 Task: Add an event with the title Interview with Hardin, date '2024/05/19', time 7:30 AM to 9:30 AMand add a description:  Regular check-ins and progress reviews will be scheduled to evaluate the employee's progress and provide ongoing feedback. These discussions will allow for adjustments to the action plan if needed and provide encouragement and support to the employee.Select event color  Banana . Add location for the event as: 123 Dubai Marina, Dubai, UAE, logged in from the account softage.2@softage.netand send the event invitation to softage.5@softage.net and softage.6@softage.net. Set a reminder for the event Every weekday(Monday to Friday)
Action: Mouse moved to (76, 115)
Screenshot: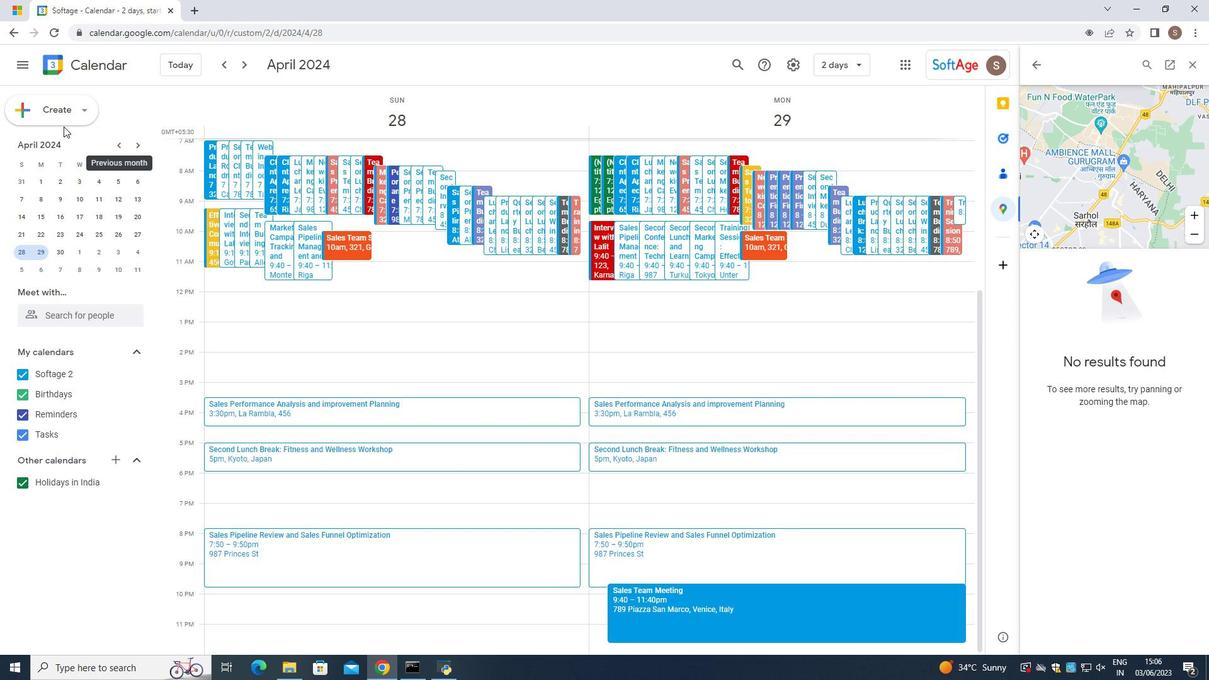 
Action: Mouse pressed left at (76, 115)
Screenshot: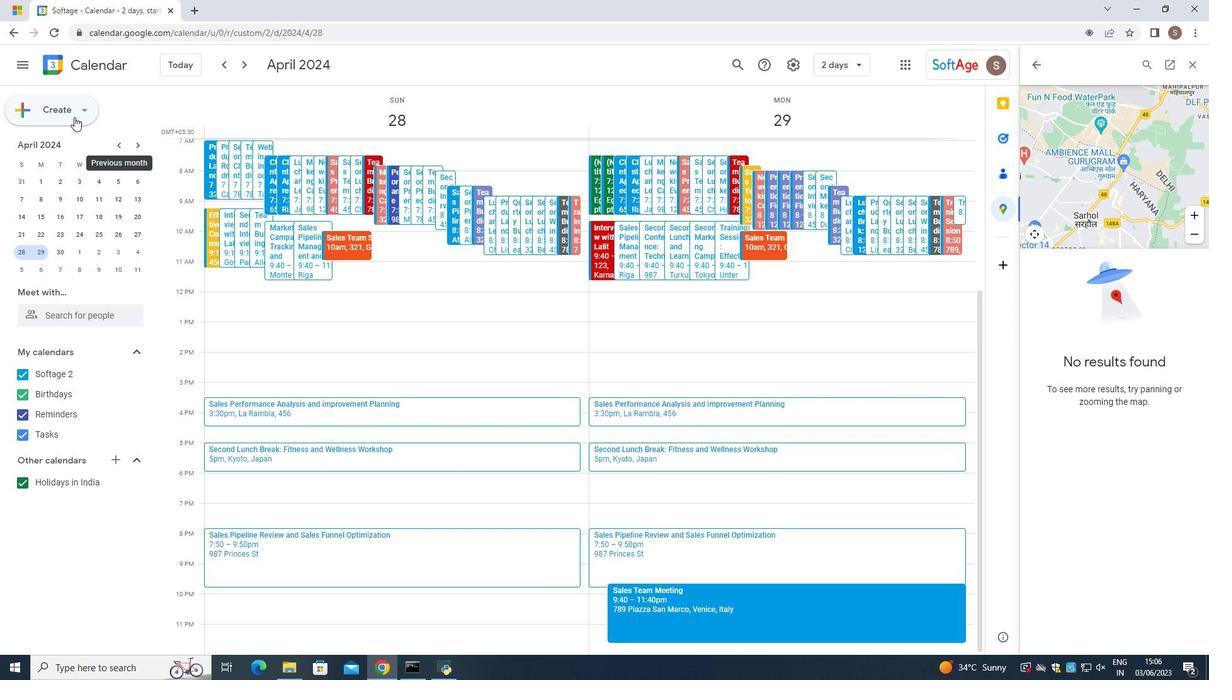 
Action: Mouse moved to (115, 152)
Screenshot: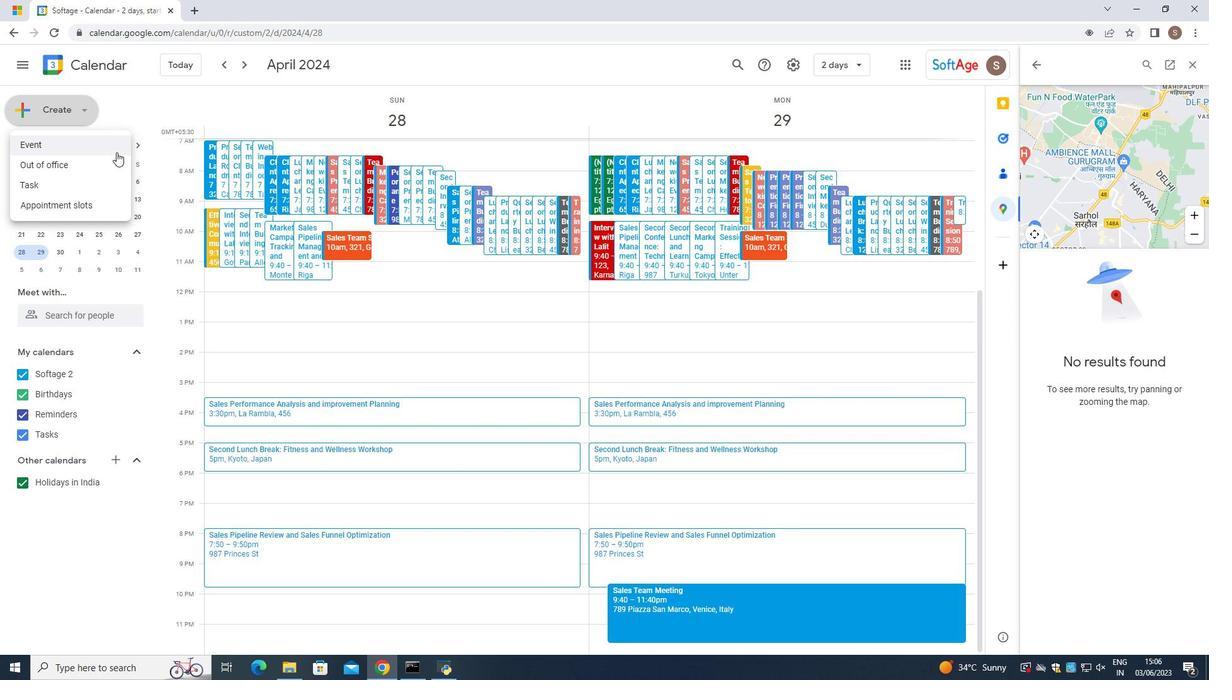 
Action: Mouse pressed left at (115, 152)
Screenshot: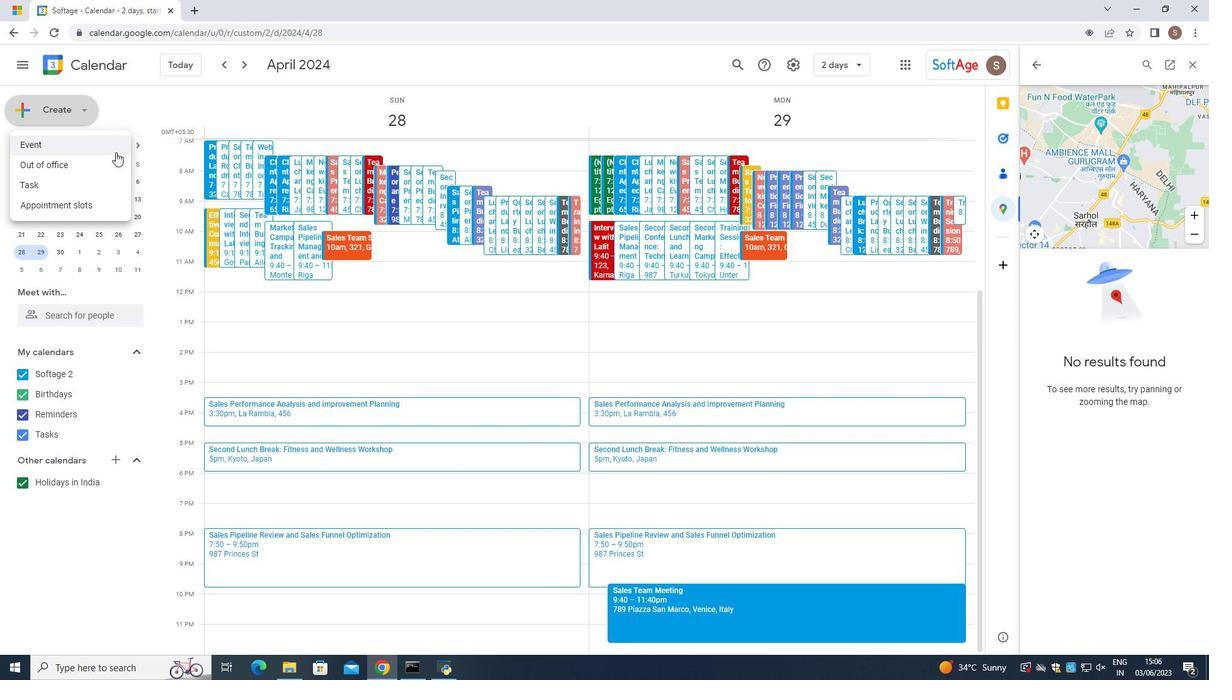 
Action: Mouse moved to (616, 229)
Screenshot: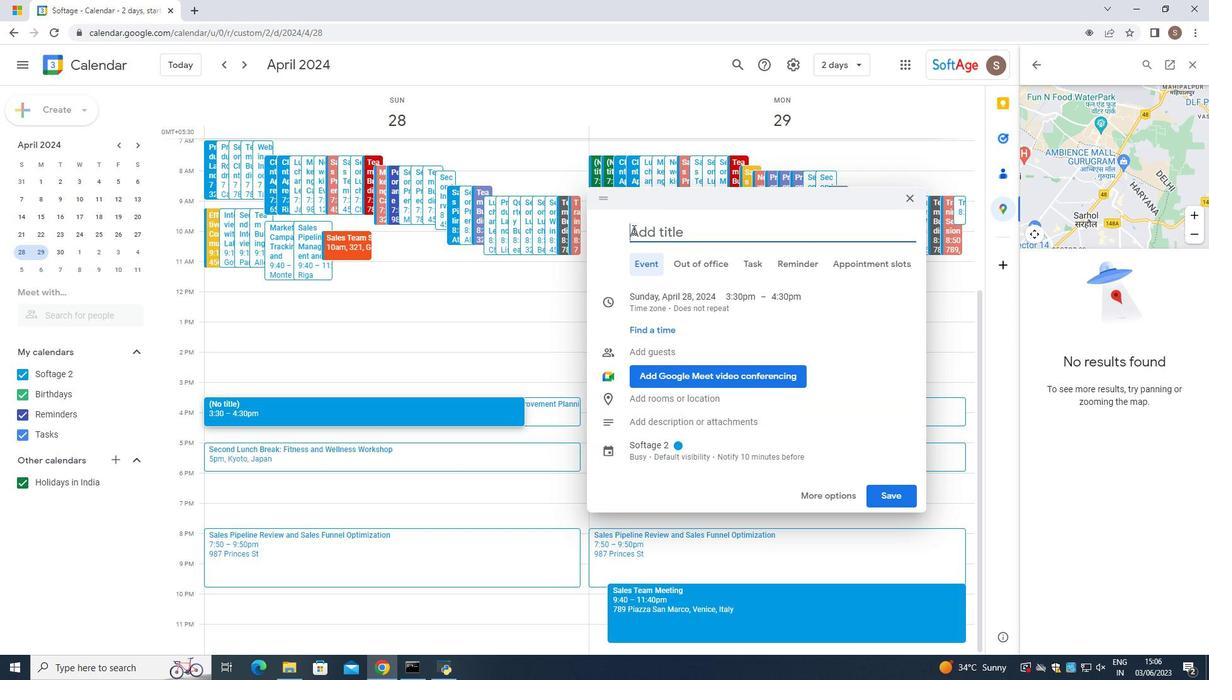 
Action: Key pressed <Key.caps_lock>T<Key.caps_lock>eam<Key.space><Key.caps_lock>B<Key.caps_lock>uilding<Key.space><Key.caps_lock>E<Key.caps_lock>xercise<Key.shift_r>:<Key.caps_lock>E<Key.caps_lock>scape<Key.space><Key.caps_lock>R<Key.caps_lock>oom<Key.space><Key.caps_lock>C<Key.caps_lock>halleb<Key.backspace>neg<Key.backspace><Key.backspace><Key.backspace>nge
Screenshot: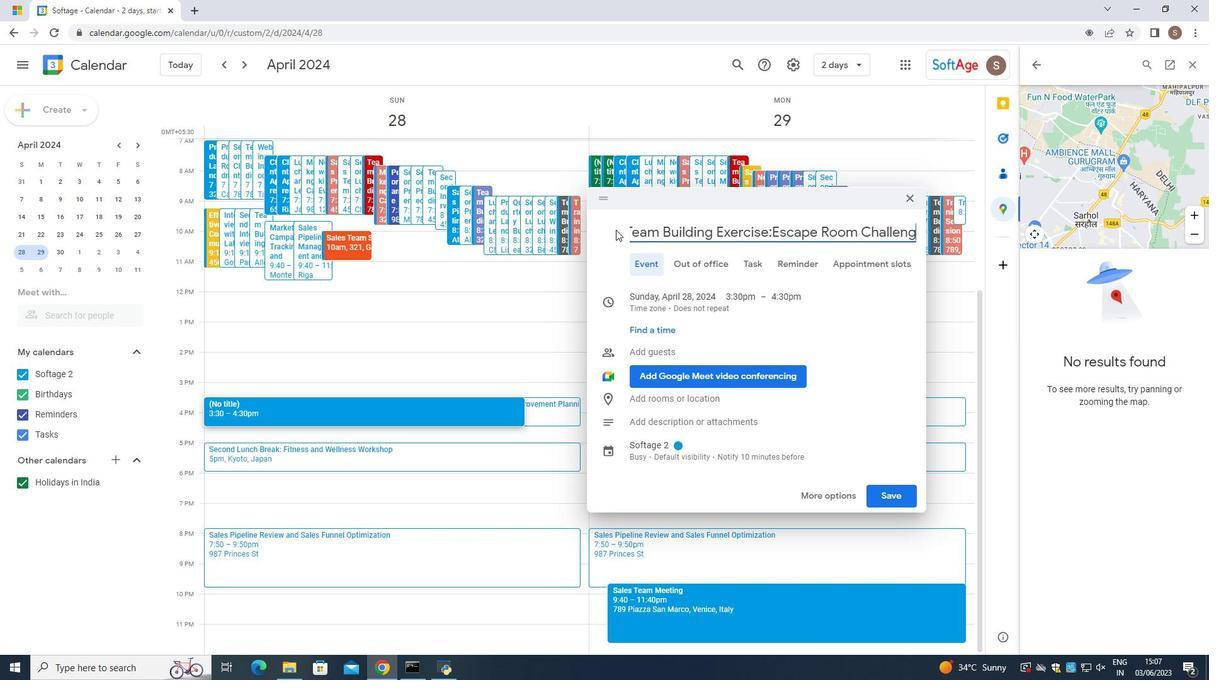 
Action: Mouse moved to (679, 442)
Screenshot: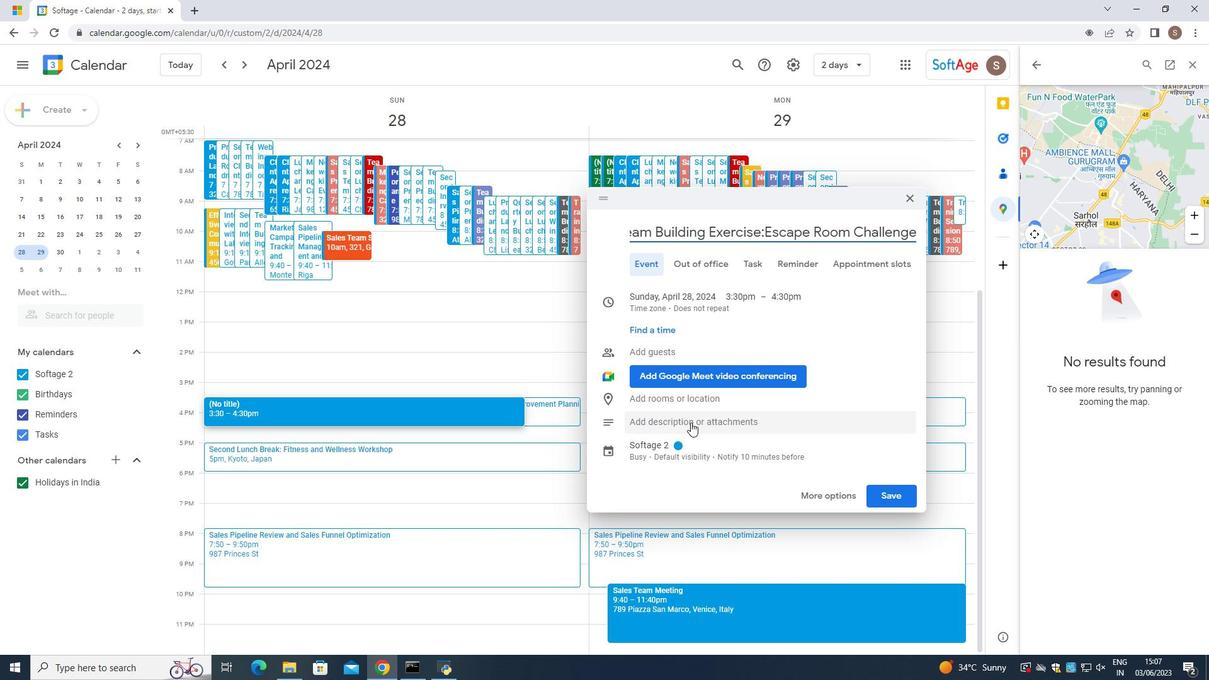 
Action: Mouse pressed left at (679, 442)
Screenshot: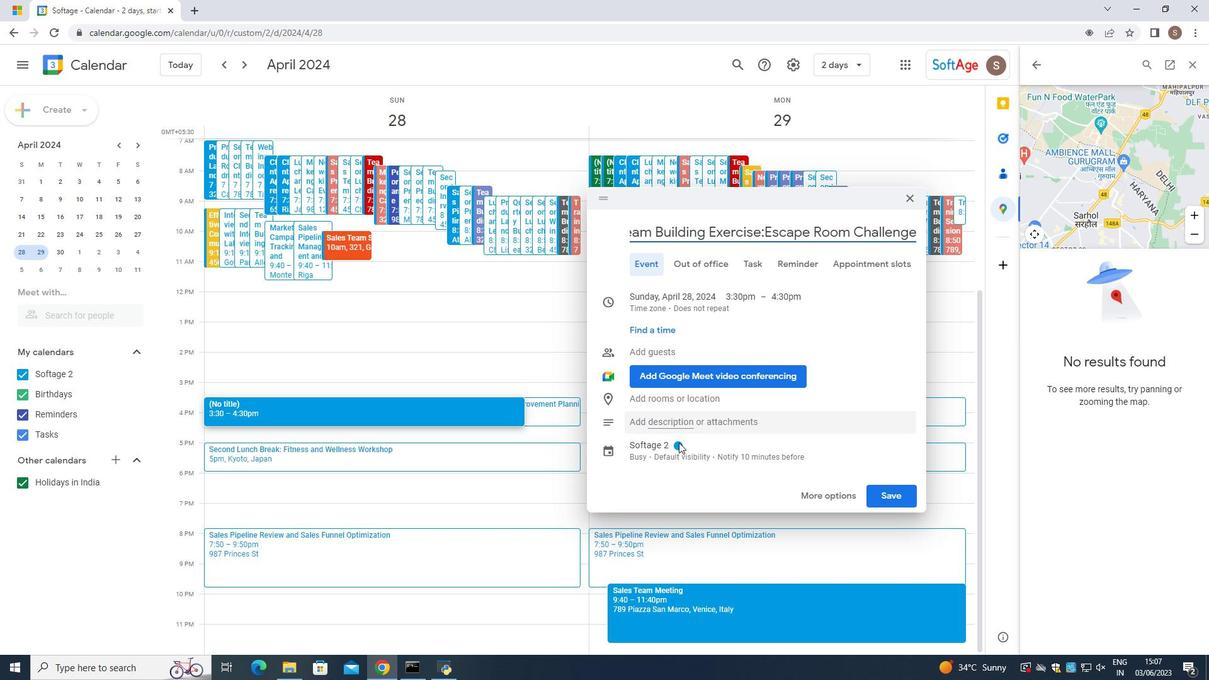 
Action: Mouse moved to (723, 457)
Screenshot: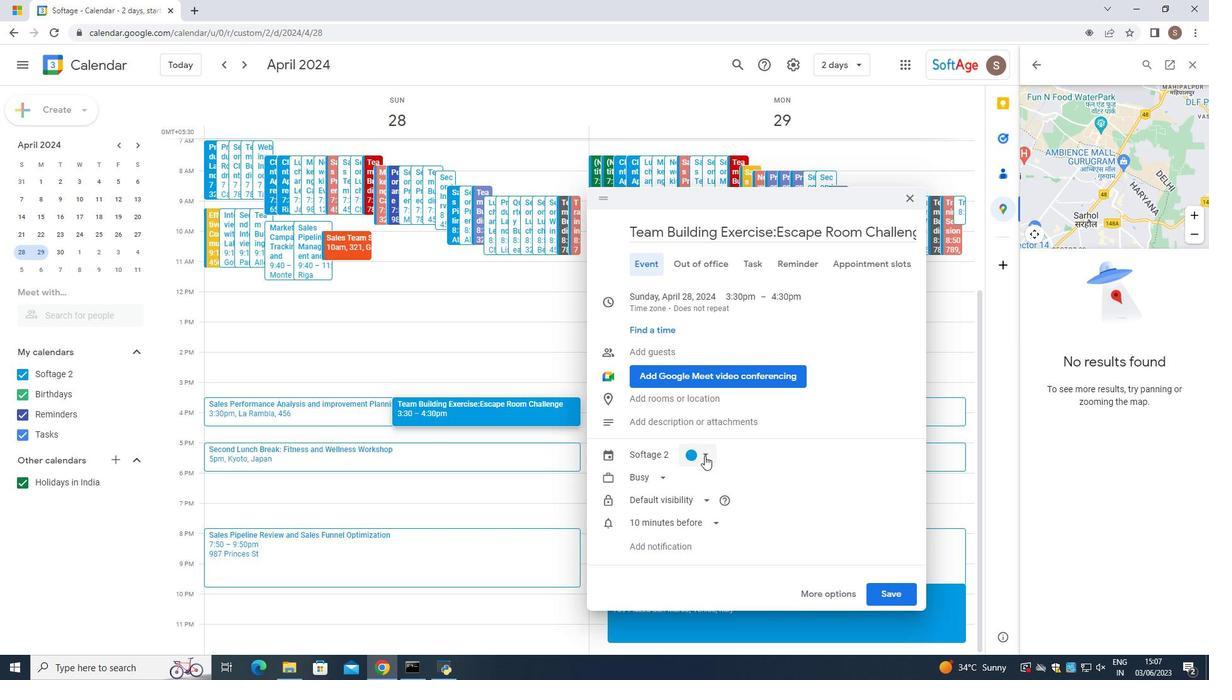 
Action: Mouse pressed left at (723, 457)
Screenshot: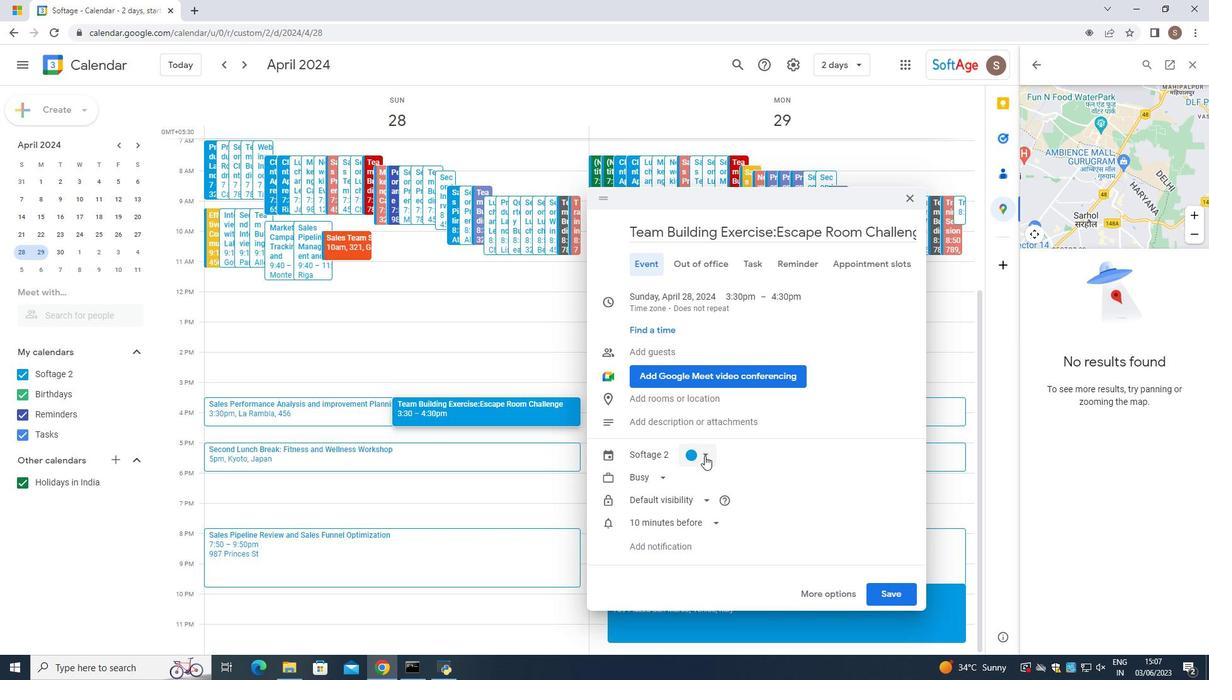 
Action: Mouse moved to (713, 457)
Screenshot: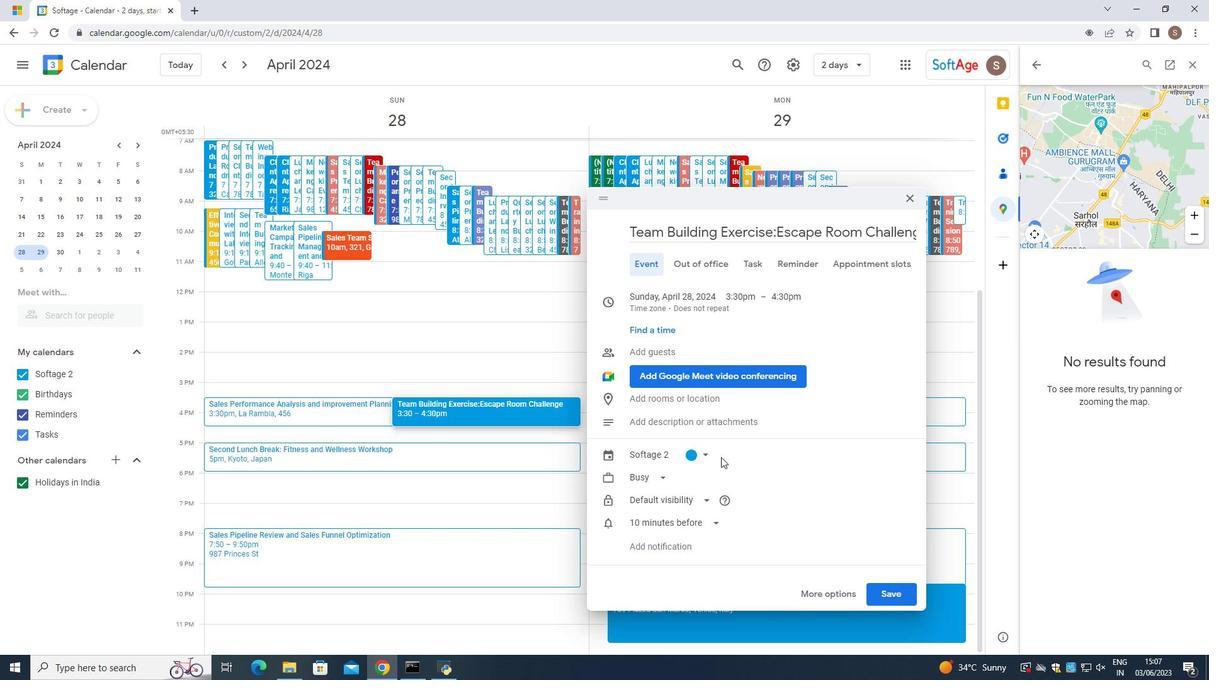 
Action: Mouse pressed left at (713, 457)
Screenshot: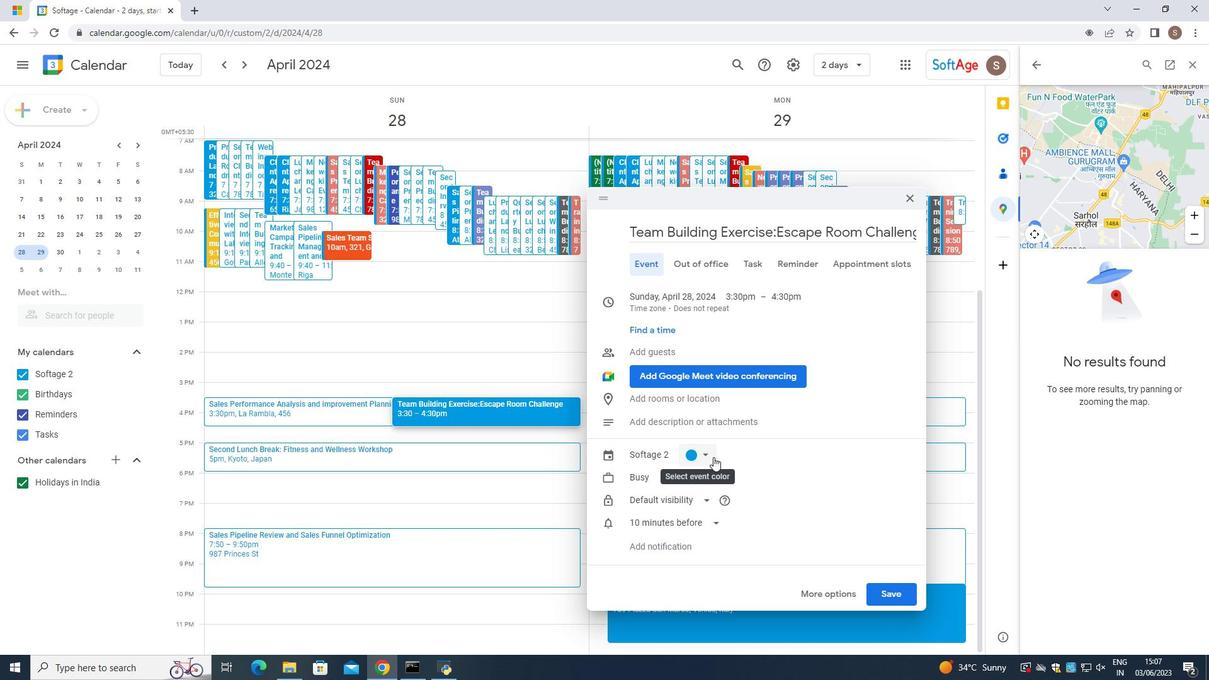 
Action: Mouse moved to (696, 525)
Screenshot: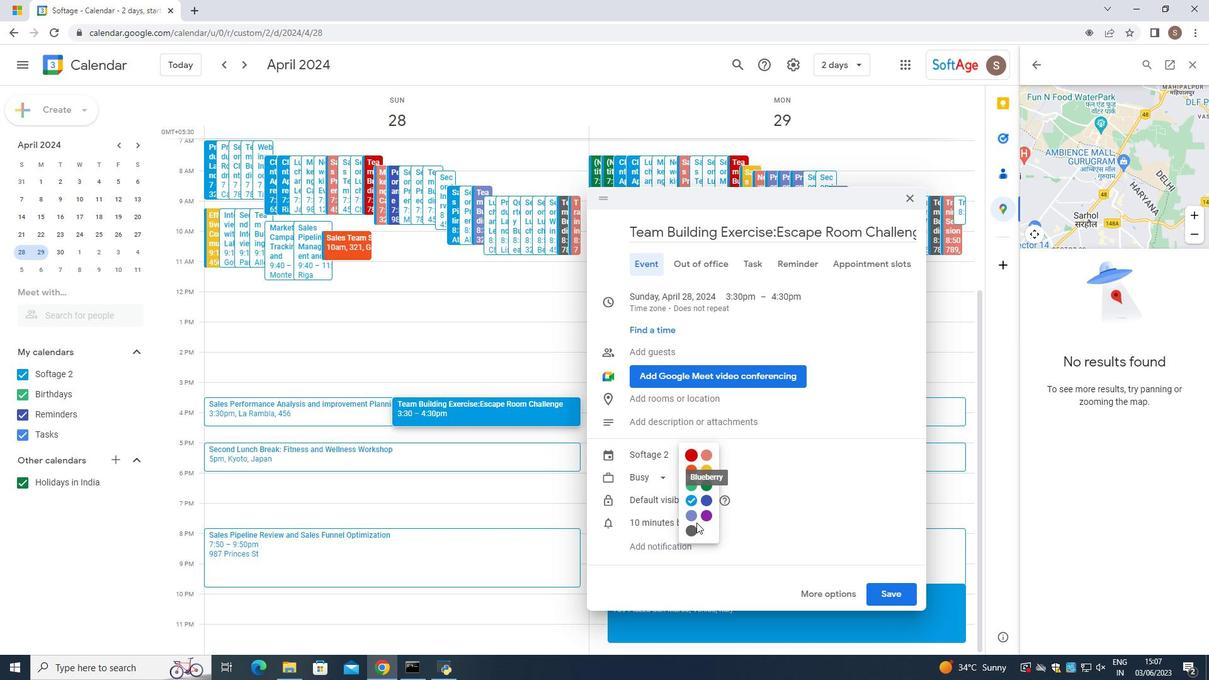 
Action: Mouse pressed left at (696, 525)
Screenshot: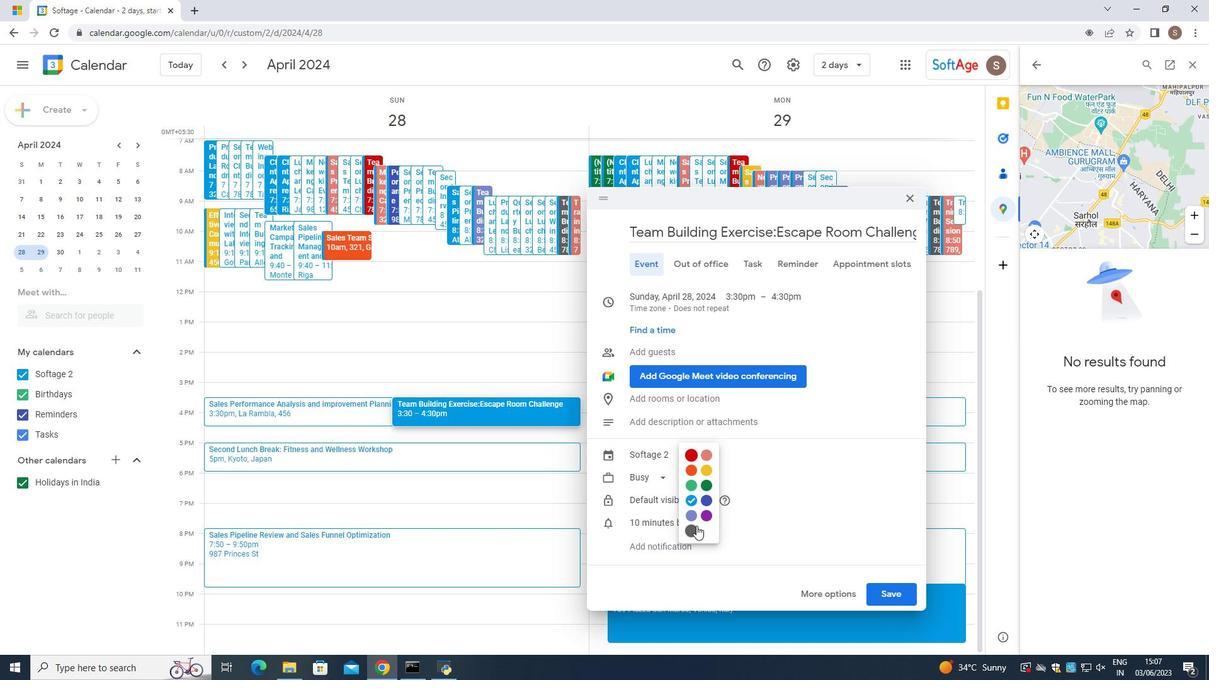 
Action: Mouse moved to (672, 311)
Screenshot: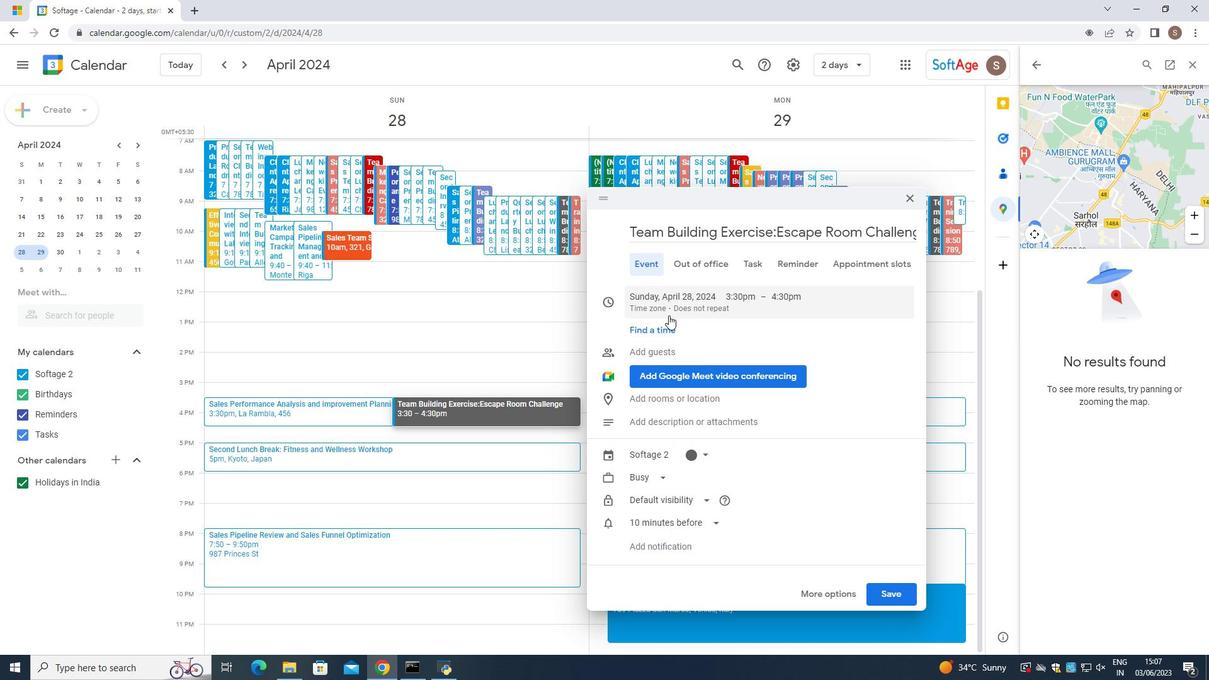 
Action: Mouse pressed left at (672, 311)
Screenshot: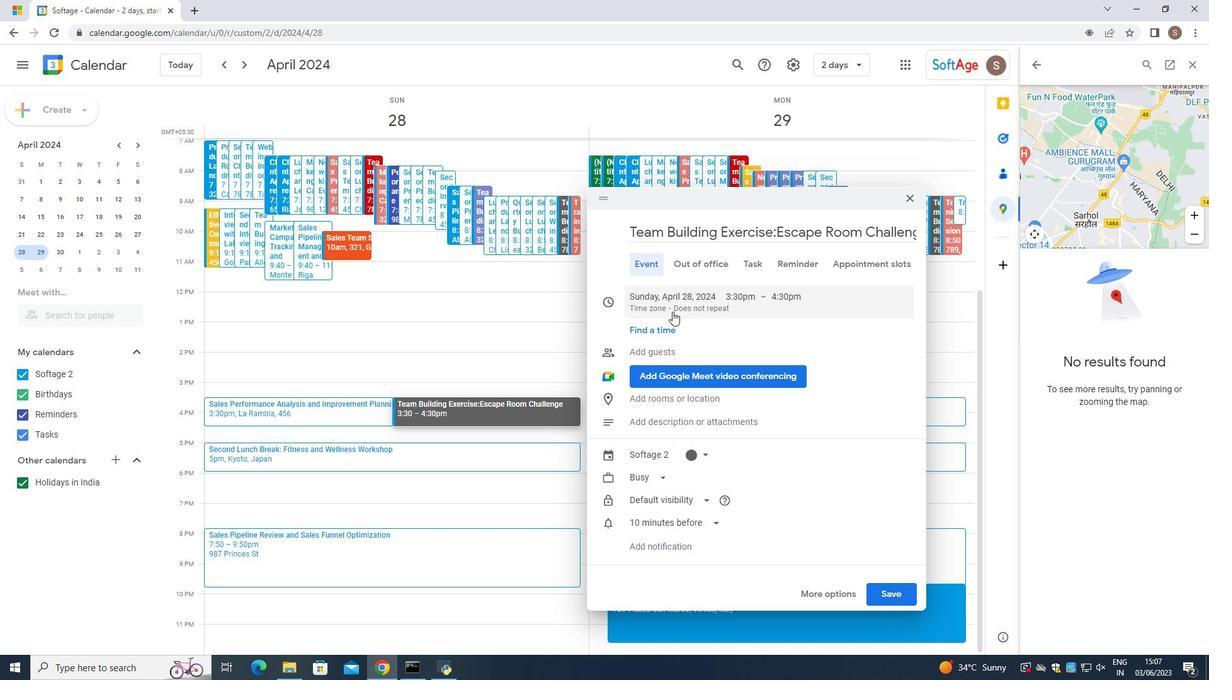 
Action: Mouse moved to (753, 286)
Screenshot: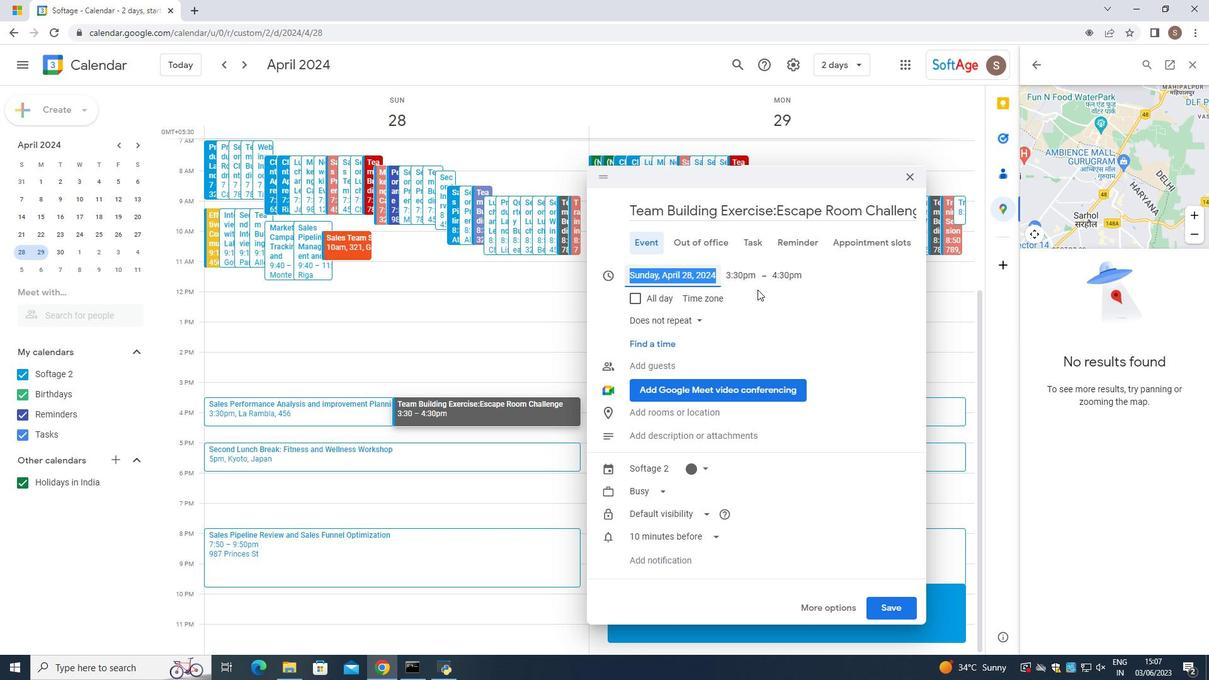 
Action: Mouse pressed left at (753, 286)
Screenshot: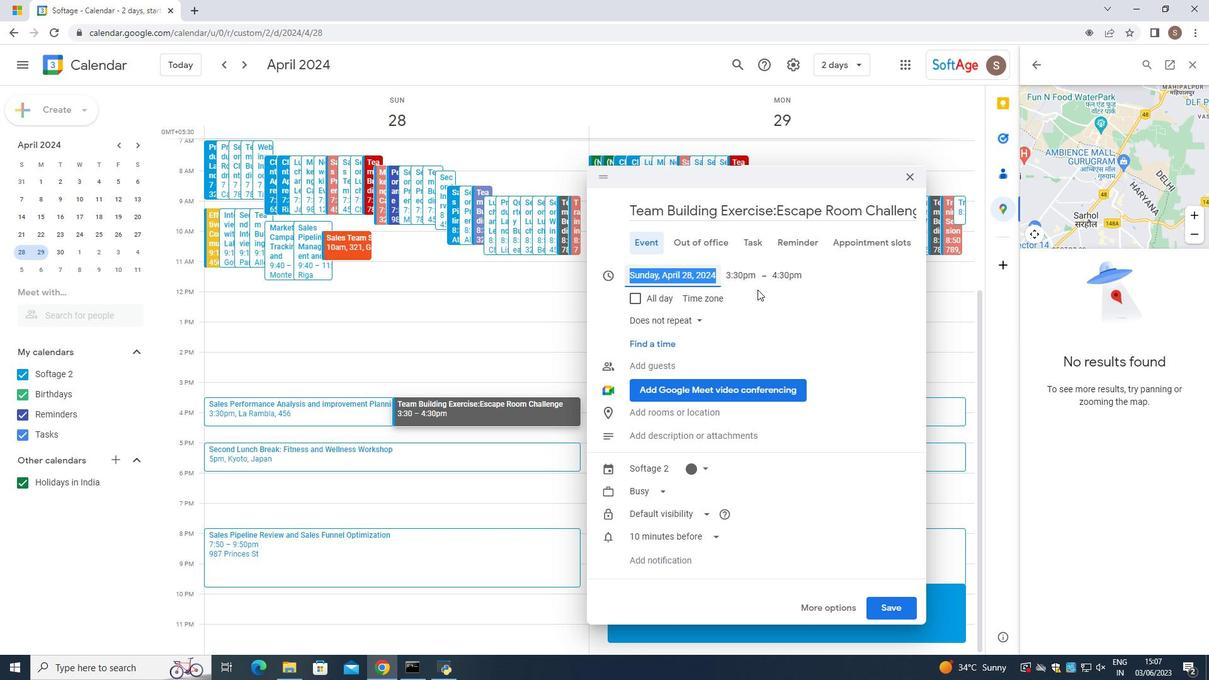 
Action: Mouse moved to (743, 352)
Screenshot: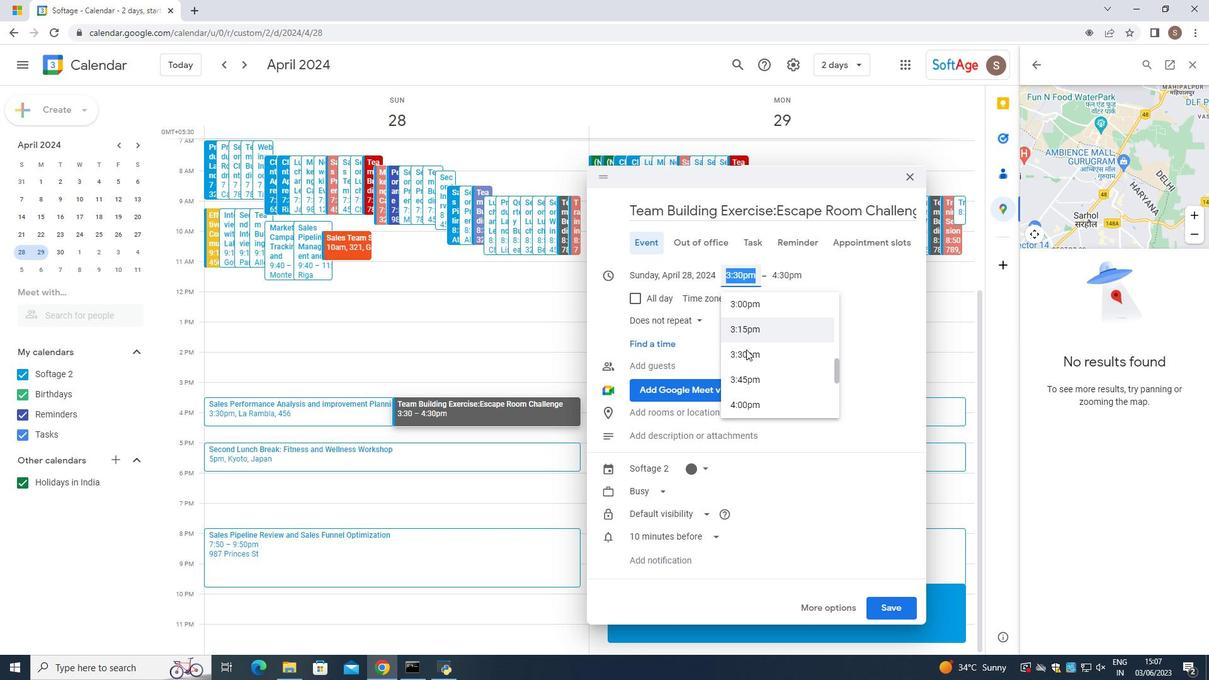 
Action: Mouse scrolled (743, 351) with delta (0, 0)
Screenshot: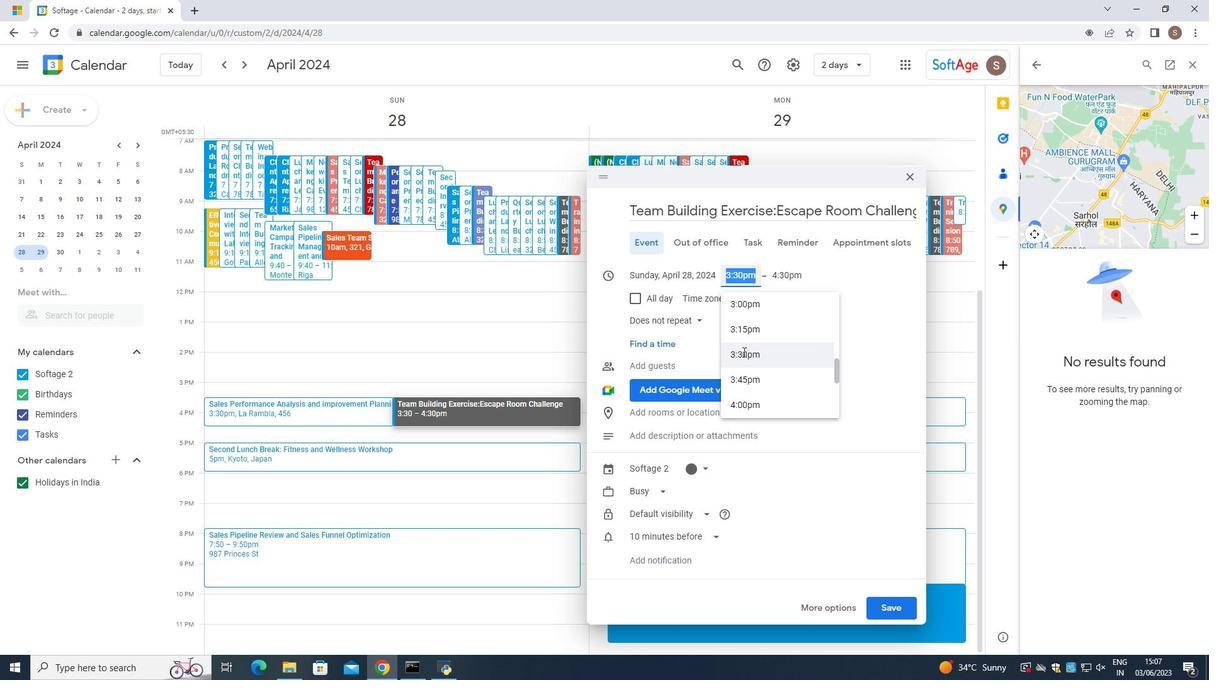 
Action: Mouse scrolled (743, 351) with delta (0, 0)
Screenshot: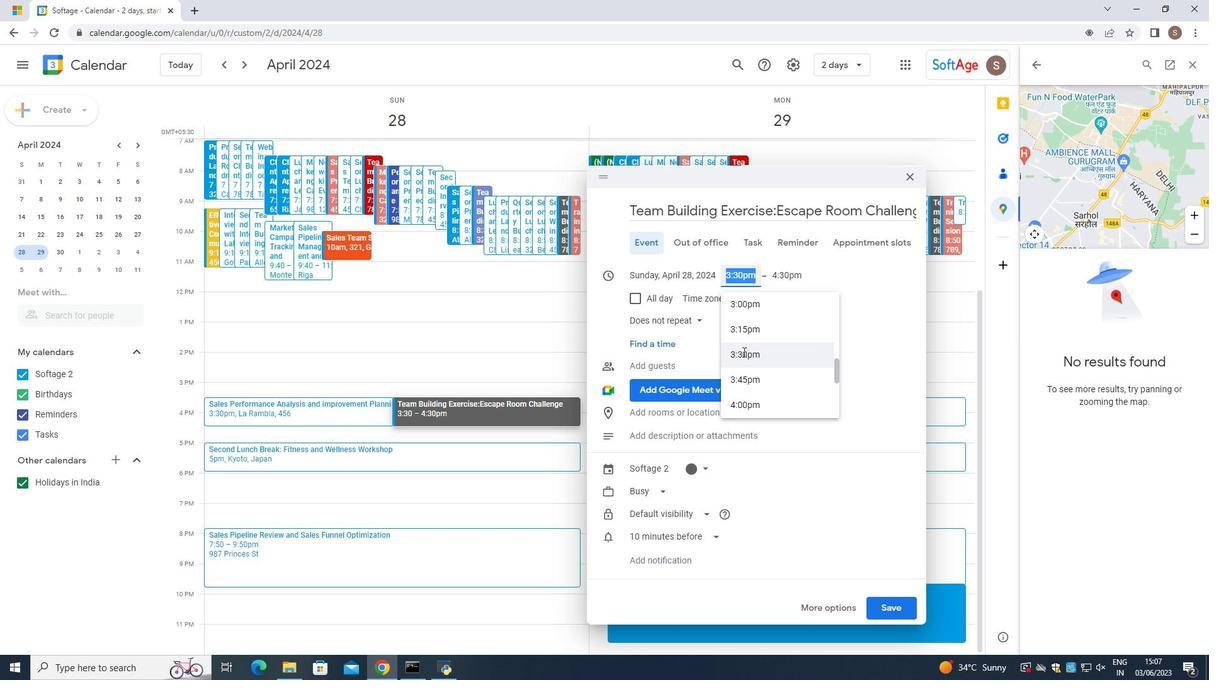 
Action: Mouse moved to (742, 352)
Screenshot: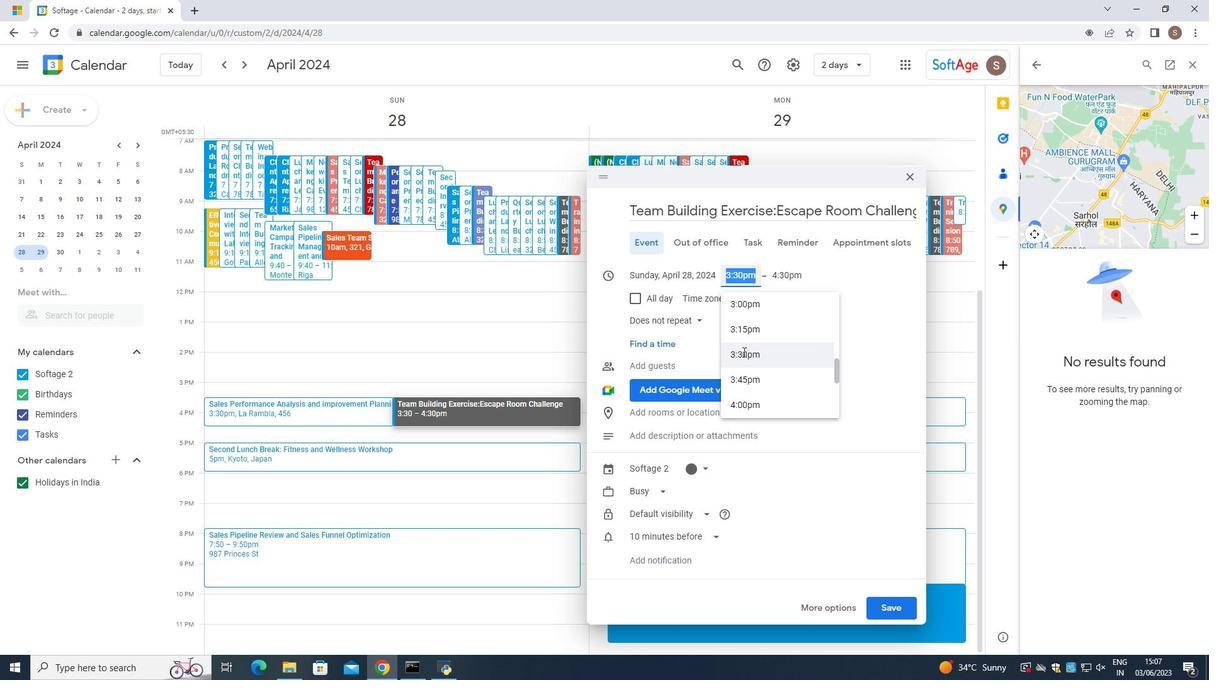 
Action: Mouse scrolled (742, 352) with delta (0, 0)
Screenshot: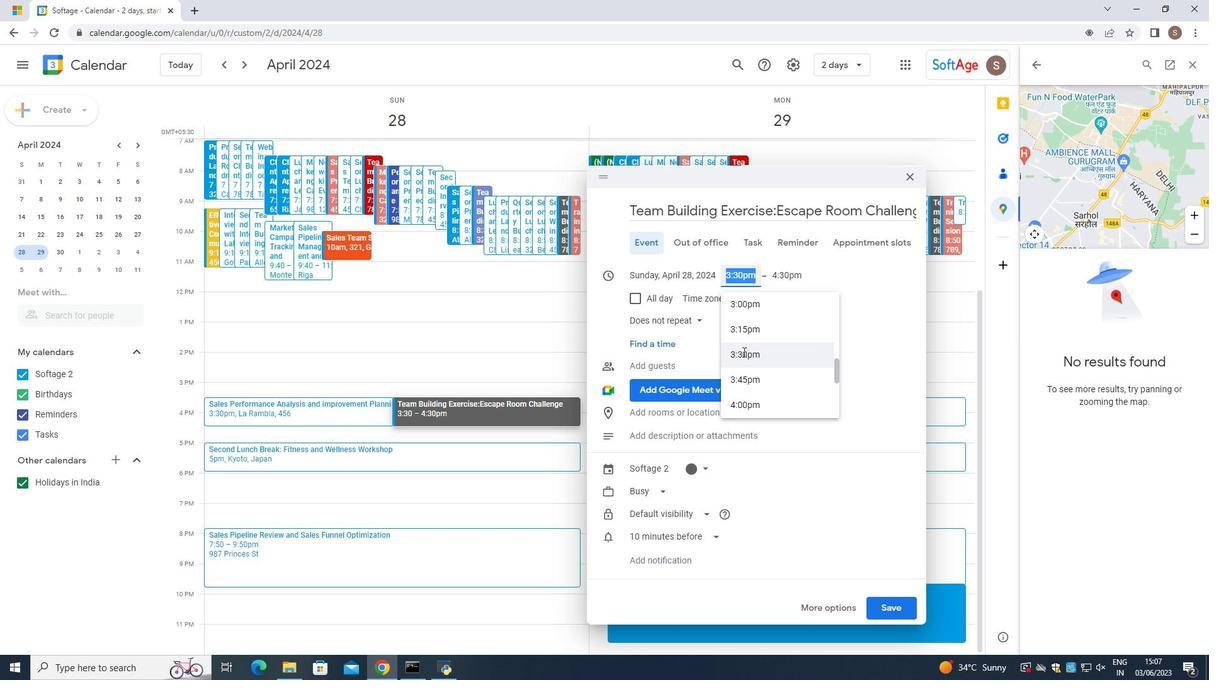 
Action: Mouse scrolled (742, 353) with delta (0, 0)
Screenshot: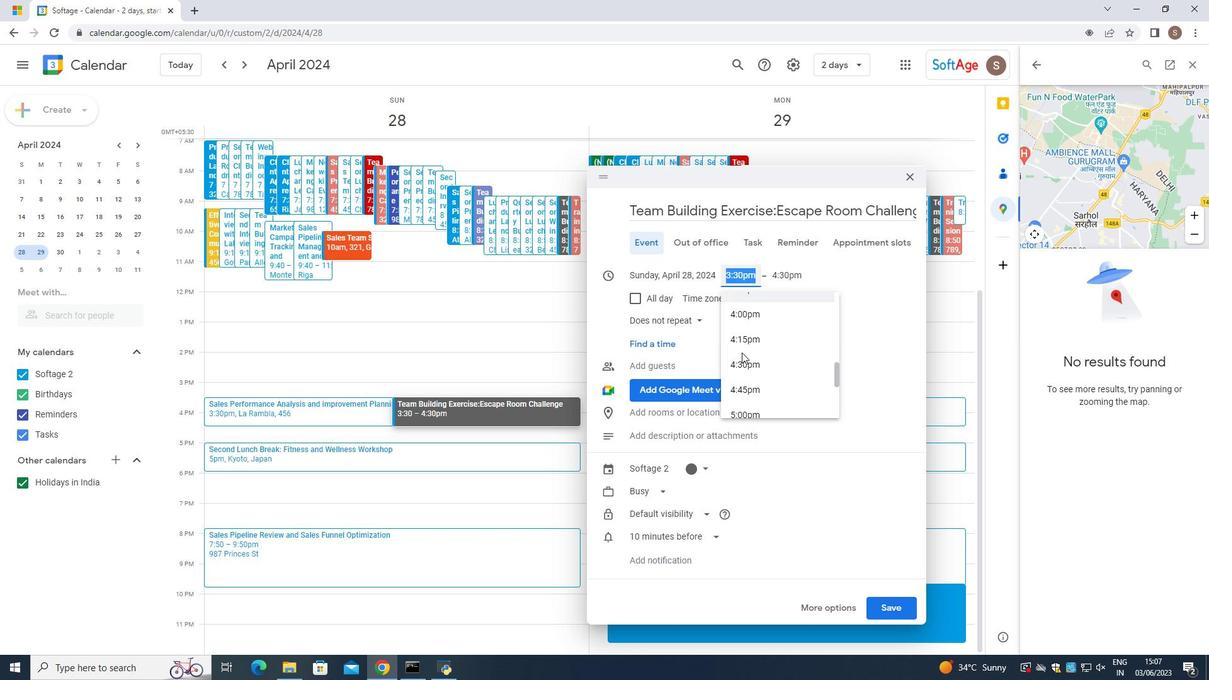 
Action: Mouse scrolled (742, 353) with delta (0, 0)
Screenshot: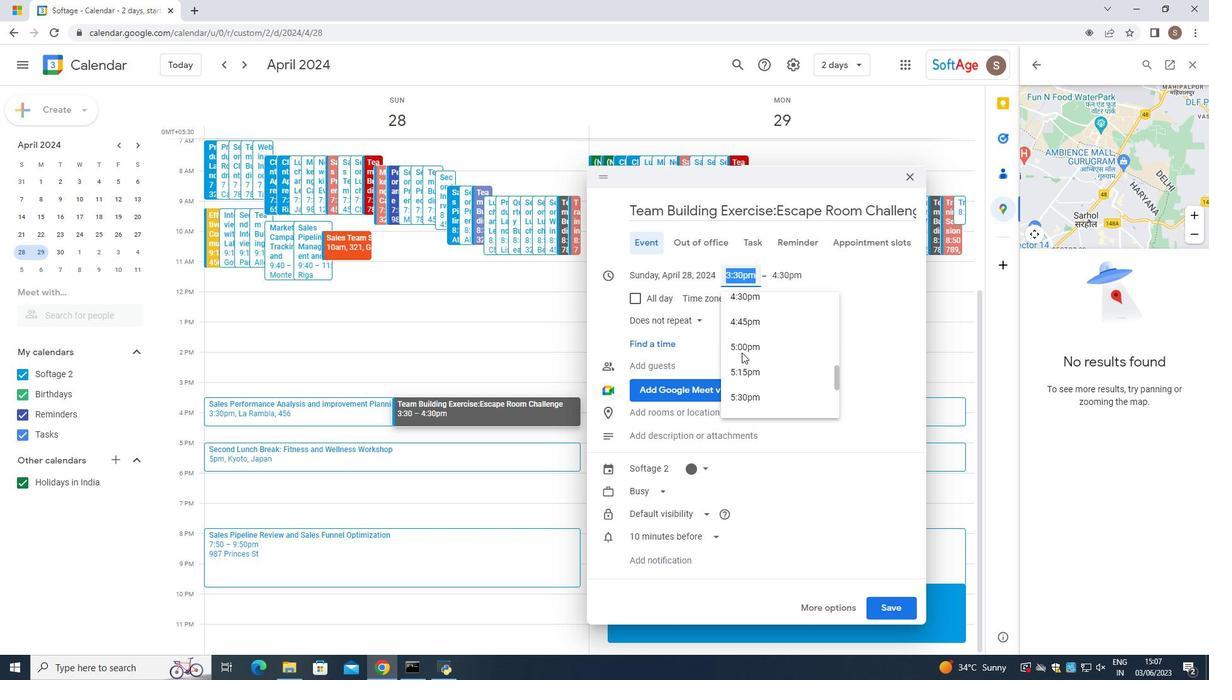 
Action: Mouse scrolled (742, 353) with delta (0, 0)
Screenshot: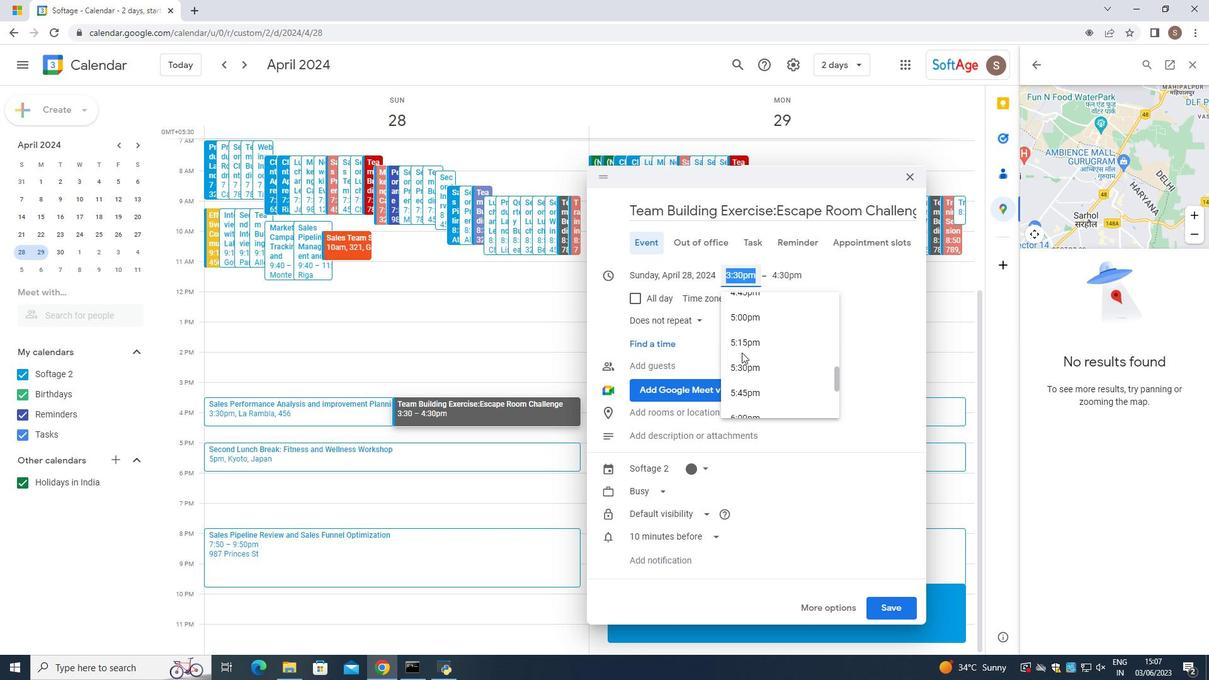
Action: Mouse scrolled (742, 353) with delta (0, 0)
Screenshot: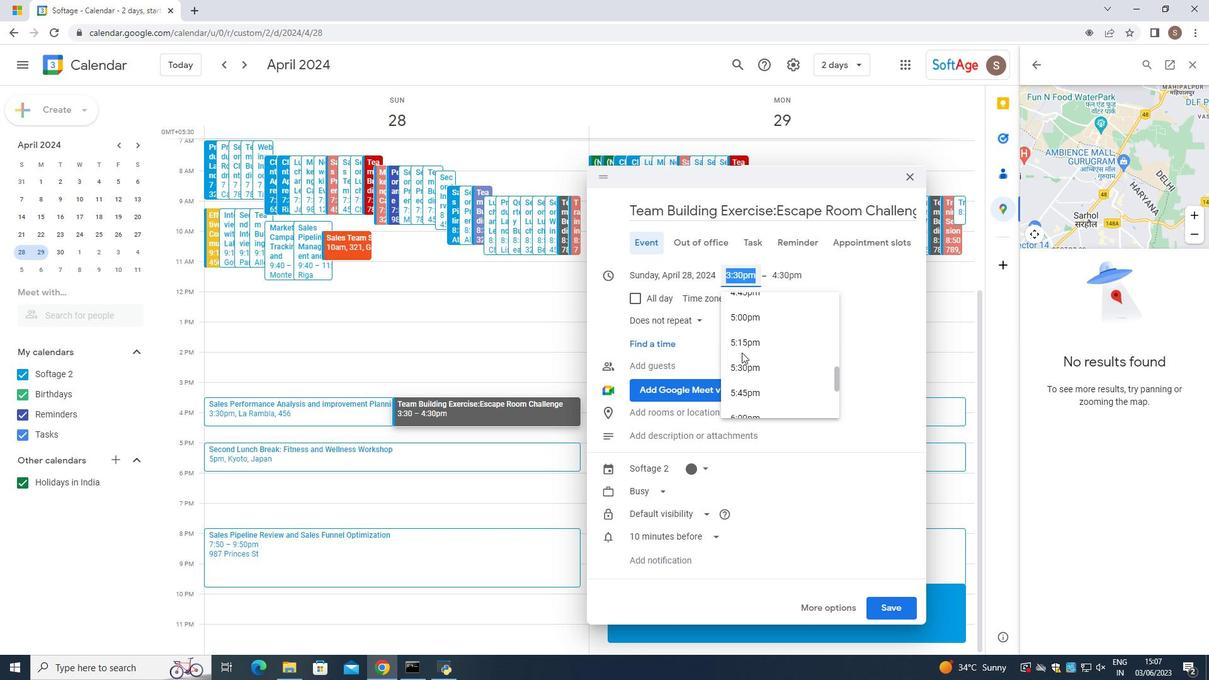 
Action: Mouse scrolled (742, 353) with delta (0, 0)
Screenshot: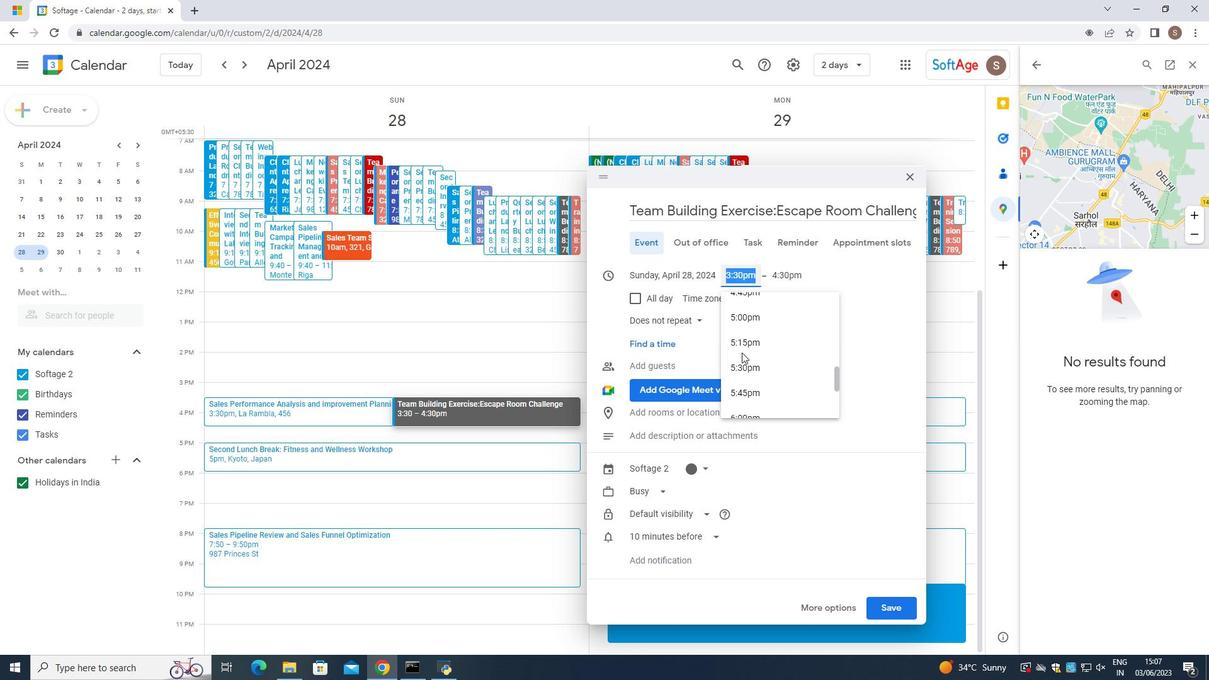 
Action: Mouse scrolled (742, 353) with delta (0, 0)
Screenshot: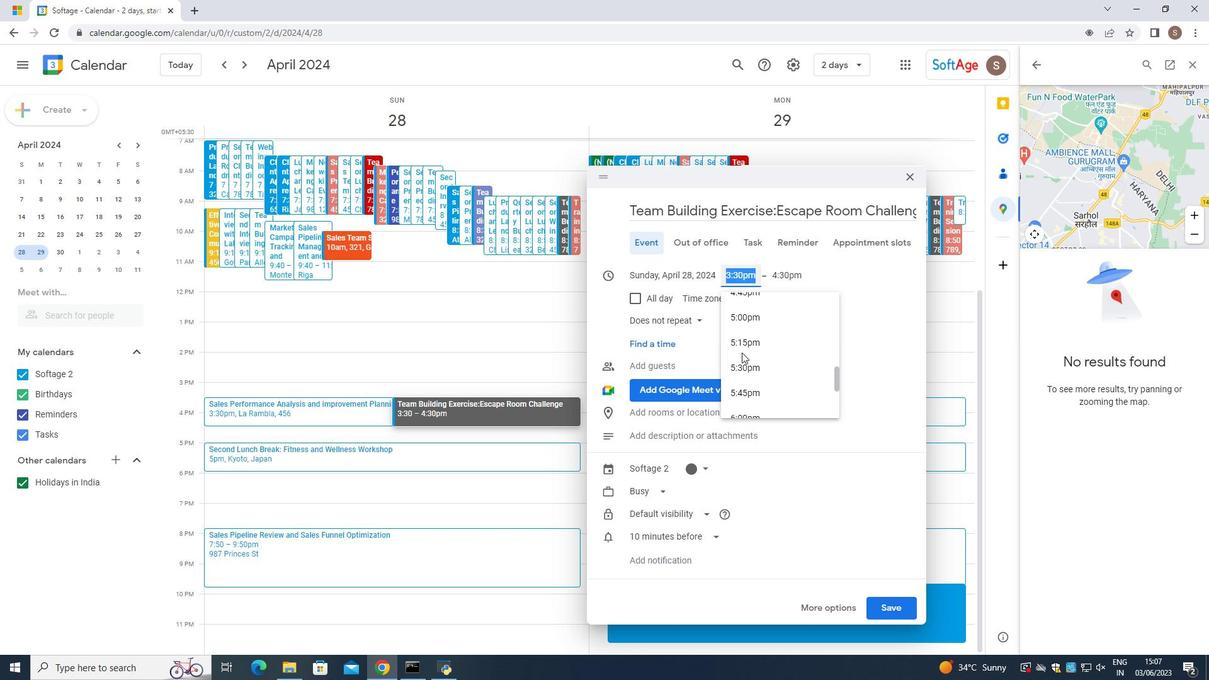 
Action: Mouse moved to (740, 352)
Screenshot: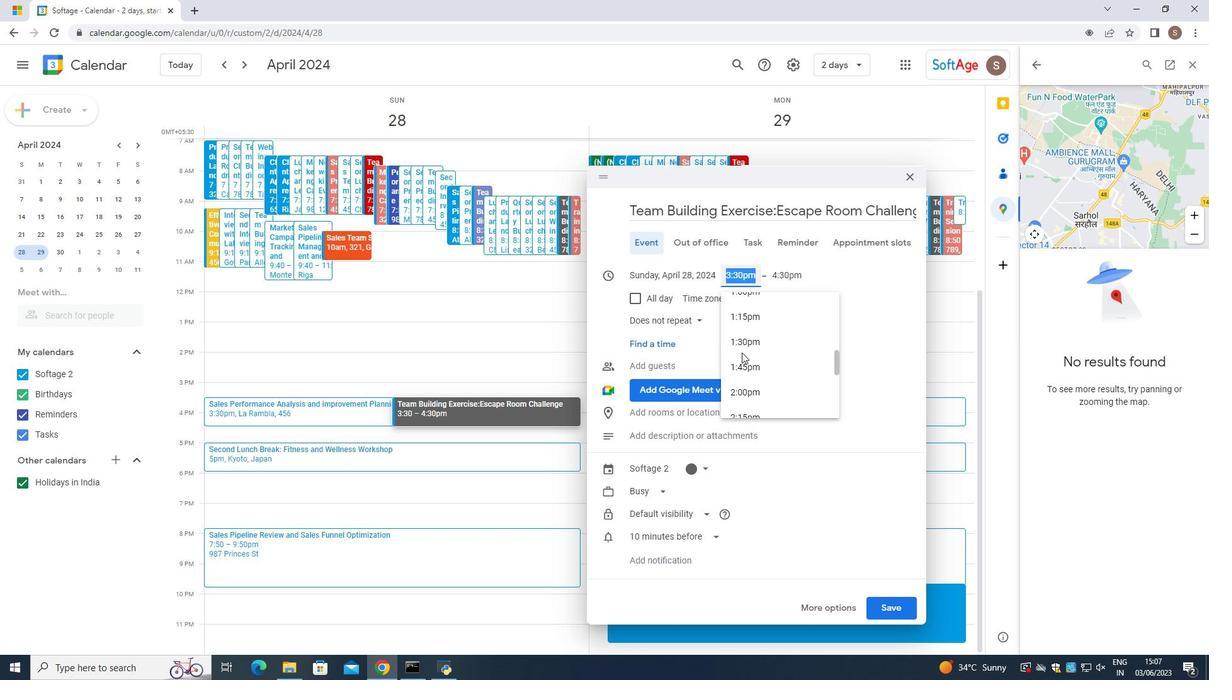 
Action: Mouse scrolled (740, 352) with delta (0, 0)
Screenshot: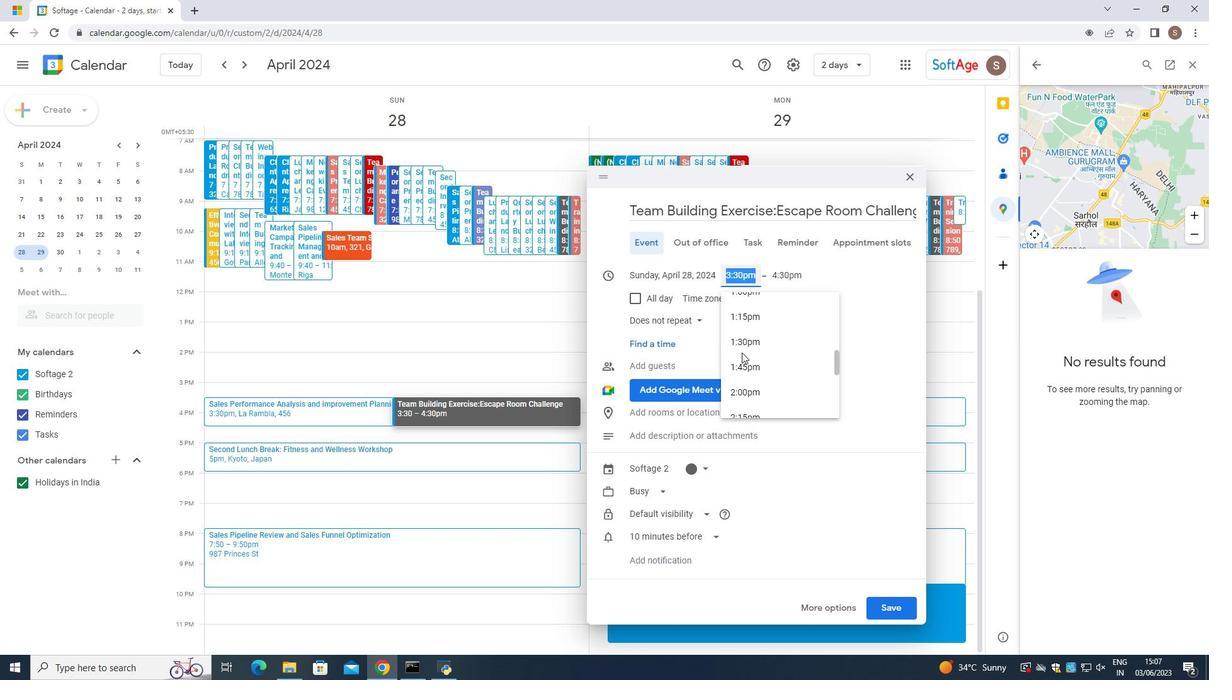 
Action: Mouse moved to (740, 352)
Screenshot: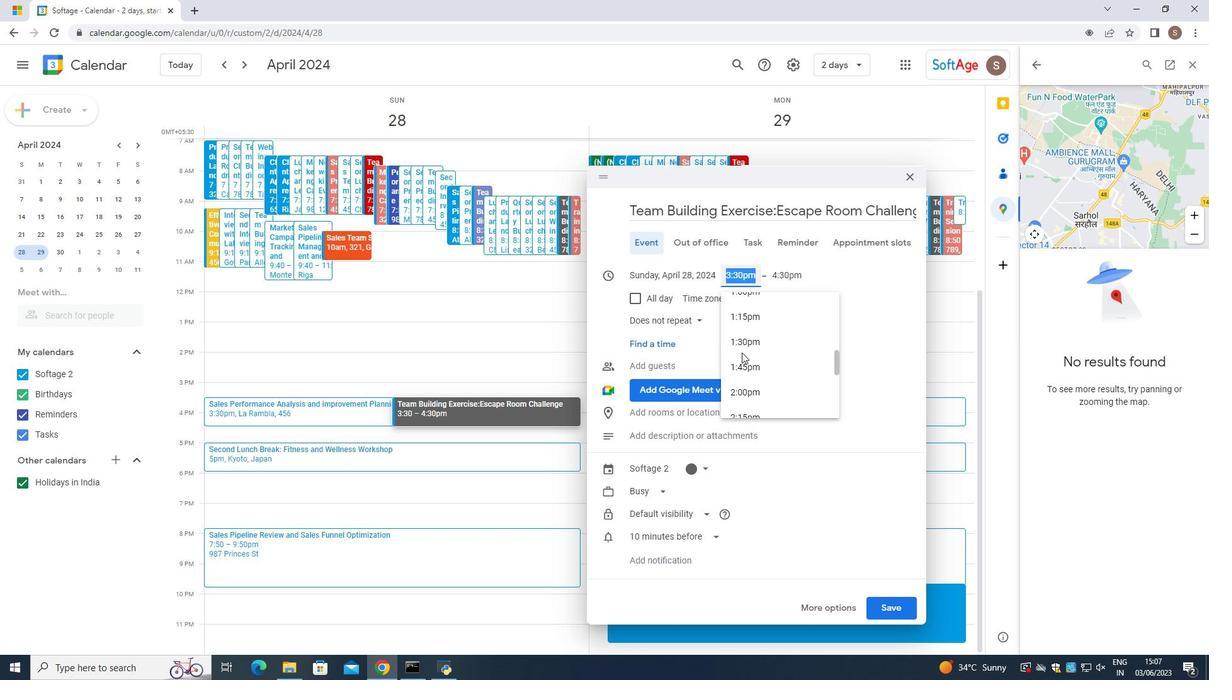 
Action: Mouse scrolled (740, 352) with delta (0, 0)
Screenshot: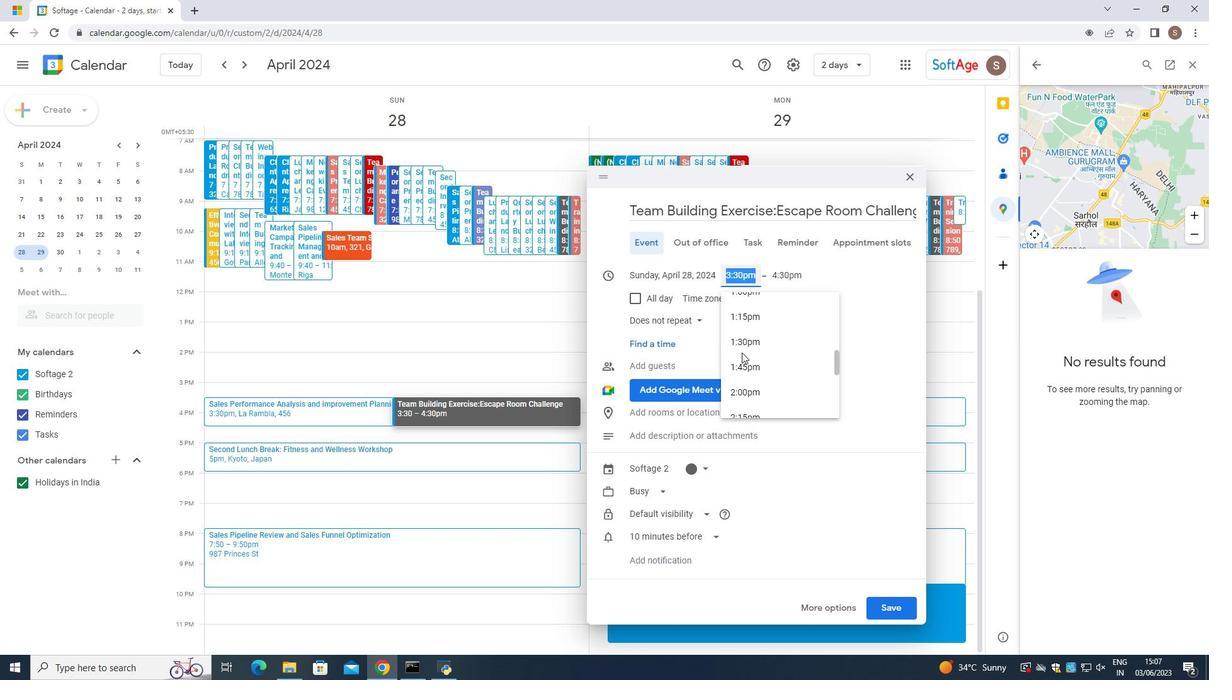 
Action: Mouse moved to (740, 351)
Screenshot: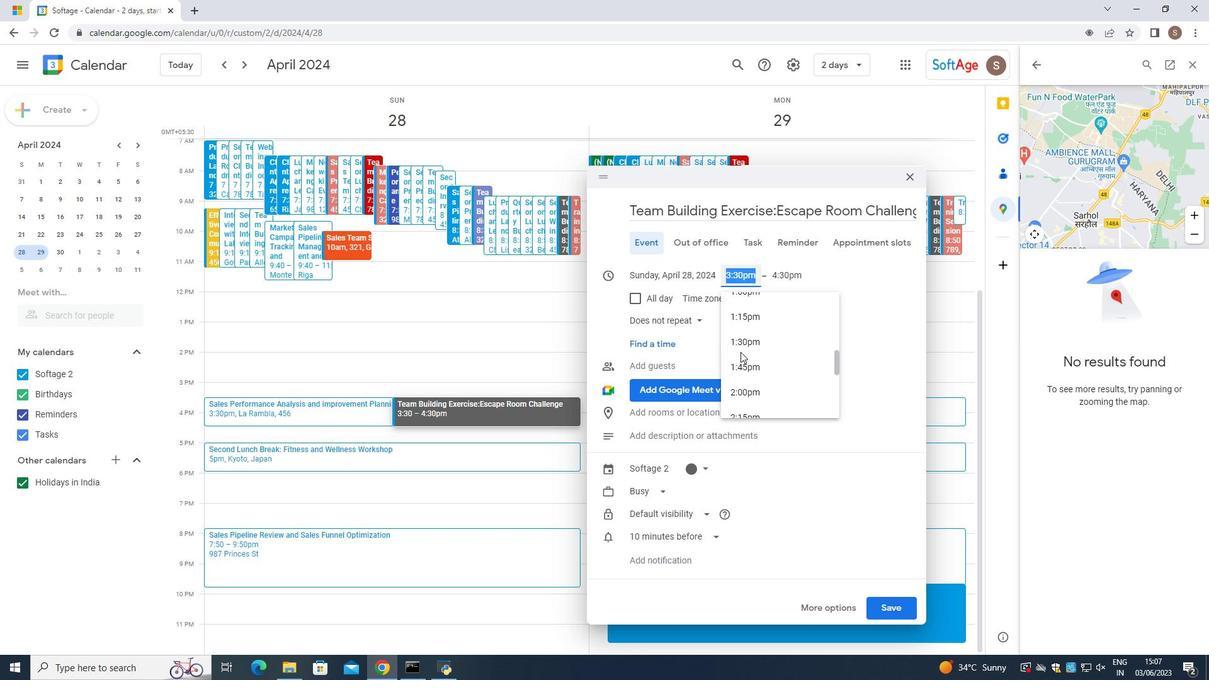 
Action: Mouse scrolled (740, 352) with delta (0, 0)
Screenshot: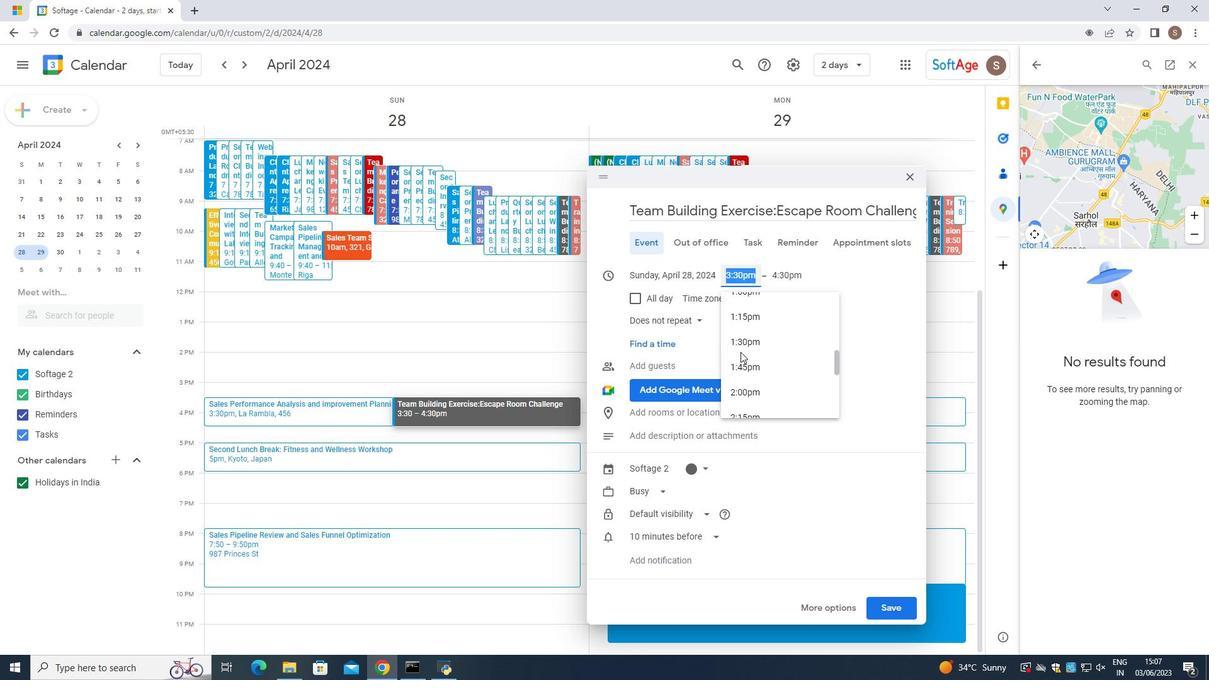 
Action: Mouse scrolled (740, 352) with delta (0, 0)
Screenshot: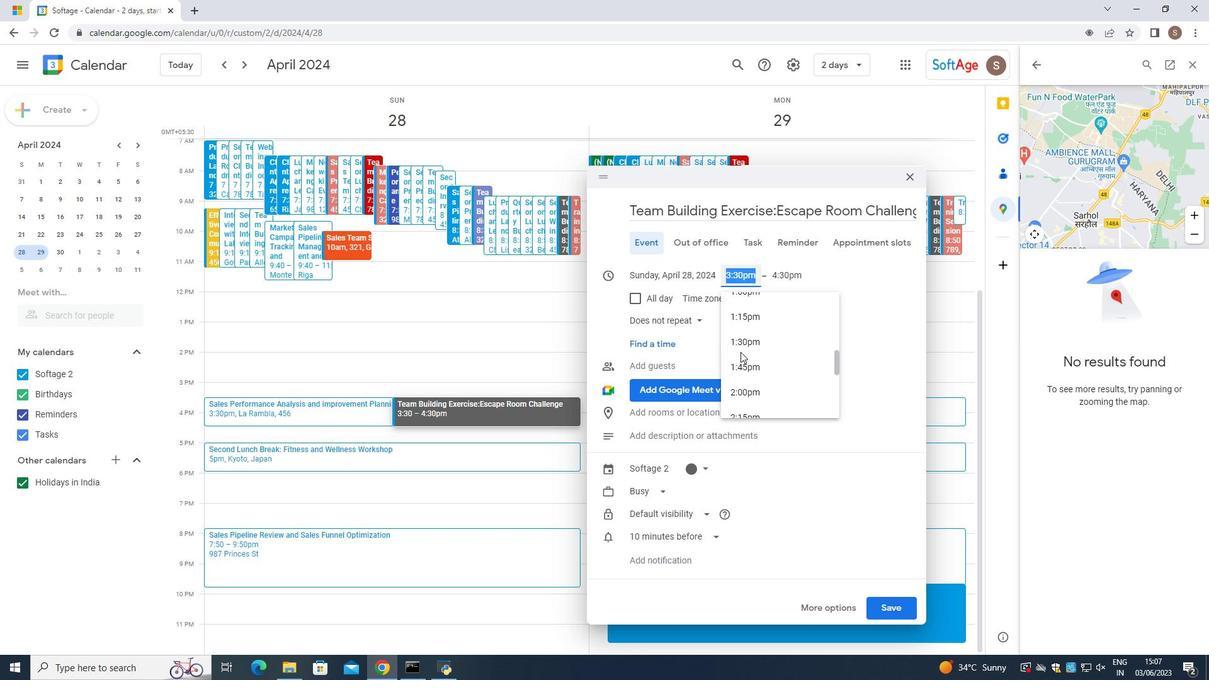 
Action: Mouse scrolled (740, 352) with delta (0, 0)
Screenshot: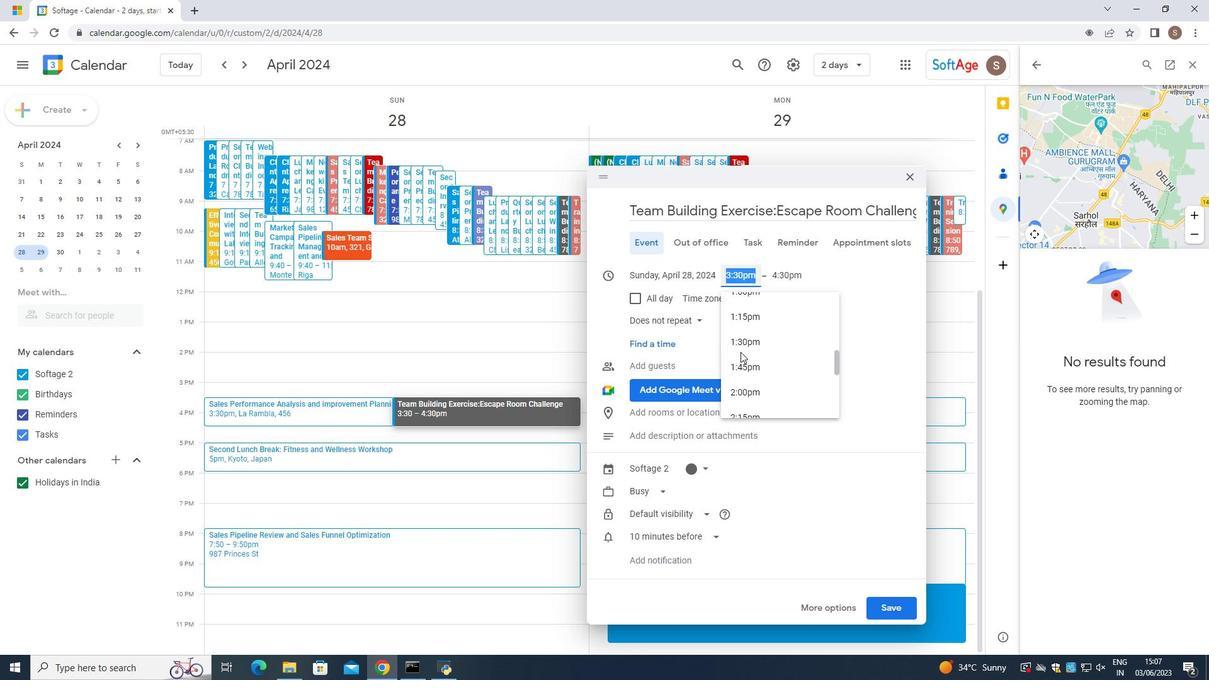 
Action: Mouse moved to (717, 306)
Screenshot: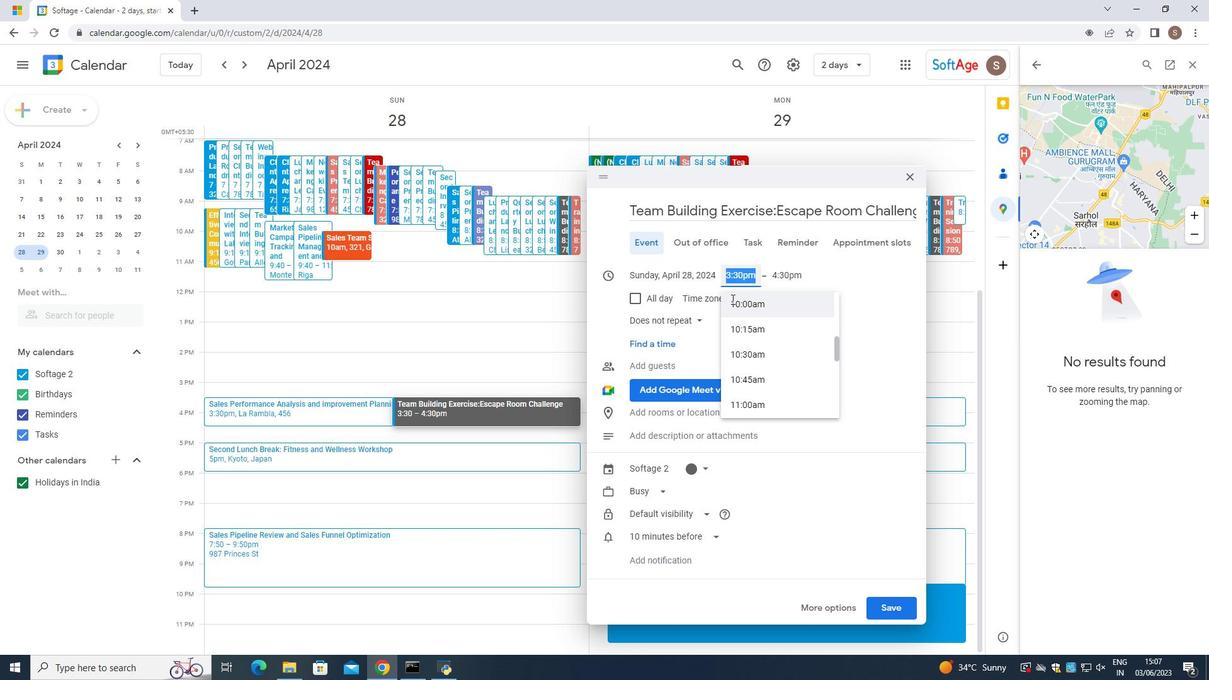 
Action: Key pressed 8<Key.shift_r>:50am
Screenshot: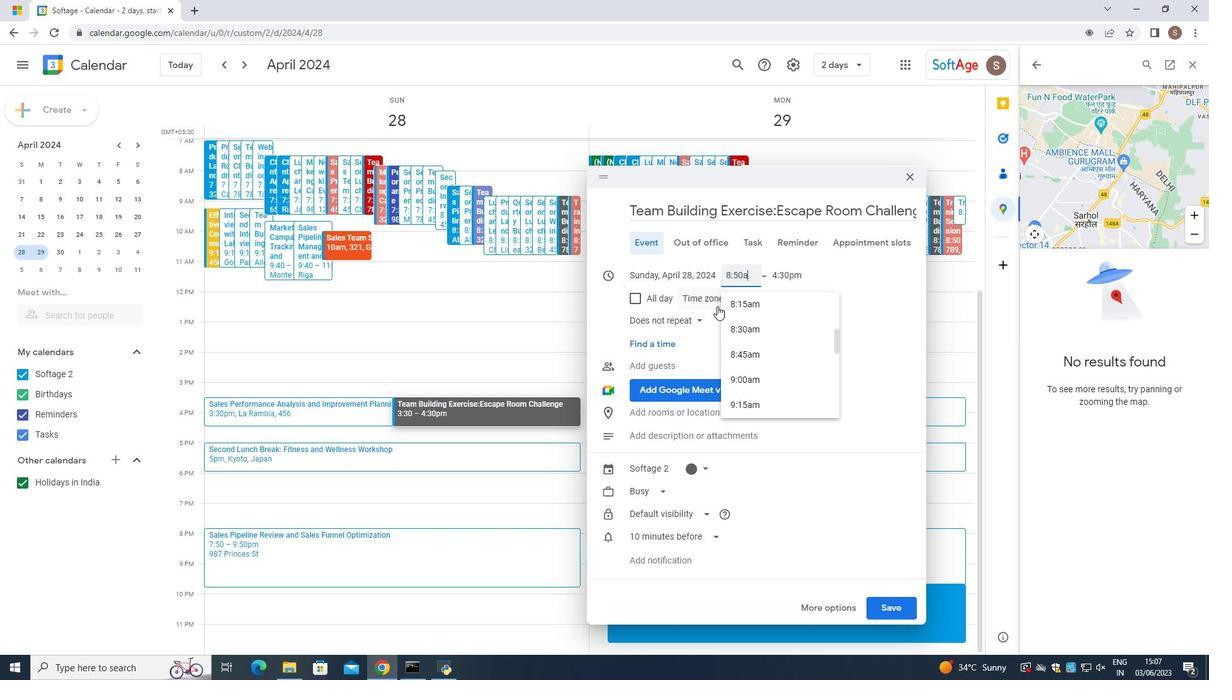 
Action: Mouse moved to (814, 268)
Screenshot: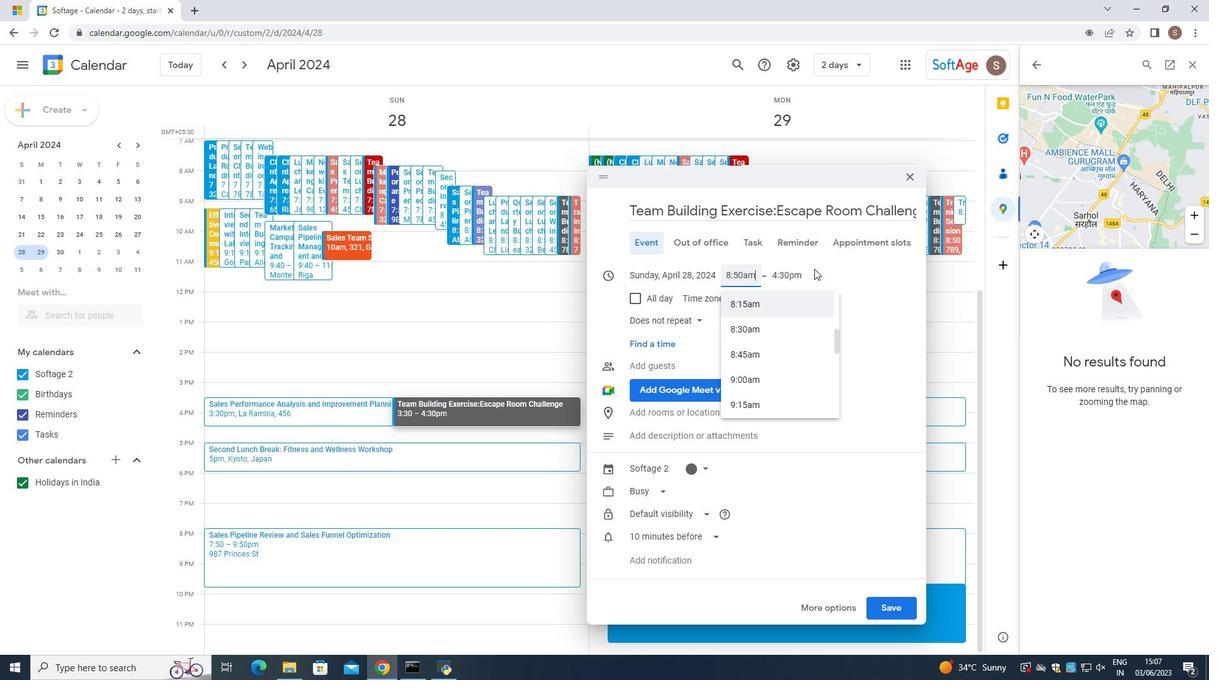 
Action: Mouse pressed left at (814, 268)
Screenshot: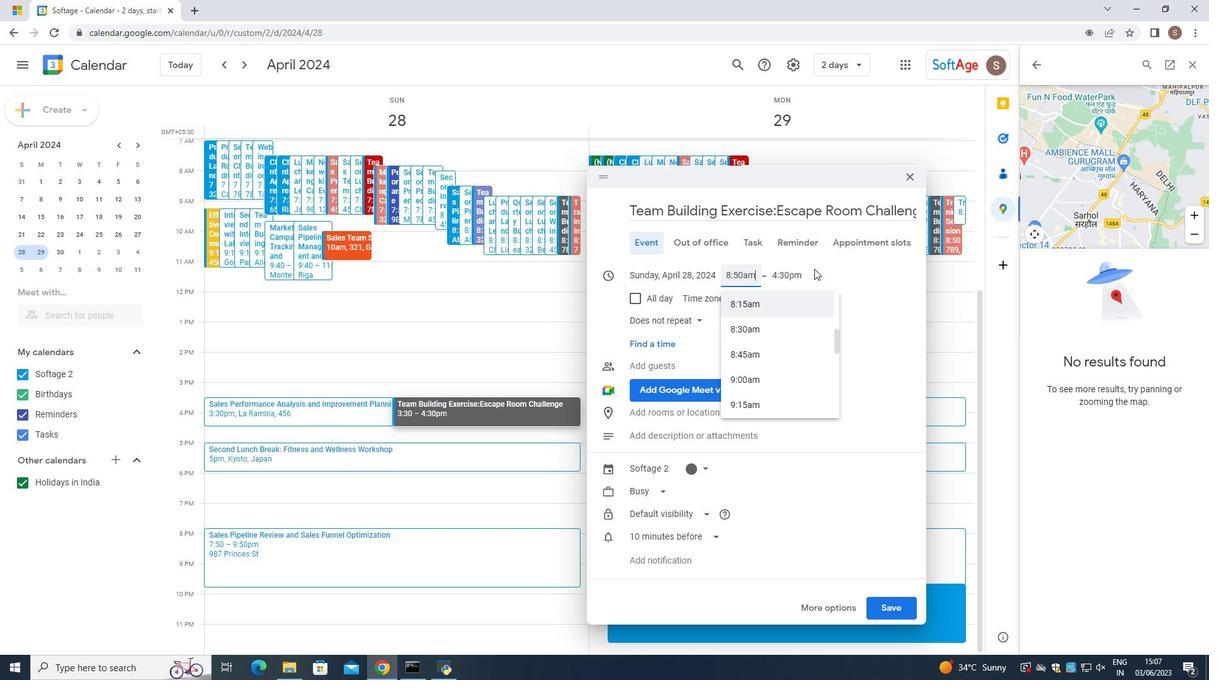 
Action: Mouse moved to (797, 271)
Screenshot: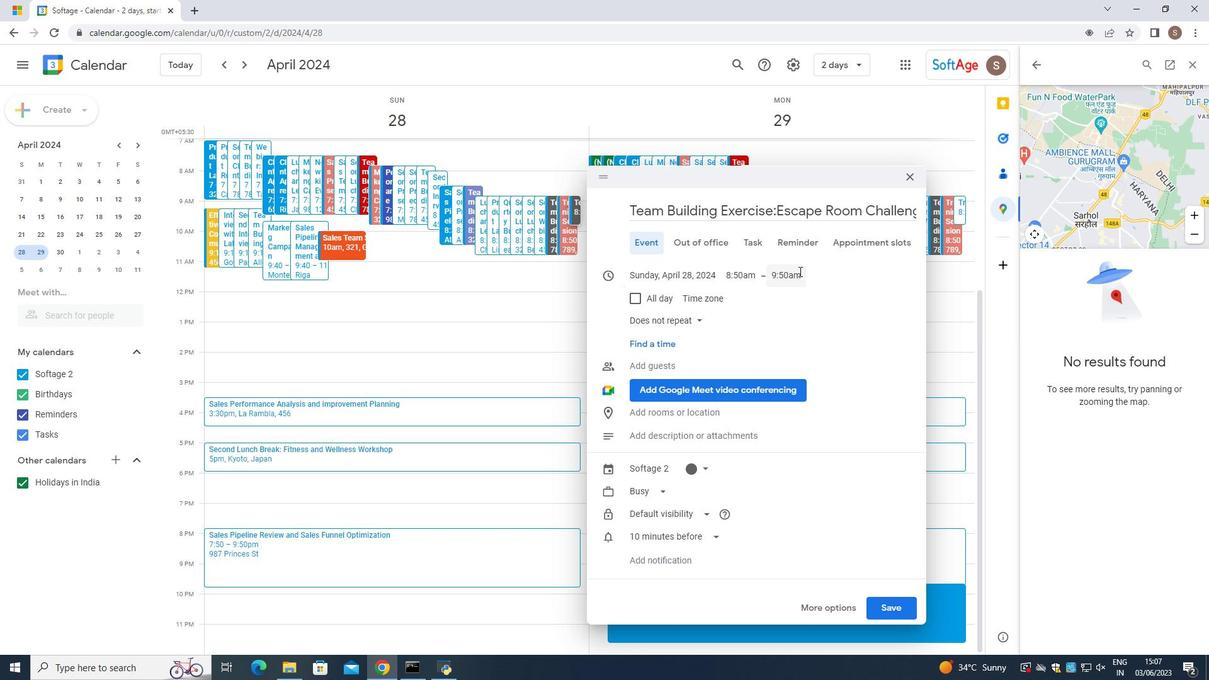 
Action: Mouse pressed left at (797, 271)
Screenshot: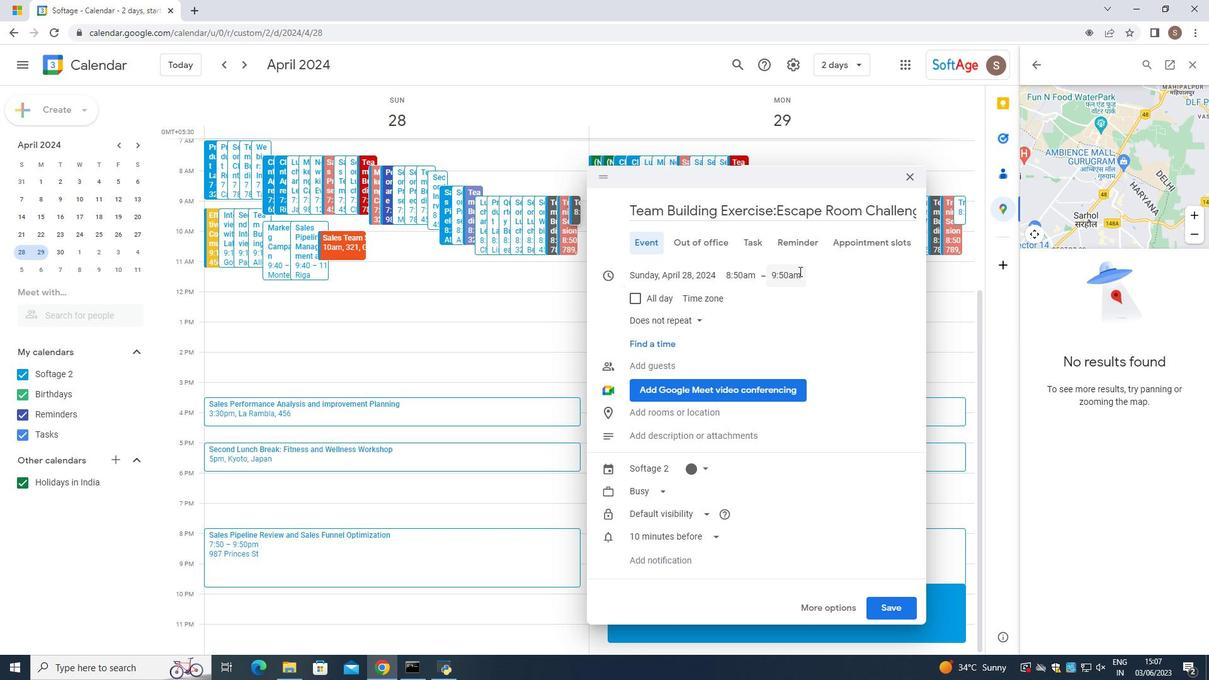 
Action: Mouse moved to (791, 395)
Screenshot: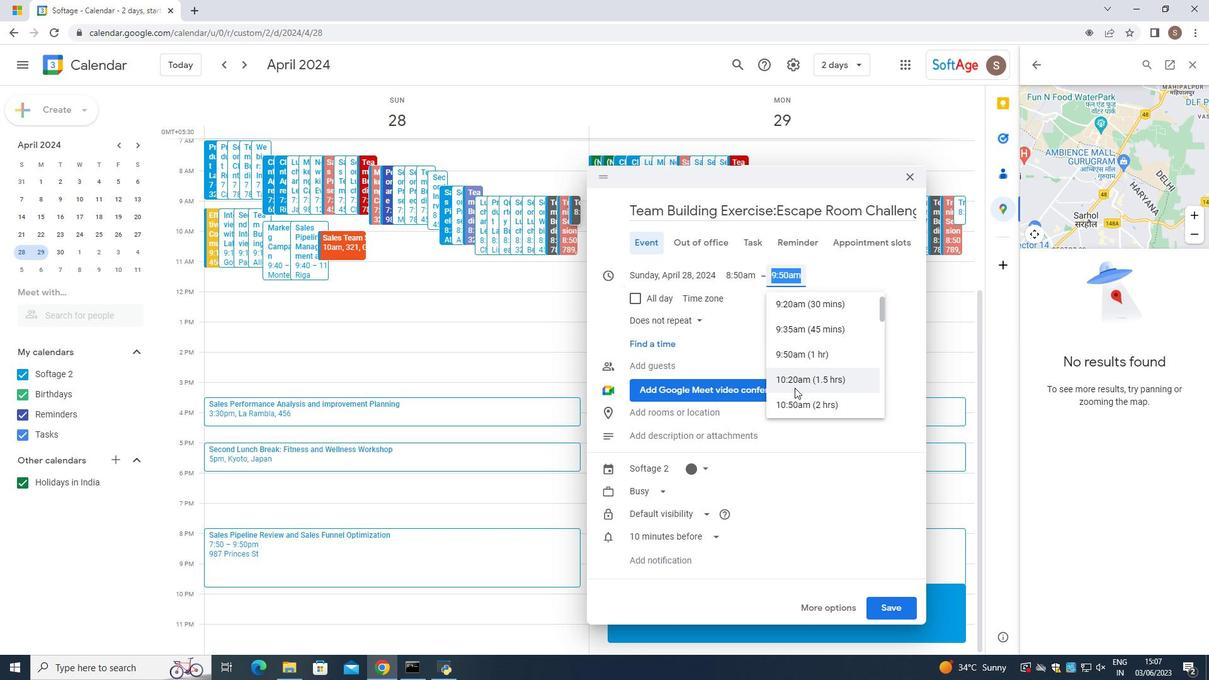 
Action: Mouse pressed left at (791, 395)
Screenshot: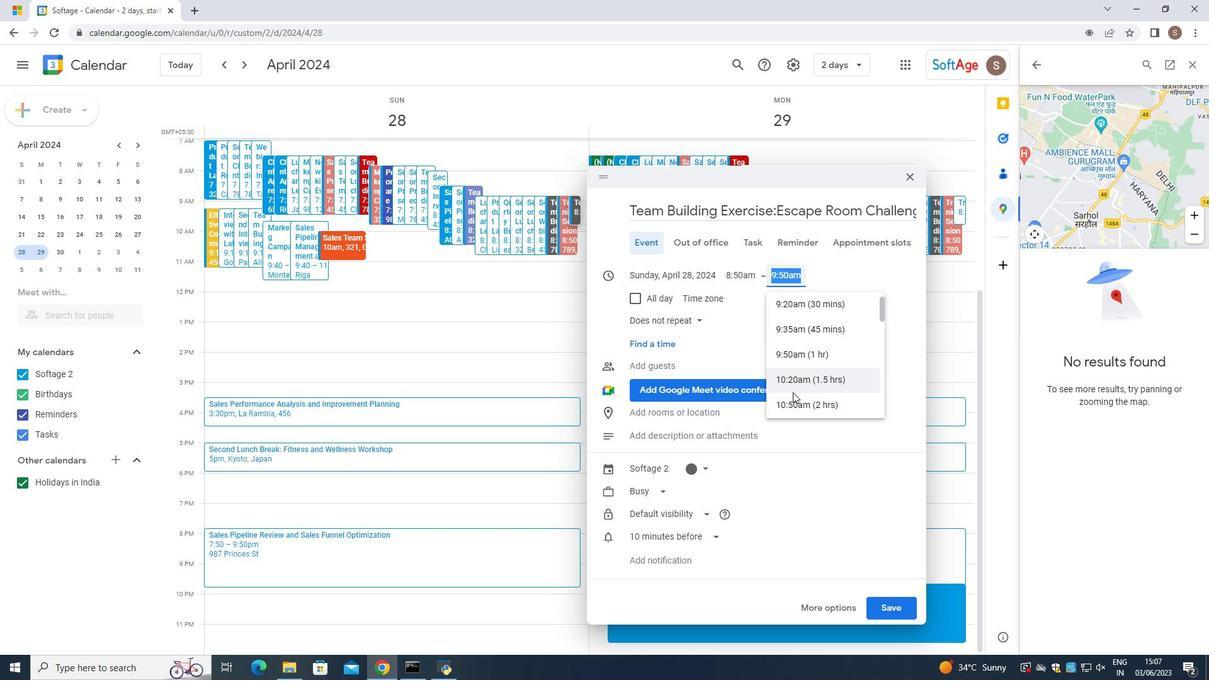 
Action: Mouse moved to (658, 396)
Screenshot: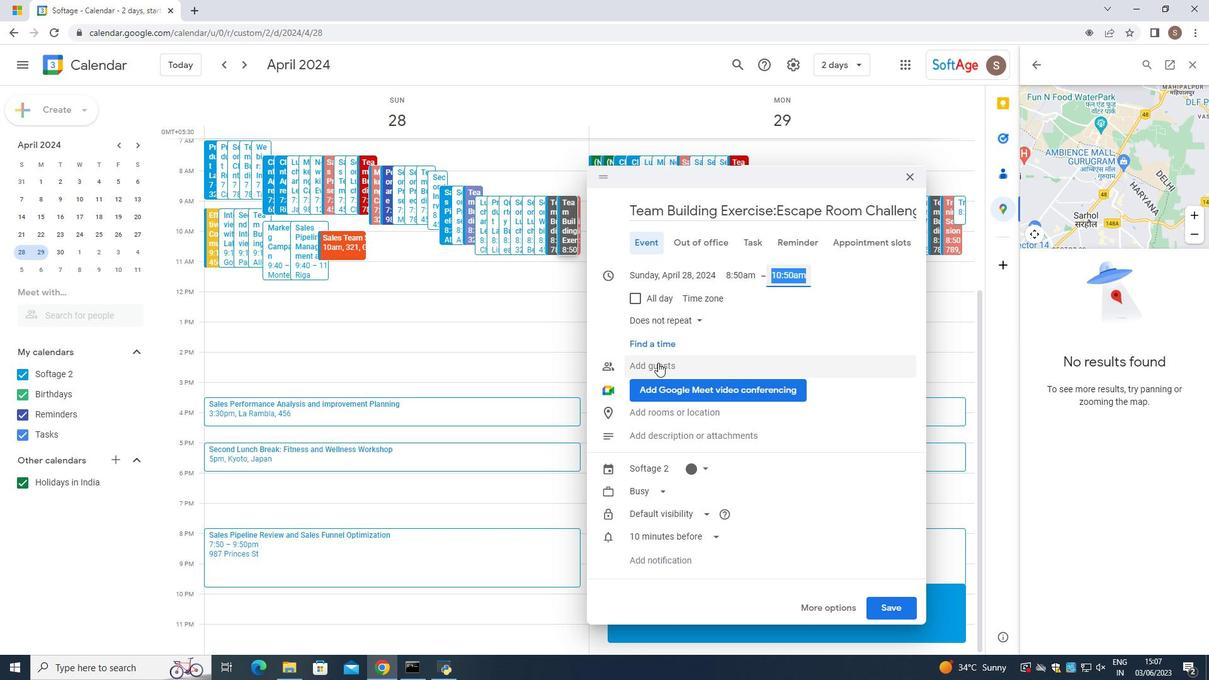 
Action: Mouse pressed left at (658, 396)
Screenshot: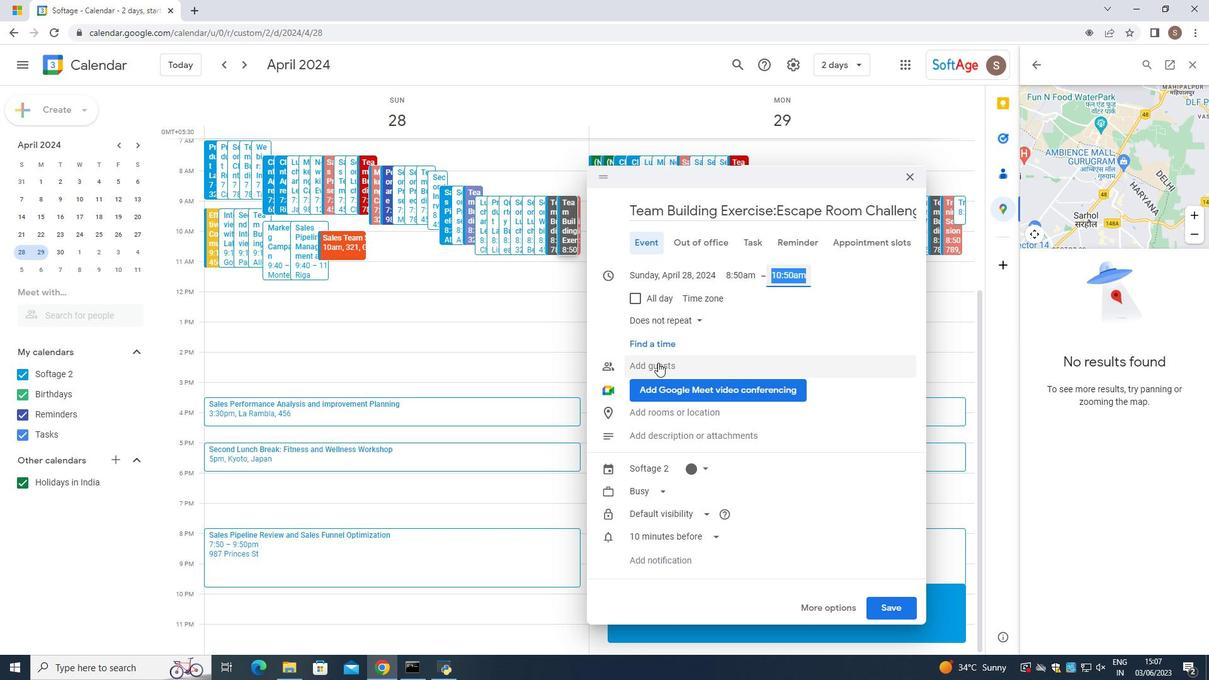 
Action: Mouse moved to (658, 411)
Screenshot: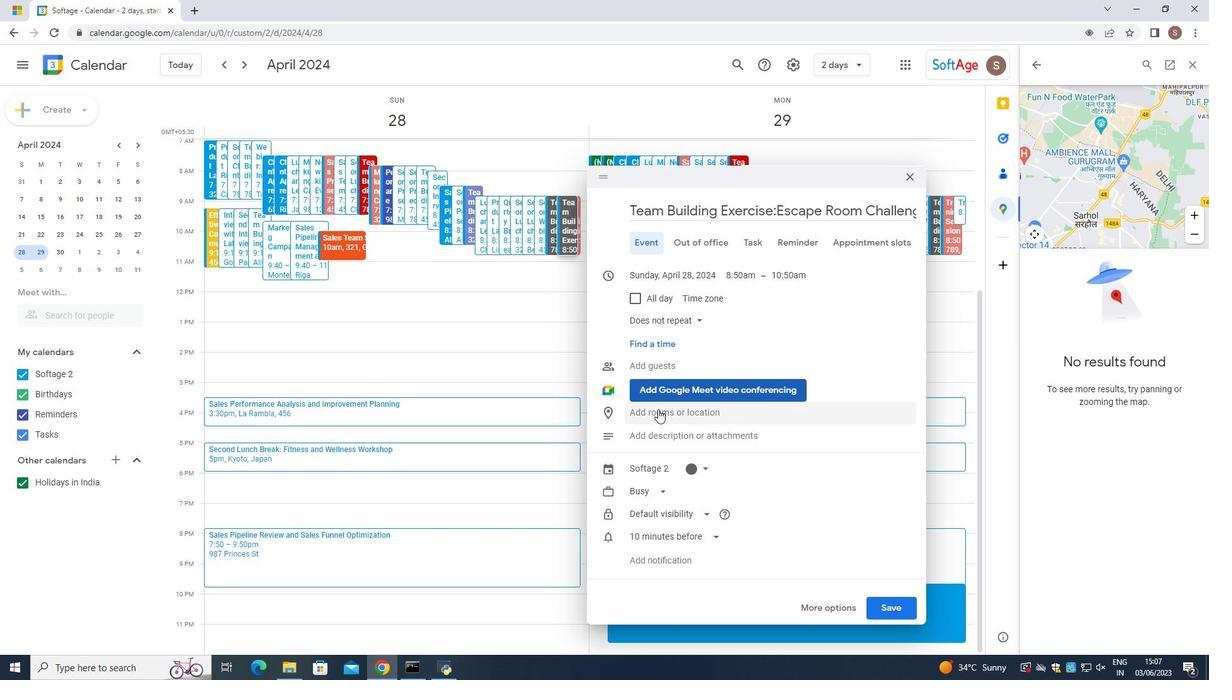 
Action: Mouse pressed left at (658, 411)
Screenshot: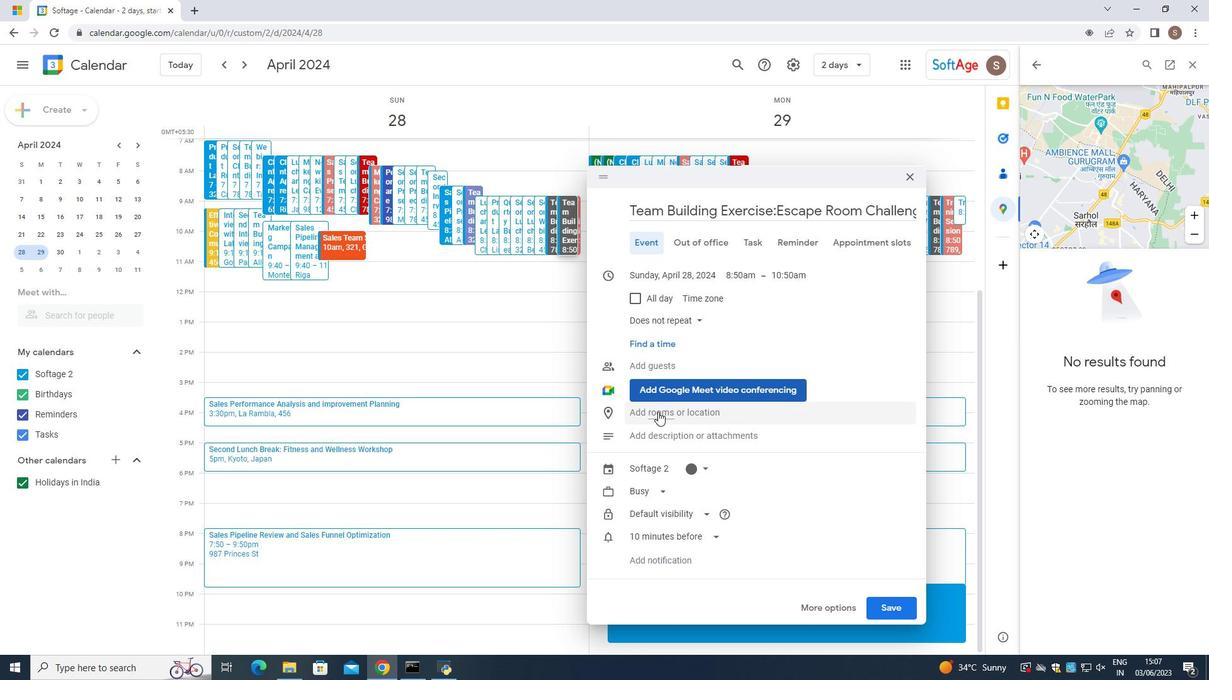
Action: Mouse moved to (599, 148)
Screenshot: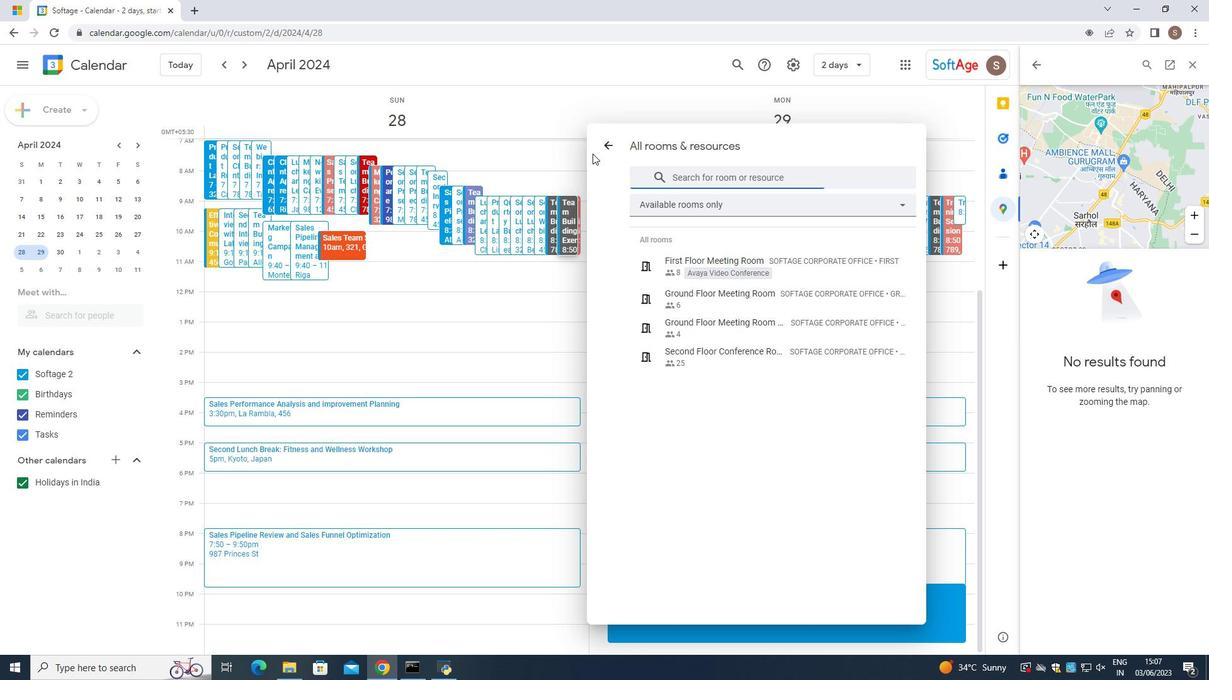 
Action: Mouse pressed left at (599, 148)
Screenshot: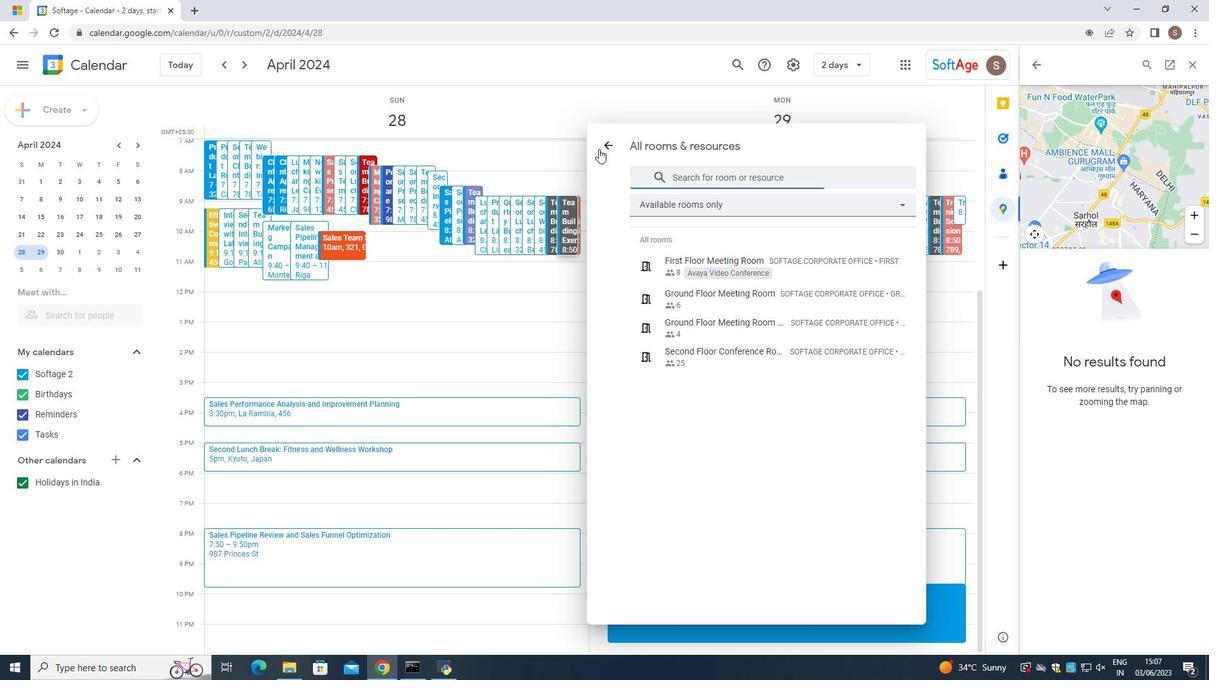 
Action: Mouse moved to (665, 396)
Screenshot: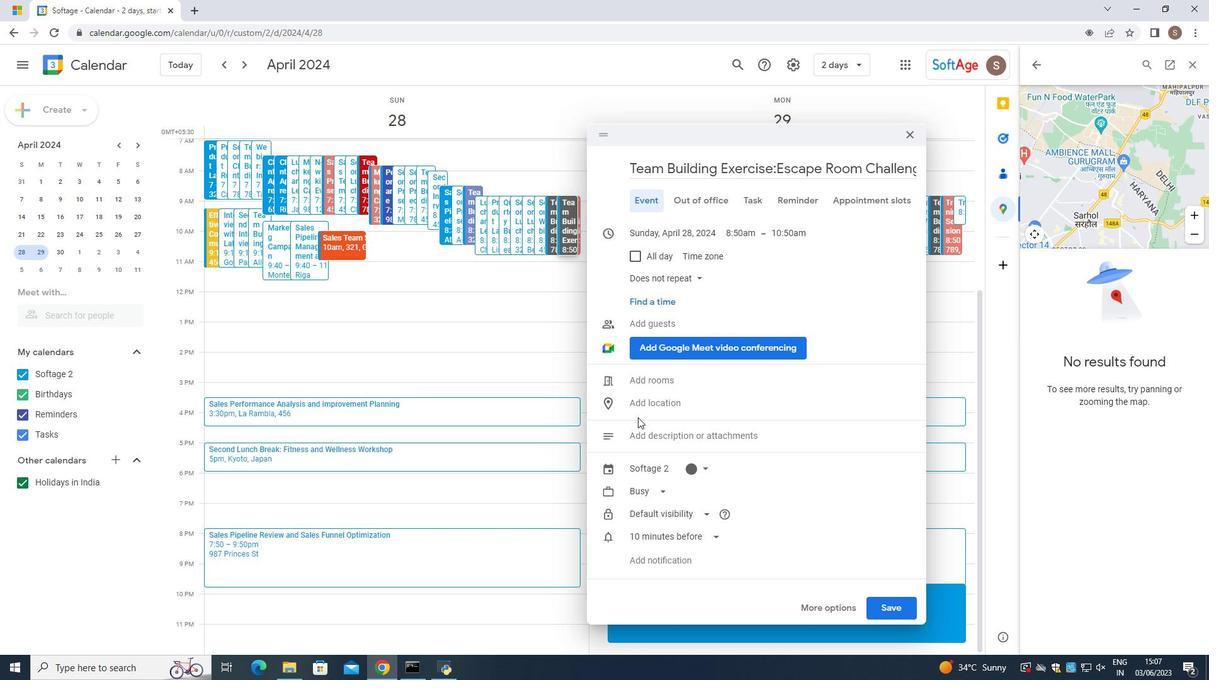 
Action: Mouse pressed left at (665, 396)
Screenshot: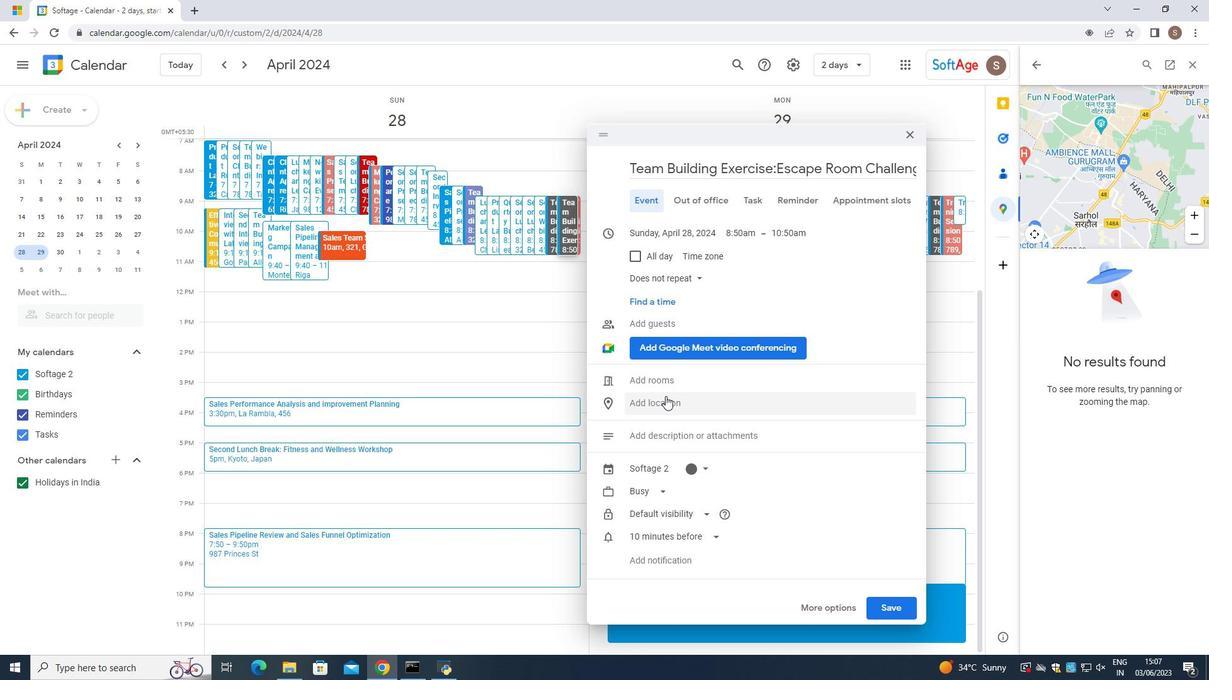 
Action: Mouse moved to (662, 399)
Screenshot: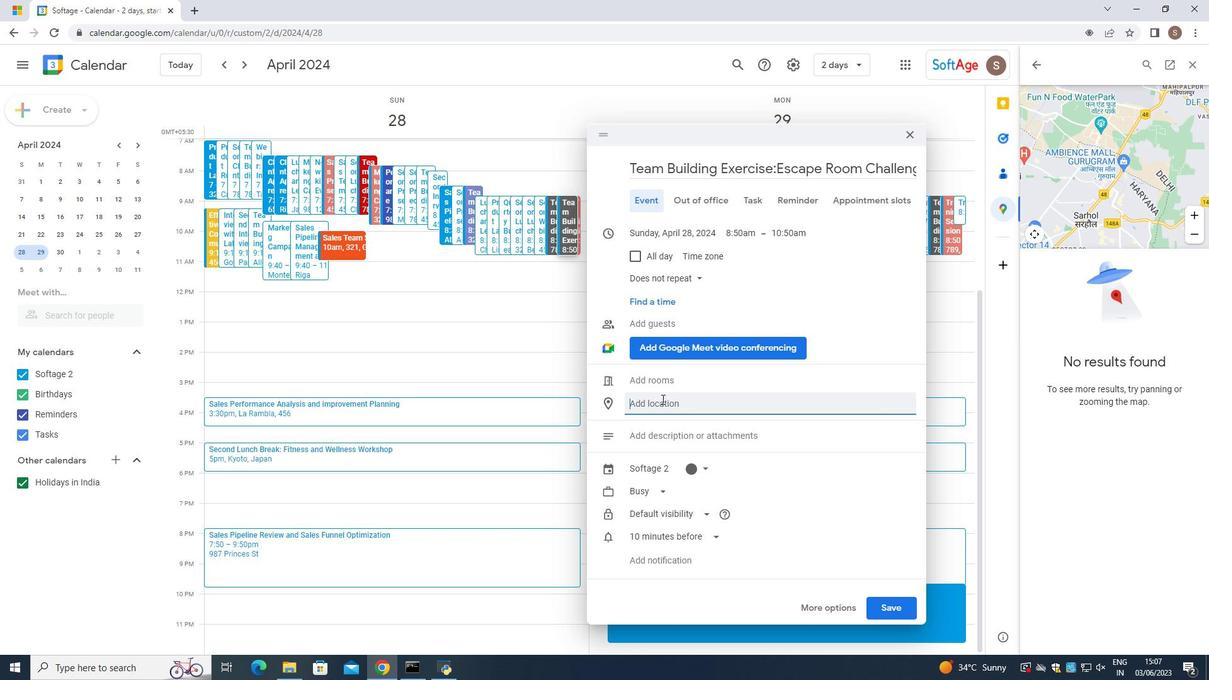 
Action: Key pressed 789
Screenshot: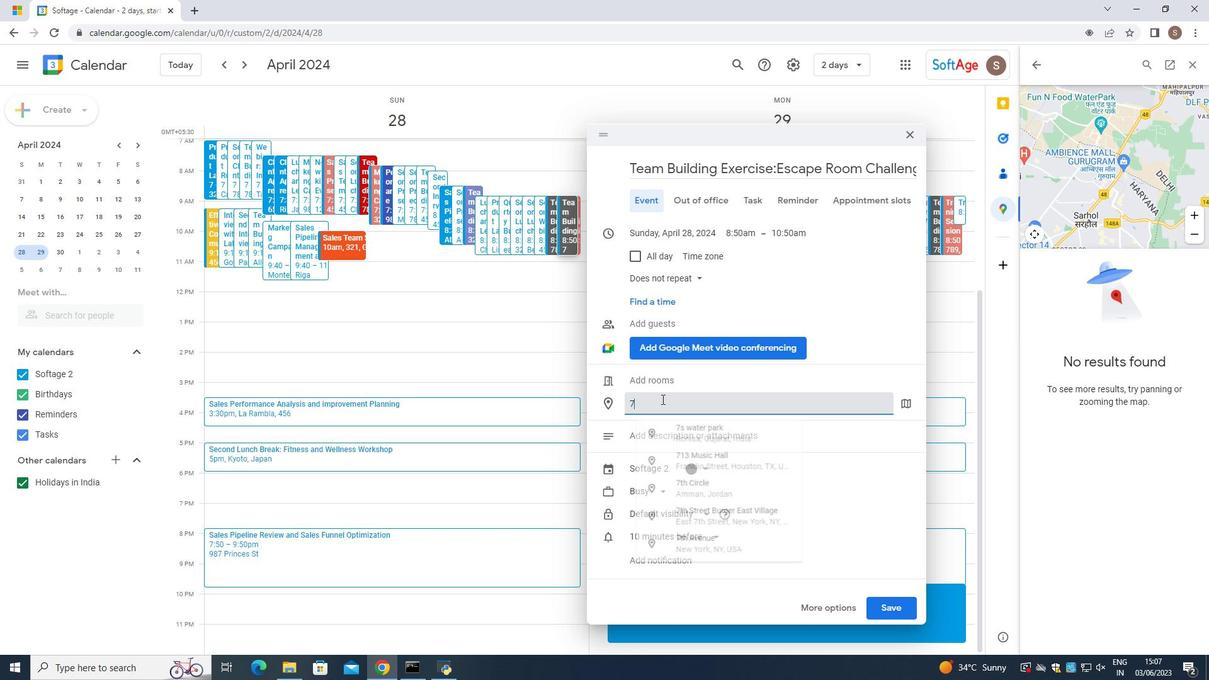 
Action: Mouse moved to (657, 388)
Screenshot: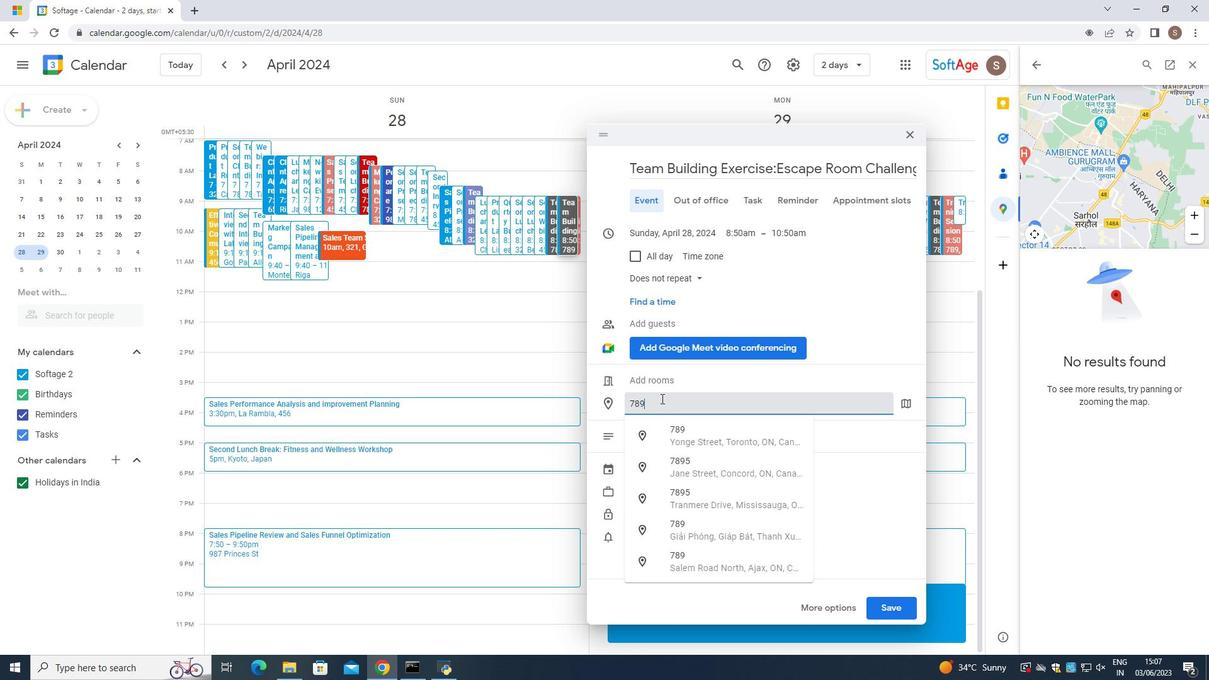 
Action: Key pressed ,<Key.space>
Screenshot: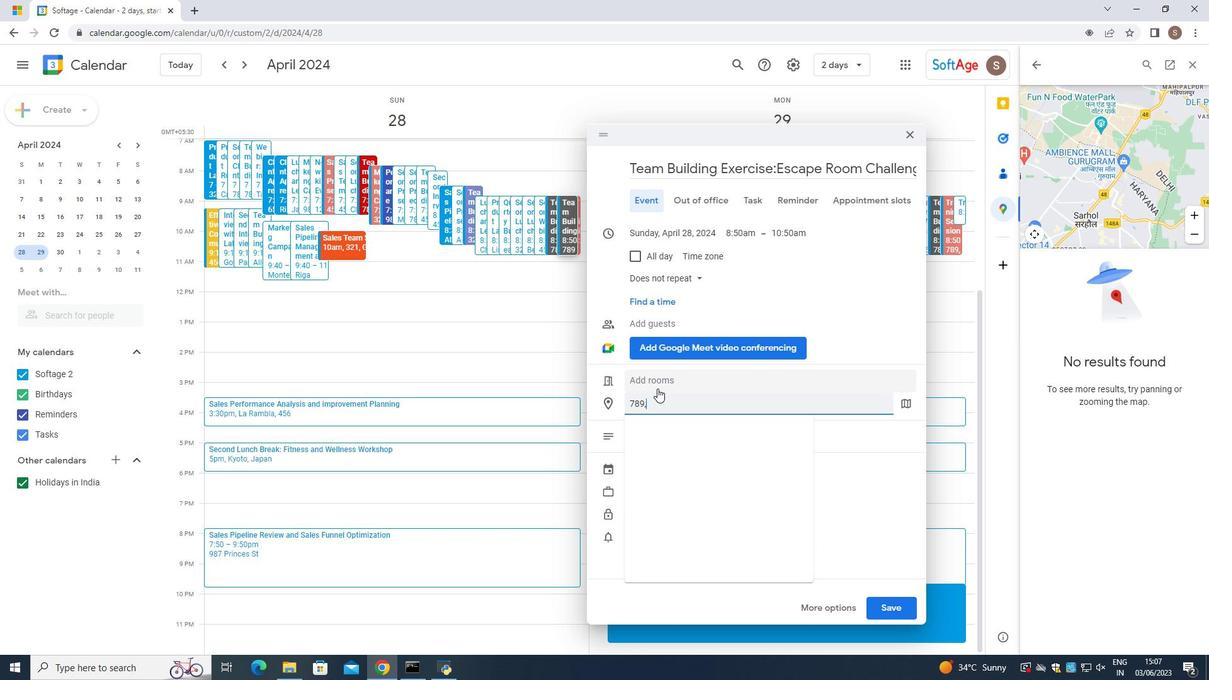 
Action: Mouse moved to (628, 395)
Screenshot: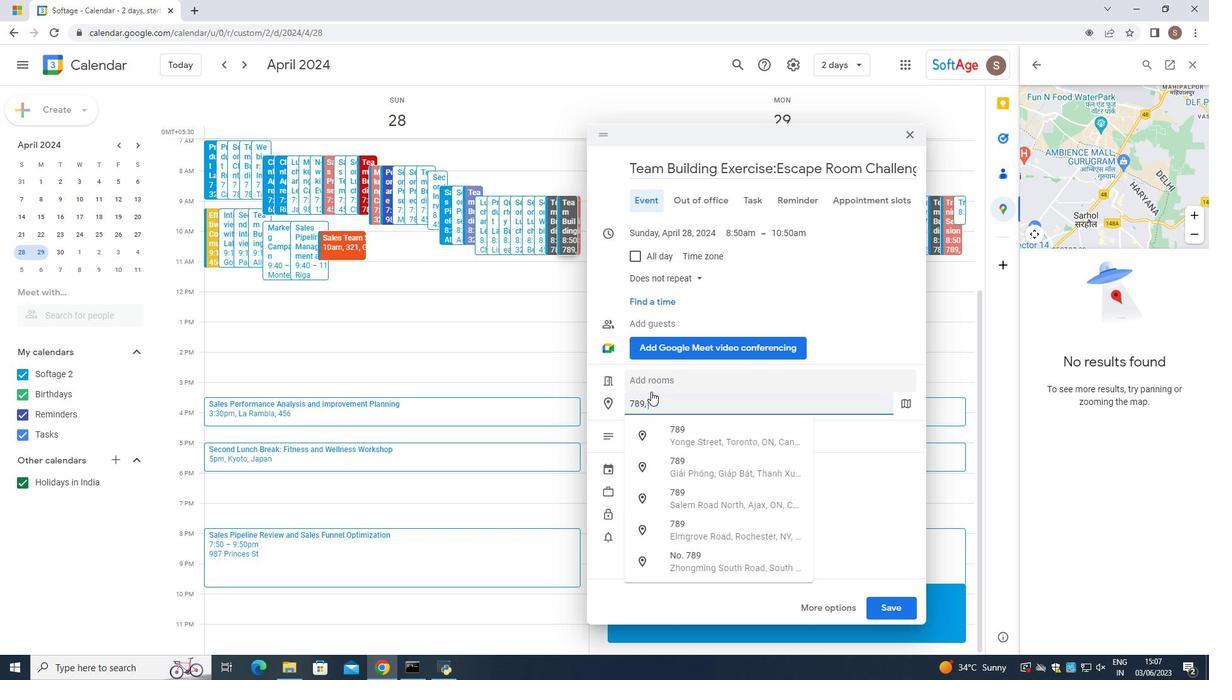 
Action: Key pressed <Key.caps_lock>P<Key.caps_lock>alm<Key.space><Key.caps_lock>J<Key.caps_lock>umeriahm<Key.backspace><Key.backspace>h,<Key.space><Key.caps_lock>F<Key.caps_lock><Key.backspace>d<Key.backspace><Key.caps_lock>D<Key.caps_lock>ubai,<Key.space><Key.caps_lock>UAE<Key.enter>
Screenshot: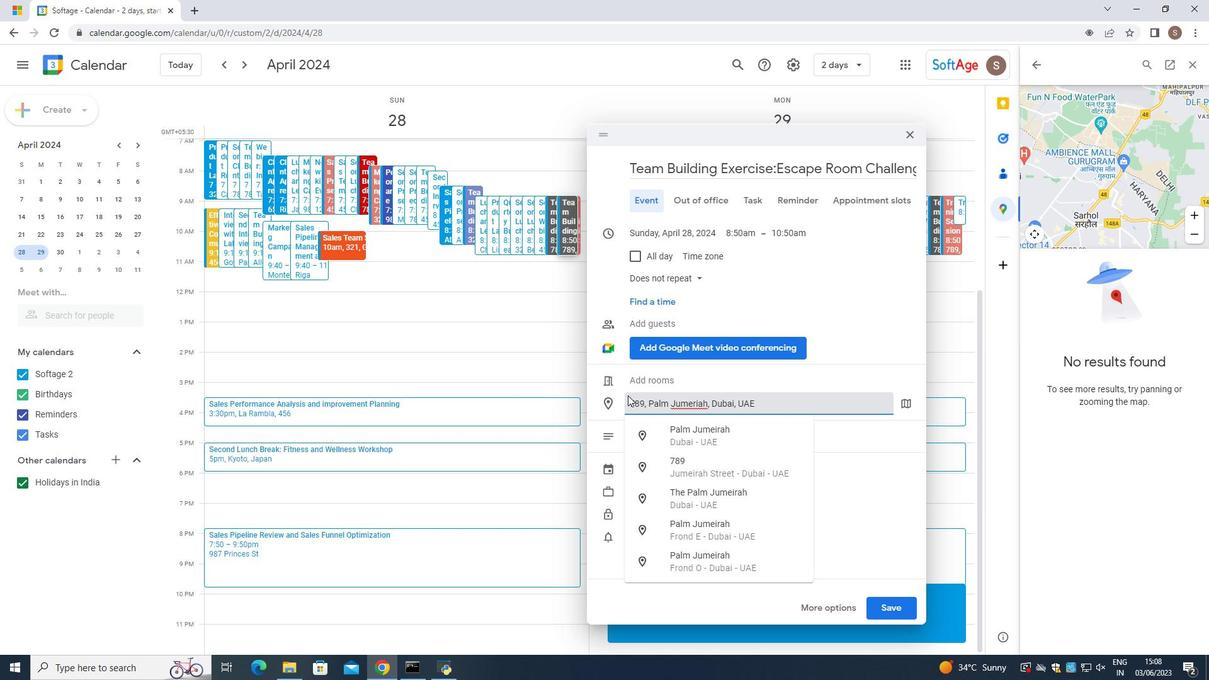 
Action: Mouse moved to (668, 441)
Screenshot: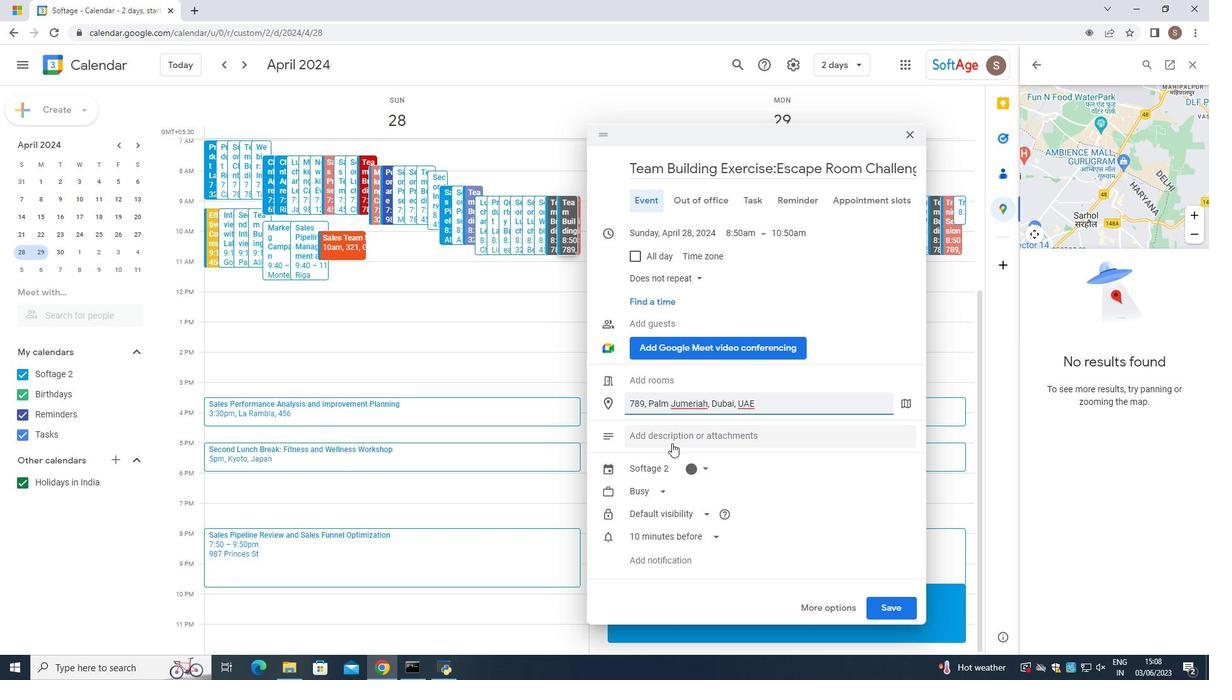 
Action: Mouse pressed left at (668, 441)
Screenshot: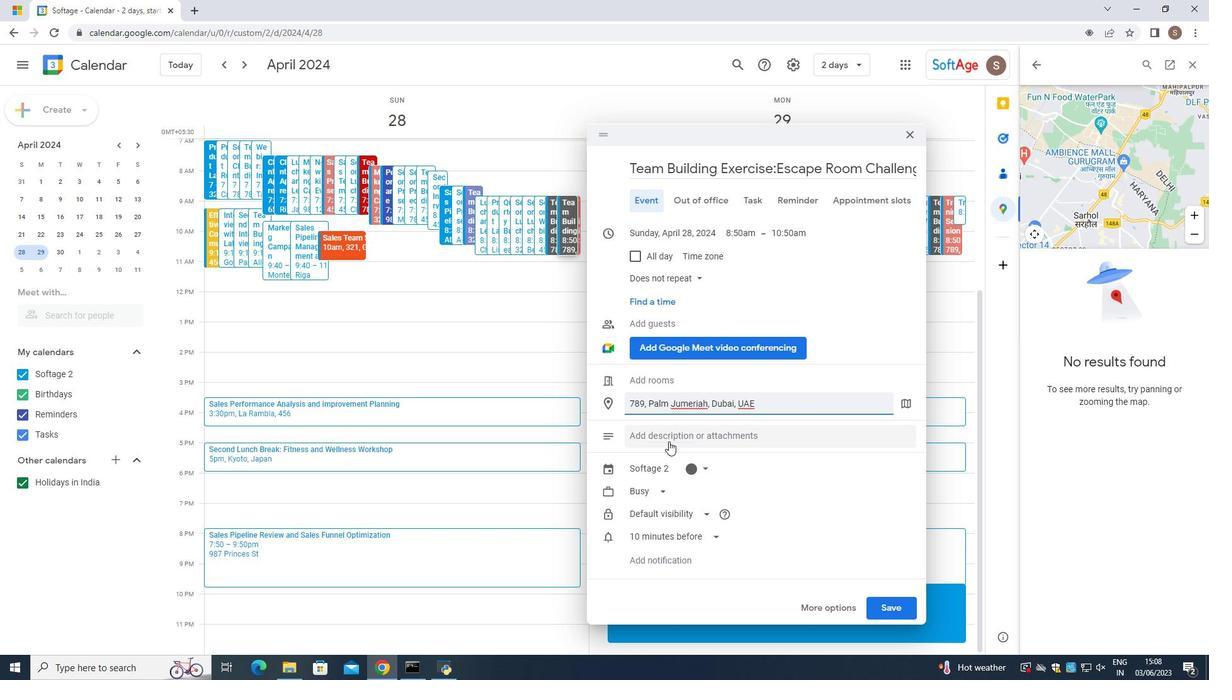 
Action: Mouse moved to (662, 383)
Screenshot: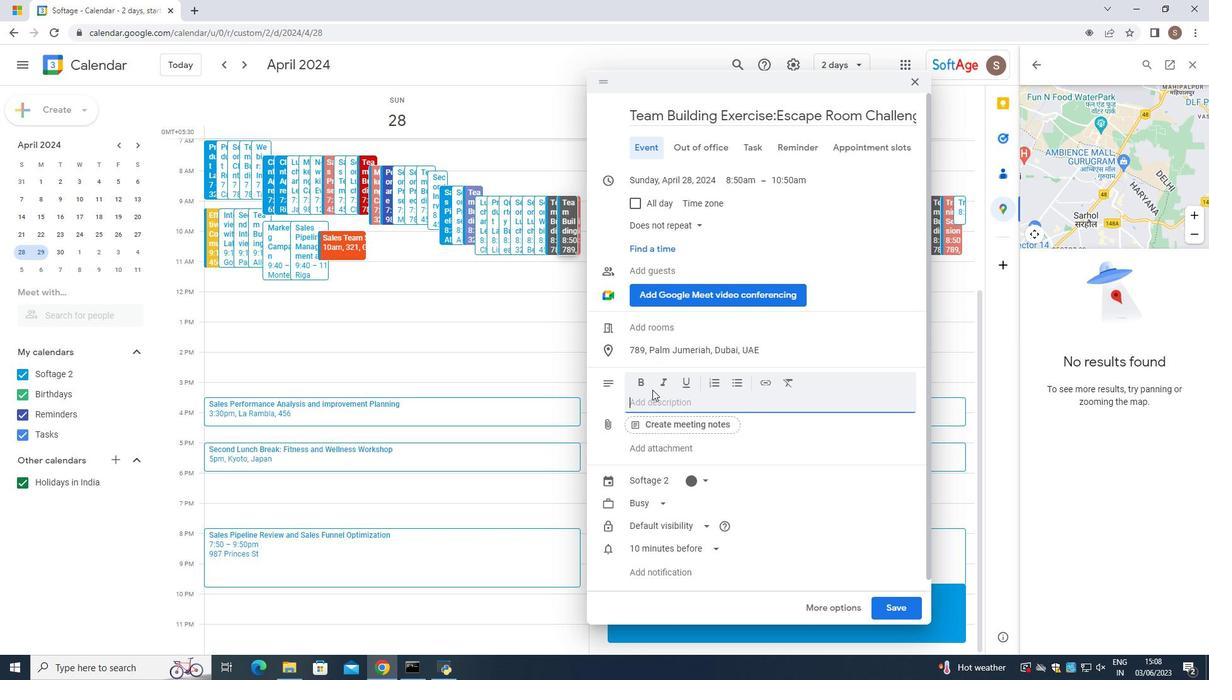 
Action: Mouse pressed left at (662, 383)
Screenshot: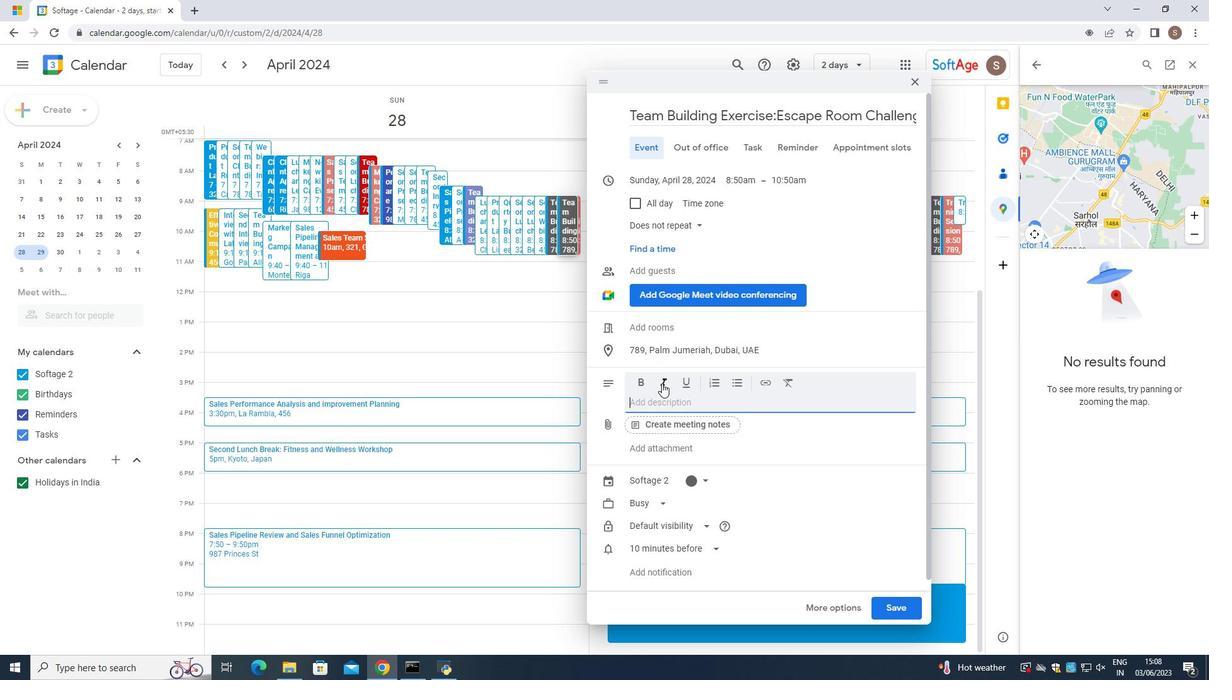 
Action: Mouse moved to (641, 399)
Screenshot: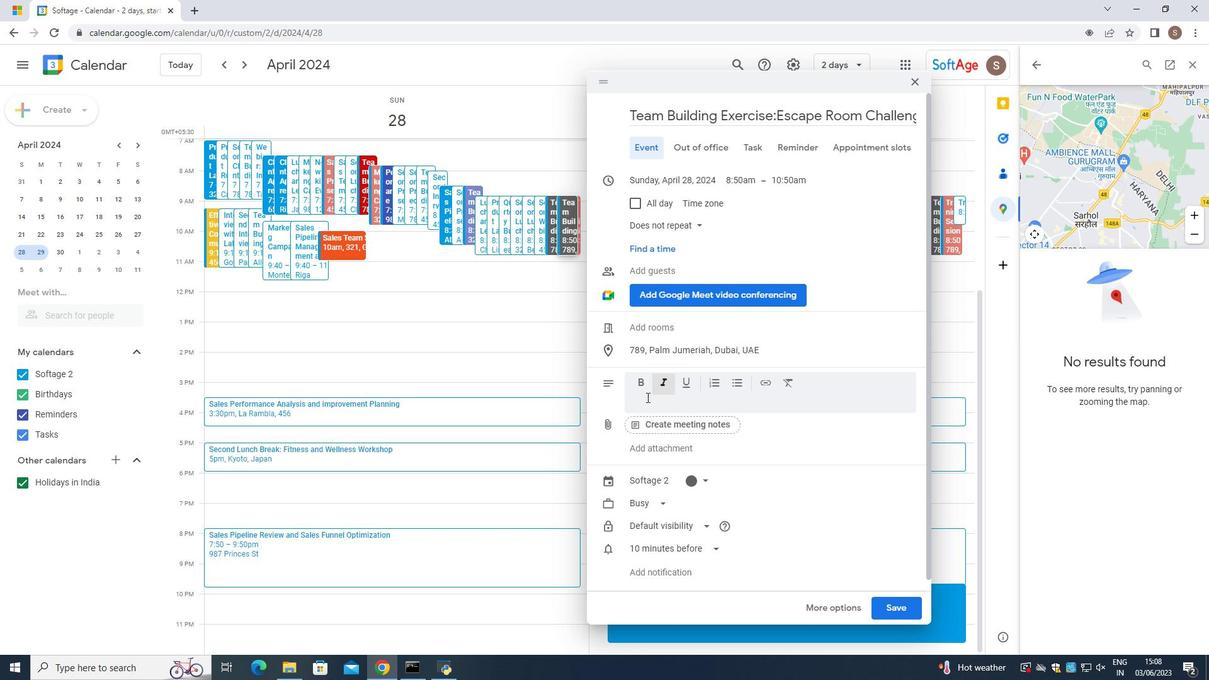 
Action: Mouse pressed left at (641, 399)
Screenshot: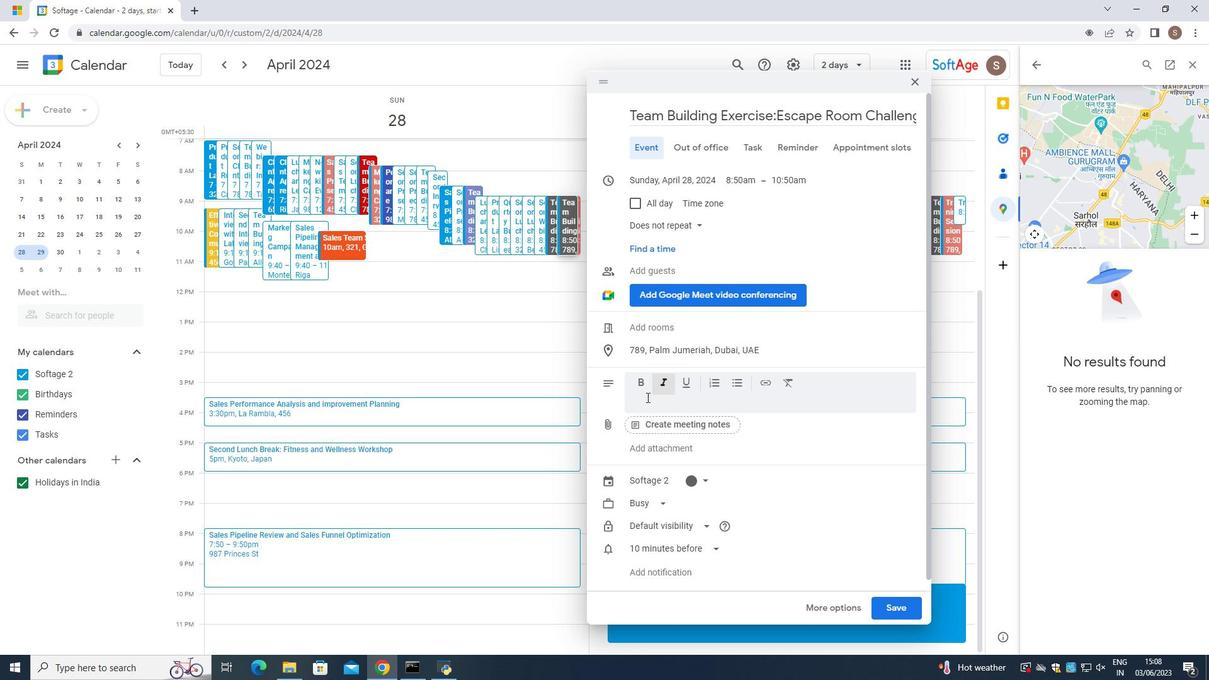 
Action: Mouse moved to (638, 399)
Screenshot: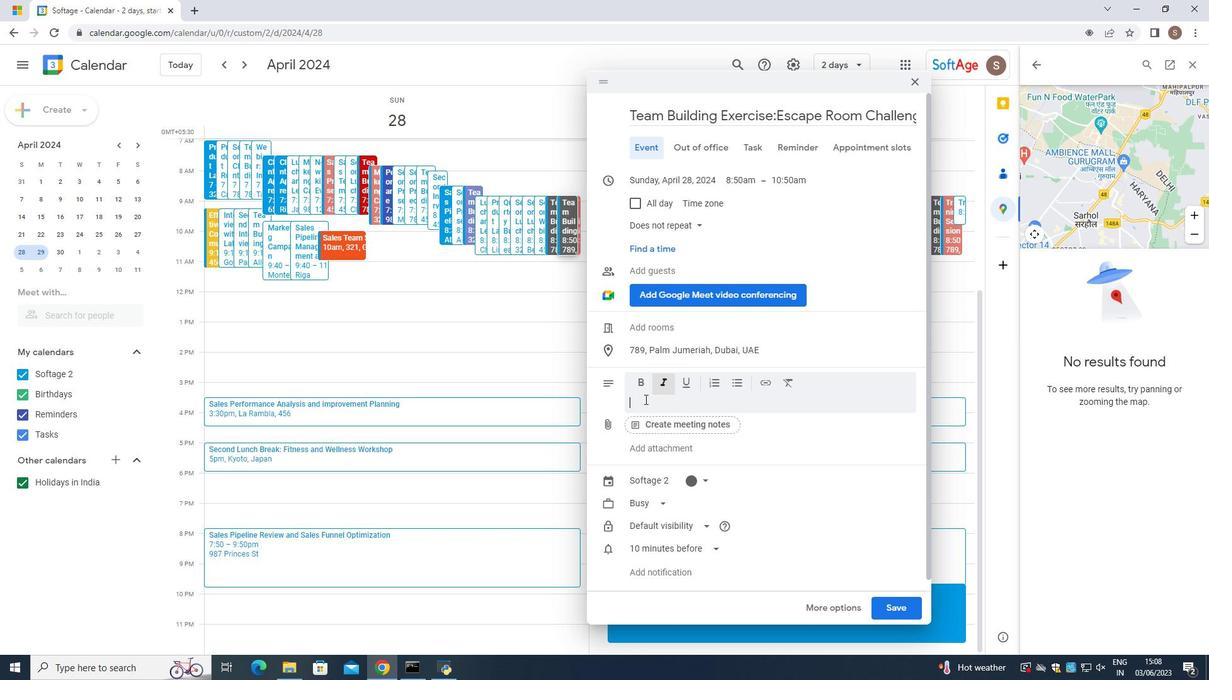 
Action: Key pressed <Key.caps_lock>t<Key.caps_lock>HE<Key.space>EMPLOYEE<Key.space>WILLM<Key.space><Key.backspace>\\\\\\\\<Key.backspace><Key.backspace><Key.backspace><Key.backspace><Key.backspace><Key.backspace><Key.backspace><Key.backspace><Key.backspace><Key.backspace><Key.backspace><Key.backspace><Key.backspace><Key.backspace><Key.backspace><Key.backspace><Key.backspace><Key.backspace><Key.backspace><Key.backspace><Key.backspace><Key.backspace><Key.backspace><Key.backspace><Key.backspace><Key.backspace><Key.backspace><Key.backspace><Key.backspace><Key.backspace><Key.backspace><Key.backspace><Key.backspace><Key.backspace><Key.backspace><Key.backspace><Key.backspace><Key.backspace>T<Key.caps_lock>he<Key.space>employee<Key.space>will<Key.space>recieve<Key.space>
Screenshot: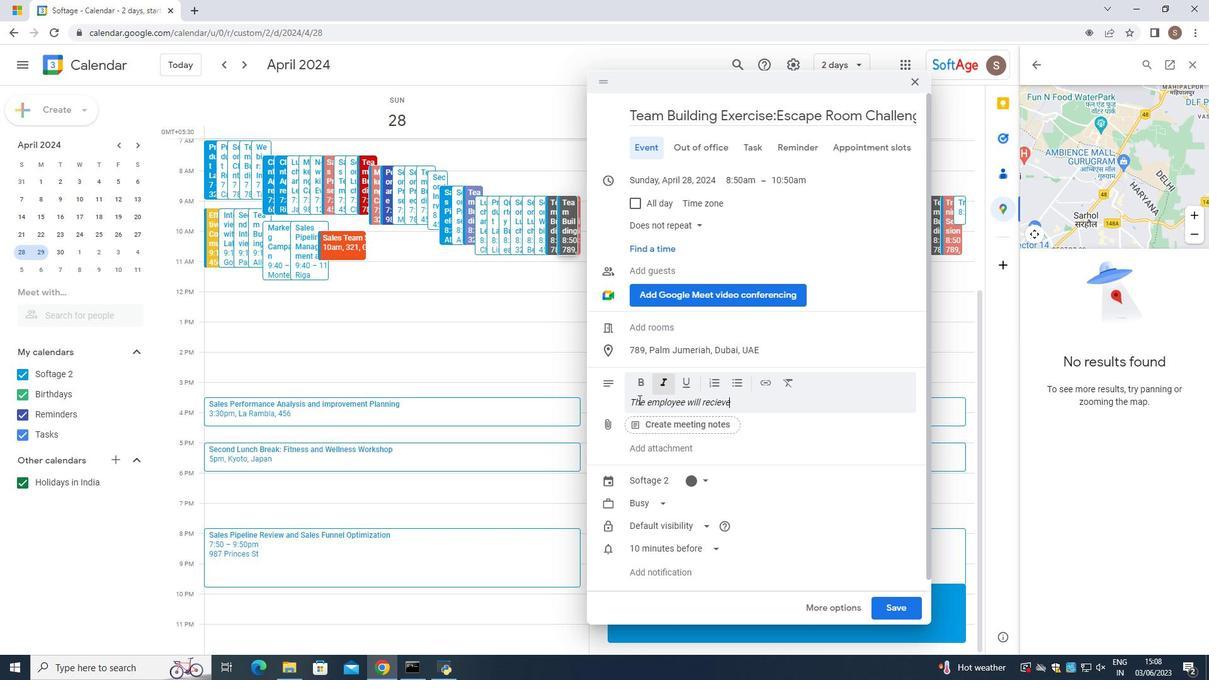 
Action: Mouse moved to (692, 401)
Screenshot: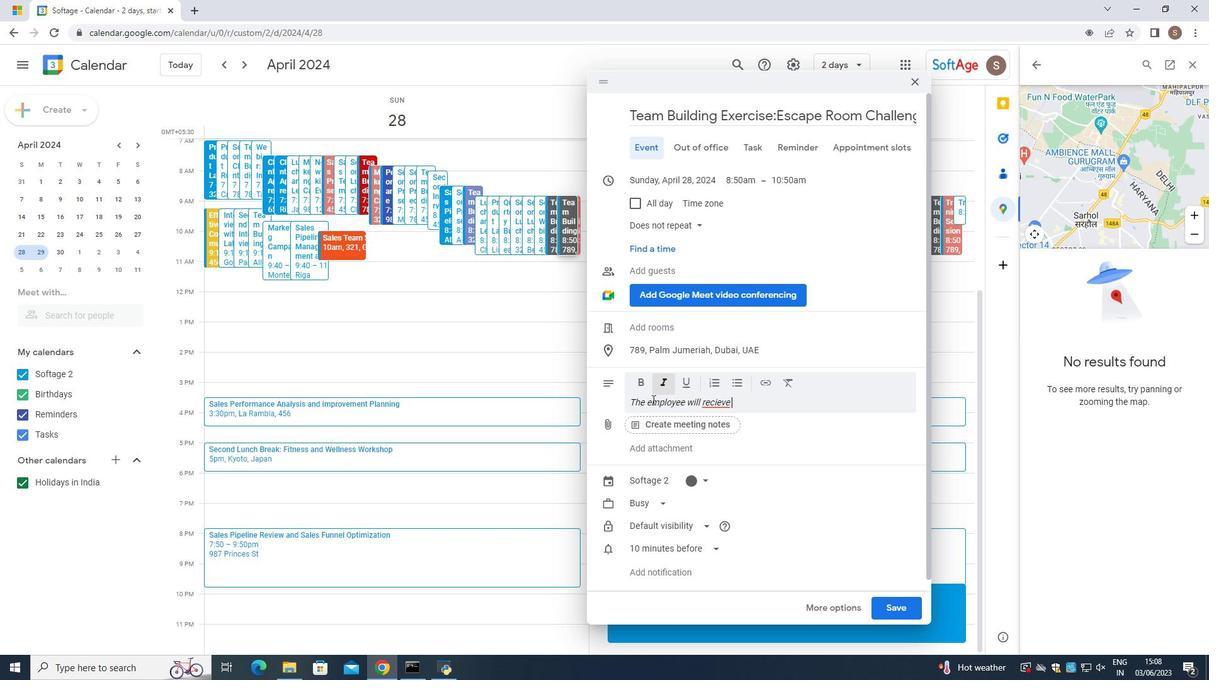 
Action: Mouse scrolled (692, 402) with delta (0, 0)
Screenshot: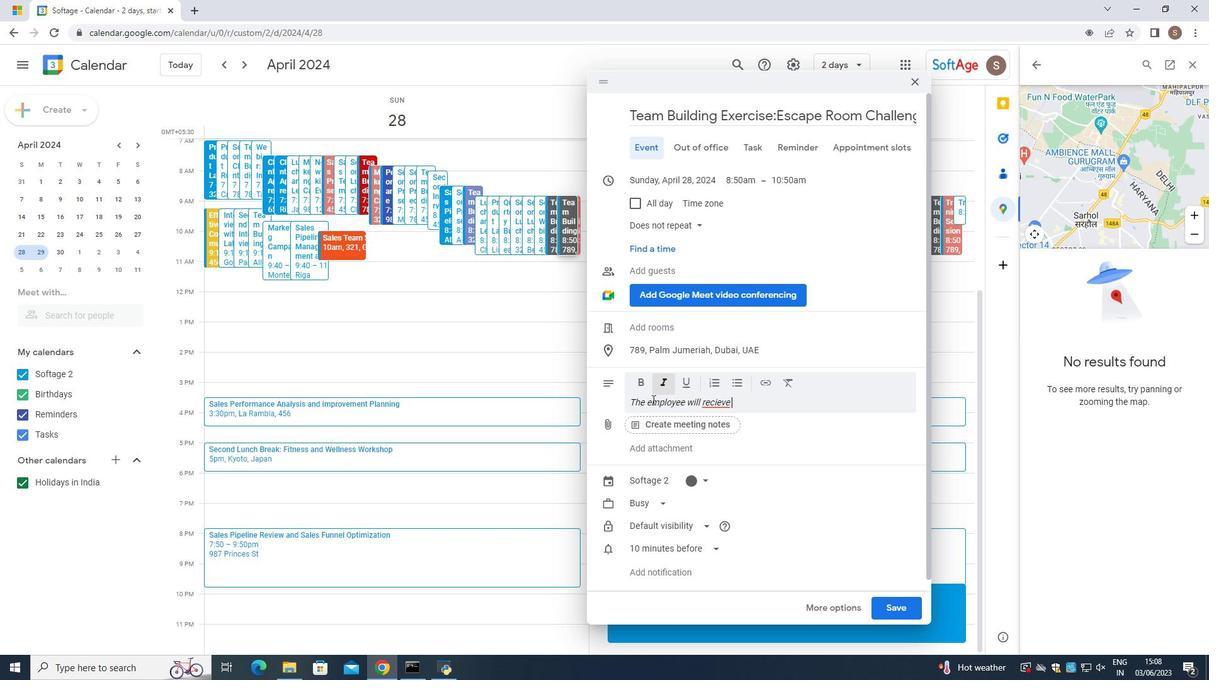 
Action: Mouse moved to (719, 402)
Screenshot: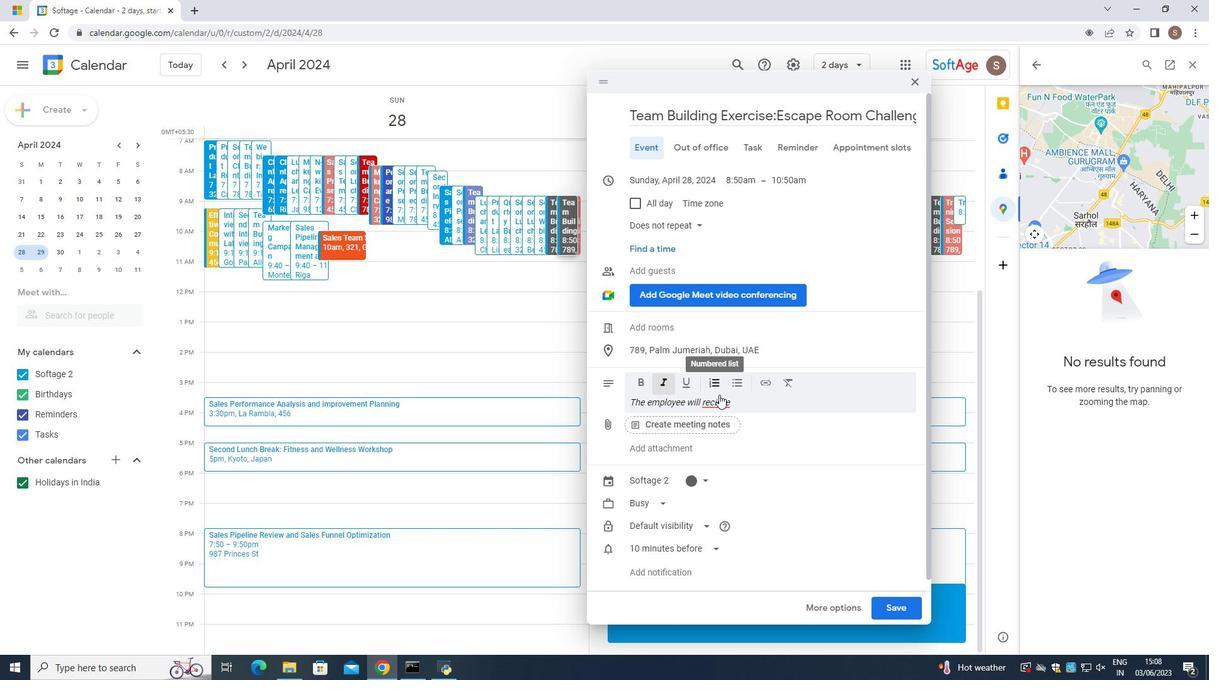 
Action: Mouse pressed left at (719, 402)
Screenshot: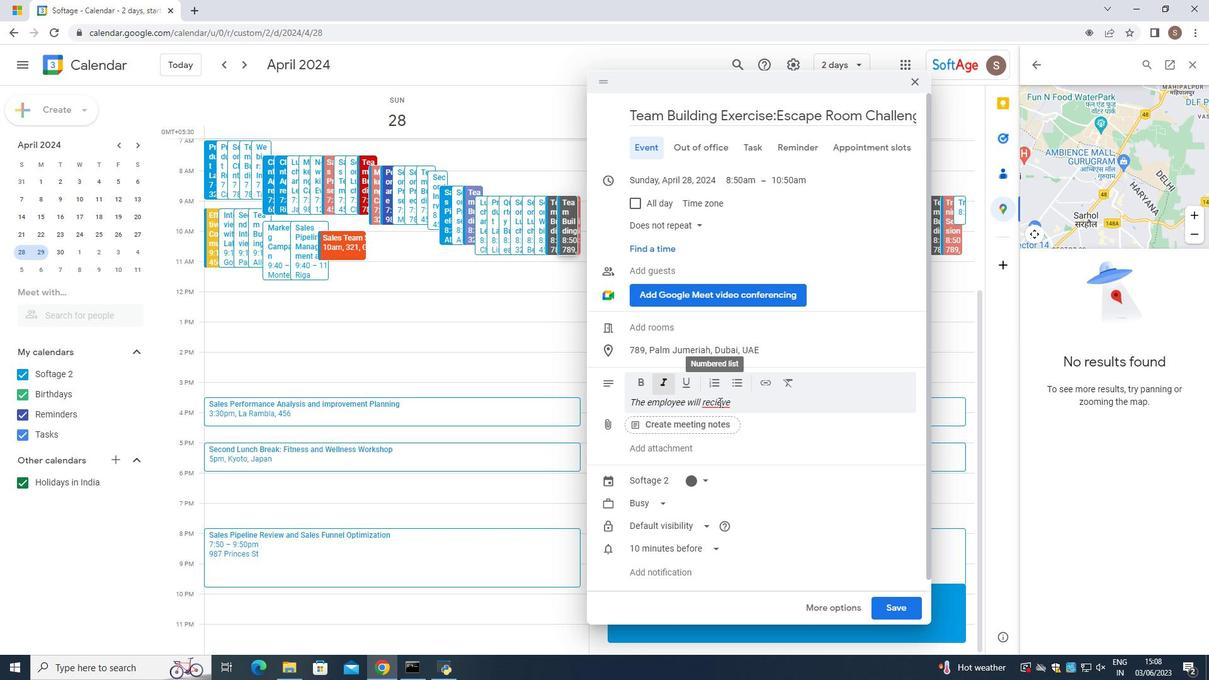 
Action: Mouse moved to (719, 402)
Screenshot: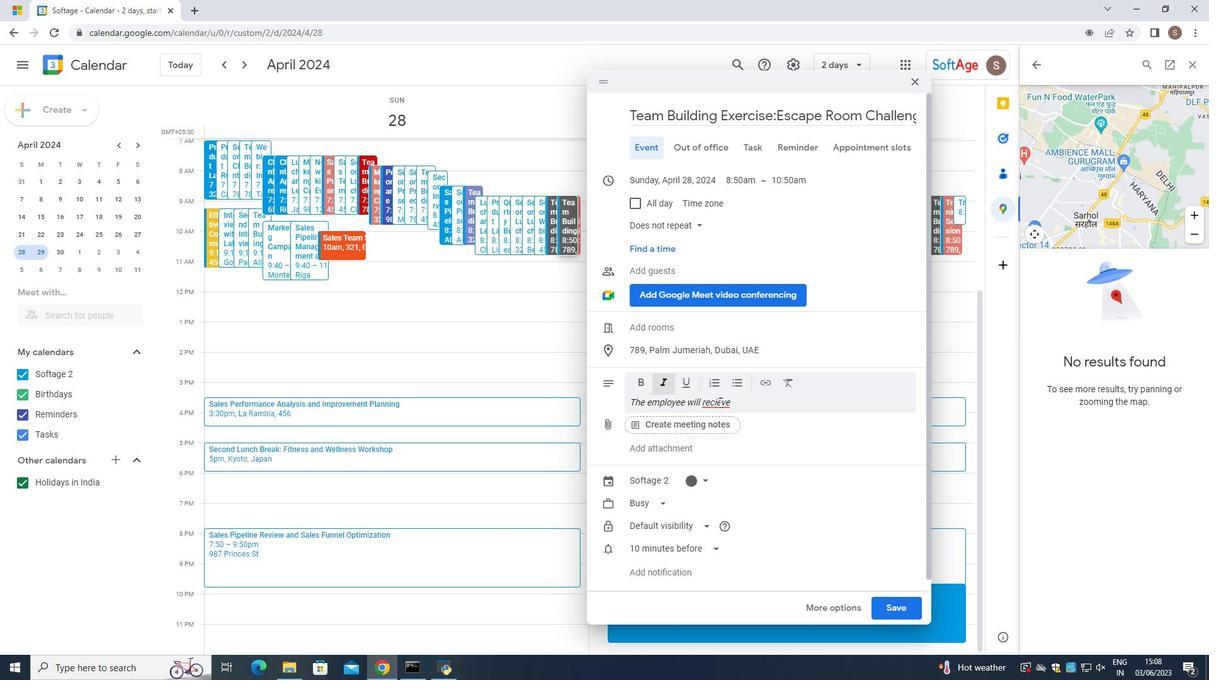 
Action: Mouse pressed right at (719, 402)
Screenshot: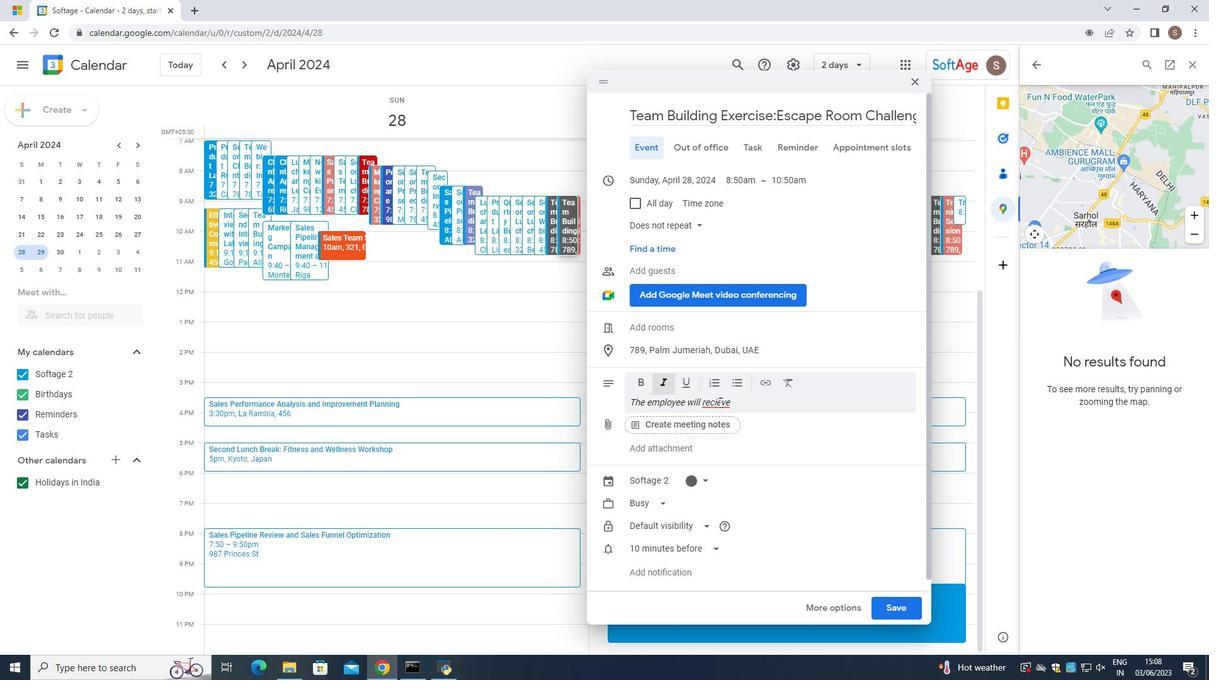 
Action: Mouse moved to (746, 413)
Screenshot: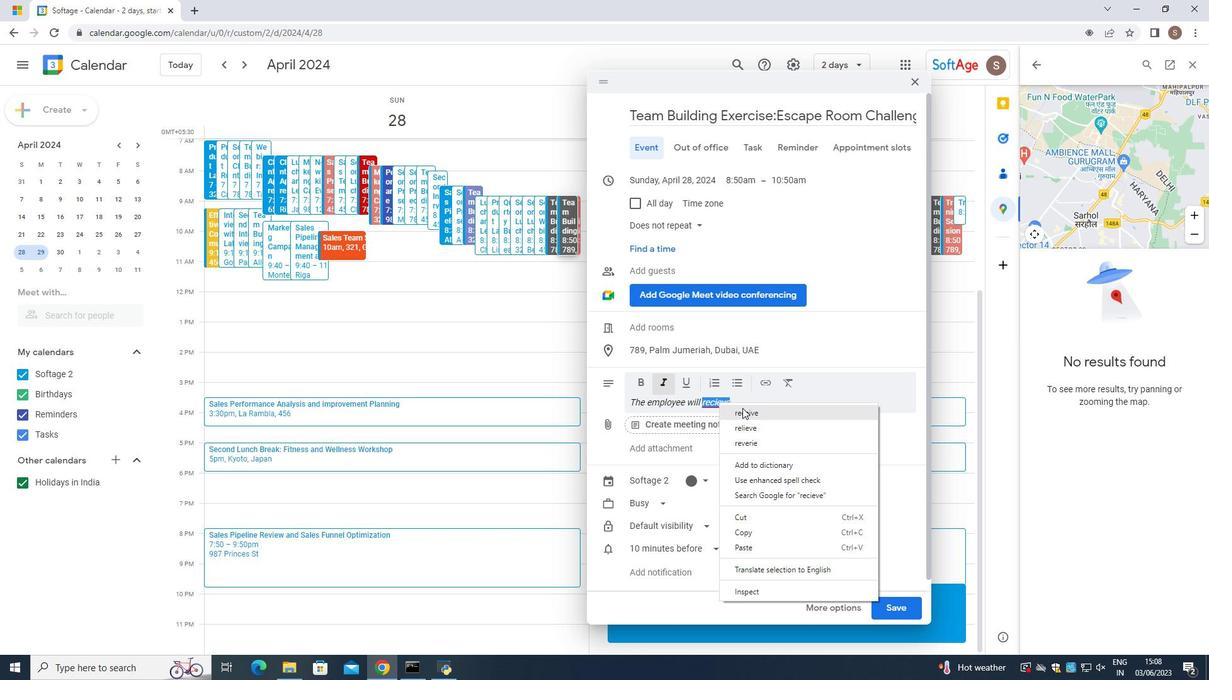 
Action: Mouse pressed left at (746, 413)
Screenshot: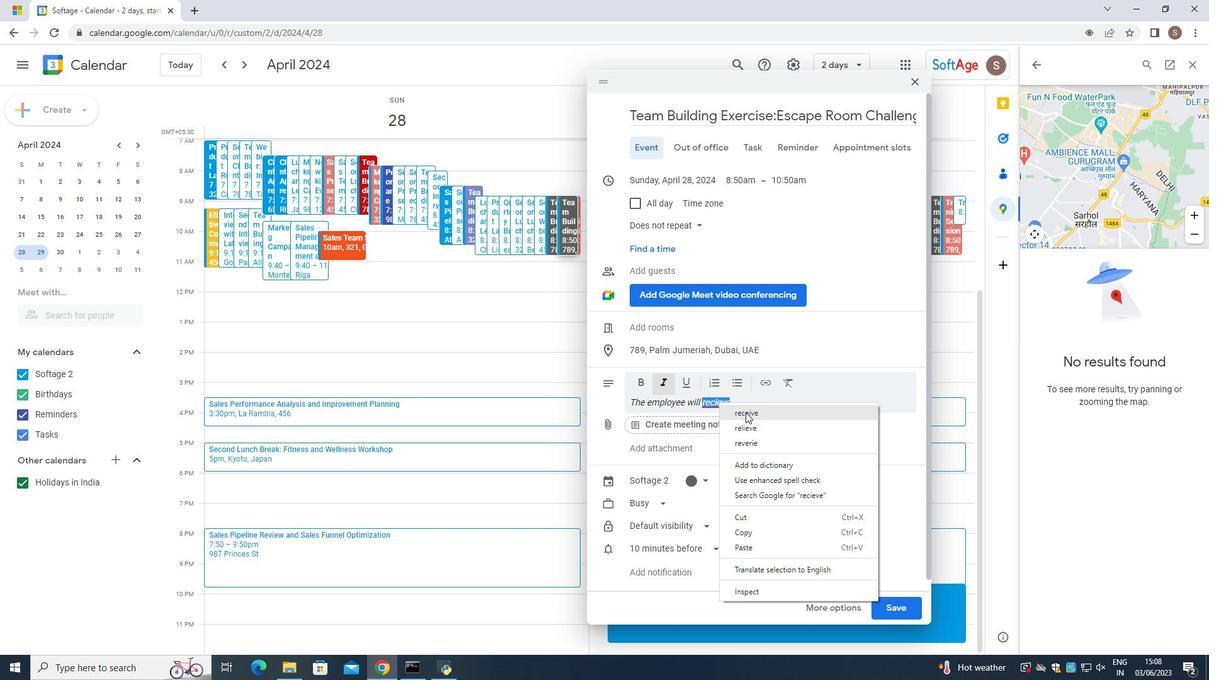 
Action: Mouse moved to (745, 405)
Screenshot: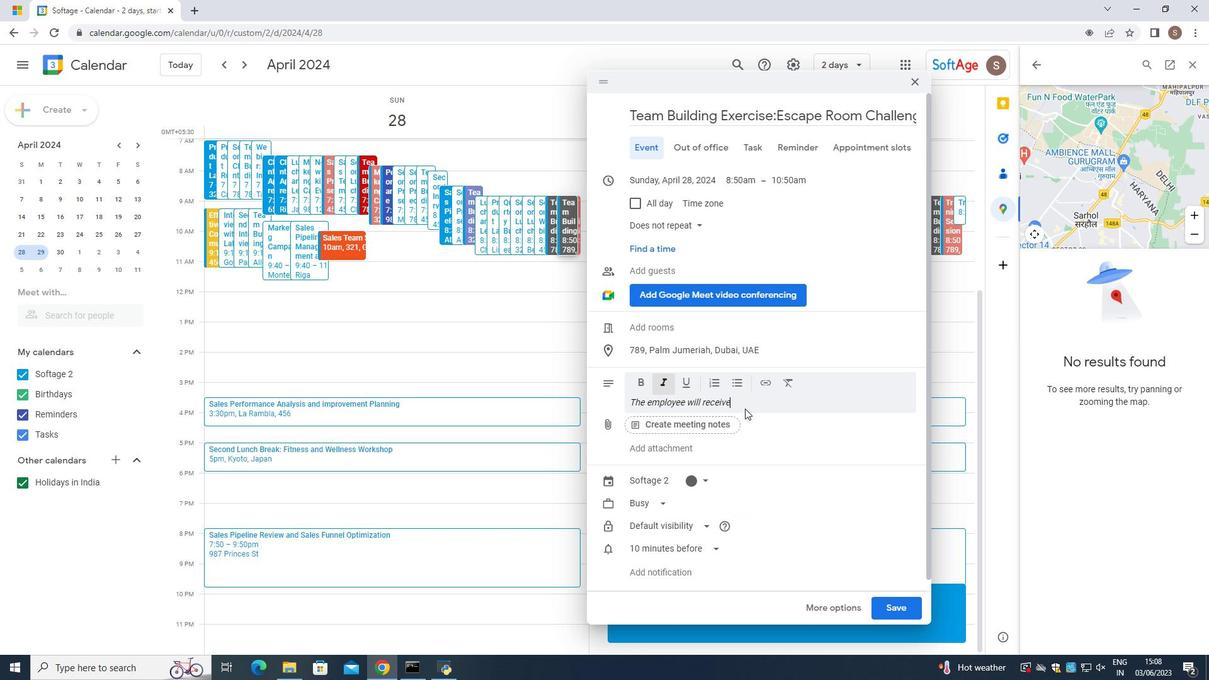 
Action: Mouse pressed left at (745, 405)
Screenshot: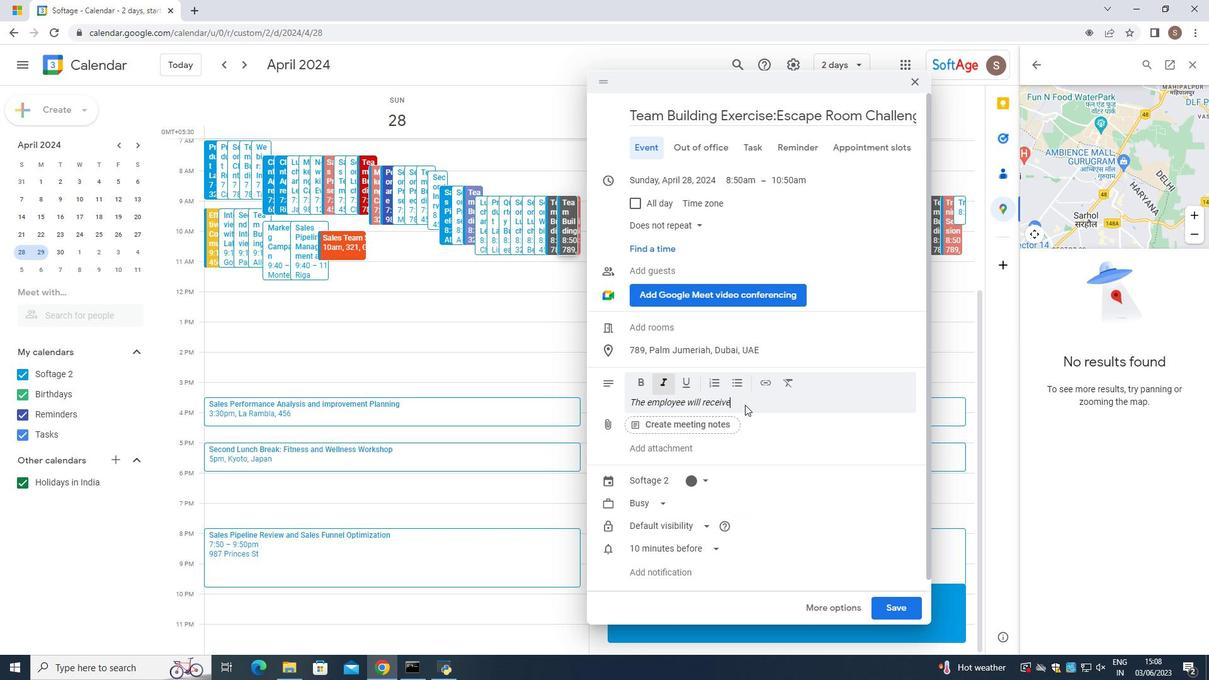 
Action: Mouse moved to (728, 365)
Screenshot: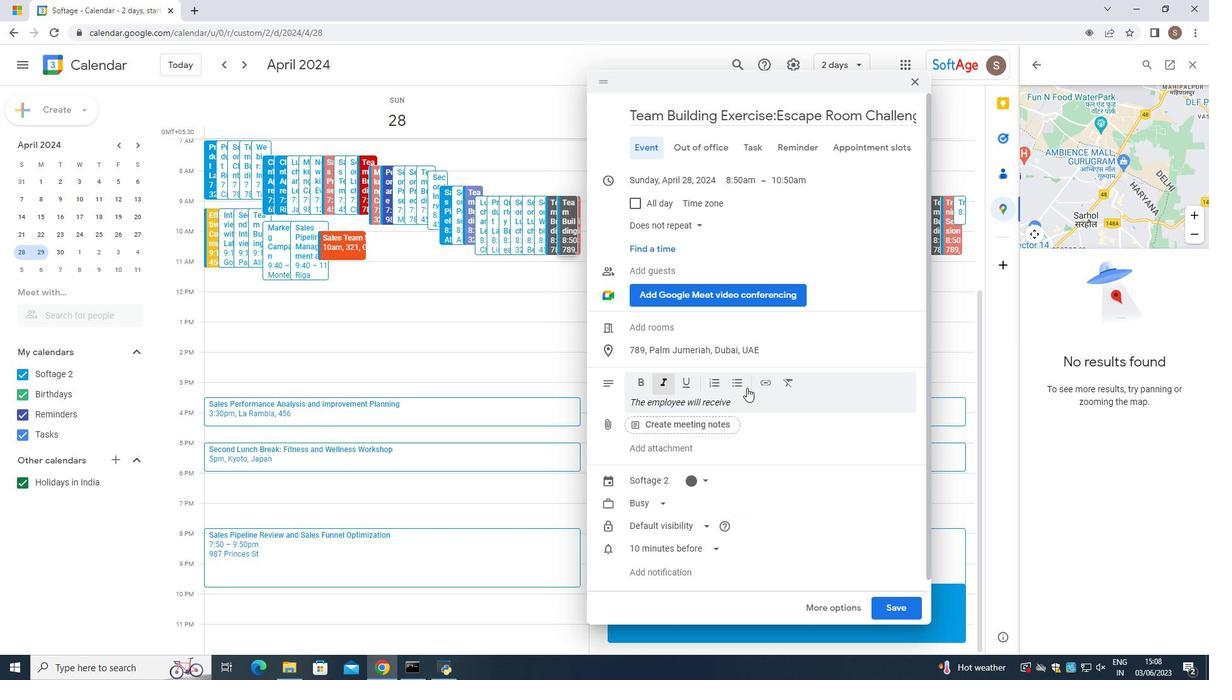 
Action: Key pressed <Key.space>ss<Key.backspace>pecific<Key.space>and<Key.space>constructive<Key.space>feedback<Key.space>regarding<Key.space>theoir<Key.space>performance,<Key.space>highlighting<Key.space>areas<Key.space>of<Key.space>strength<Key.space>and<Key.space>improvement<Key.space>areas.<Key.space><Key.caps_lock>T<Key.caps_lock>he<Key.space>feedback<Key.space>
Screenshot: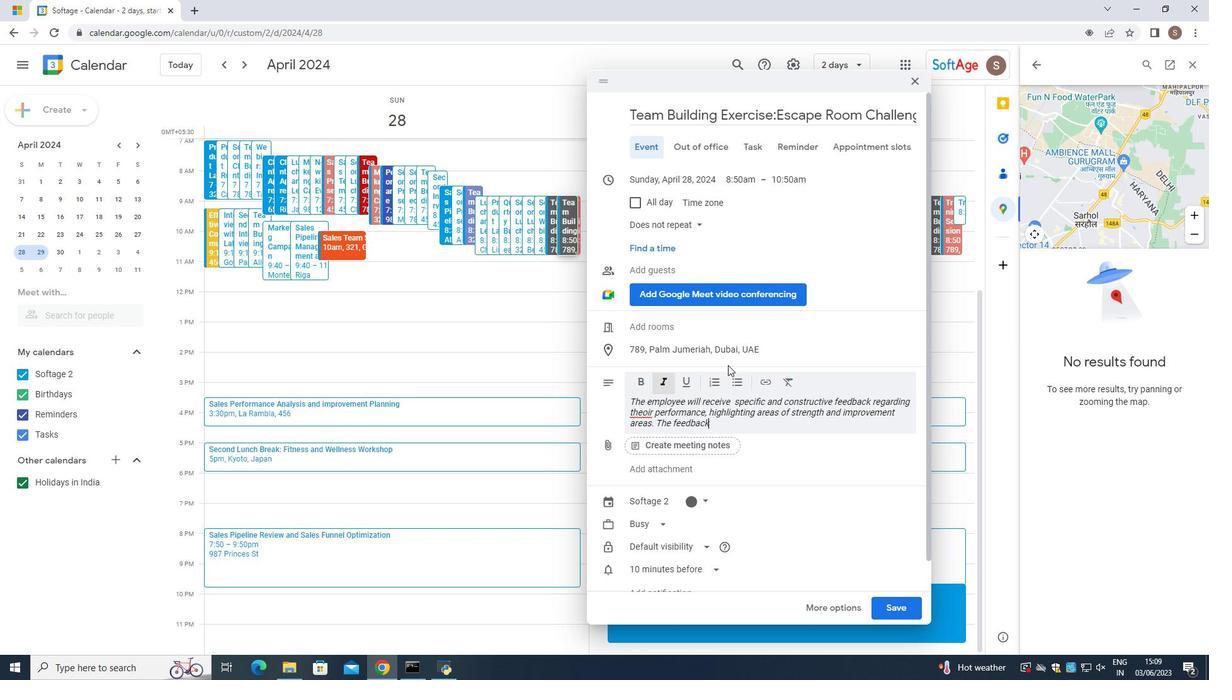 
Action: Mouse moved to (647, 416)
Screenshot: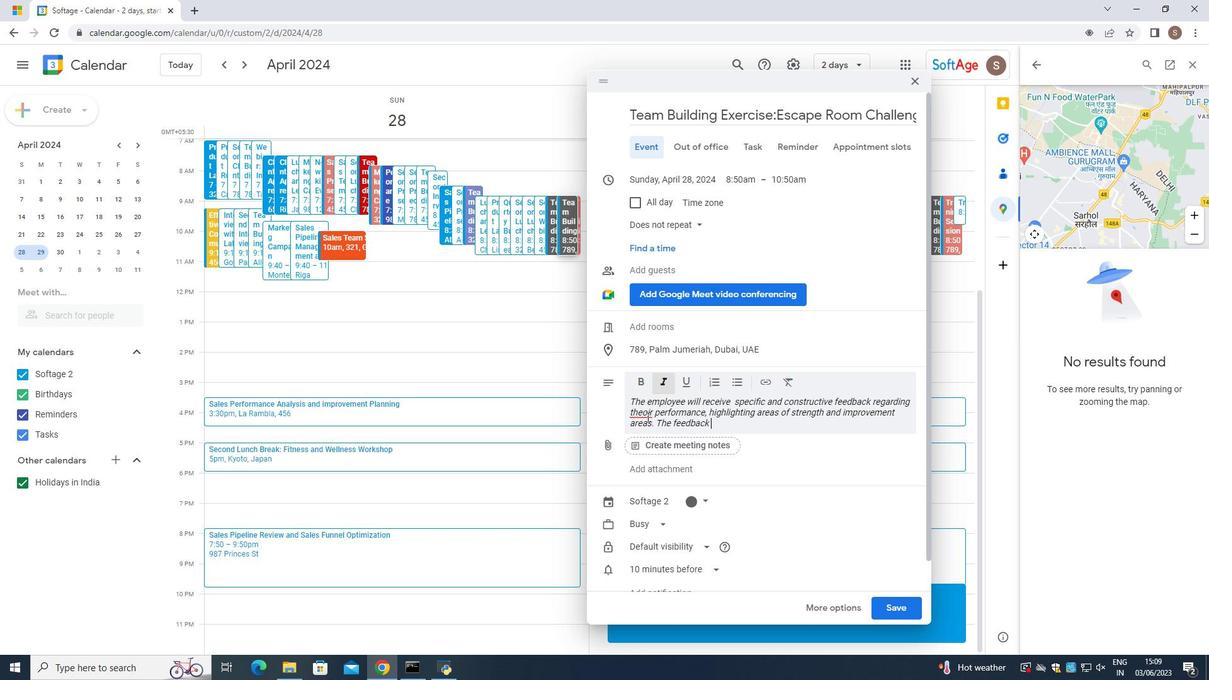 
Action: Mouse pressed left at (647, 416)
Screenshot: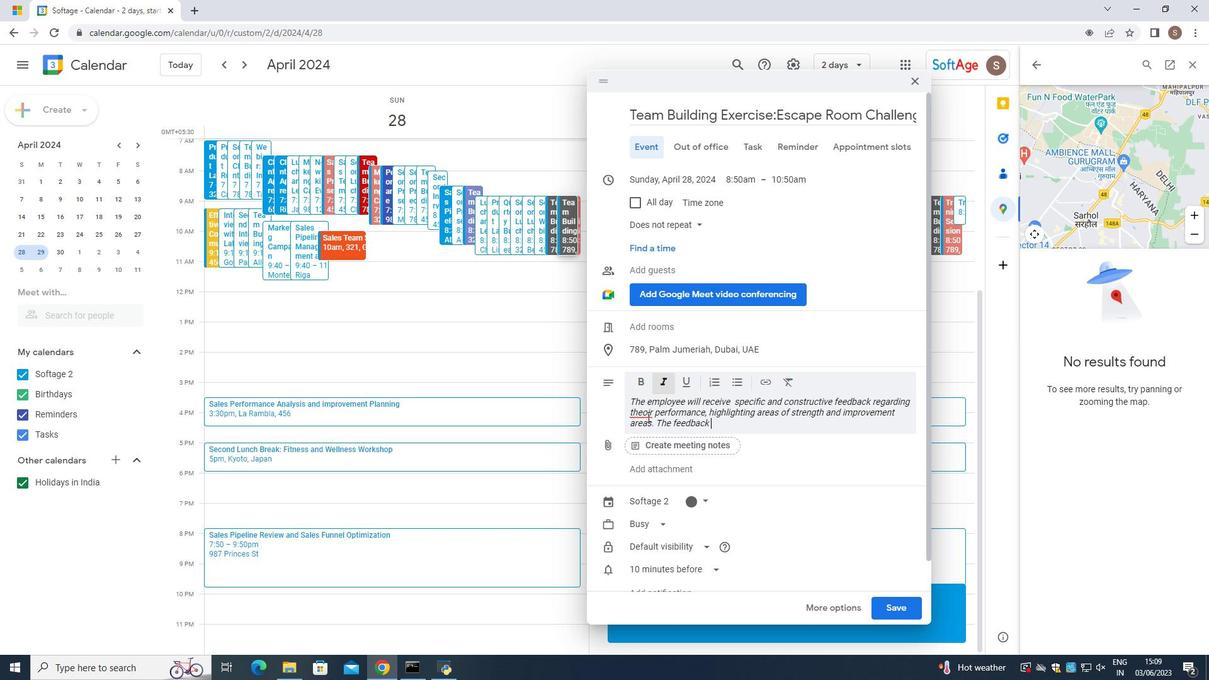 
Action: Mouse moved to (647, 416)
Screenshot: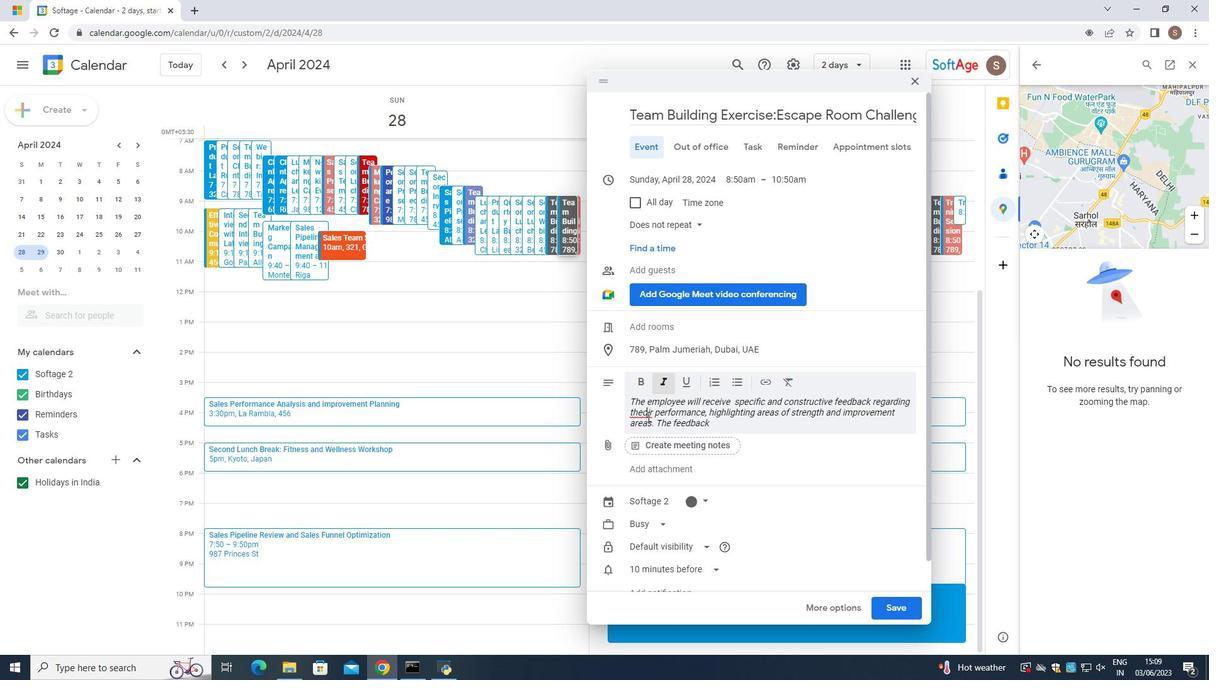 
Action: Key pressed <Key.backspace>
Screenshot: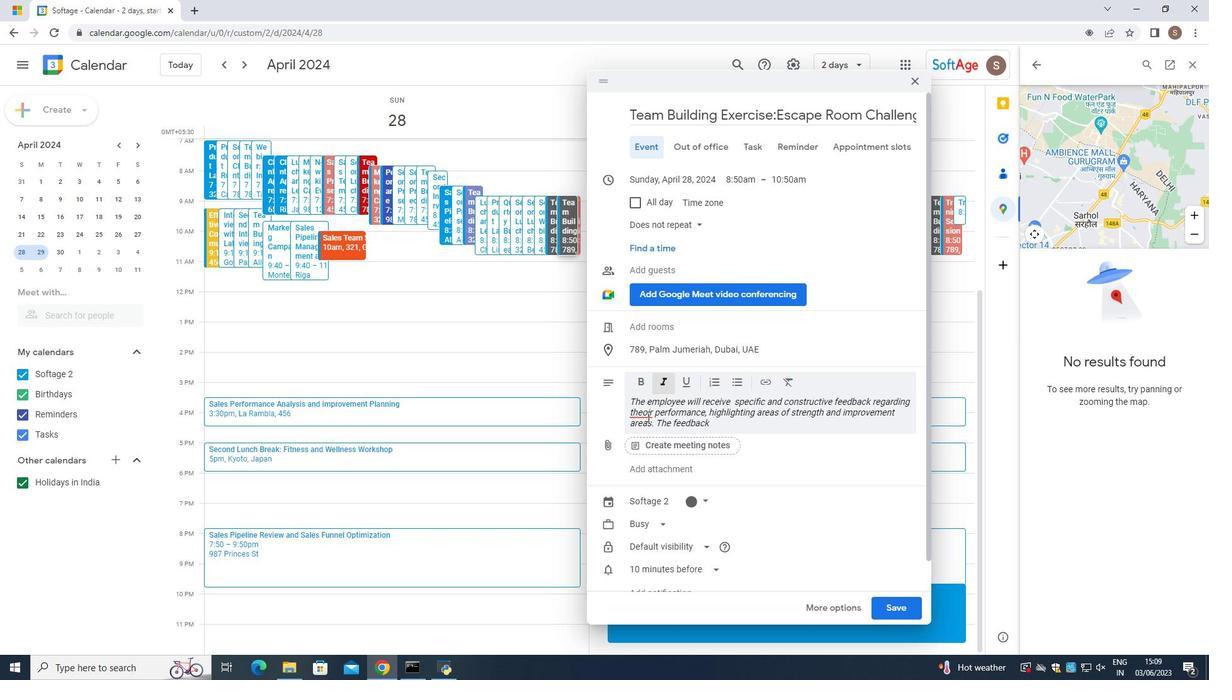 
Action: Mouse moved to (726, 424)
Screenshot: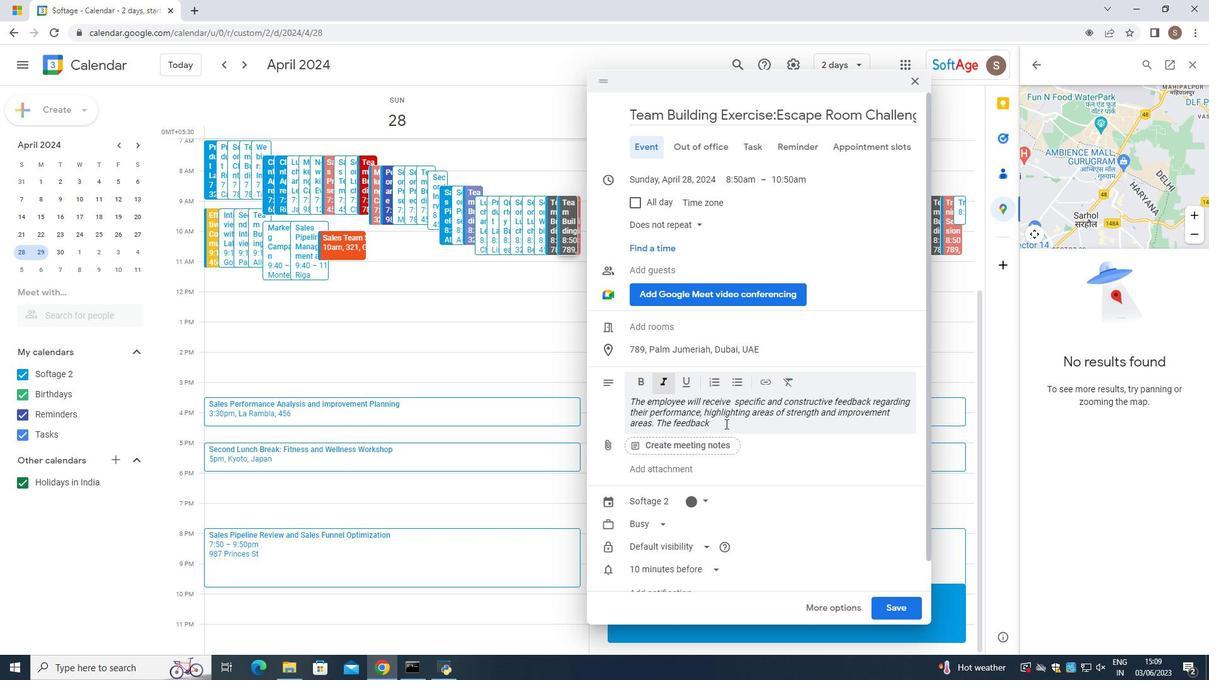 
Action: Mouse pressed left at (726, 424)
Screenshot: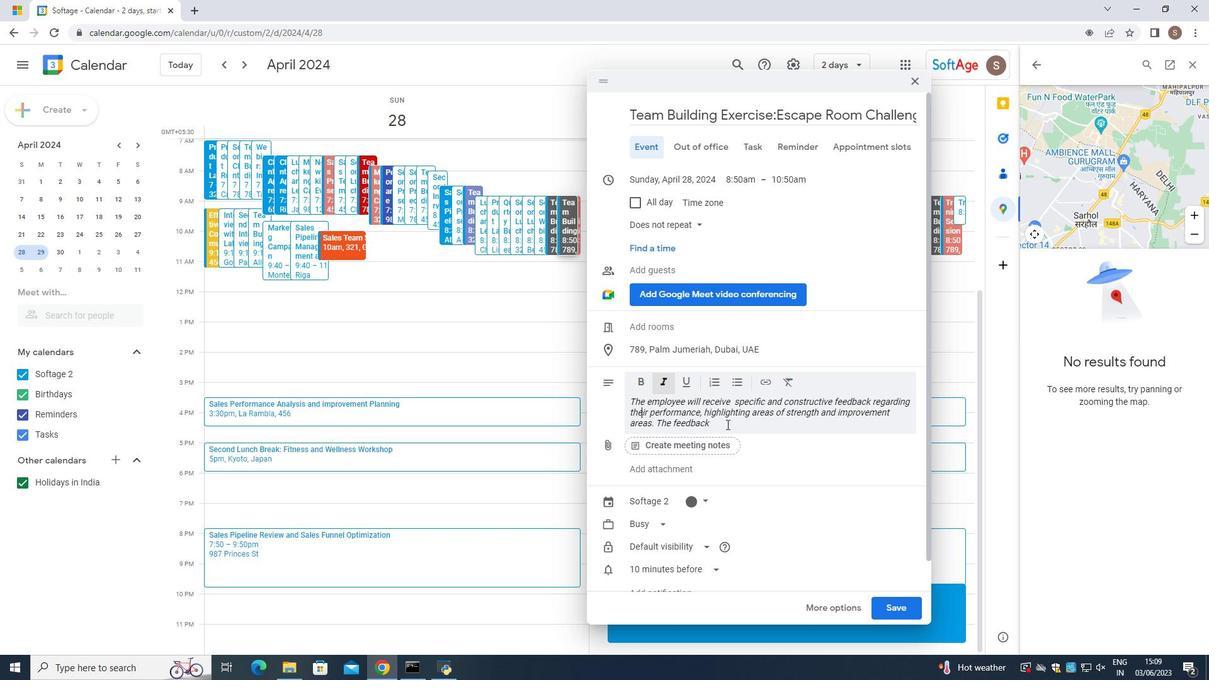 
Action: Mouse moved to (743, 417)
Screenshot: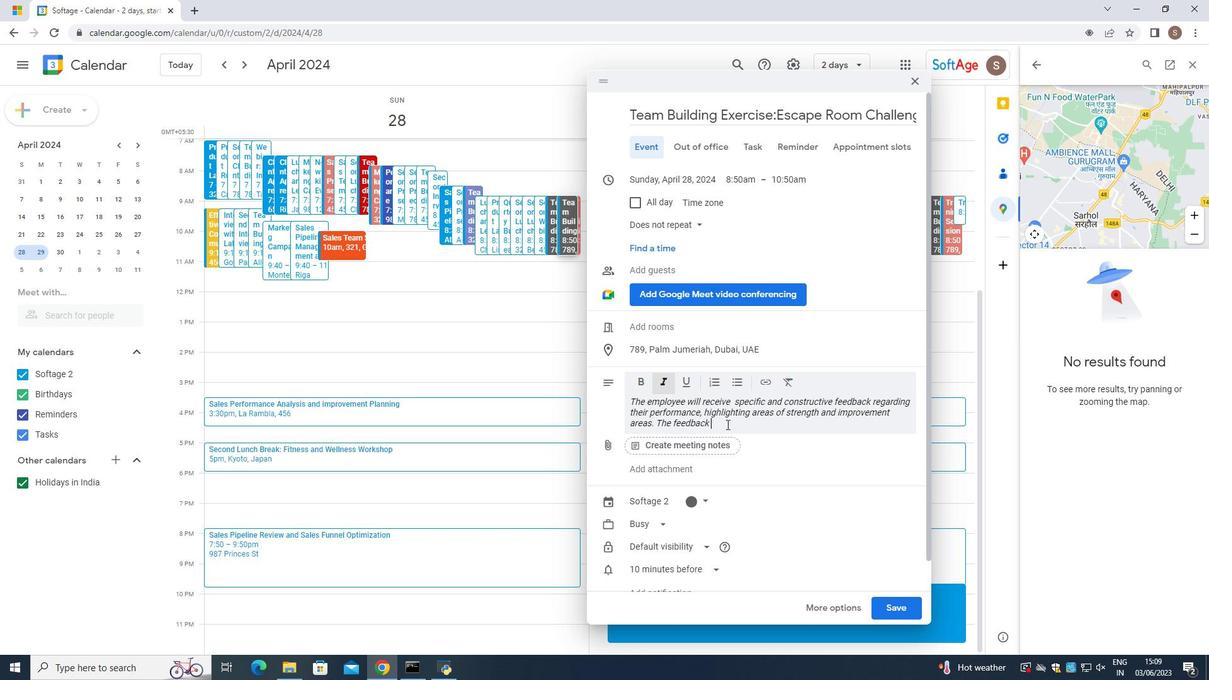 
Action: Key pressed will<Key.space>be<Key.space>baseds<Key.space>on<Key.space>objhect<Key.space>
Screenshot: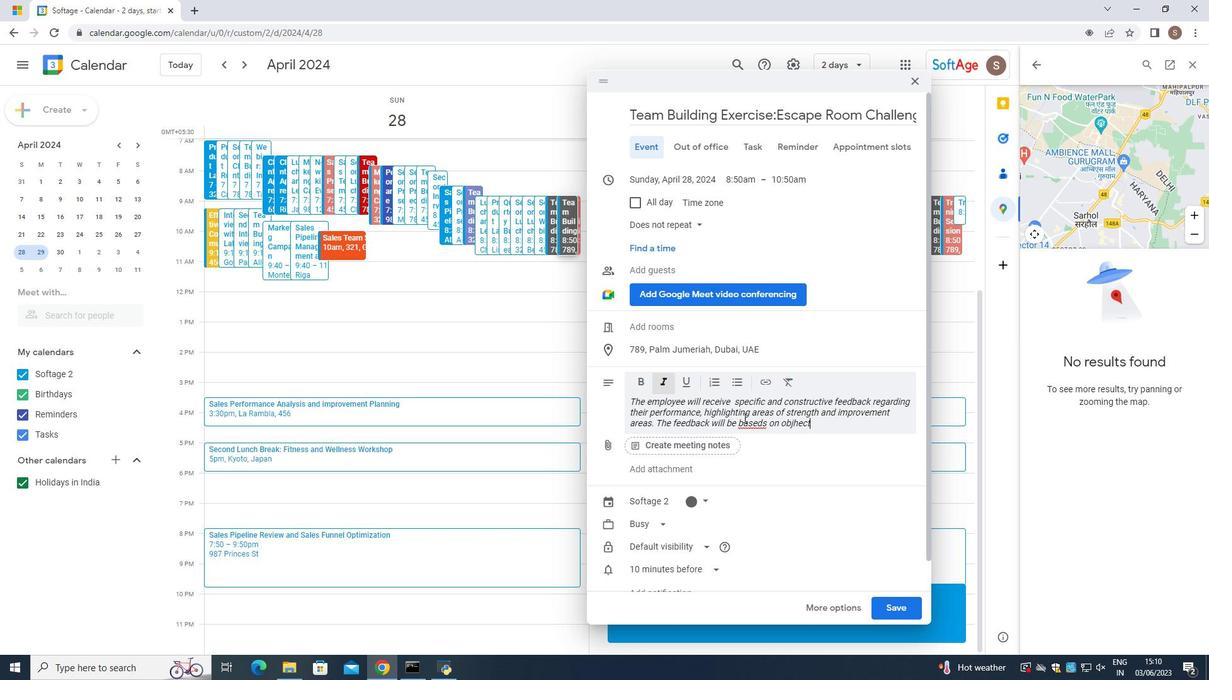 
Action: Mouse moved to (762, 419)
Screenshot: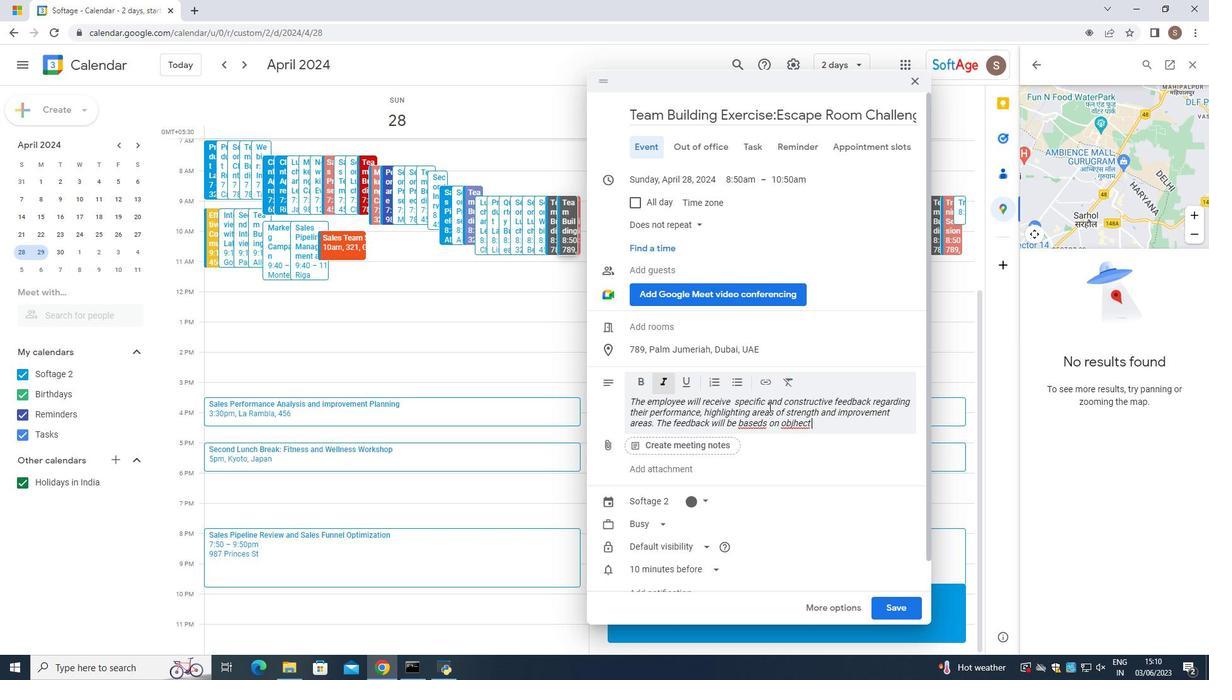 
Action: Mouse pressed left at (762, 419)
Screenshot: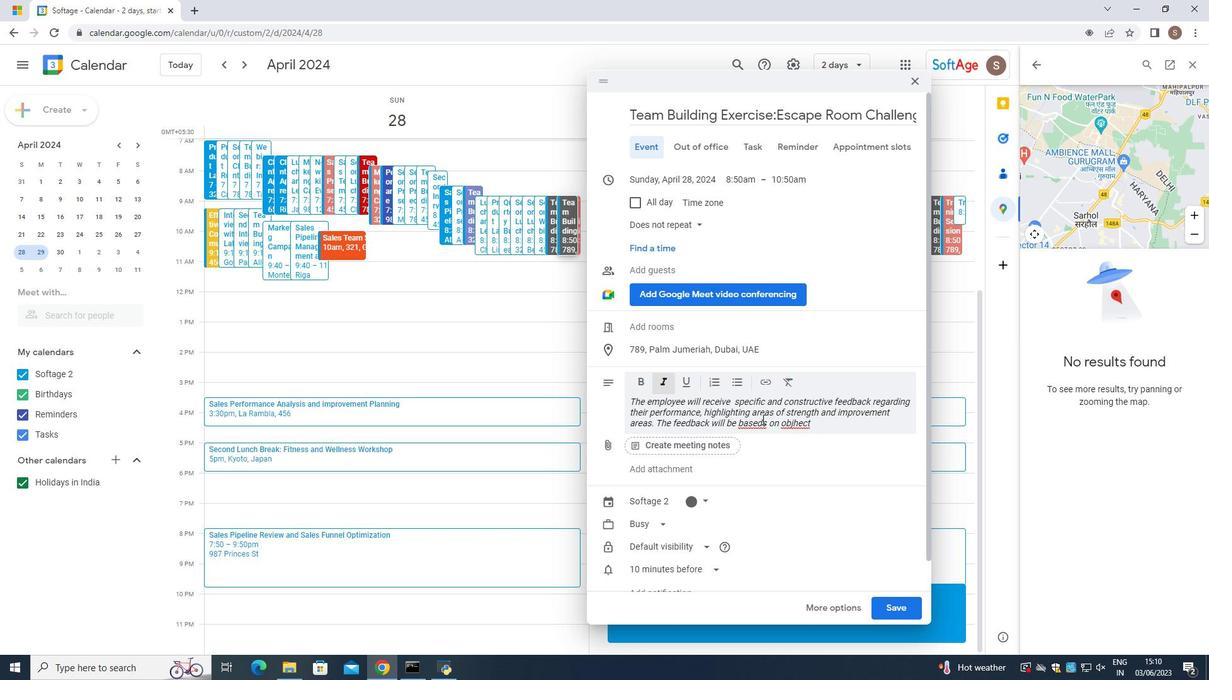 
Action: Mouse moved to (769, 423)
Screenshot: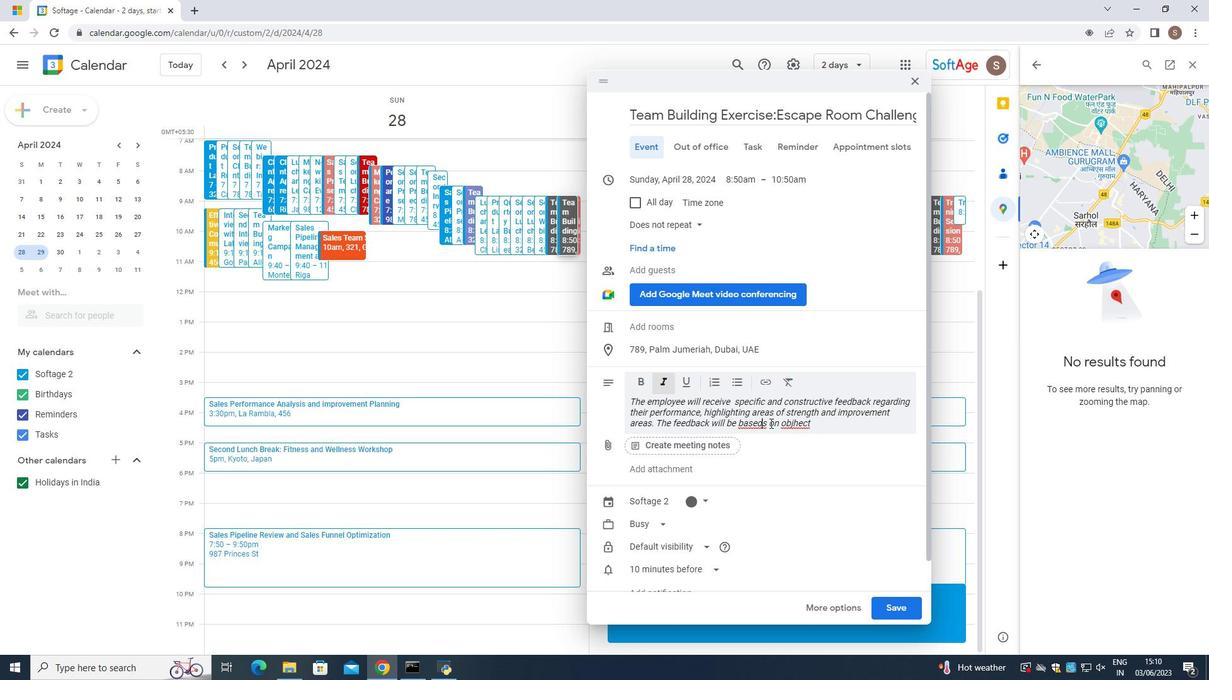 
Action: Mouse pressed left at (769, 423)
Screenshot: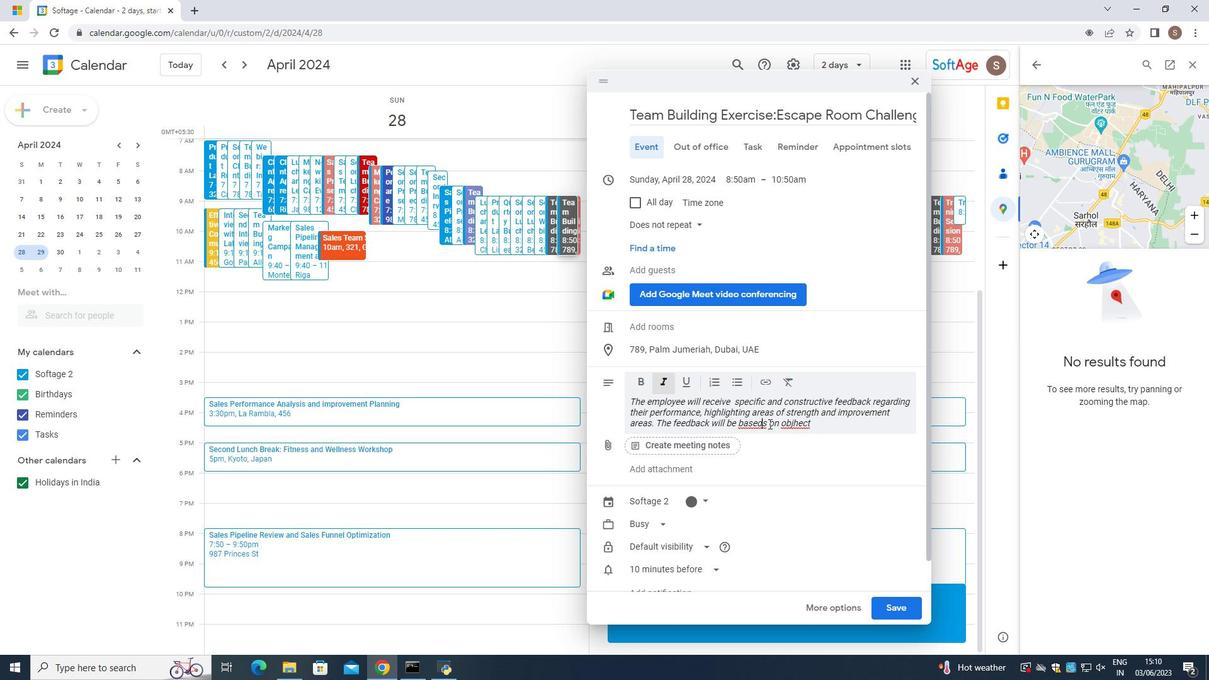 
Action: Mouse moved to (757, 419)
Screenshot: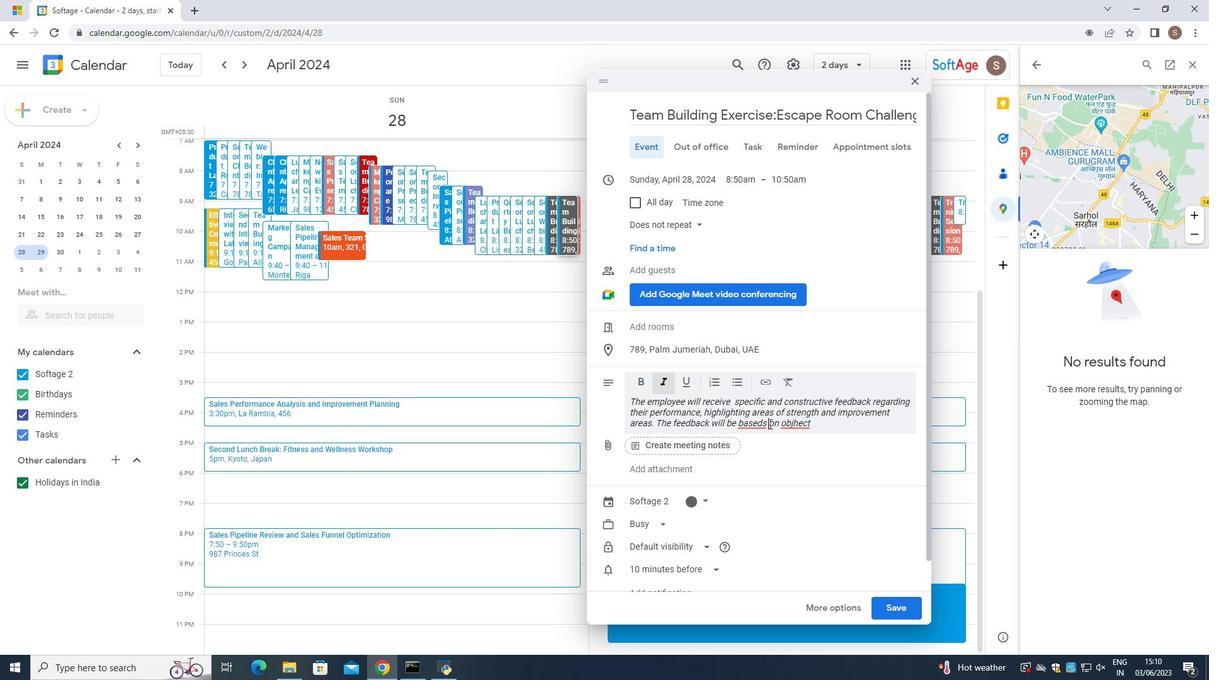 
Action: Key pressed <Key.backspace>
Screenshot: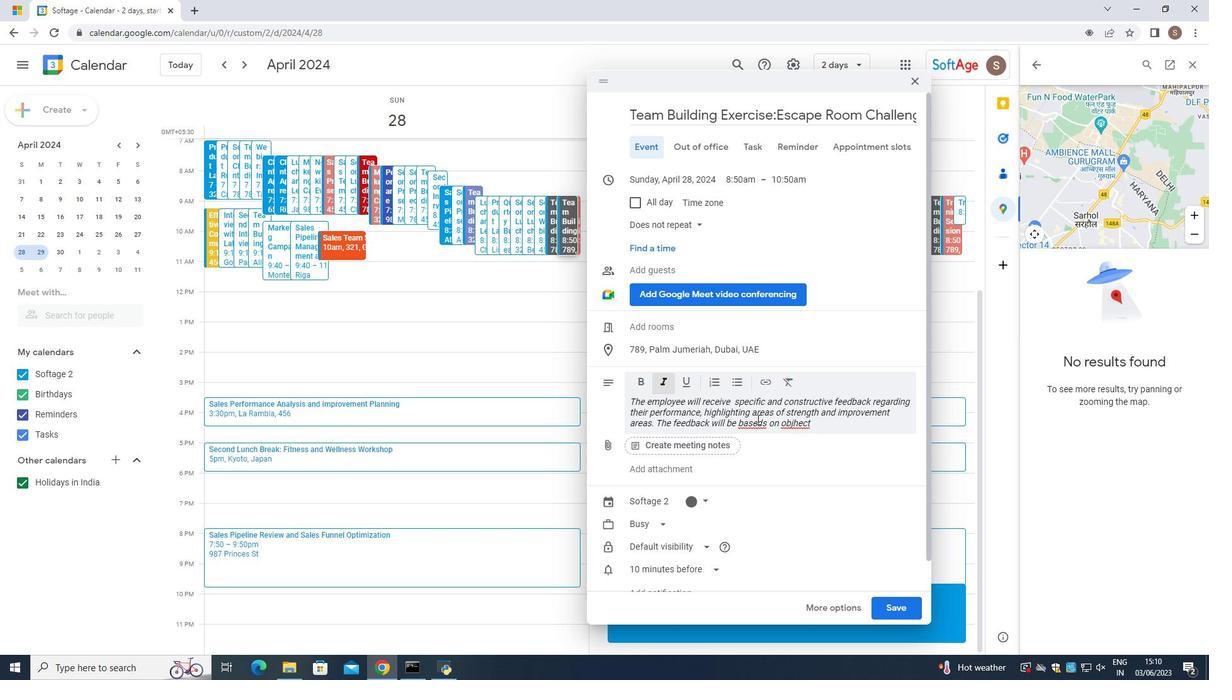 
Action: Mouse moved to (798, 425)
Screenshot: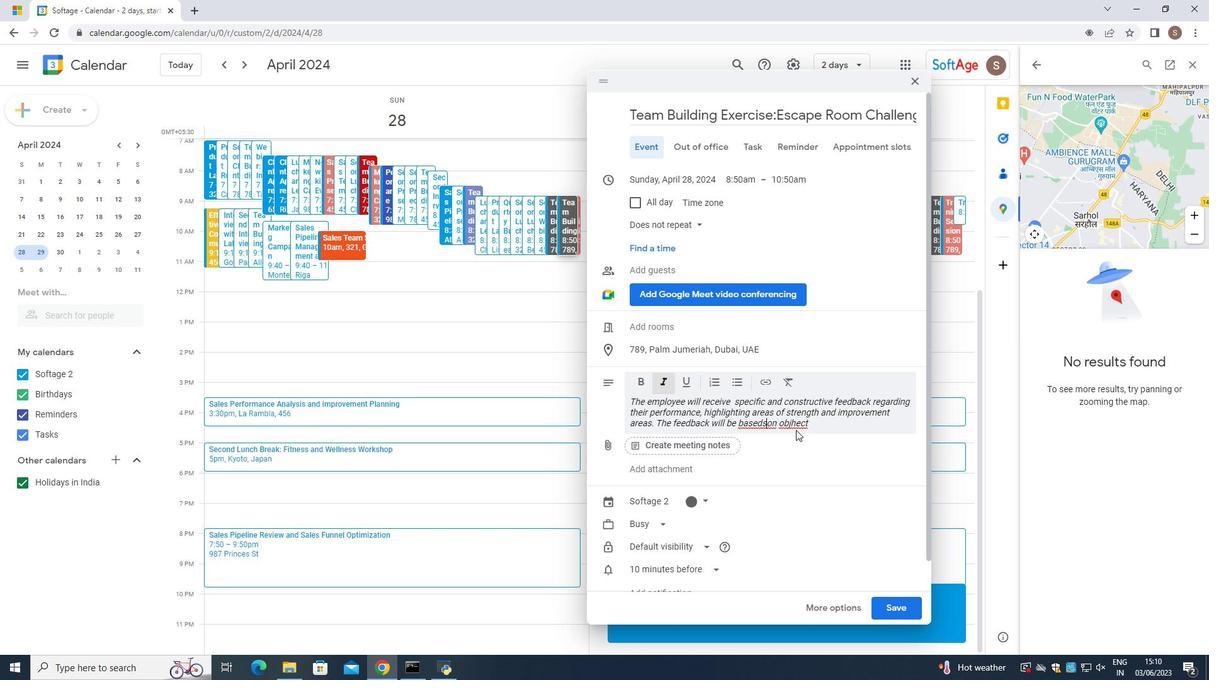 
Action: Key pressed <Key.space>
Screenshot: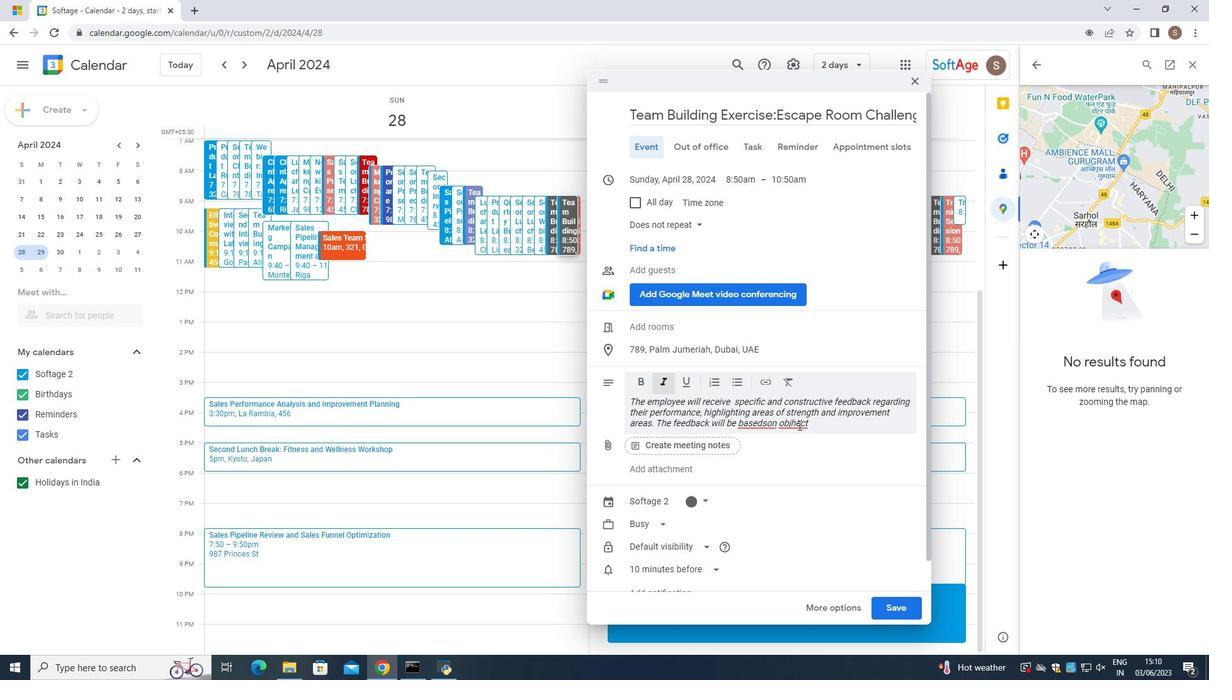 
Action: Mouse moved to (779, 423)
Screenshot: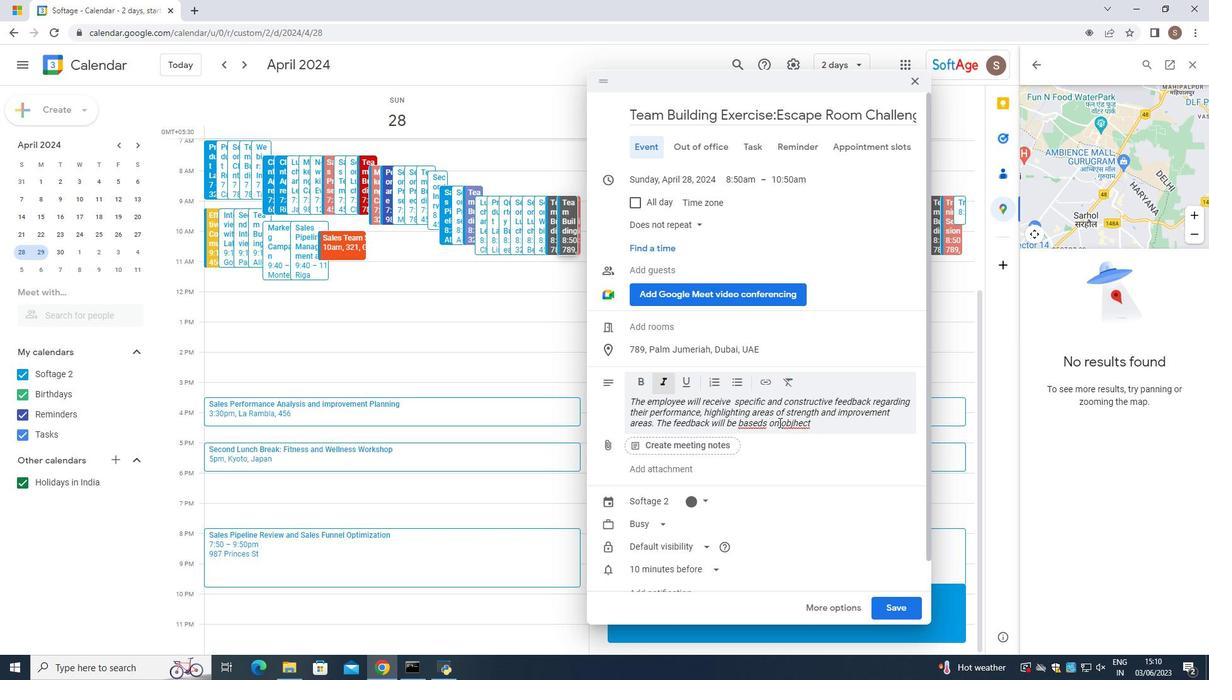 
Action: Key pressed <Key.backspace><Key.backspace><Key.space>
Screenshot: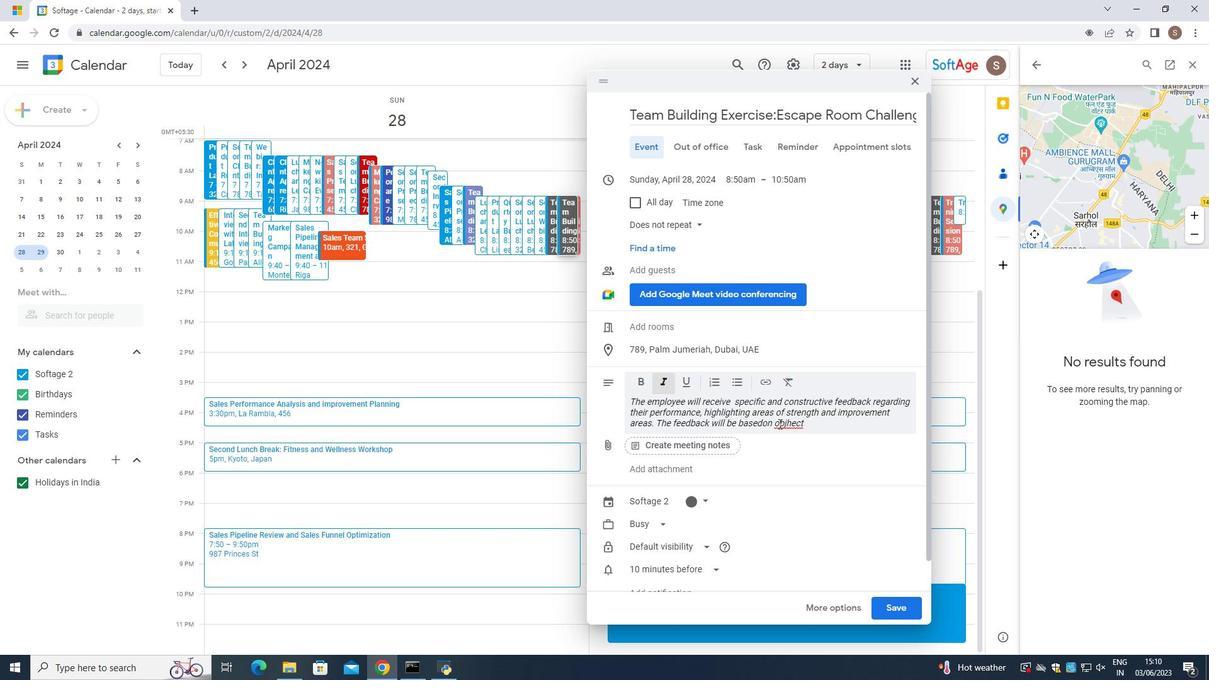 
Action: Mouse moved to (786, 419)
Screenshot: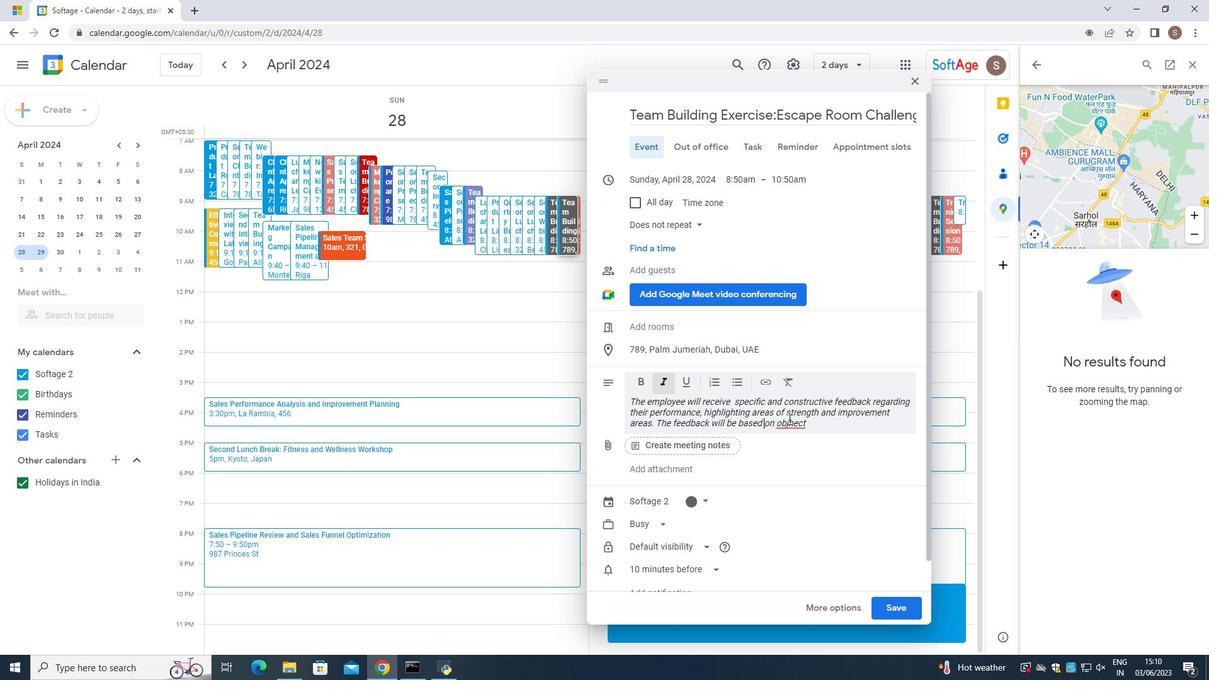 
Action: Mouse pressed left at (786, 419)
Screenshot: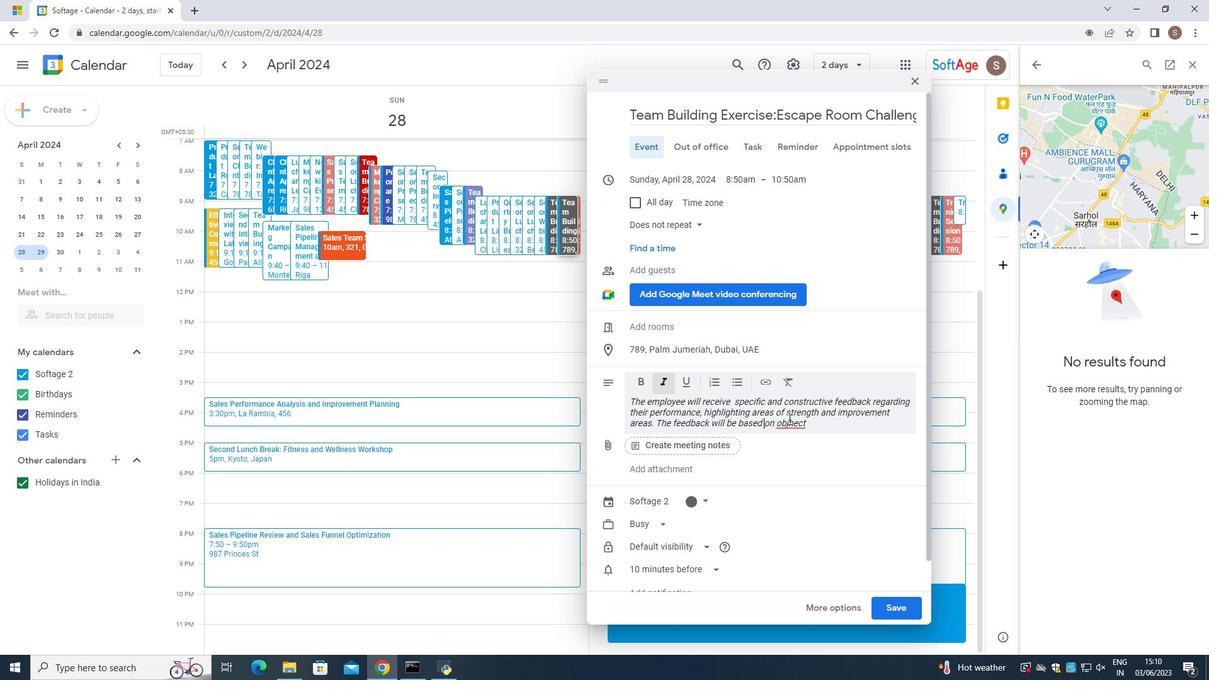 
Action: Mouse moved to (786, 420)
Screenshot: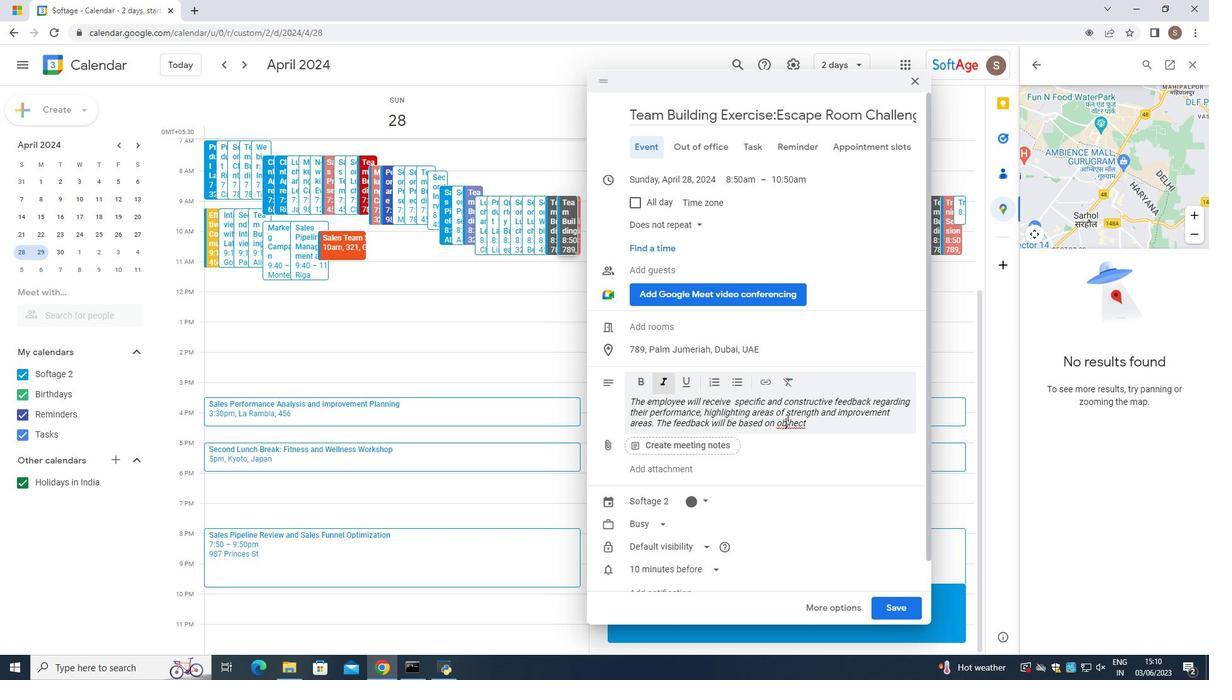 
Action: Mouse pressed right at (786, 420)
Screenshot: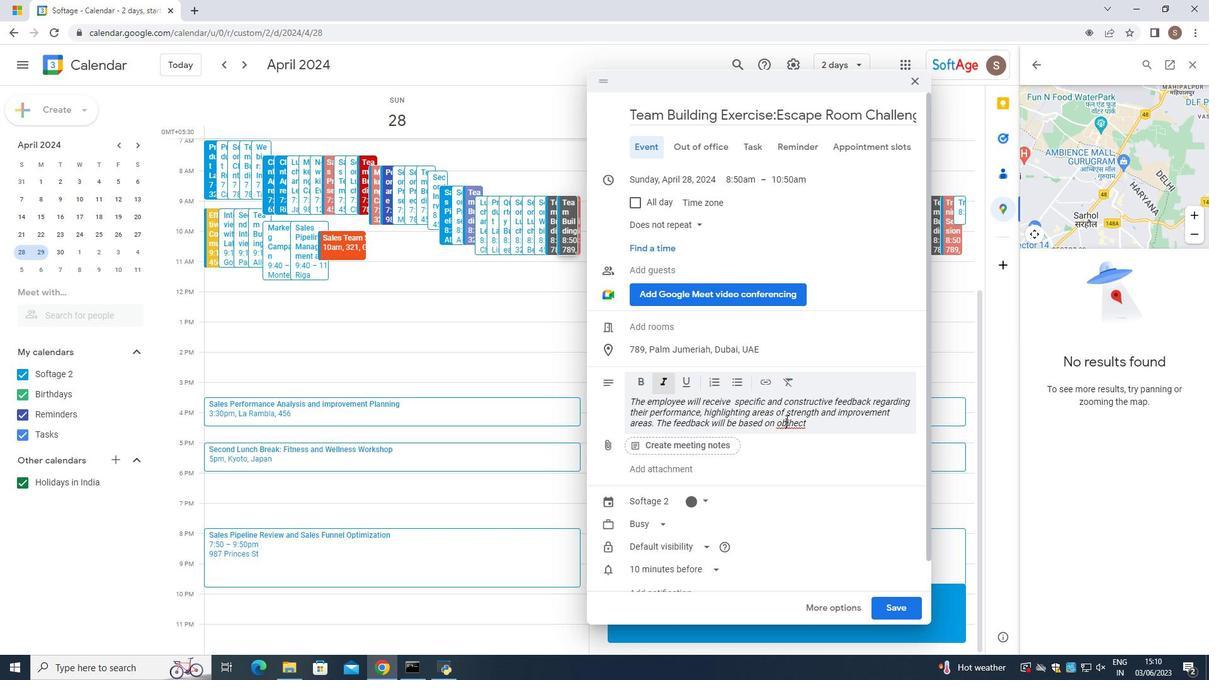 
Action: Mouse moved to (808, 427)
Screenshot: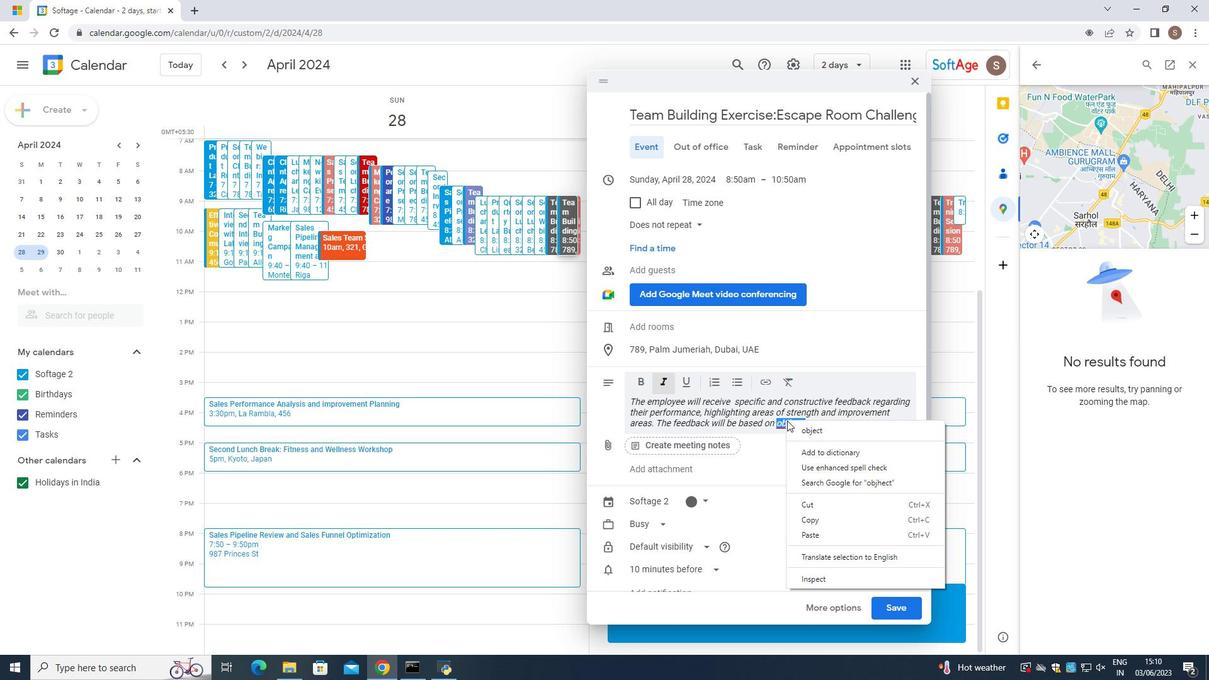 
Action: Mouse pressed left at (808, 427)
Screenshot: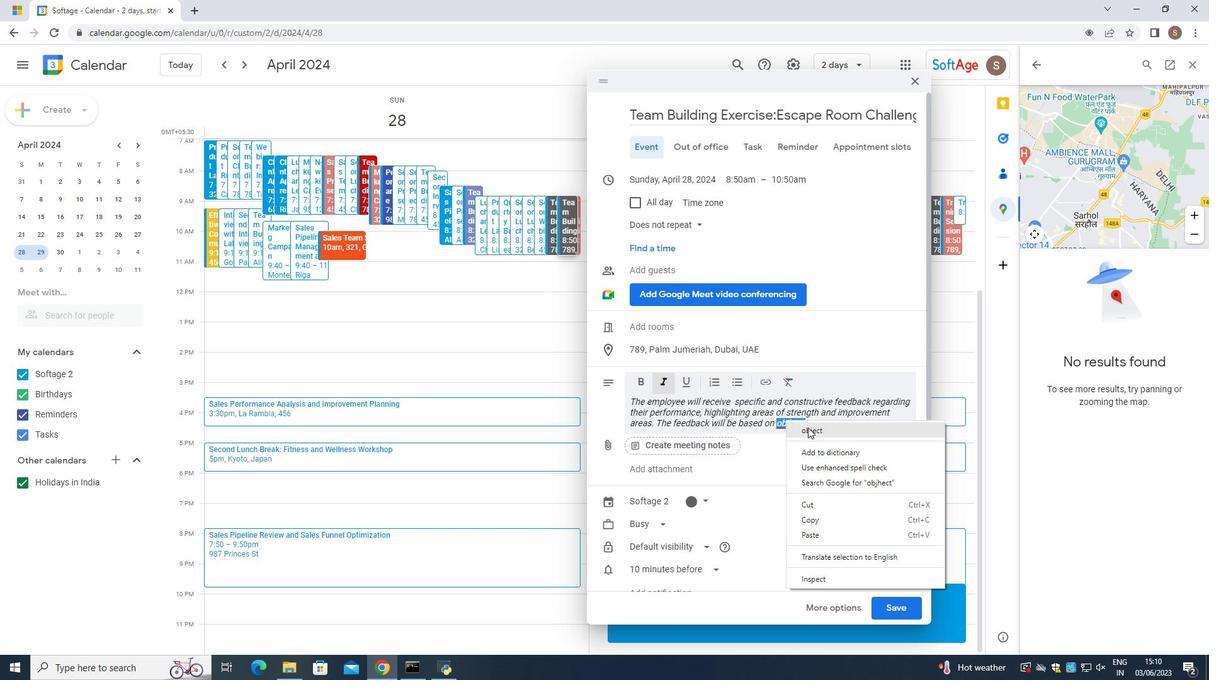 
Action: Mouse moved to (813, 426)
Screenshot: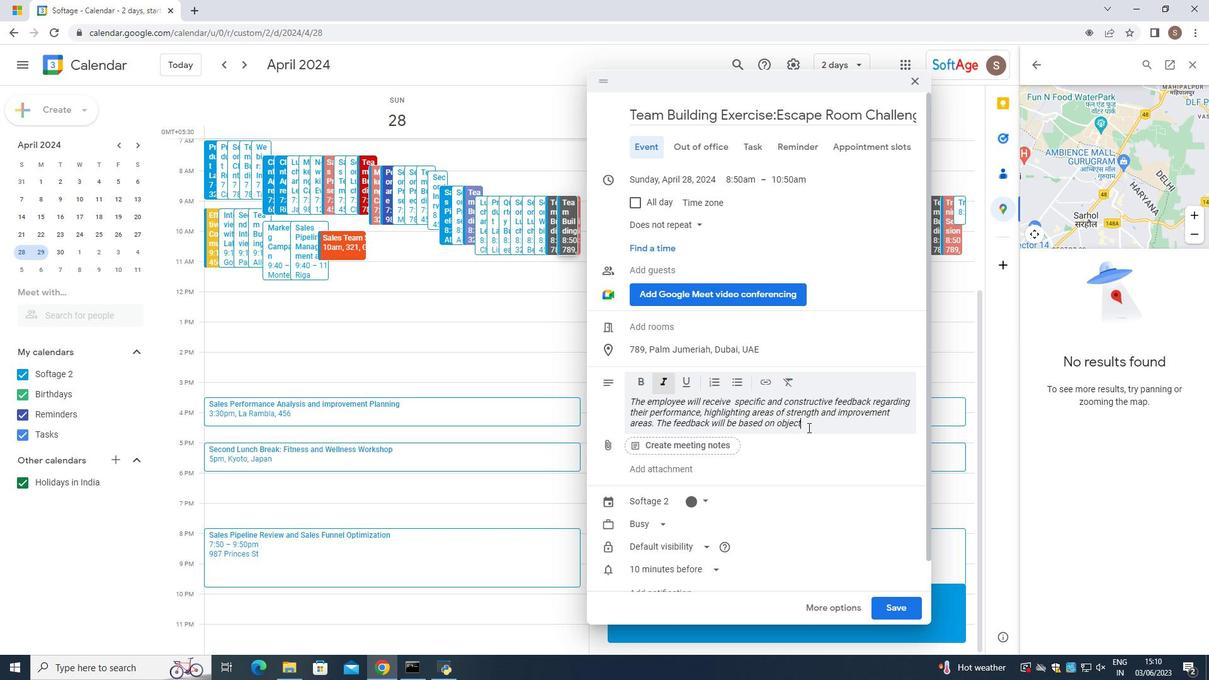 
Action: Mouse pressed left at (813, 426)
Screenshot: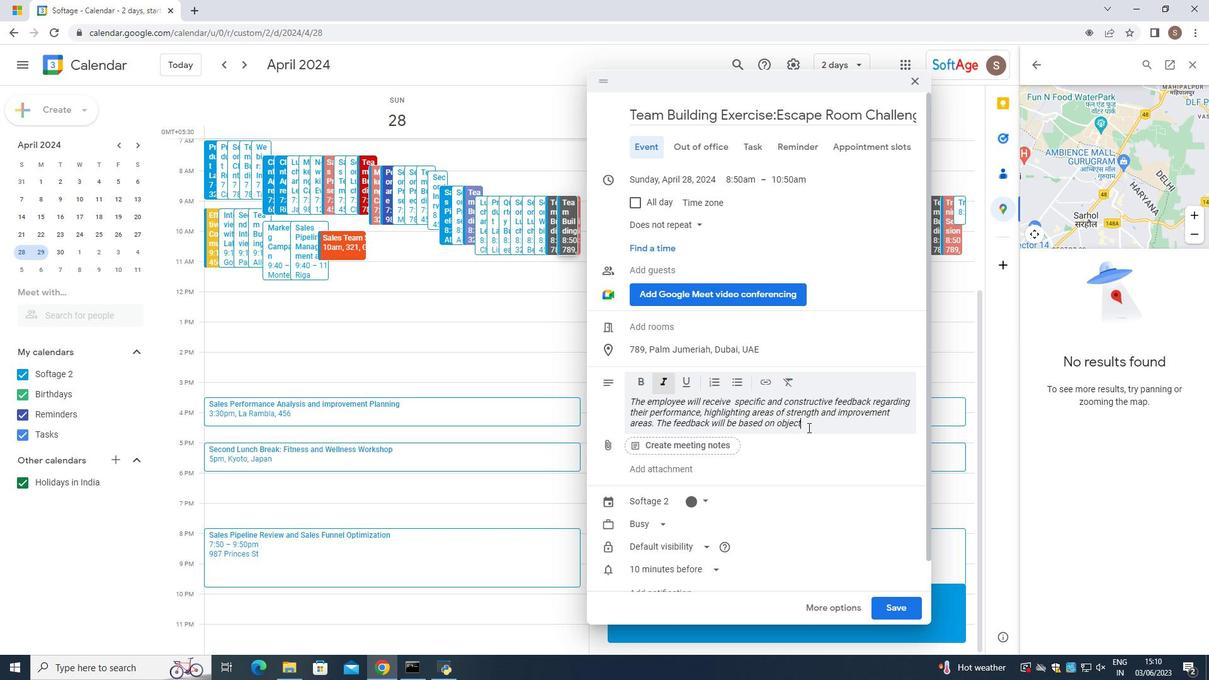 
Action: Mouse moved to (815, 427)
Screenshot: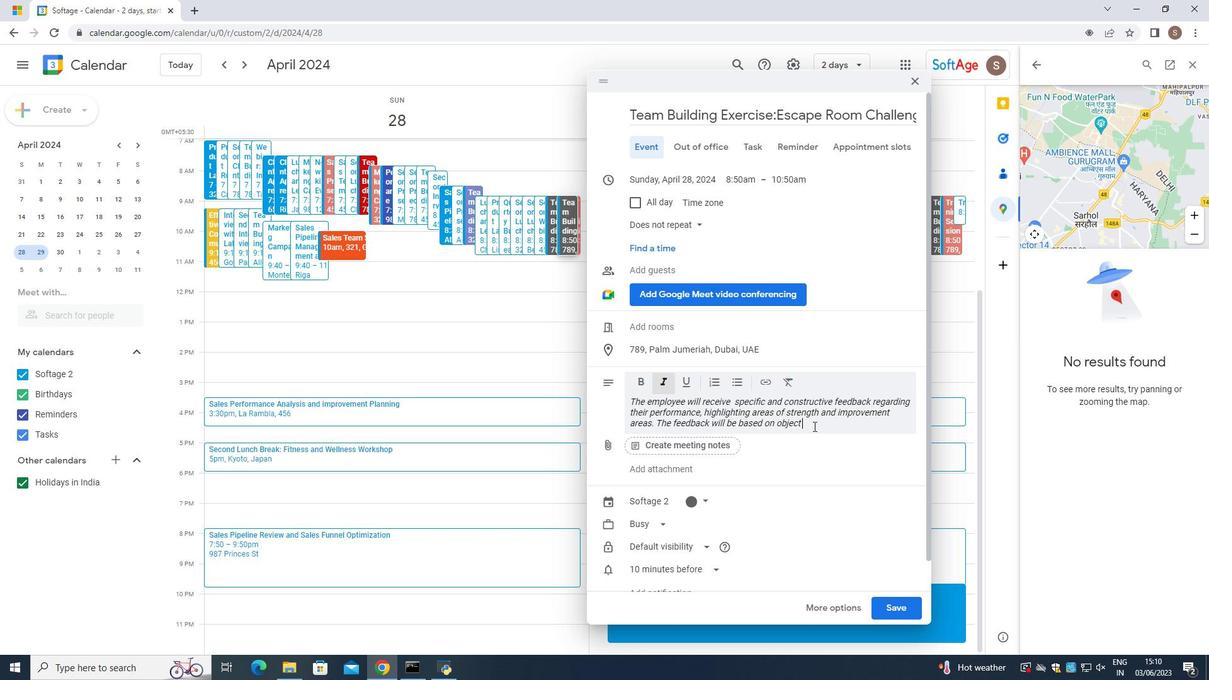 
Action: Key pressed <Key.backspace>iver<Key.space>criterion<Key.space>and<Key.space>performance<Key.space>metrics.
Screenshot: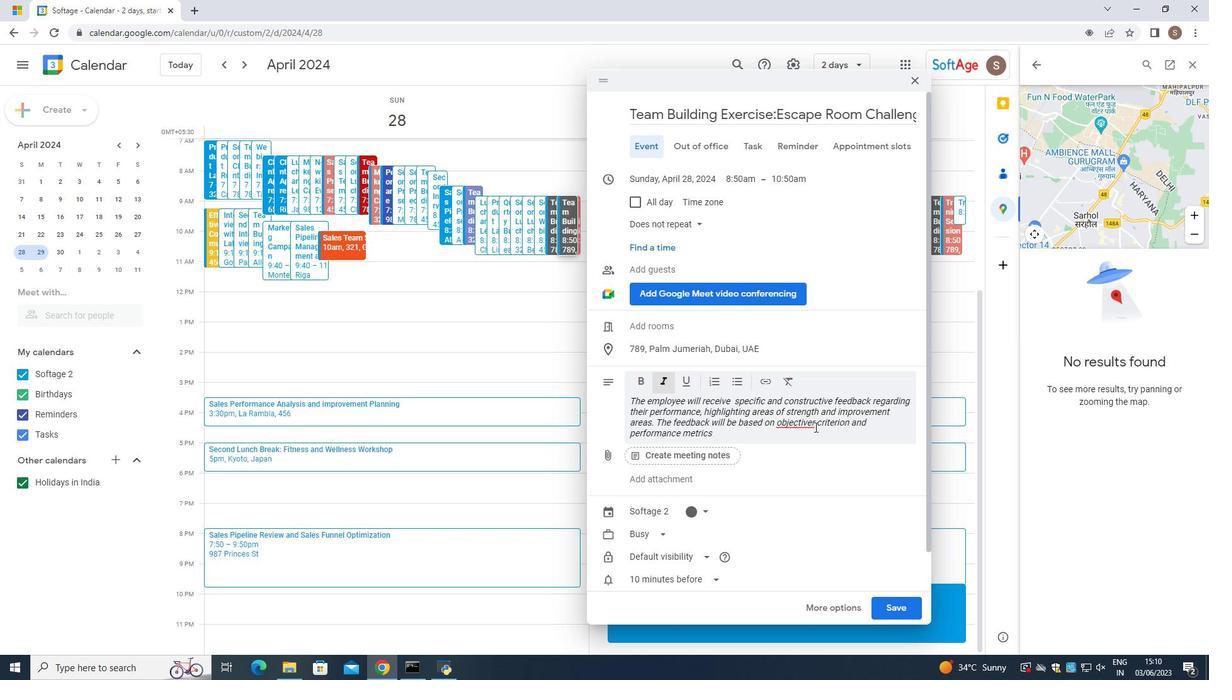 
Action: Mouse moved to (803, 427)
Screenshot: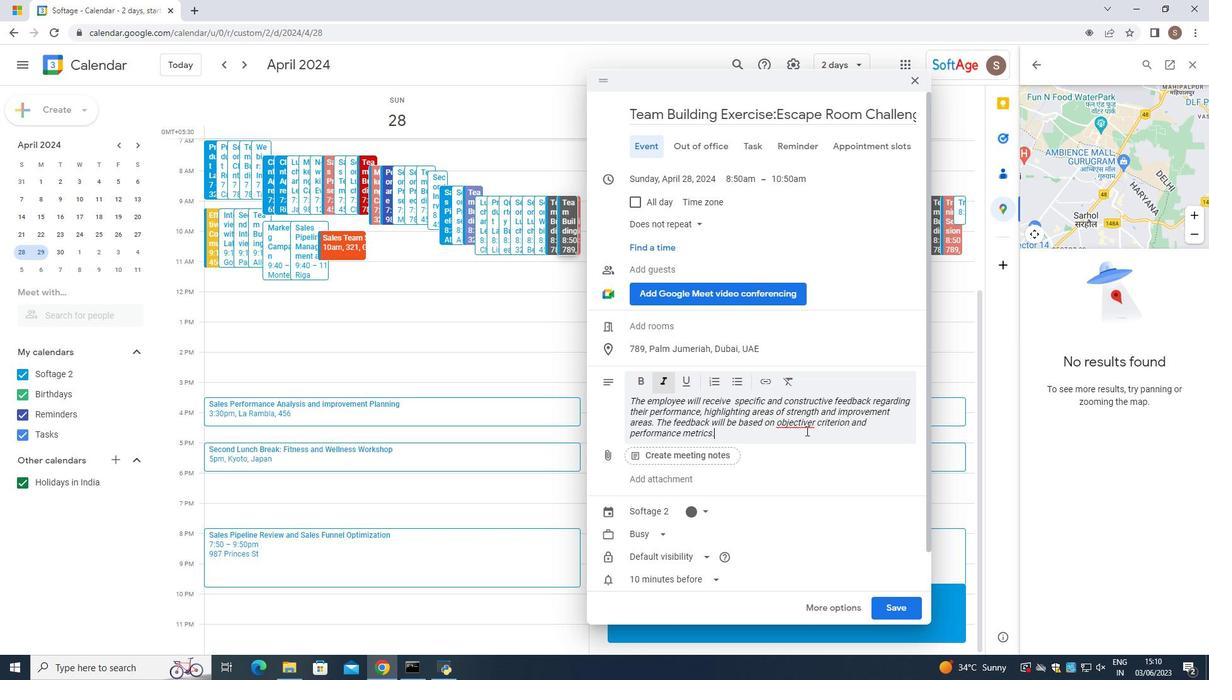 
Action: Mouse pressed left at (803, 427)
Screenshot: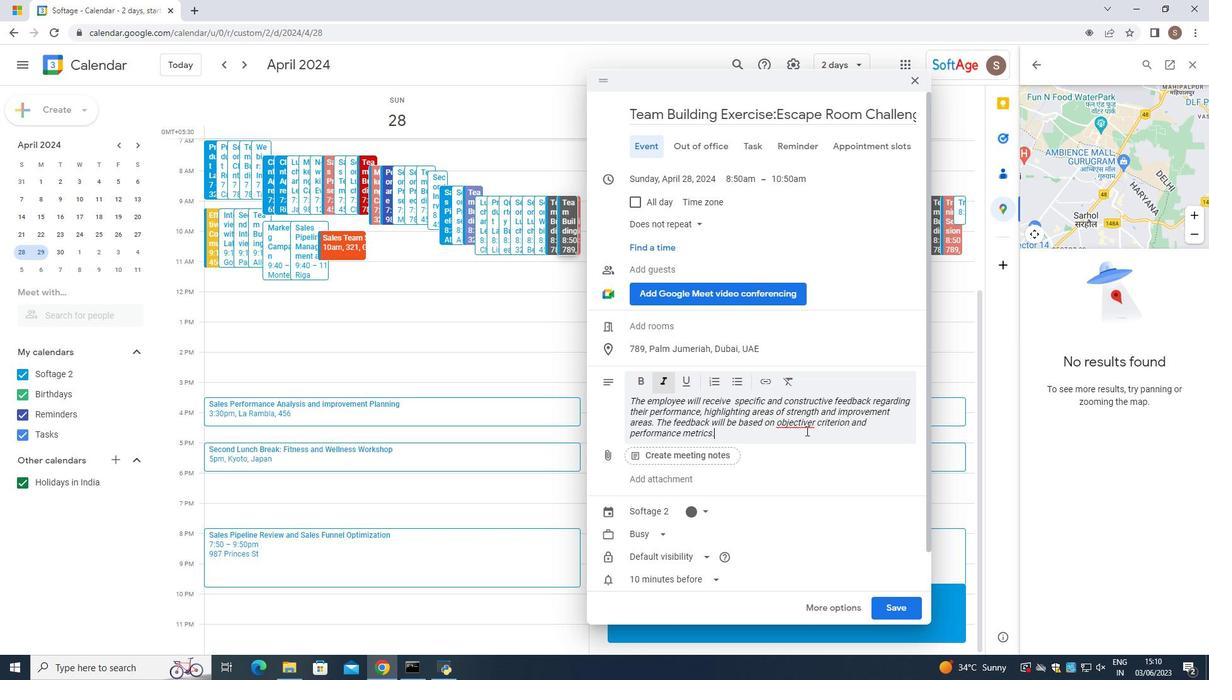 
Action: Mouse pressed left at (803, 427)
Screenshot: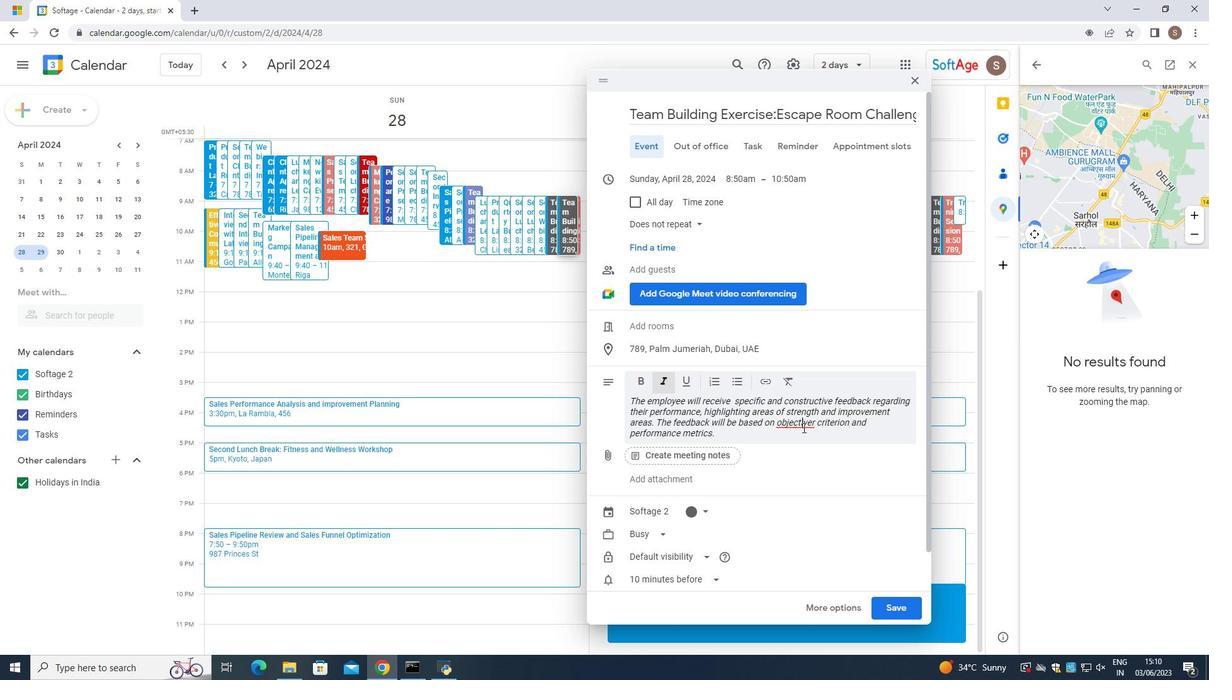 
Action: Mouse pressed right at (803, 427)
Screenshot: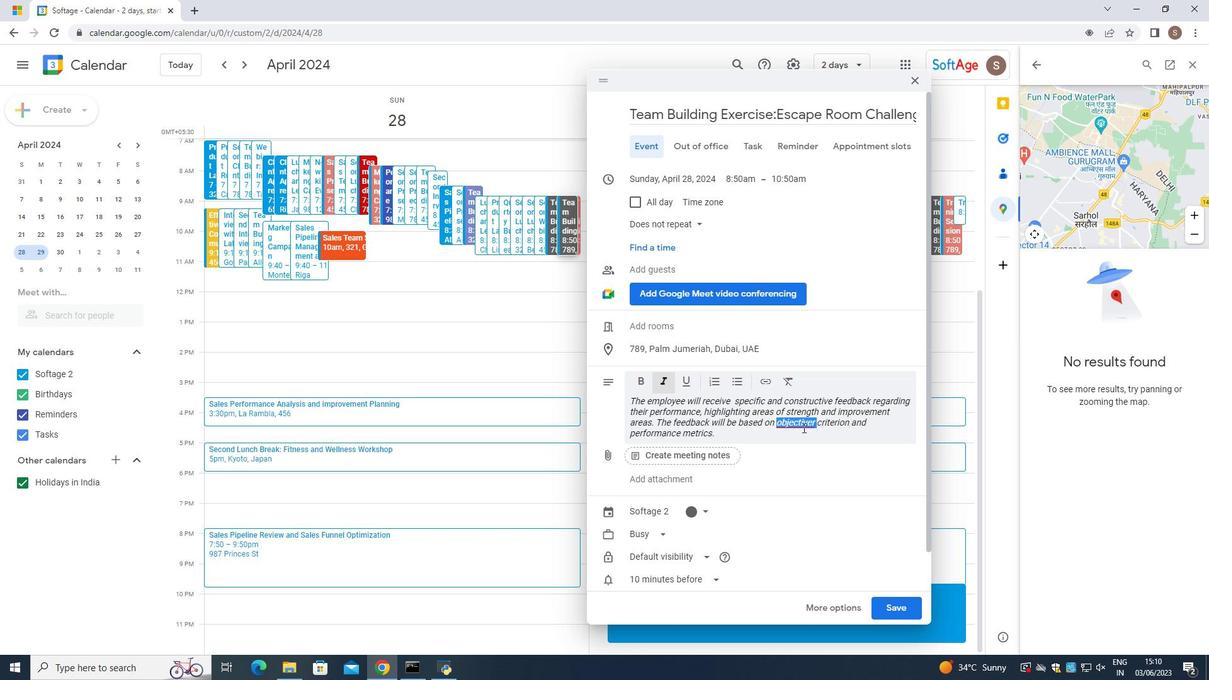 
Action: Mouse moved to (828, 435)
Screenshot: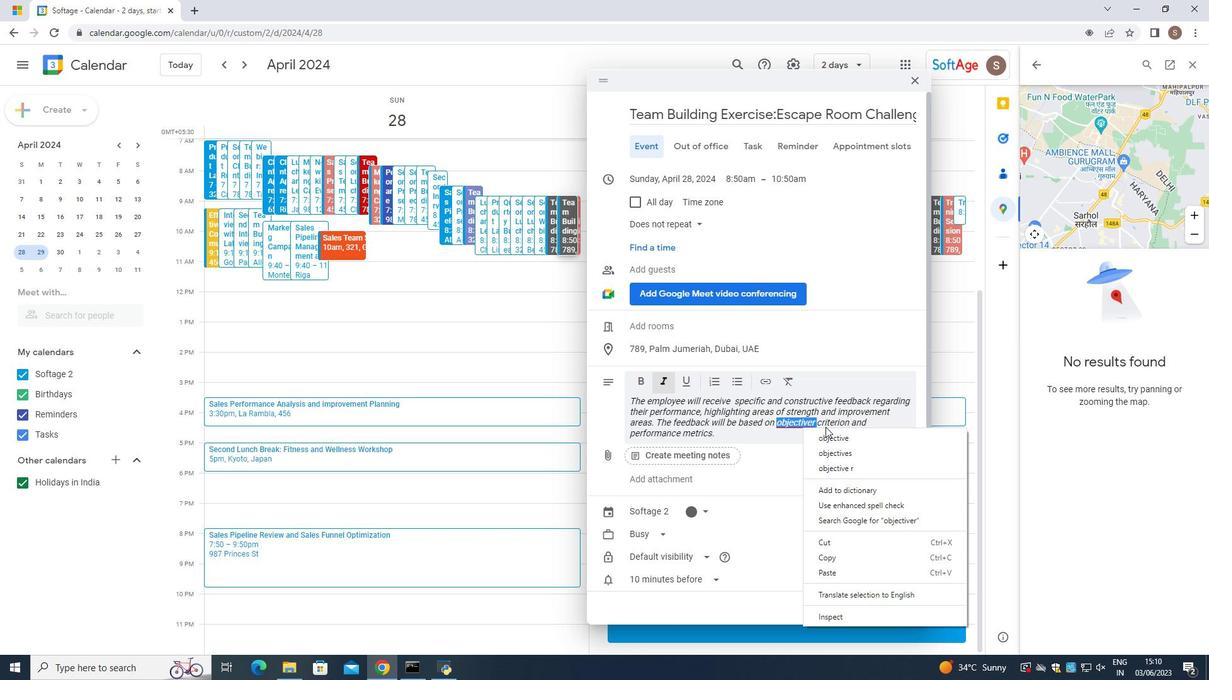
Action: Mouse pressed left at (828, 435)
Screenshot: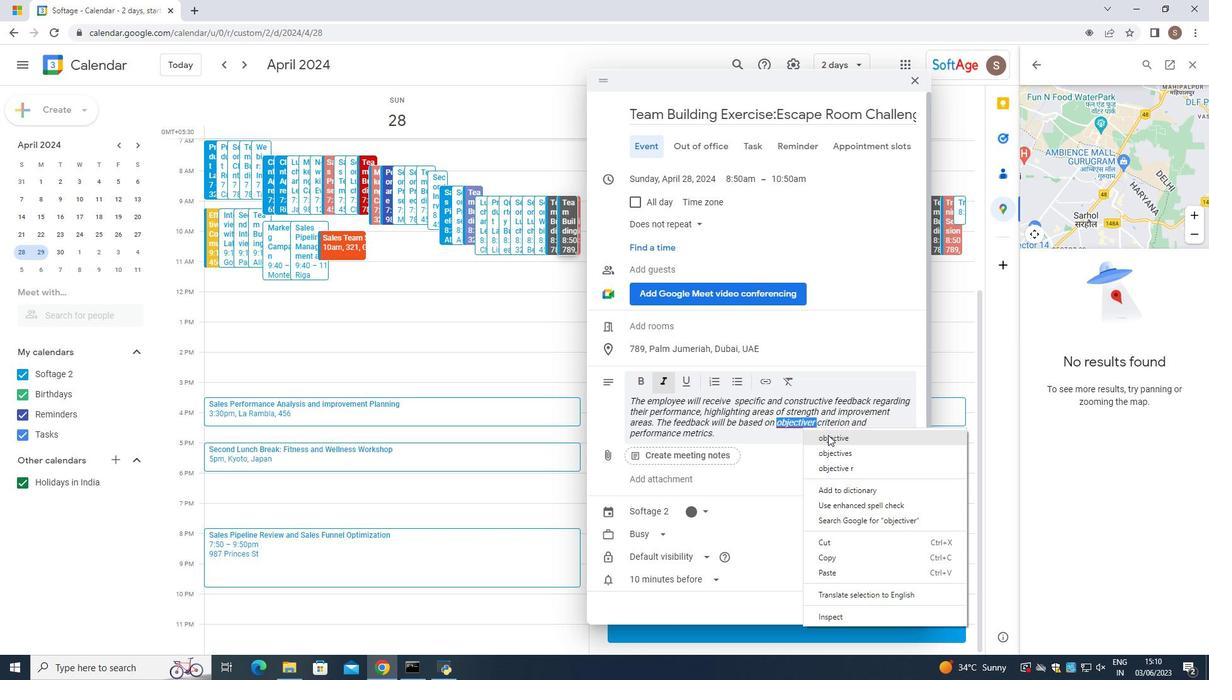 
Action: Mouse moved to (755, 428)
Screenshot: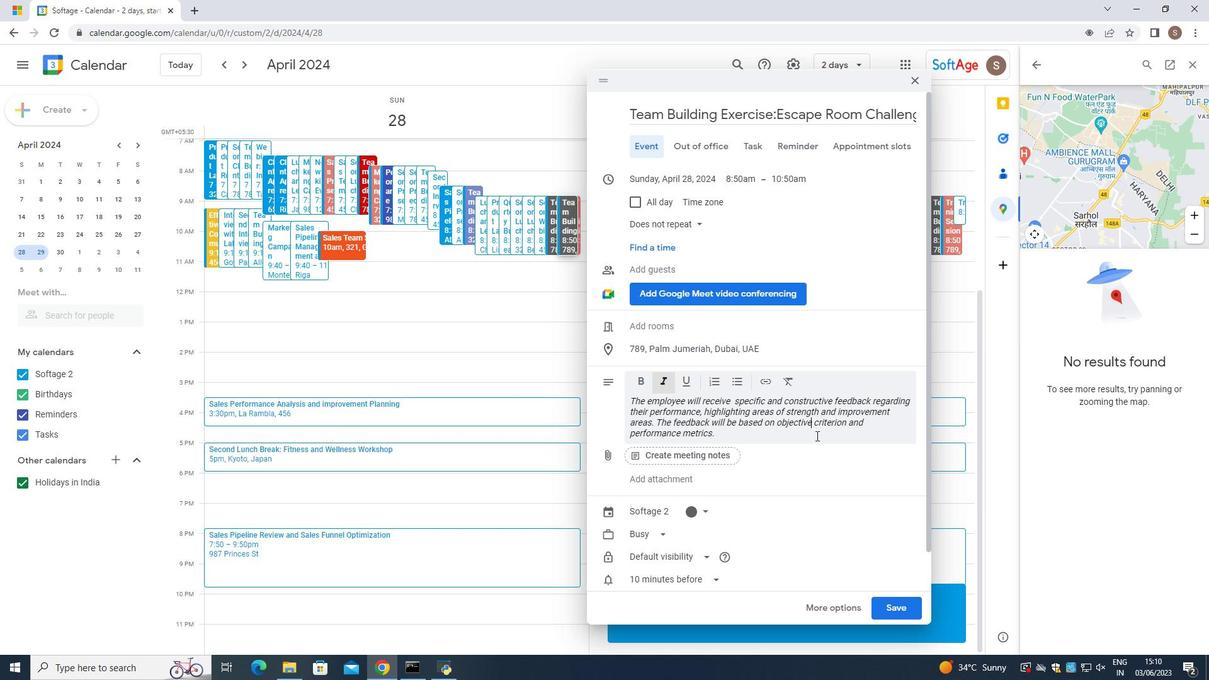 
Action: Mouse pressed left at (755, 428)
Screenshot: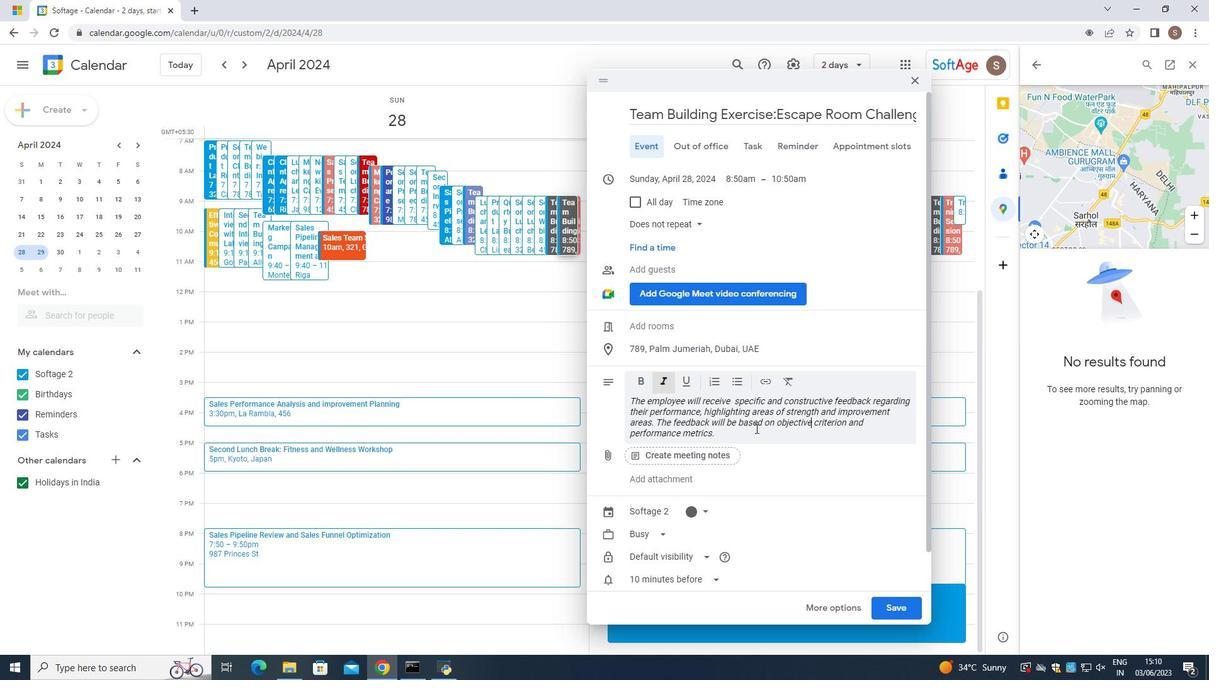 
Action: Mouse moved to (686, 229)
Screenshot: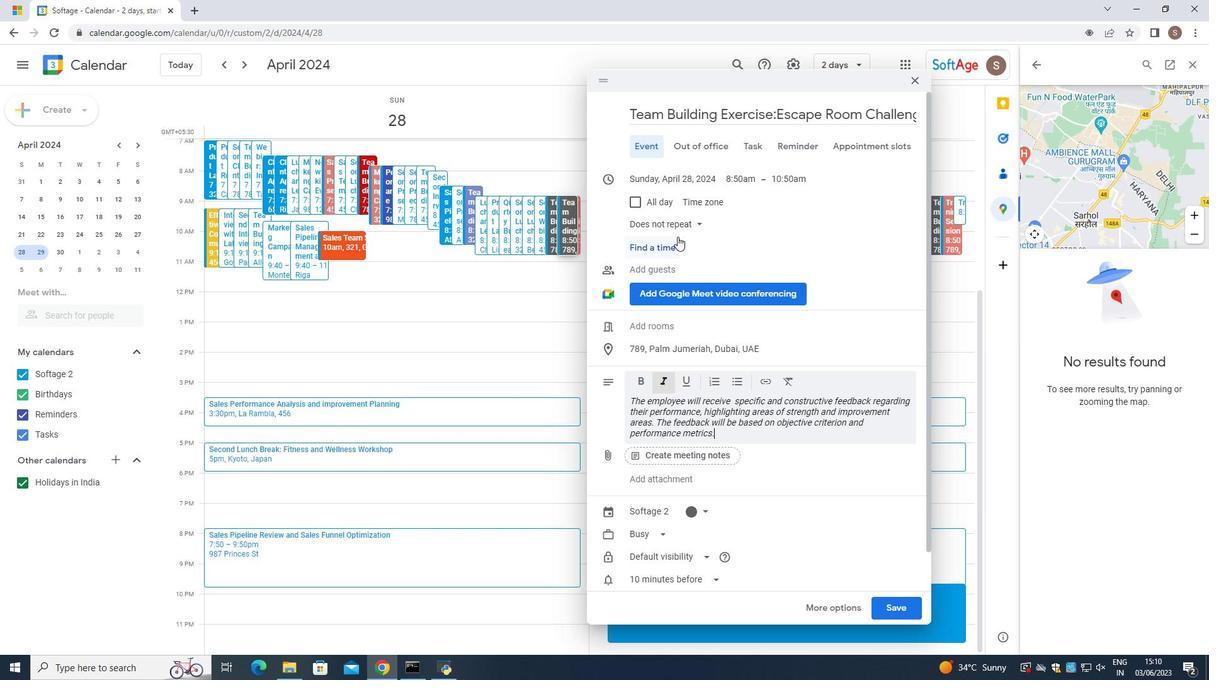 
Action: Mouse pressed left at (686, 229)
Screenshot: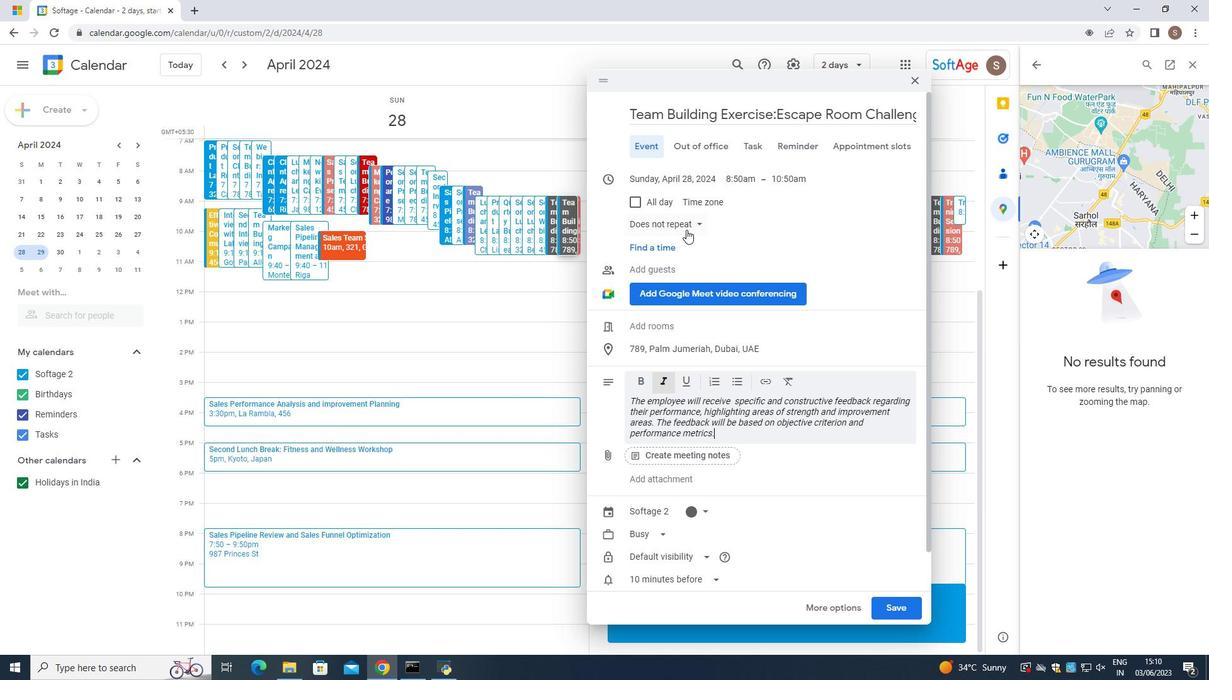 
Action: Mouse moved to (677, 254)
Screenshot: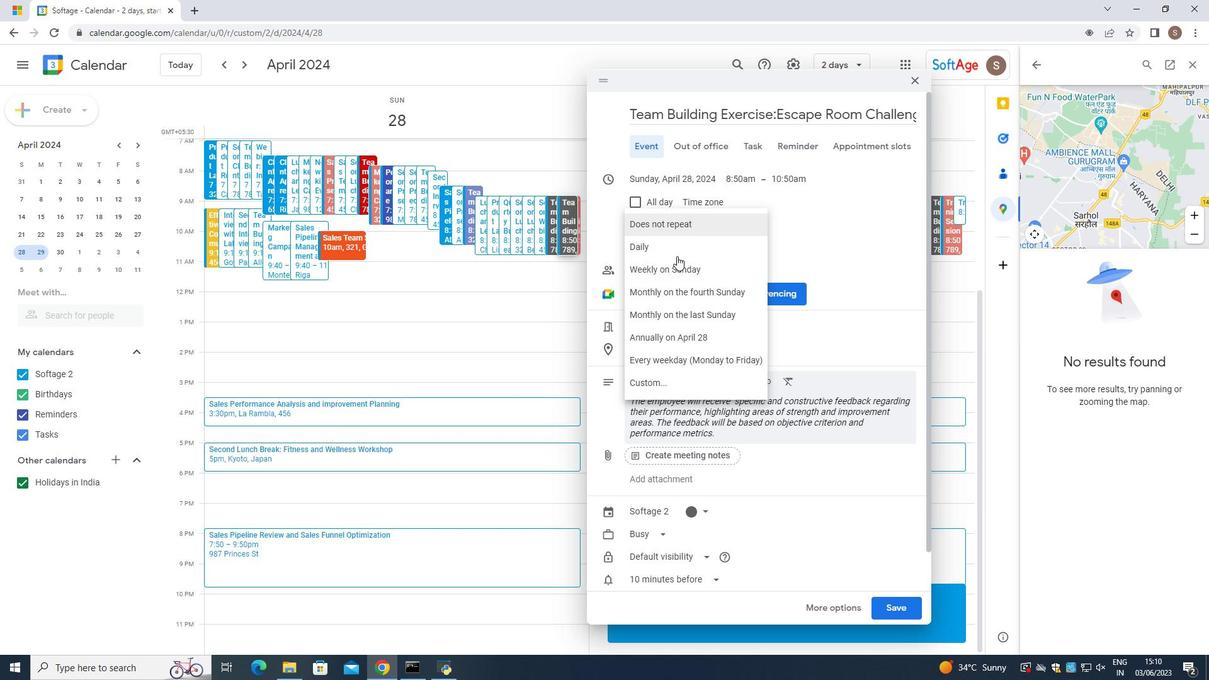 
Action: Mouse pressed left at (677, 254)
Screenshot: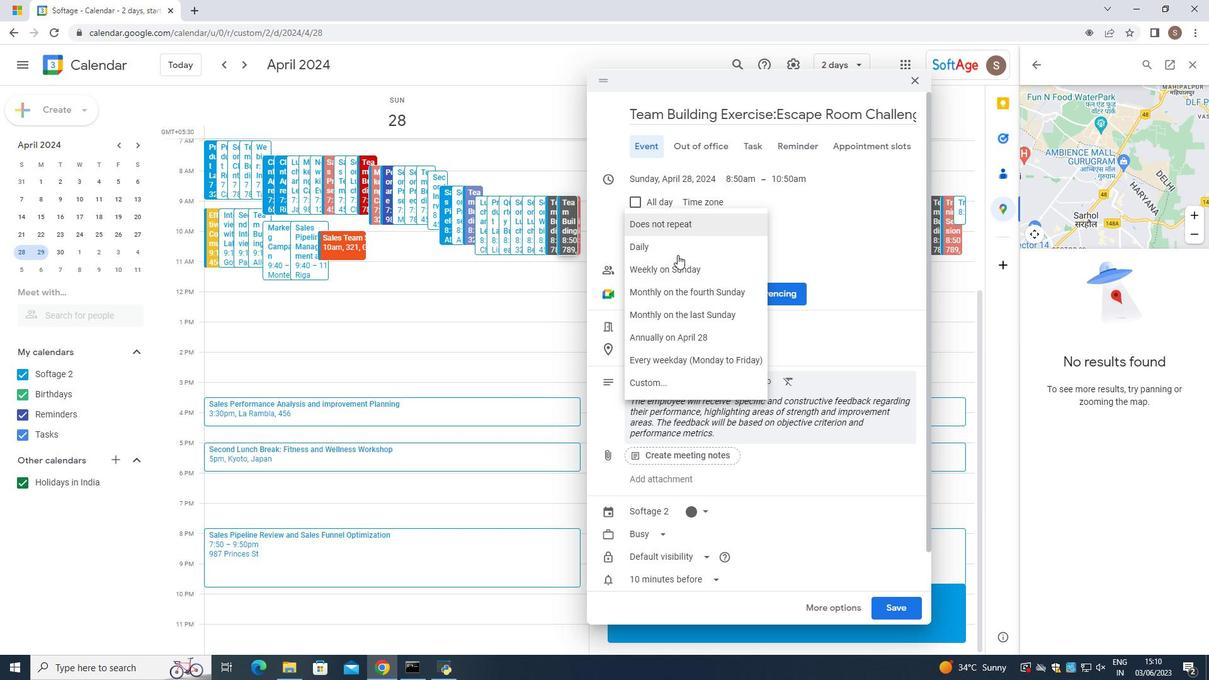 
Action: Mouse moved to (719, 399)
Screenshot: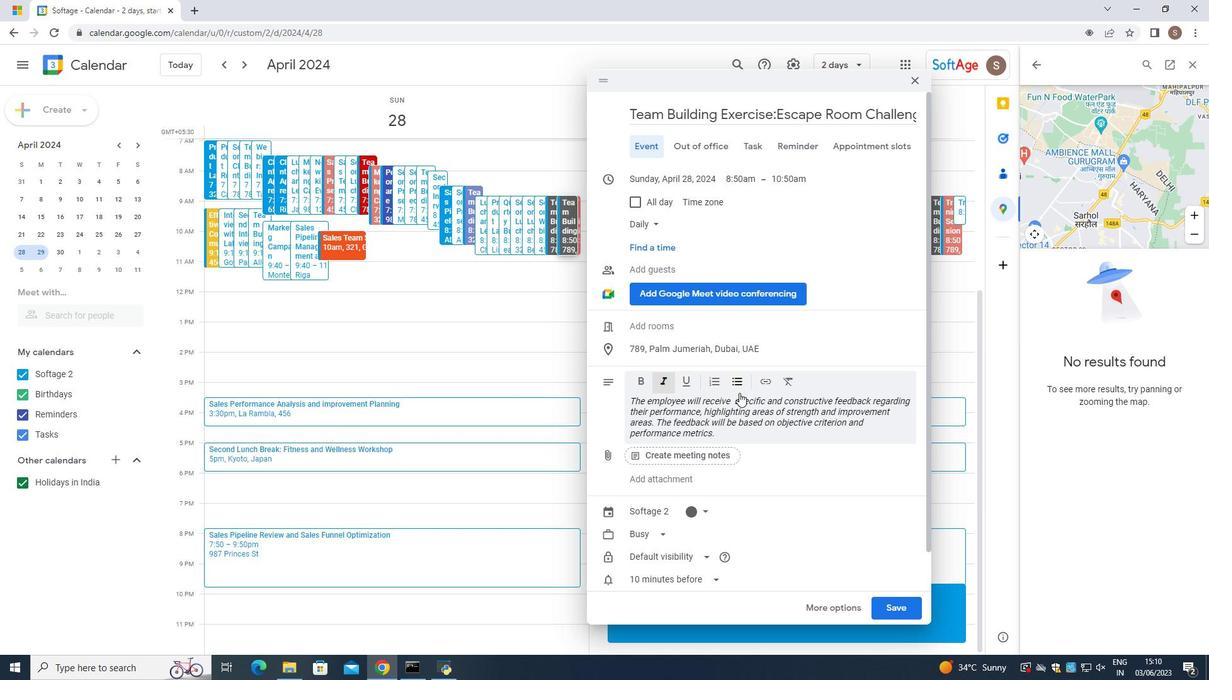 
Action: Mouse scrolled (719, 400) with delta (0, 0)
Screenshot: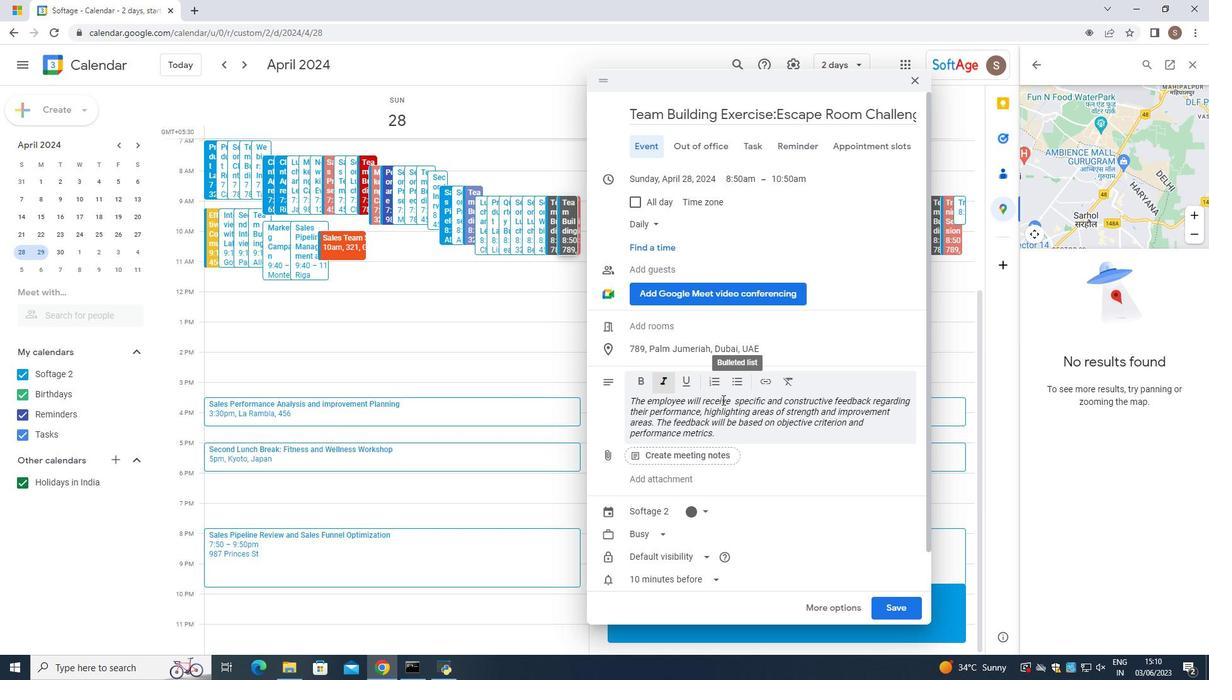 
Action: Mouse scrolled (719, 400) with delta (0, 0)
Screenshot: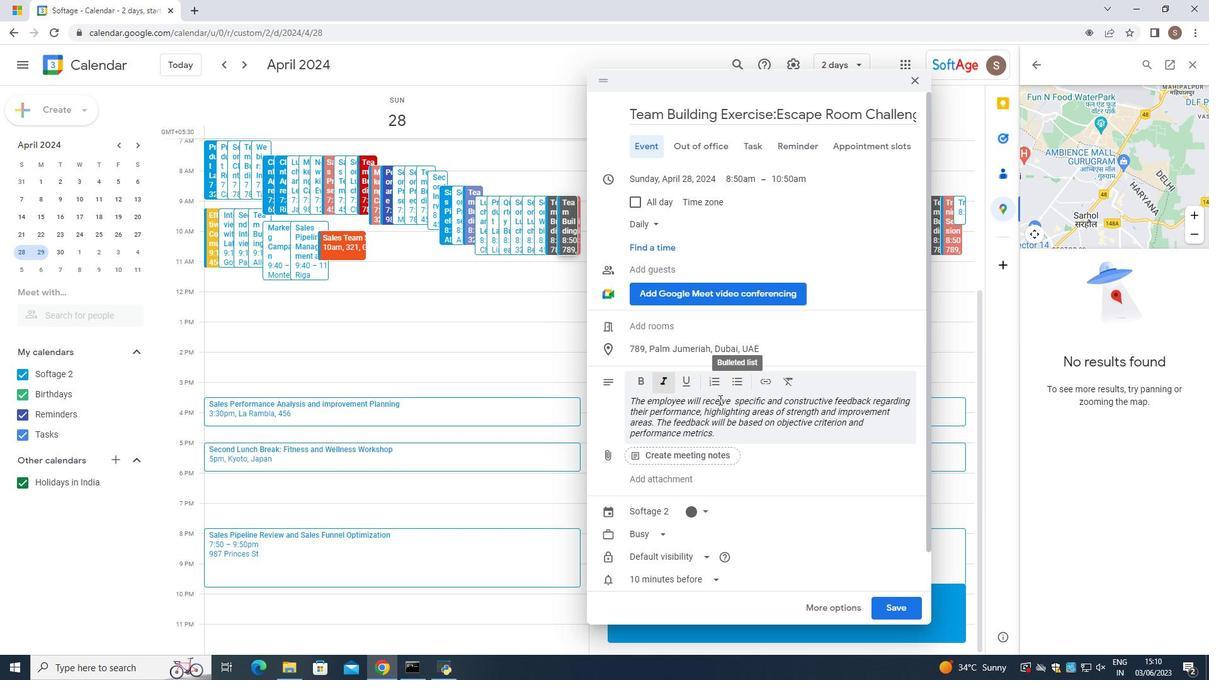 
Action: Mouse scrolled (719, 400) with delta (0, 0)
Screenshot: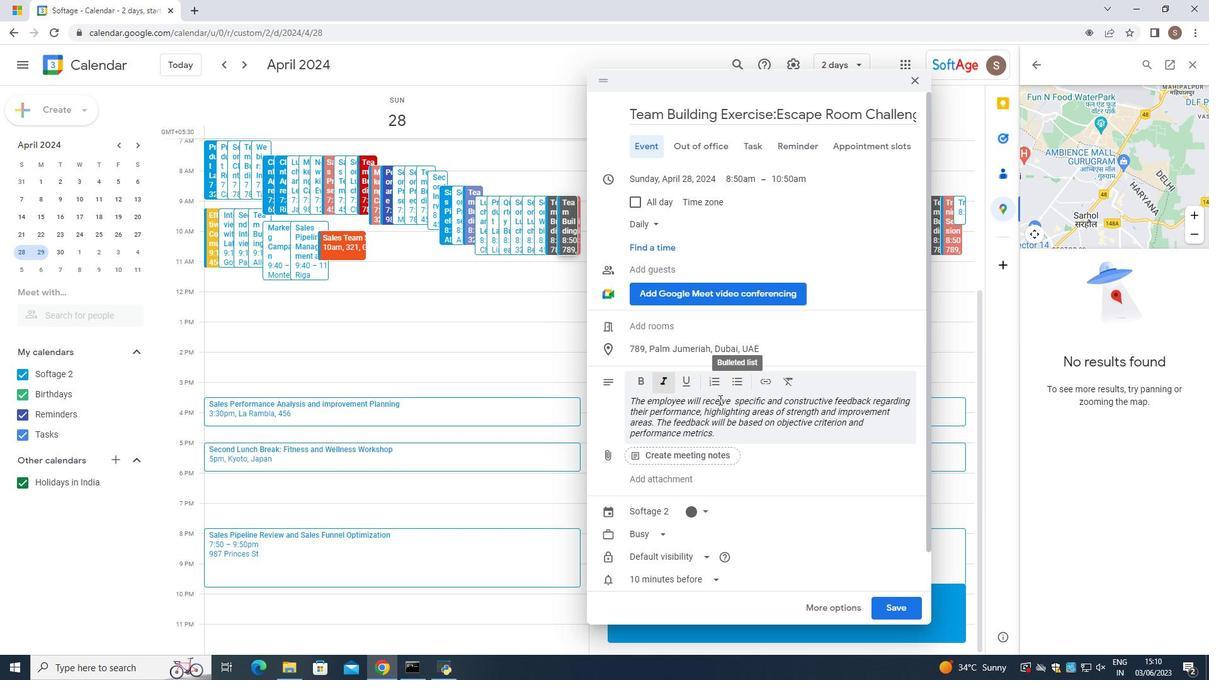 
Action: Mouse scrolled (719, 400) with delta (0, 0)
Screenshot: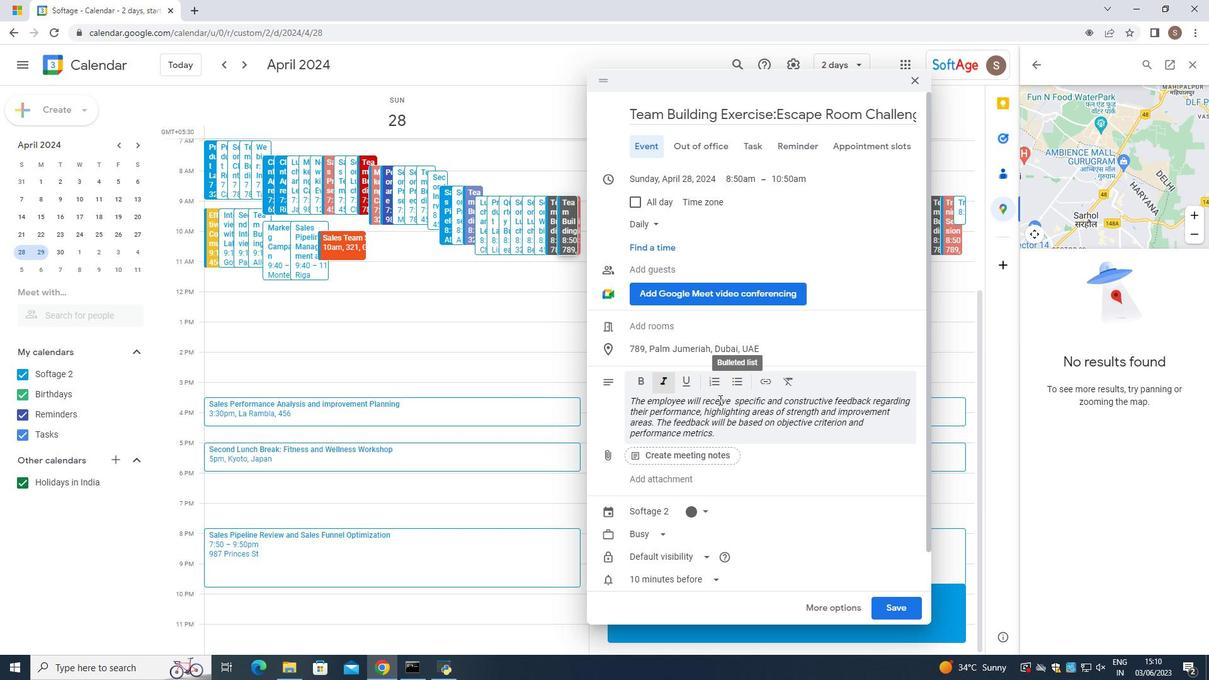 
Action: Mouse scrolled (719, 400) with delta (0, 0)
Screenshot: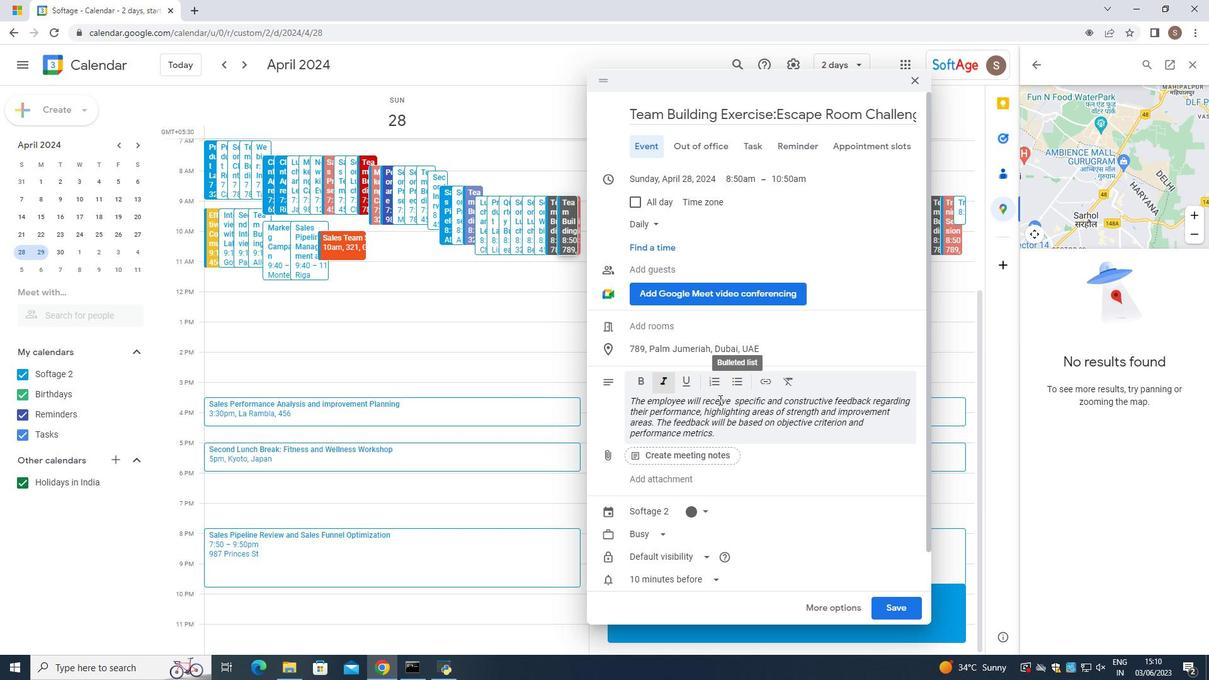 
Action: Mouse moved to (894, 604)
Screenshot: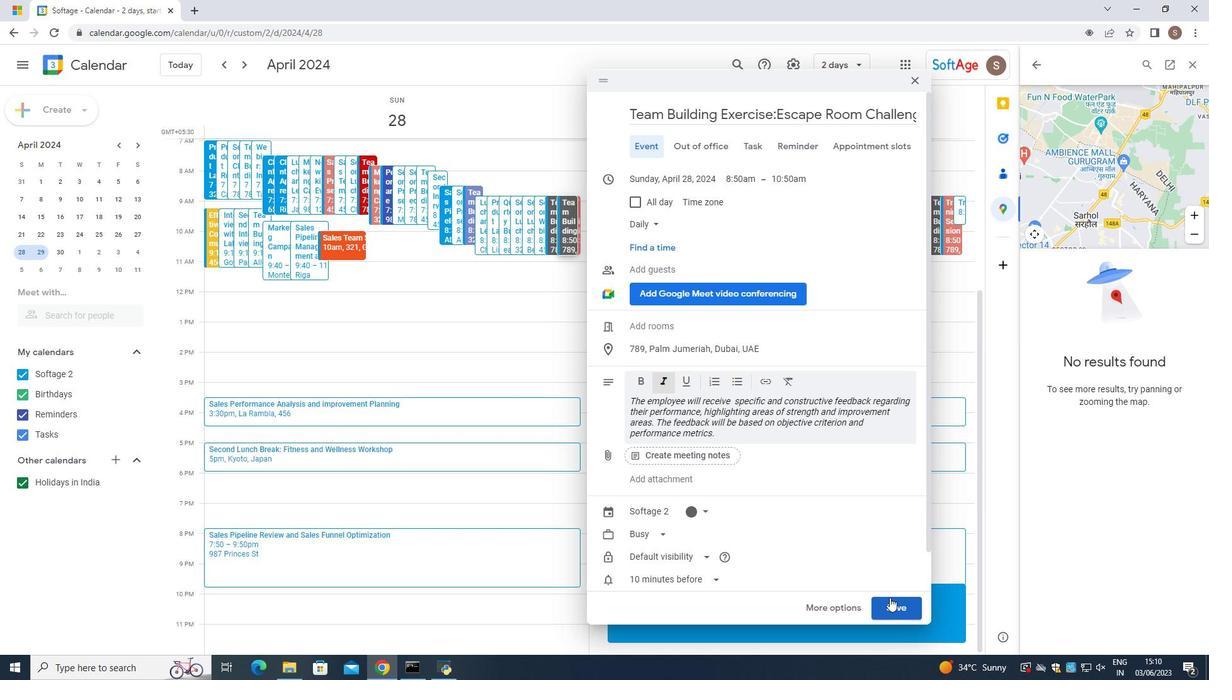 
Action: Mouse pressed left at (894, 604)
Screenshot: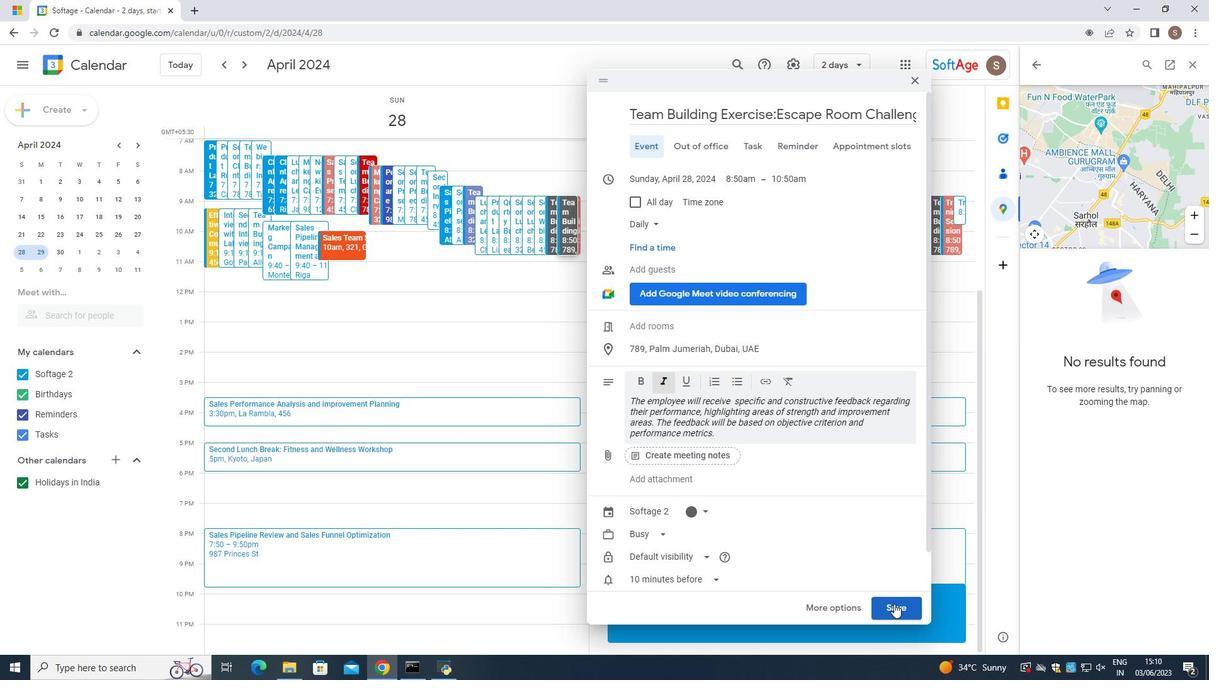 
Action: Mouse moved to (568, 247)
Screenshot: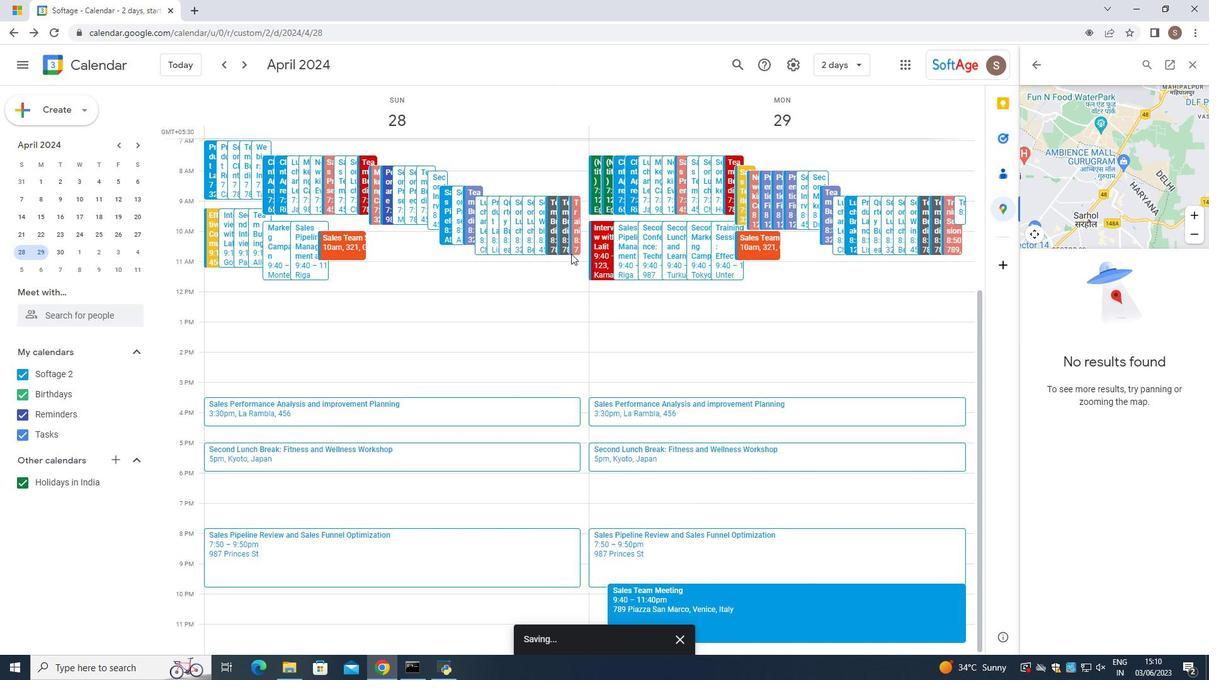 
Action: Mouse pressed left at (568, 247)
Screenshot: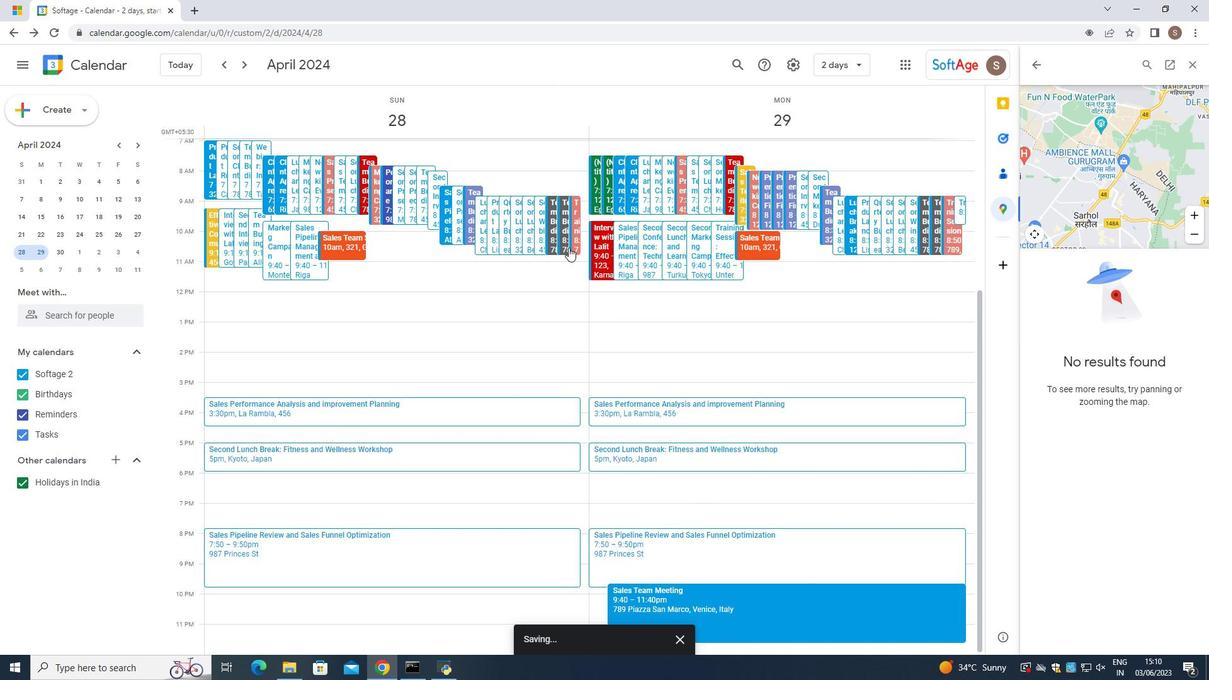 
Action: Mouse moved to (552, 241)
Screenshot: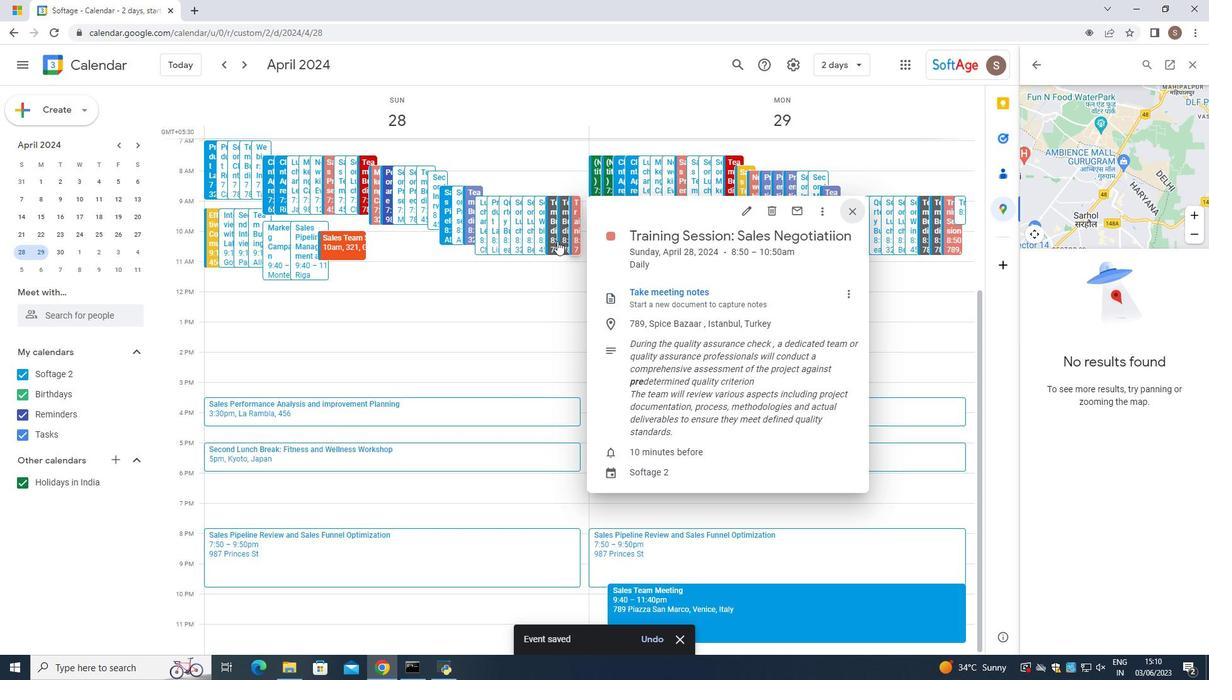
Action: Mouse pressed left at (552, 241)
Screenshot: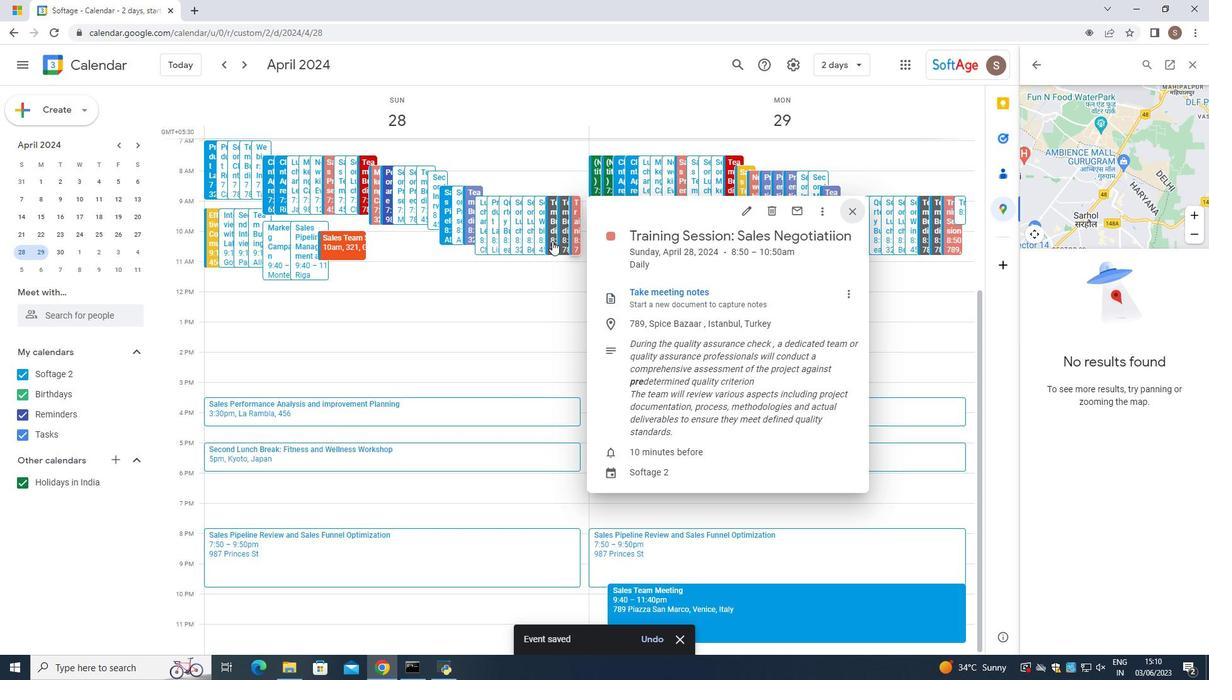 
Action: Mouse moved to (549, 243)
Screenshot: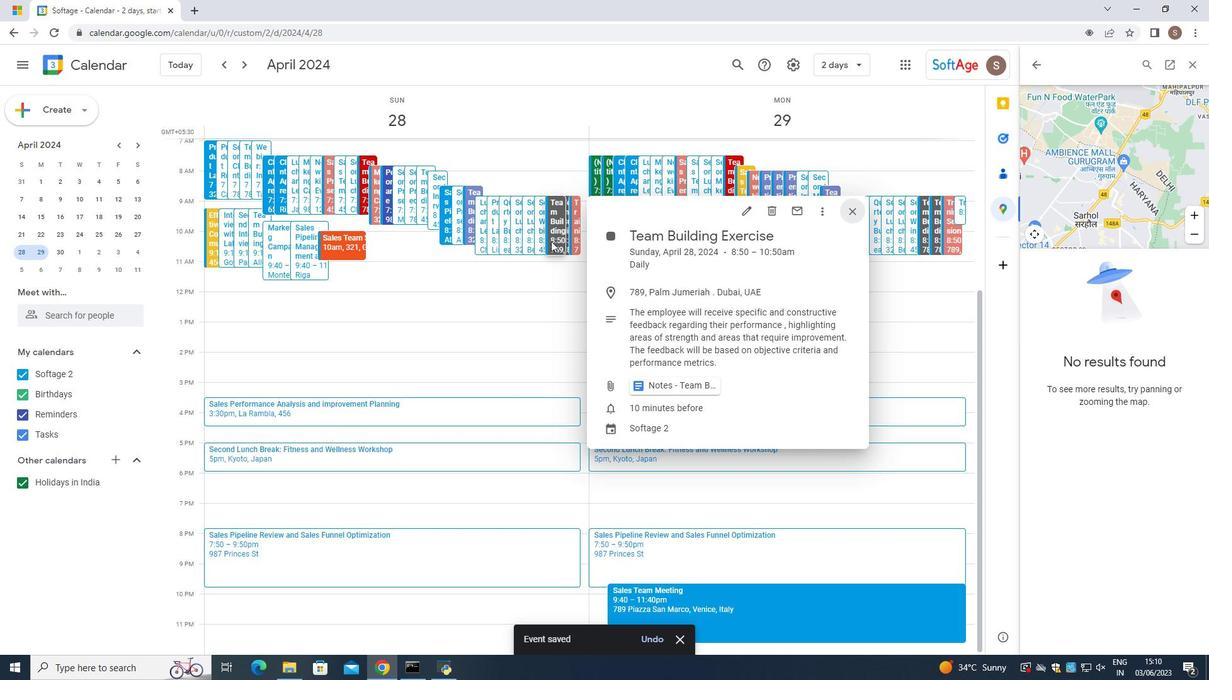 
Action: Mouse pressed left at (549, 243)
Screenshot: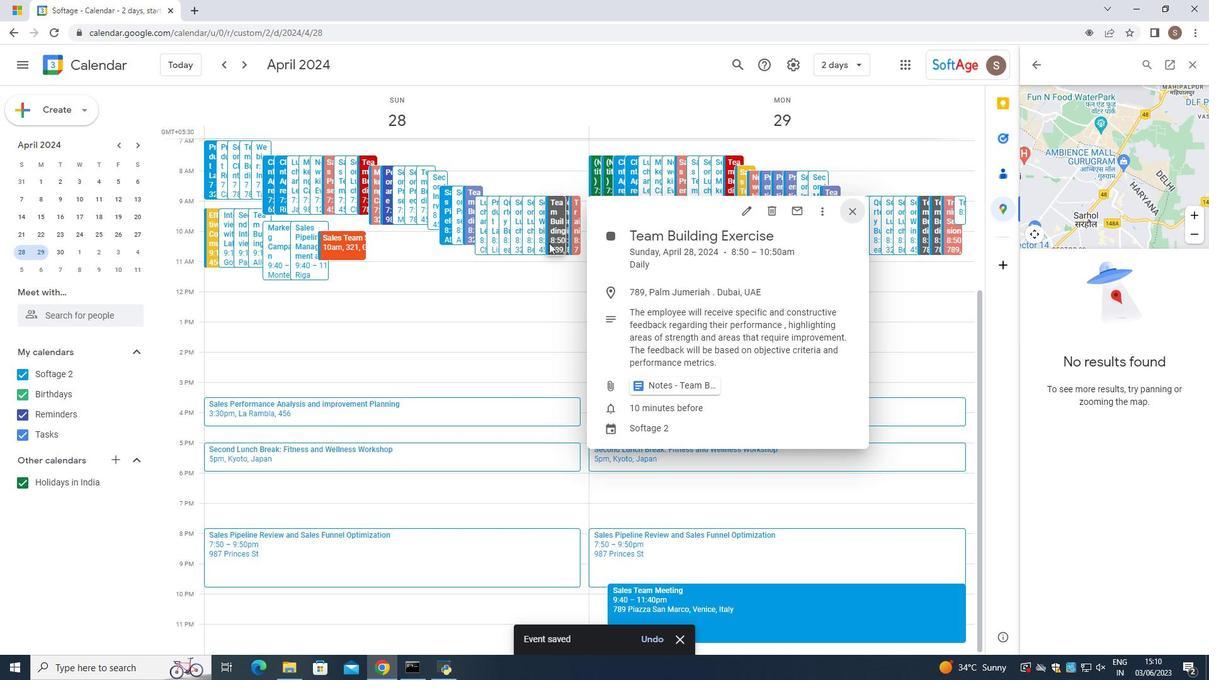 
Action: Mouse moved to (548, 246)
Screenshot: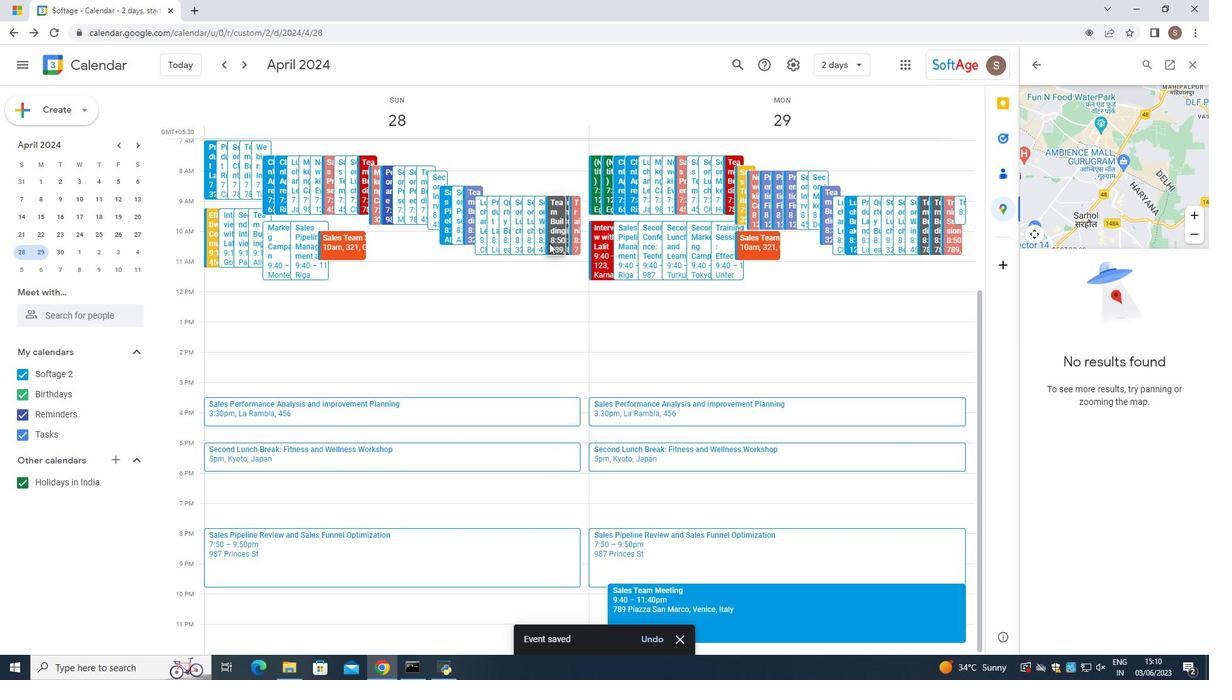 
Action: Mouse pressed left at (548, 246)
Screenshot: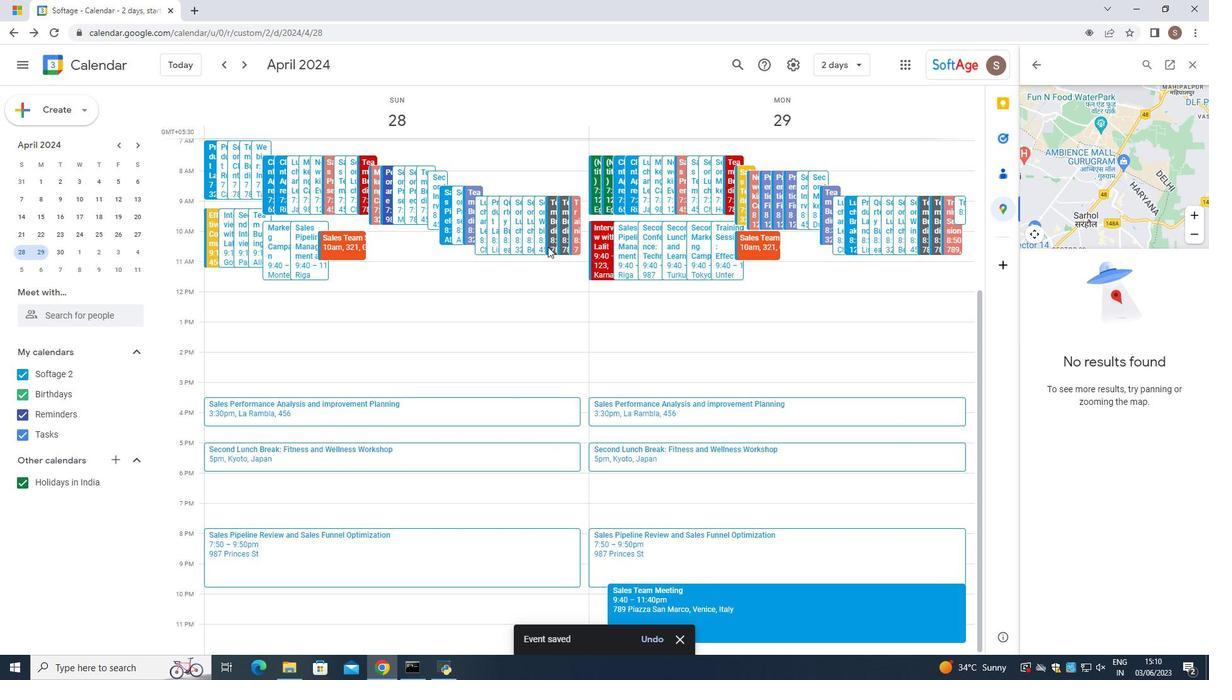 
Action: Mouse moved to (835, 211)
Screenshot: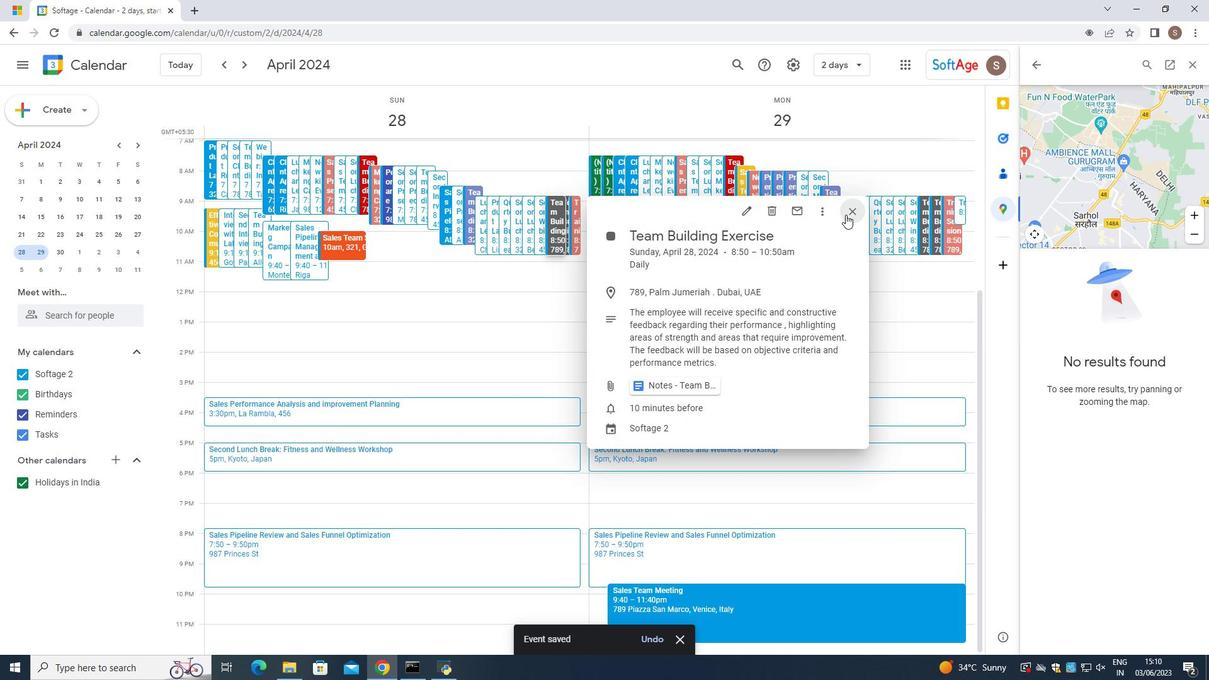
Action: Mouse pressed left at (835, 211)
Screenshot: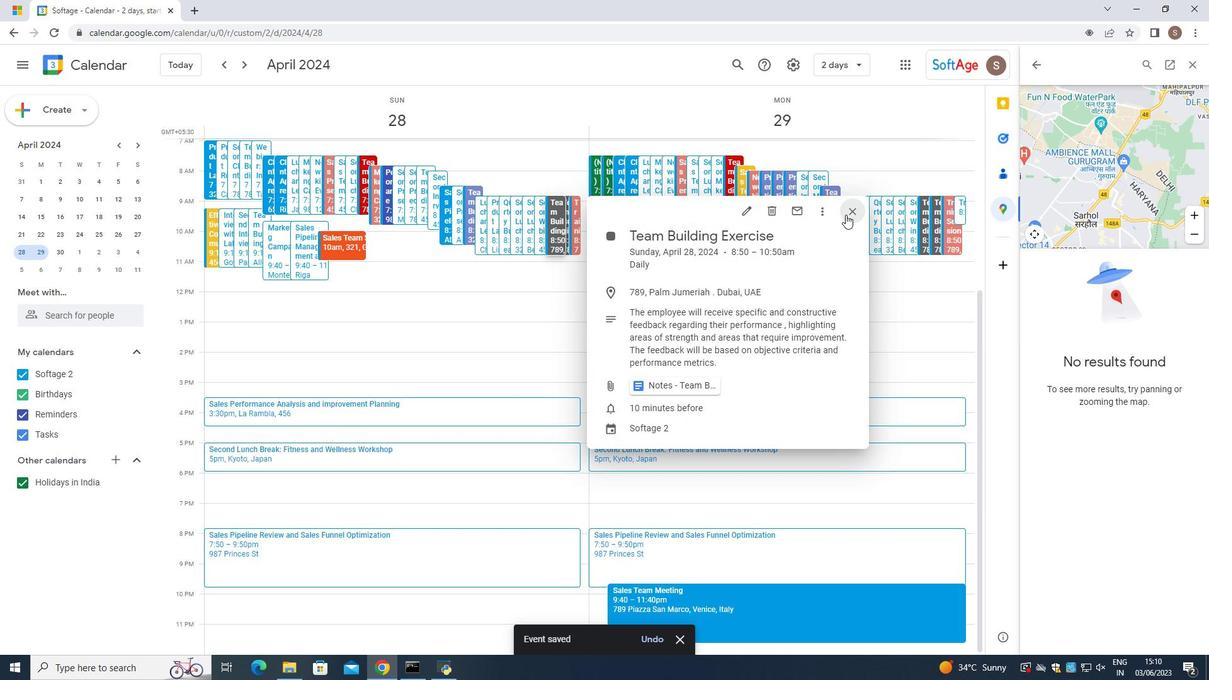 
Action: Mouse moved to (840, 211)
Screenshot: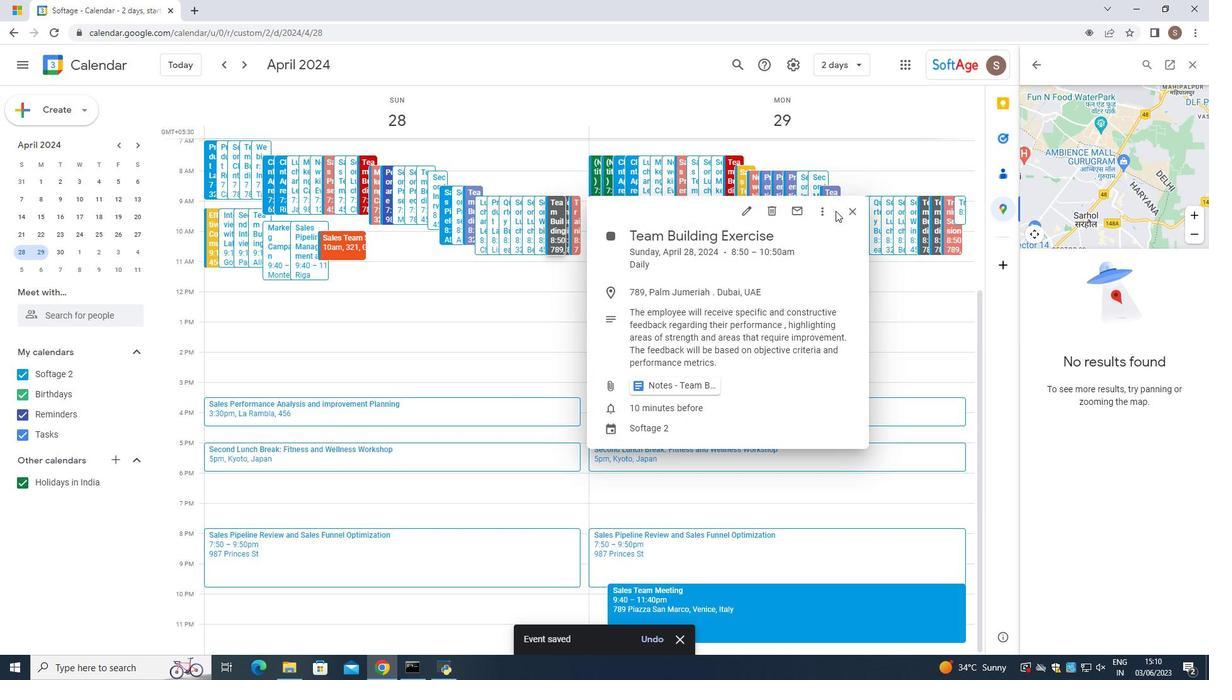 
Action: Mouse pressed left at (840, 211)
Screenshot: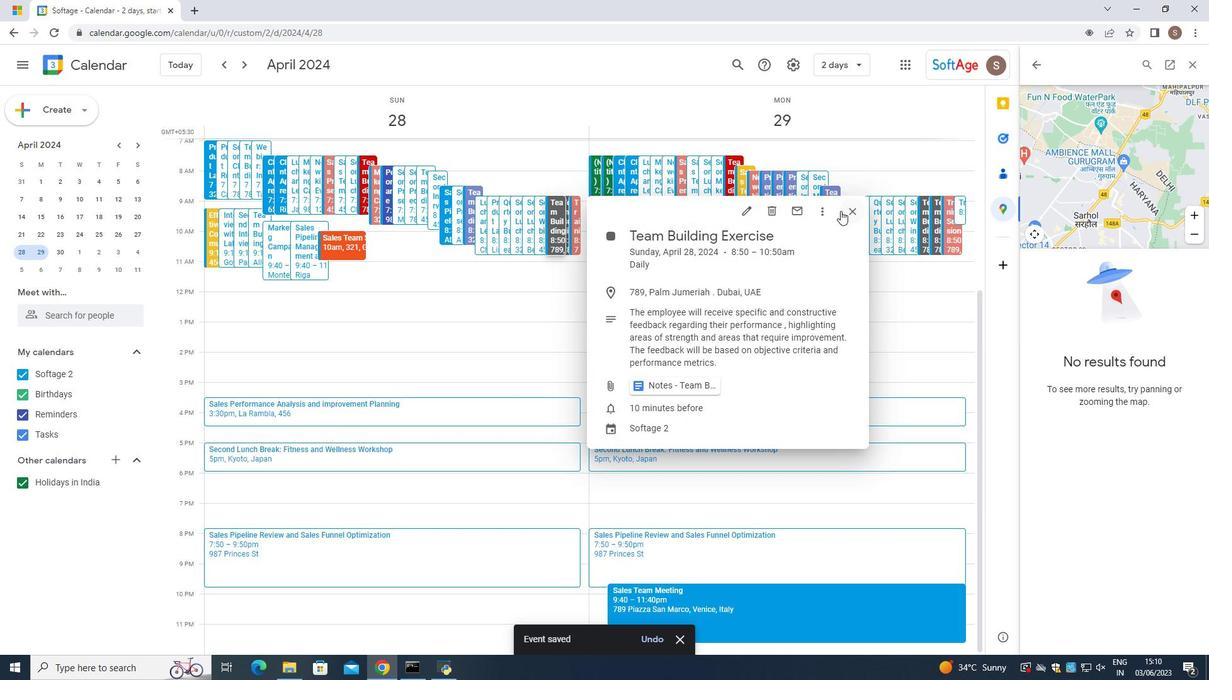 
Action: Mouse moved to (723, 64)
Screenshot: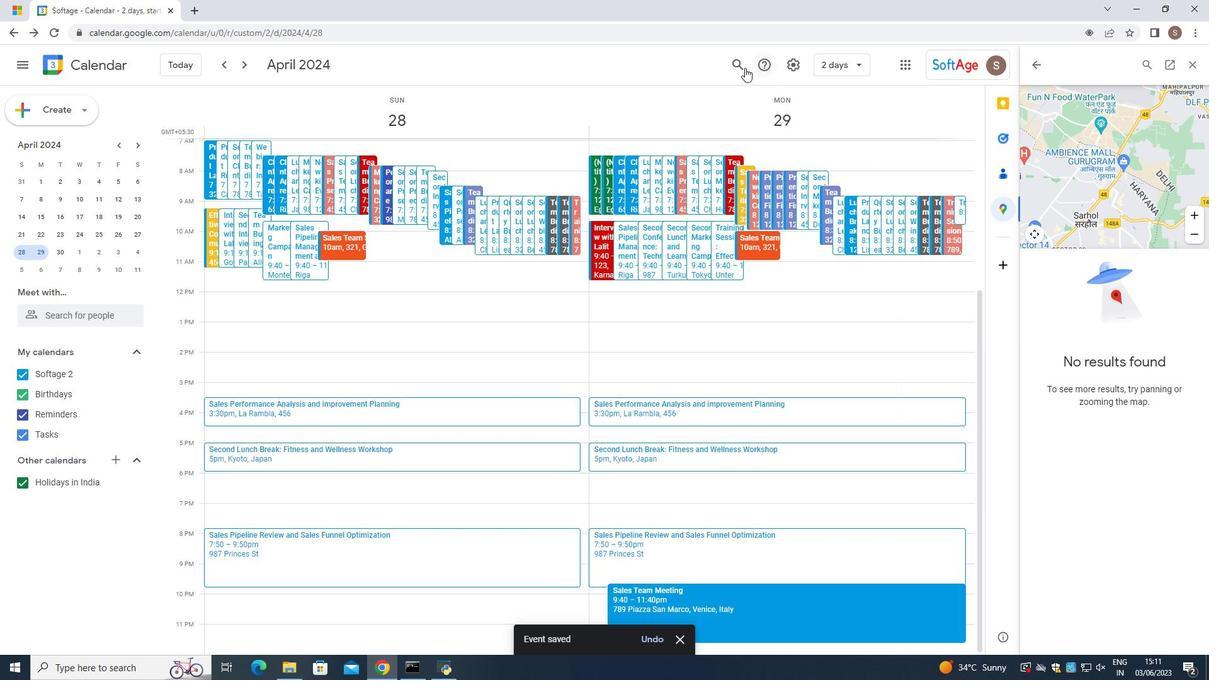 
Action: Mouse pressed left at (723, 64)
Screenshot: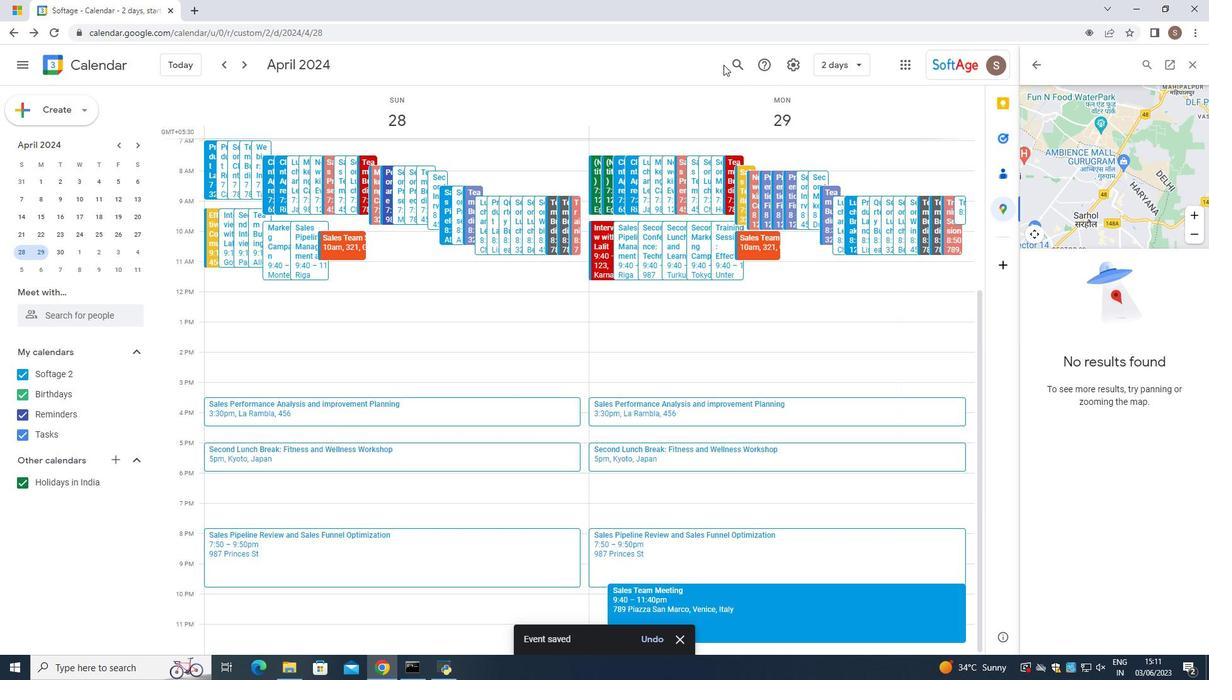 
Action: Mouse moved to (729, 63)
Screenshot: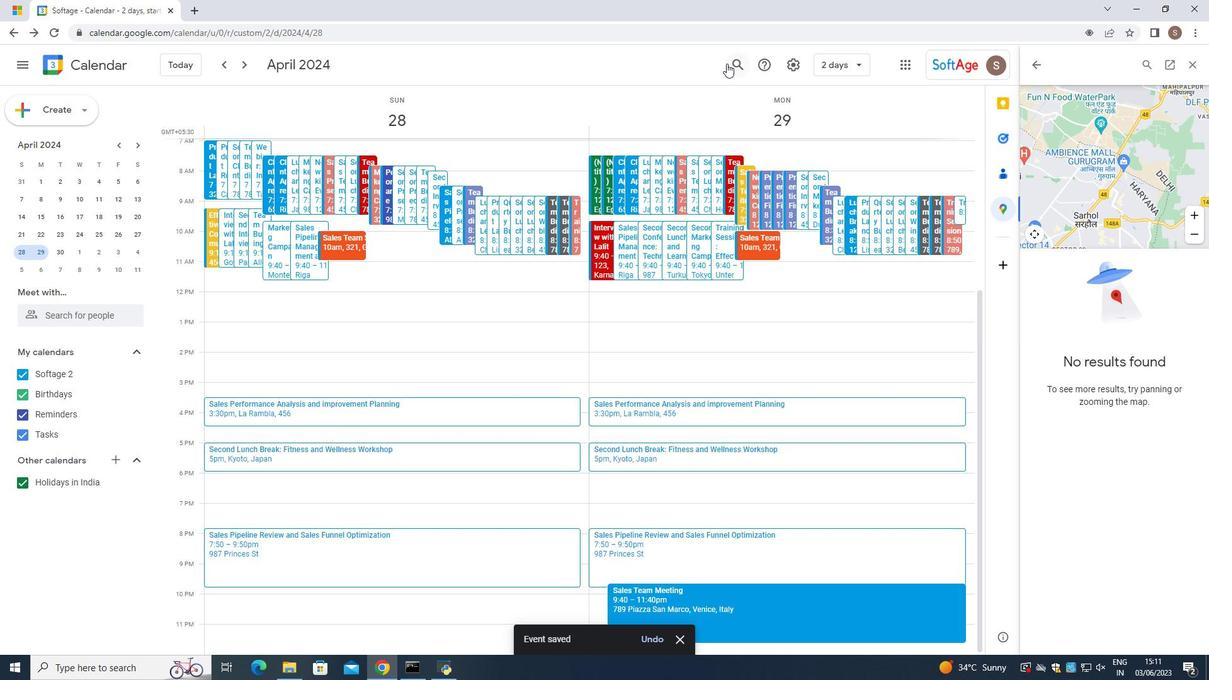 
Action: Mouse pressed left at (729, 63)
Screenshot: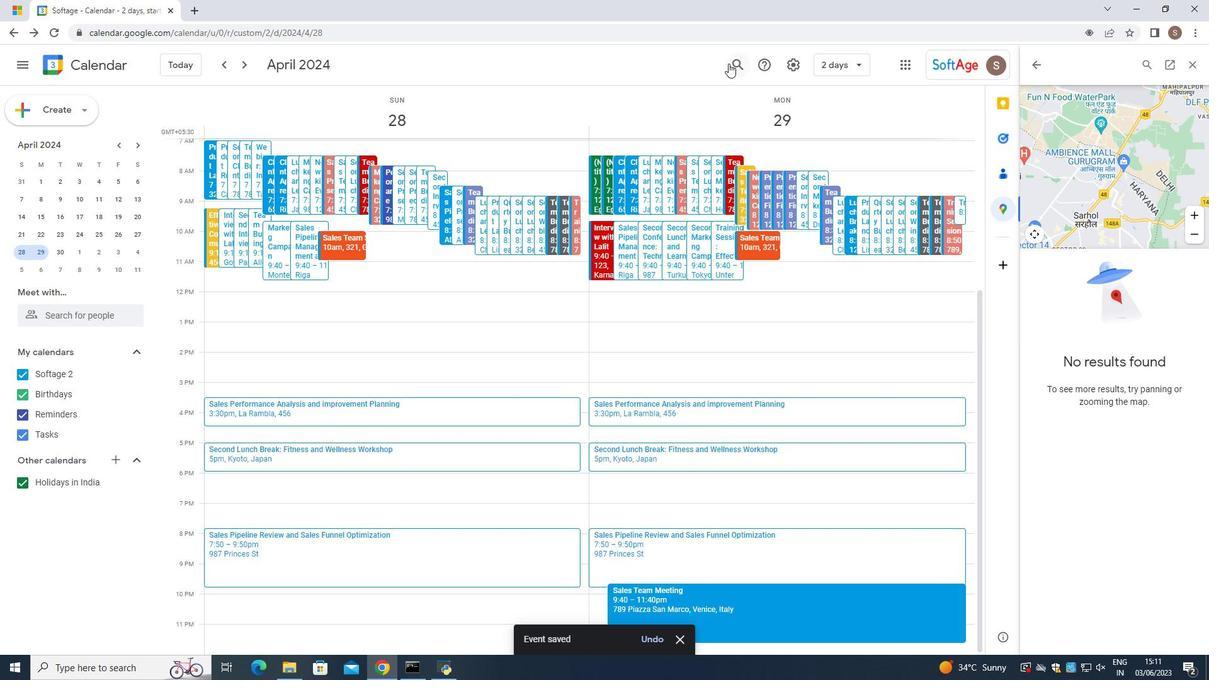 
Action: Mouse moved to (720, 68)
Screenshot: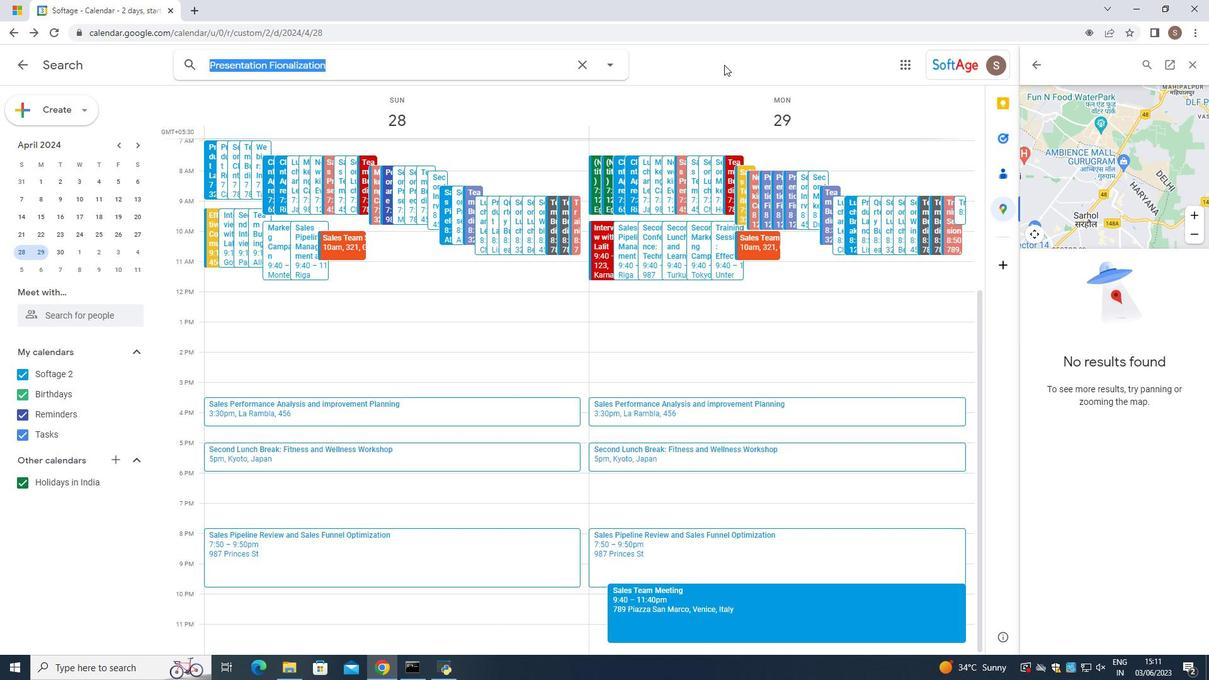 
Action: Key pressed <Key.backspace>escape<Key.space>
Screenshot: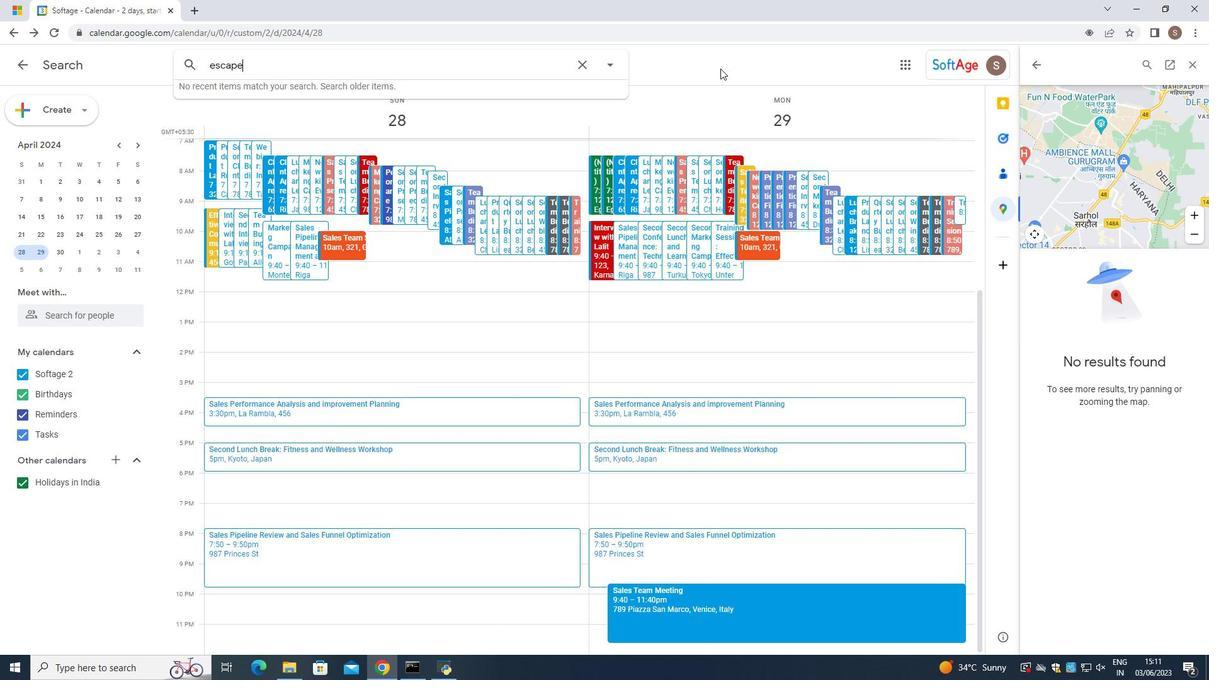 
Action: Mouse moved to (440, 81)
Screenshot: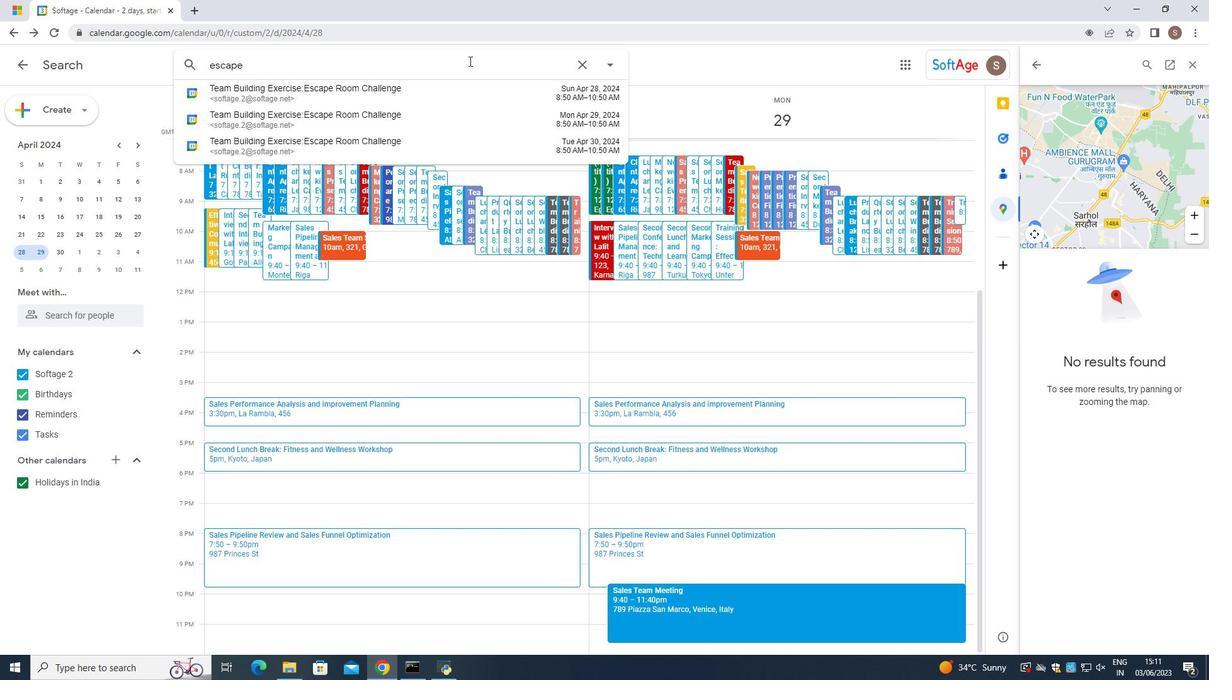 
Action: Mouse pressed left at (440, 81)
Screenshot: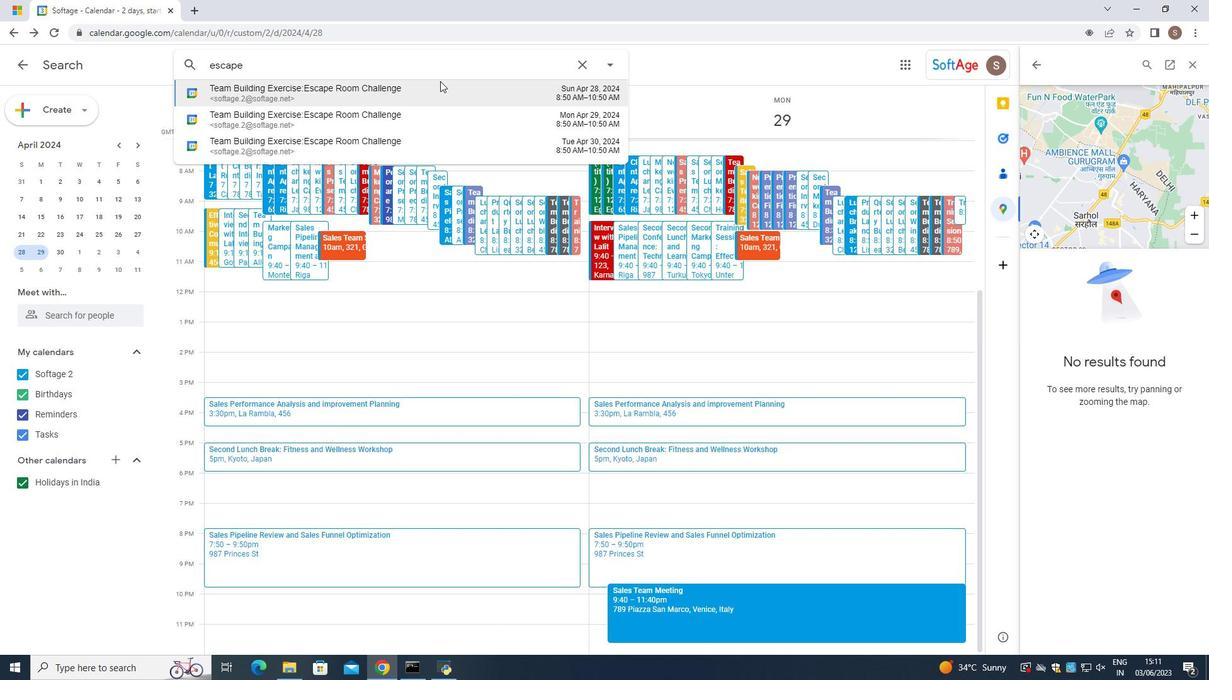 
Action: Mouse moved to (643, 225)
Screenshot: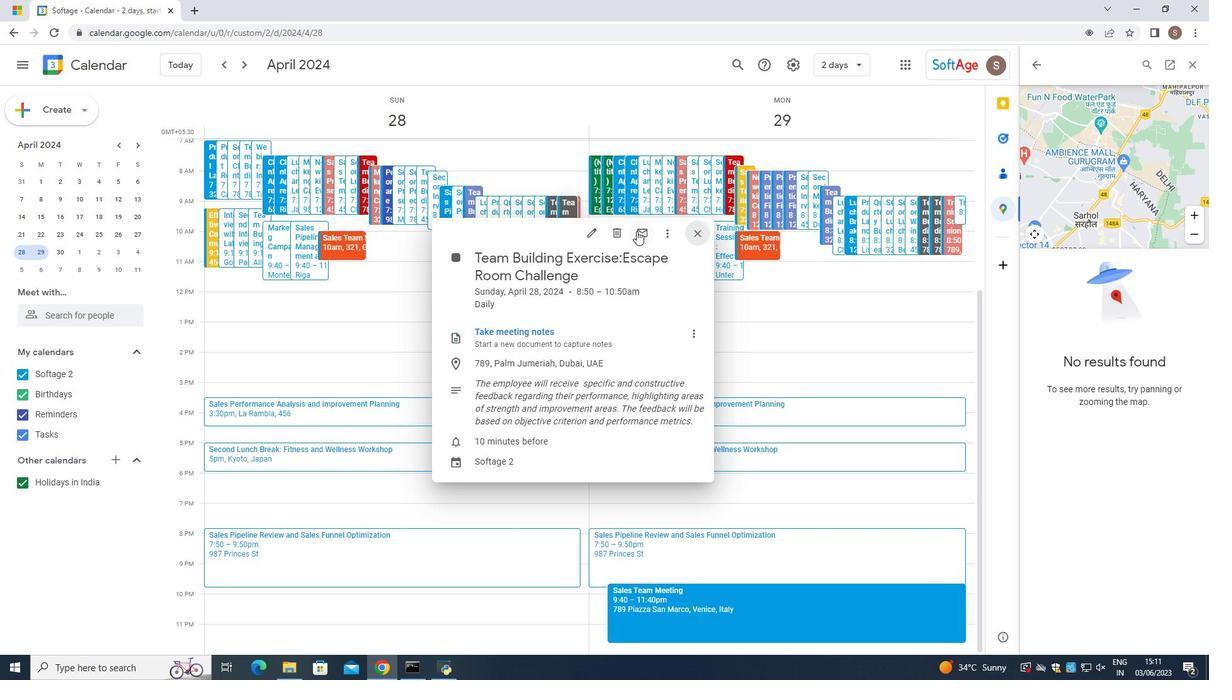 
Action: Mouse pressed left at (643, 225)
Screenshot: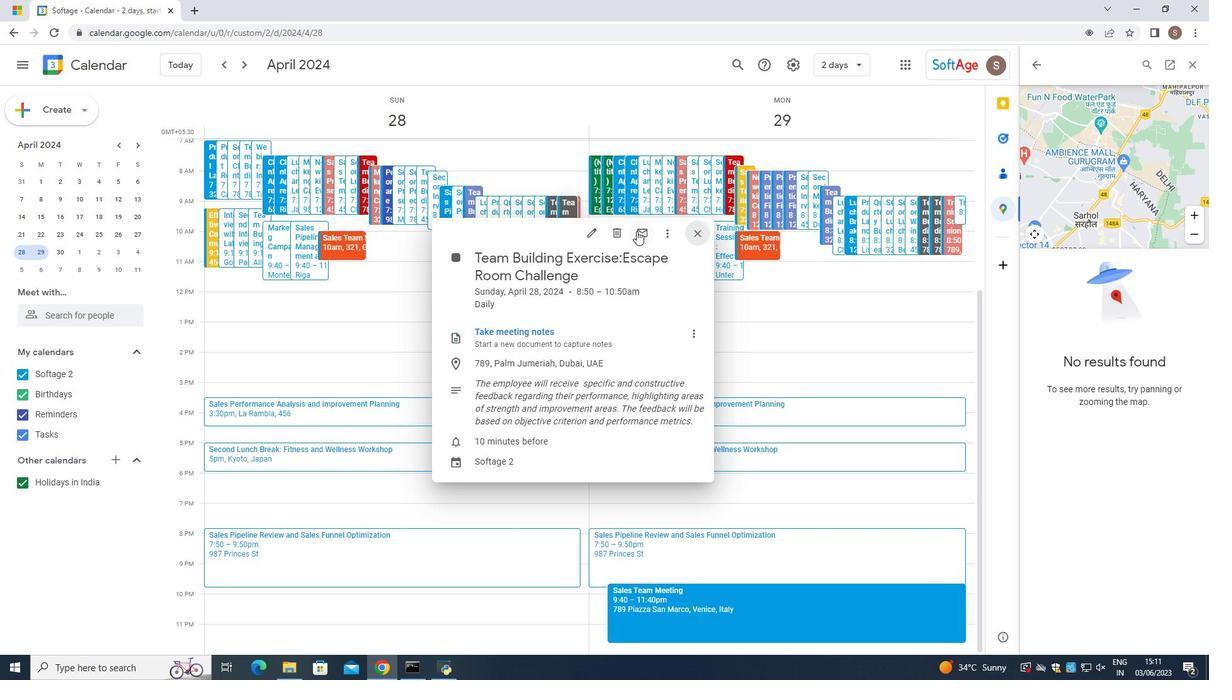 
Action: Mouse moved to (452, 289)
Screenshot: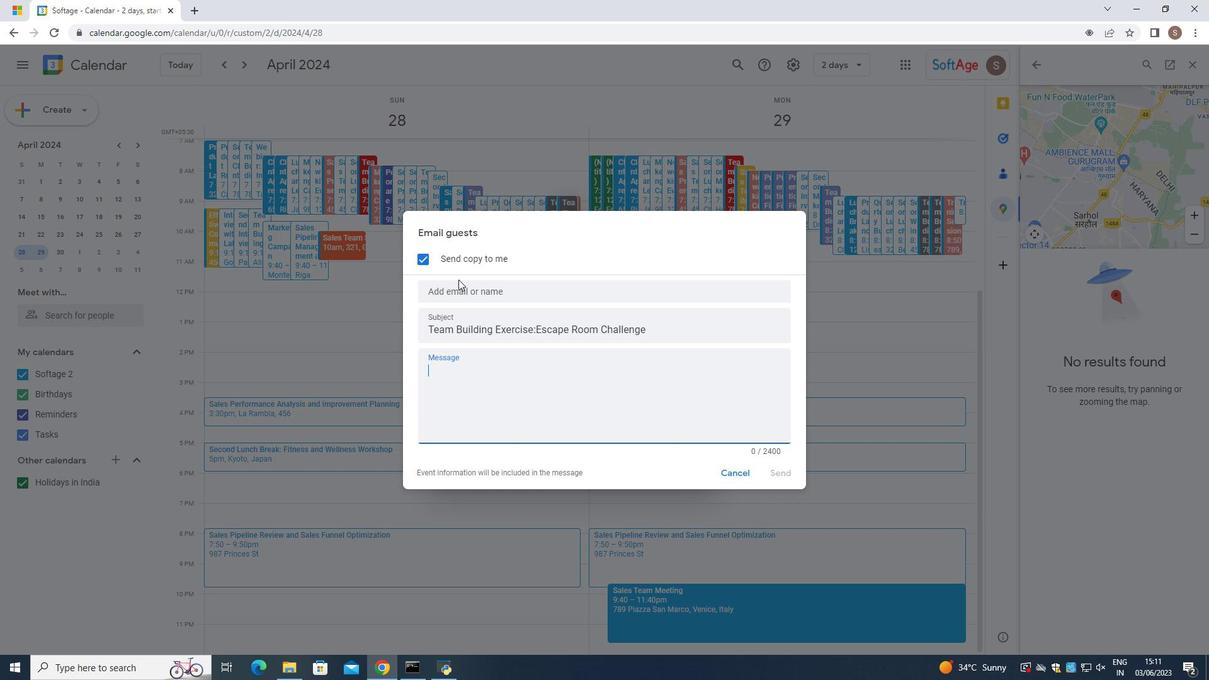 
Action: Mouse pressed left at (452, 289)
Screenshot: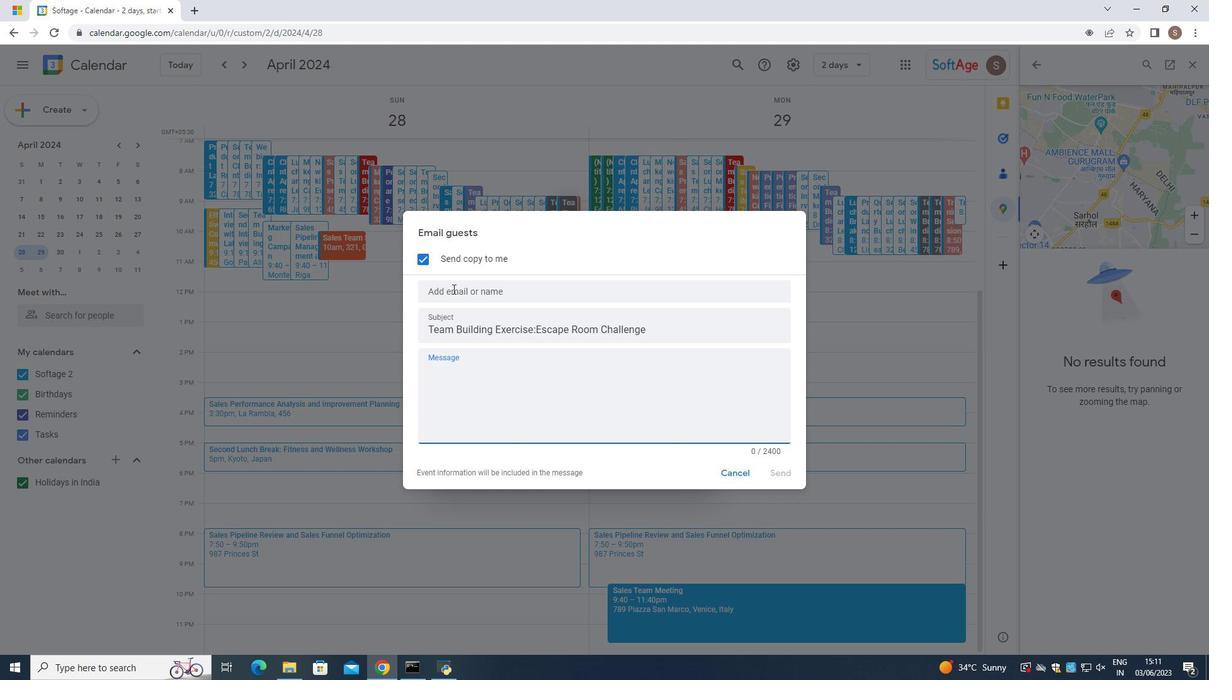 
Action: Mouse moved to (455, 287)
Screenshot: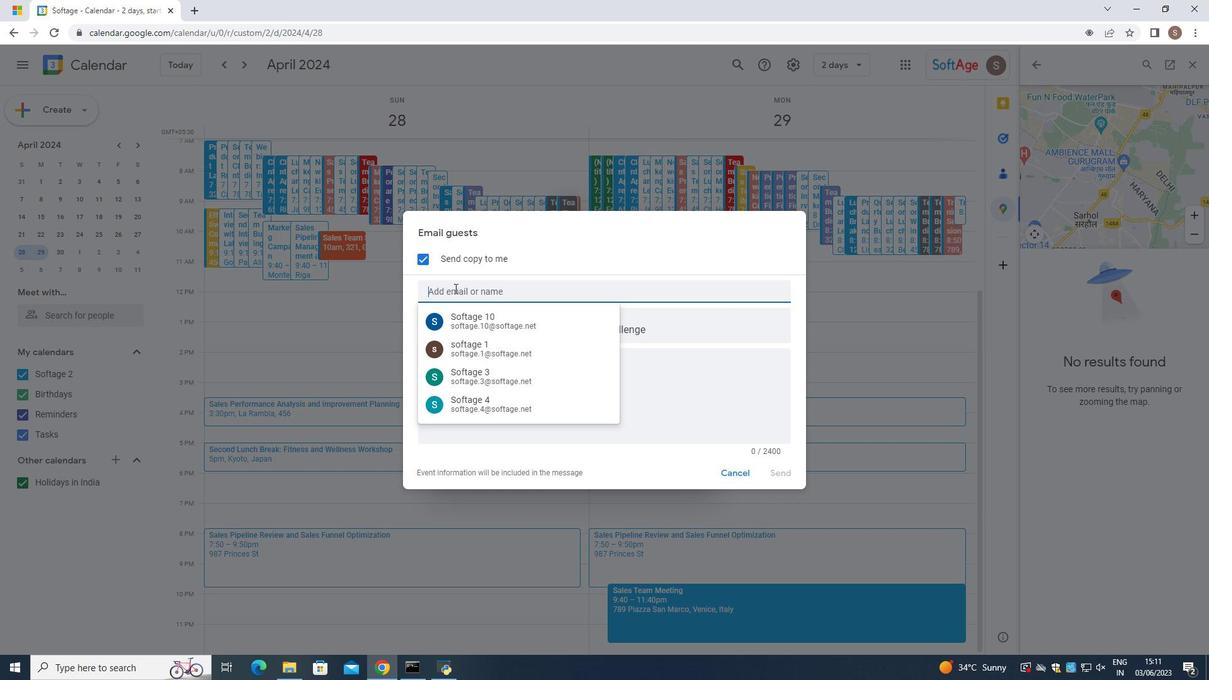 
Action: Key pressed softage
Screenshot: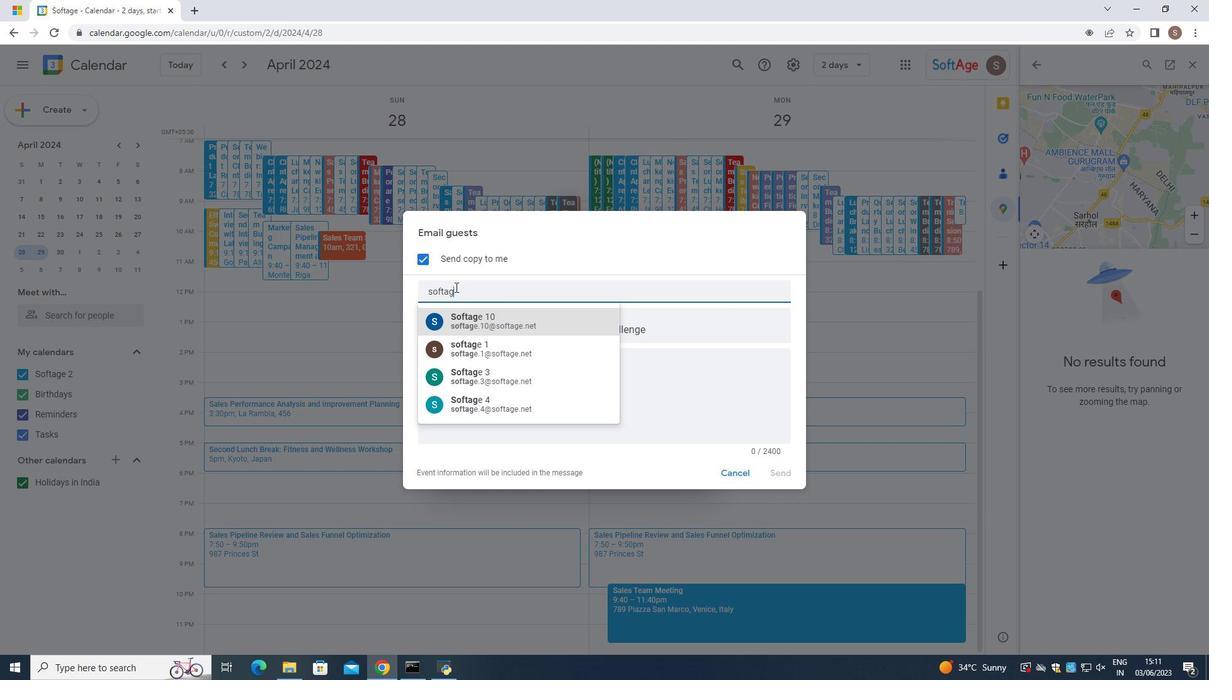 
Action: Mouse moved to (511, 354)
Screenshot: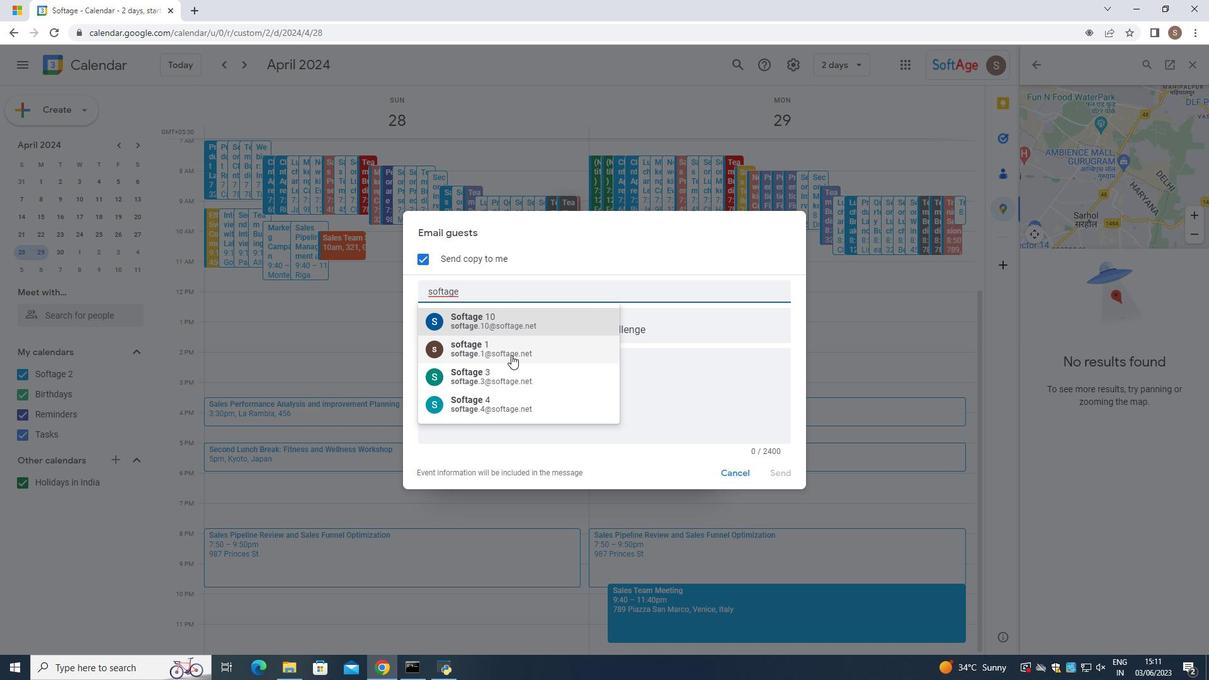 
Action: Mouse pressed left at (511, 354)
Screenshot: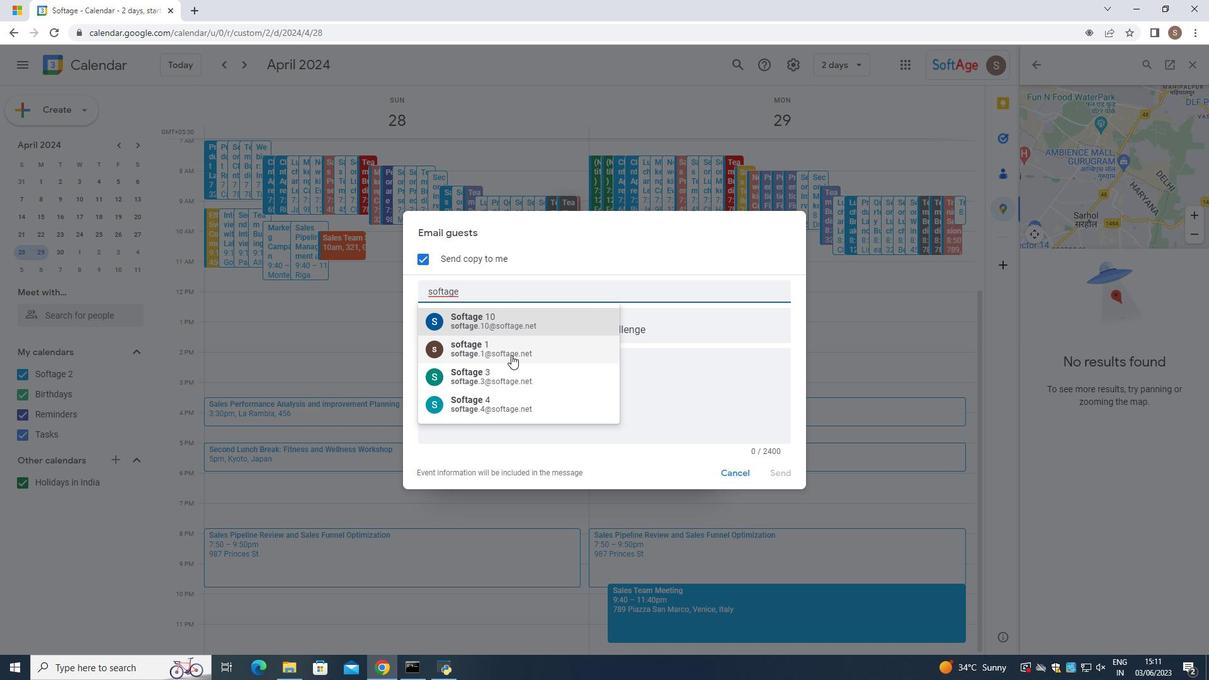 
Action: Mouse moved to (471, 303)
Screenshot: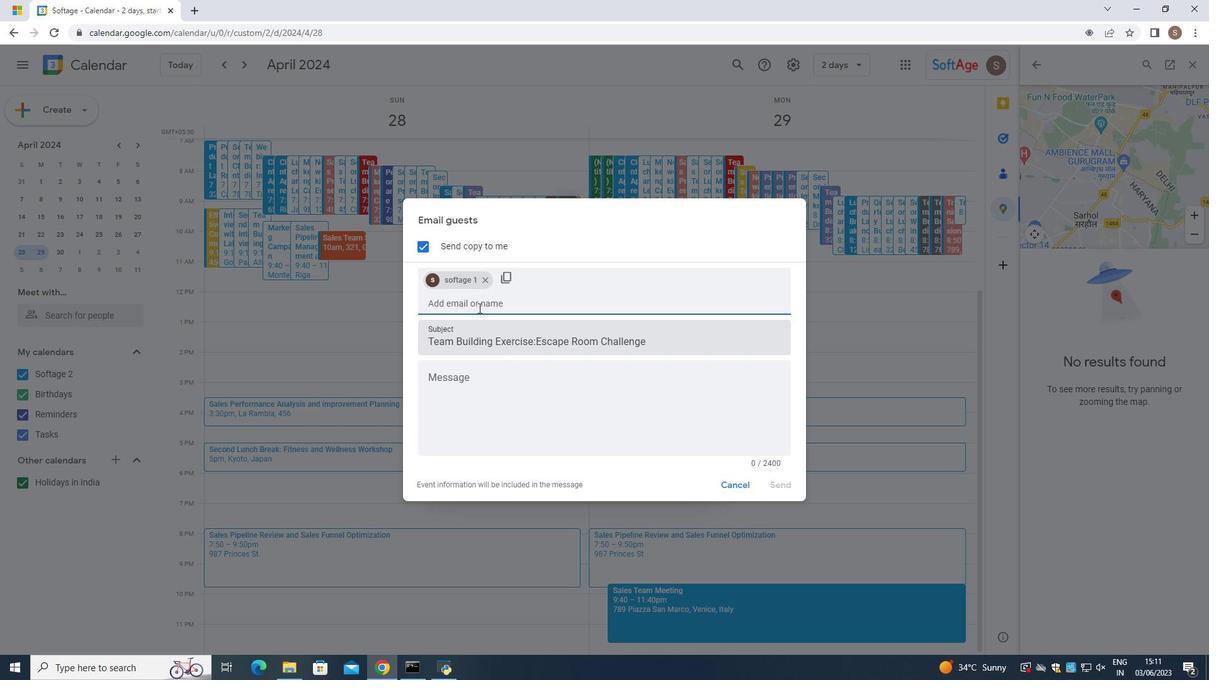 
Action: Mouse pressed left at (471, 303)
Screenshot: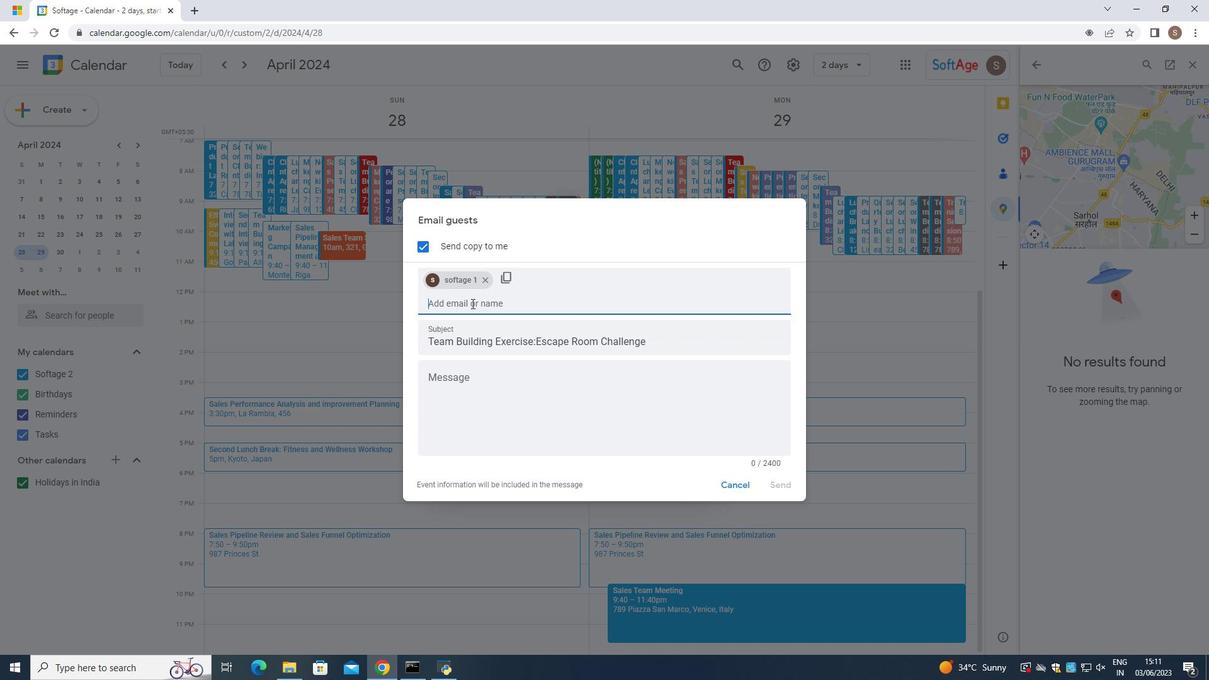 
Action: Mouse moved to (477, 359)
Screenshot: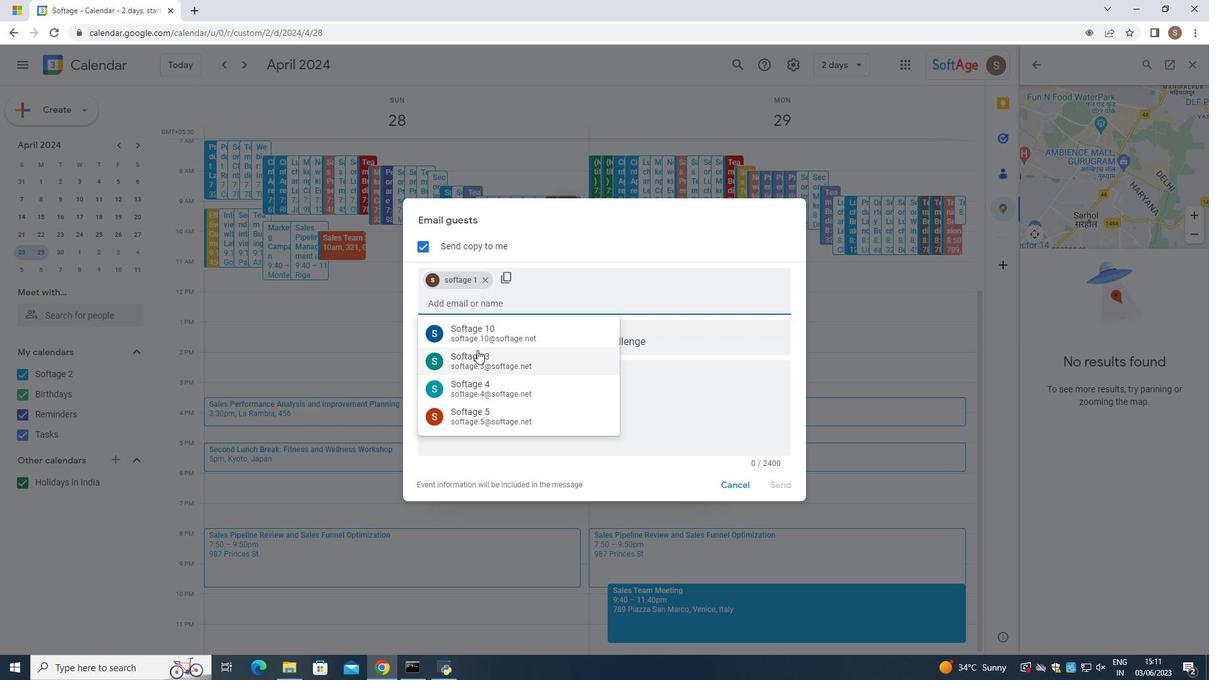 
Action: Mouse pressed left at (477, 359)
Screenshot: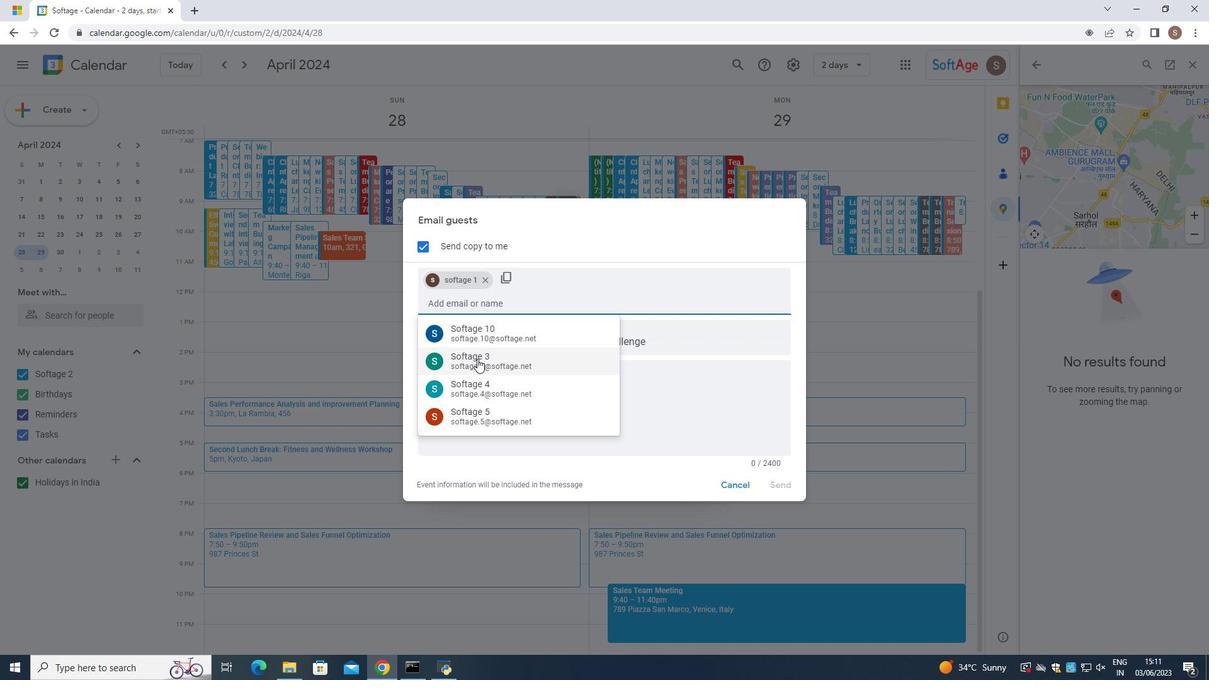
Action: Mouse moved to (471, 377)
Screenshot: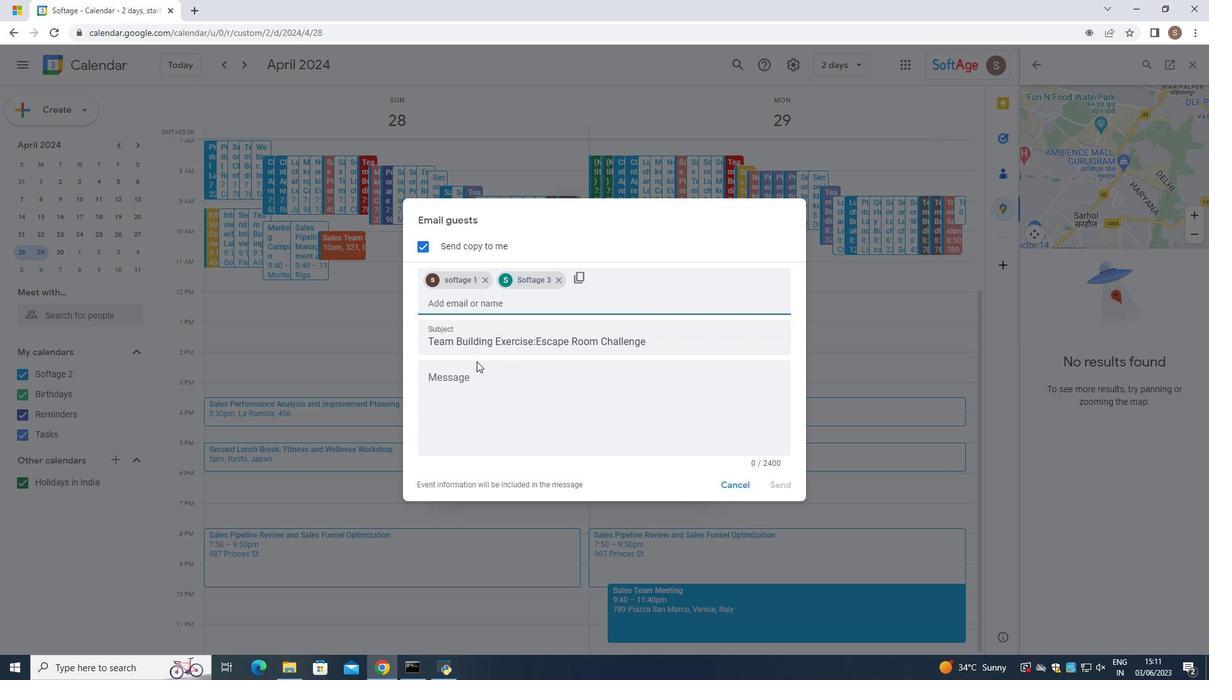 
Action: Mouse pressed left at (471, 377)
Screenshot: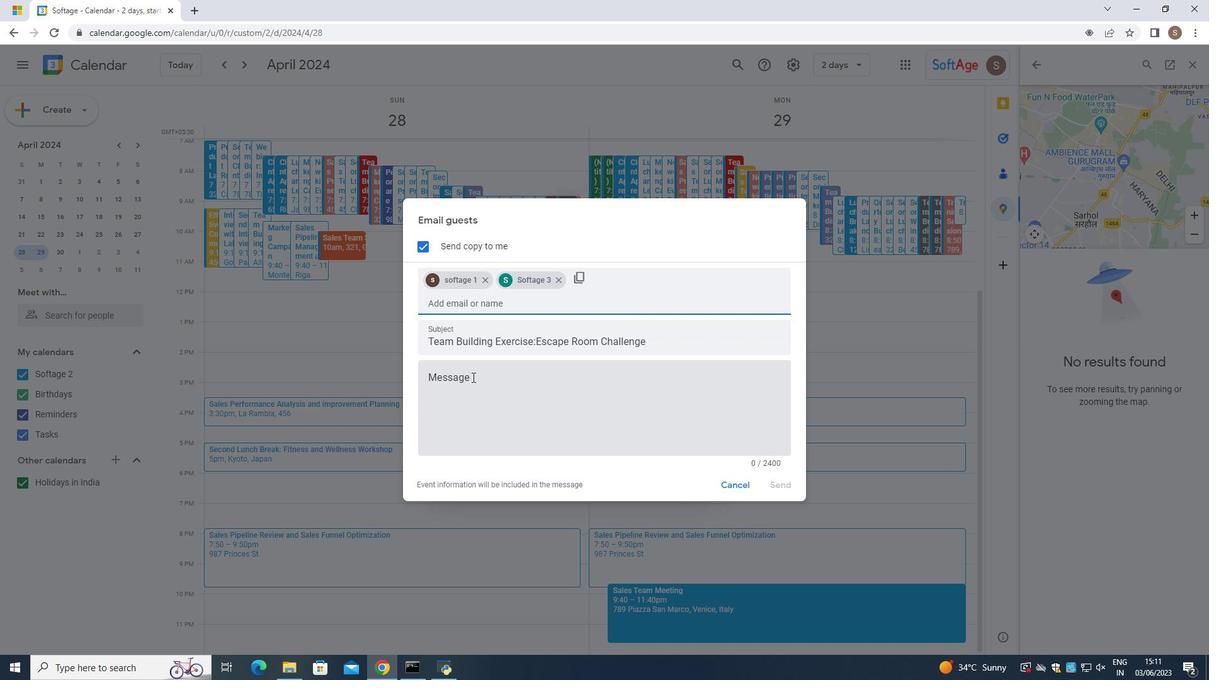 
Action: Key pressed participate
Screenshot: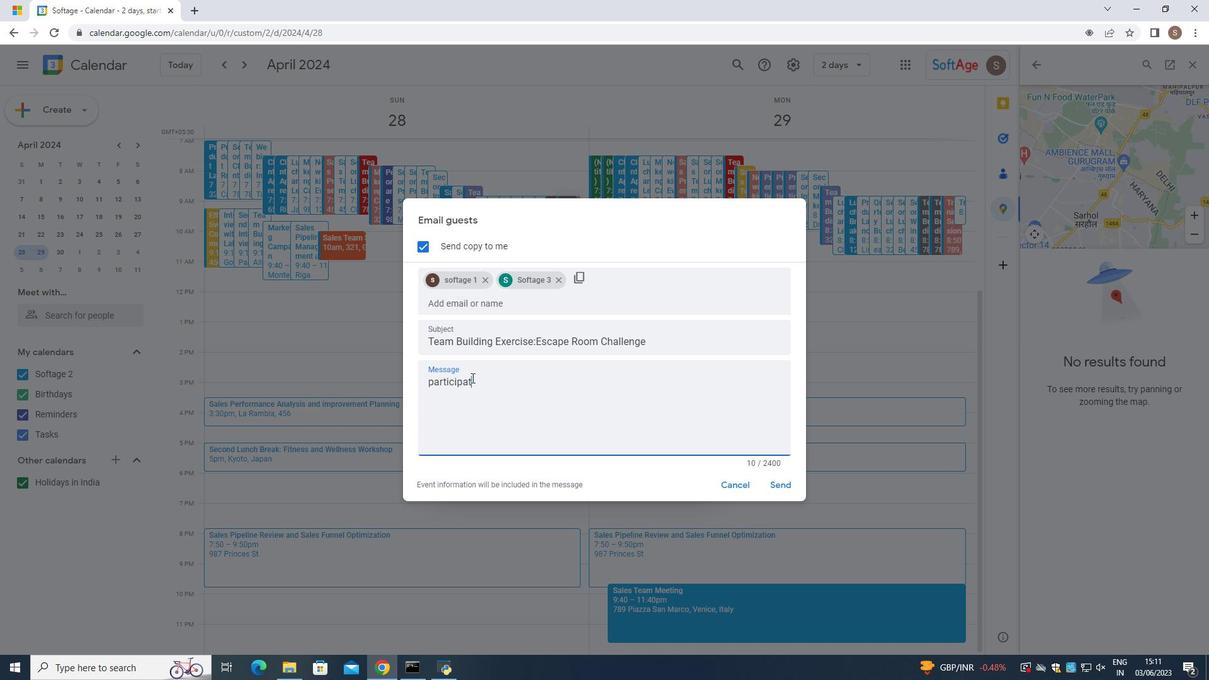 
Action: Mouse moved to (770, 476)
Screenshot: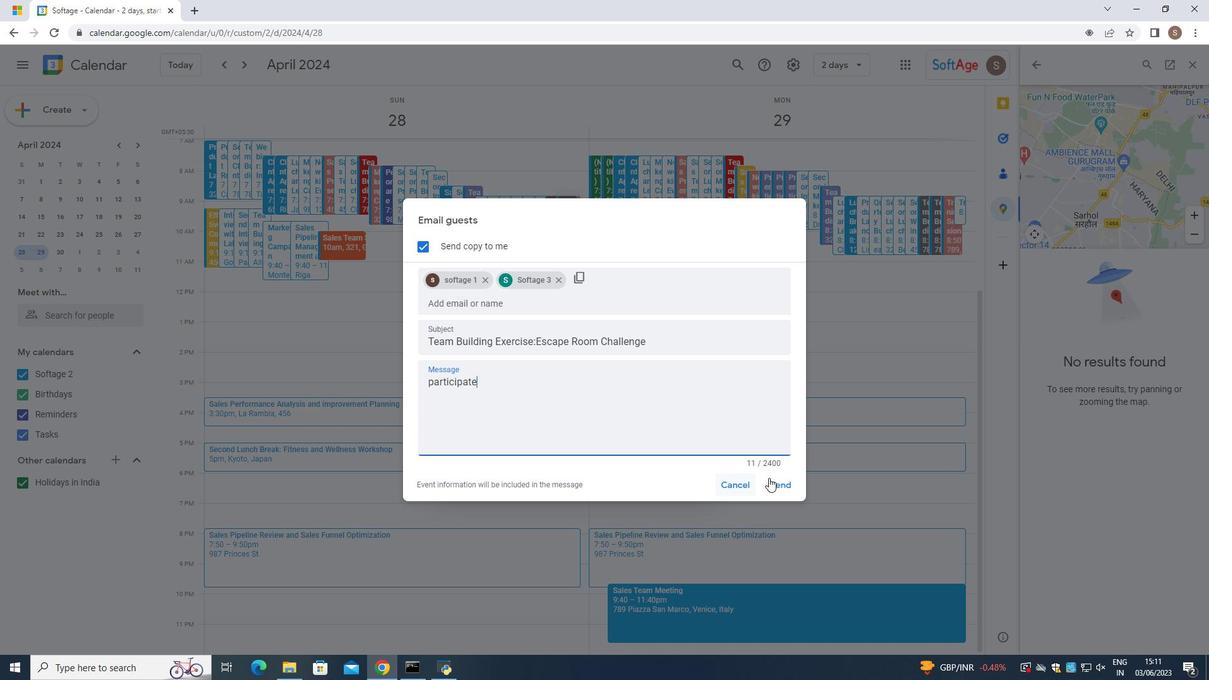
Action: Mouse pressed left at (770, 476)
Screenshot: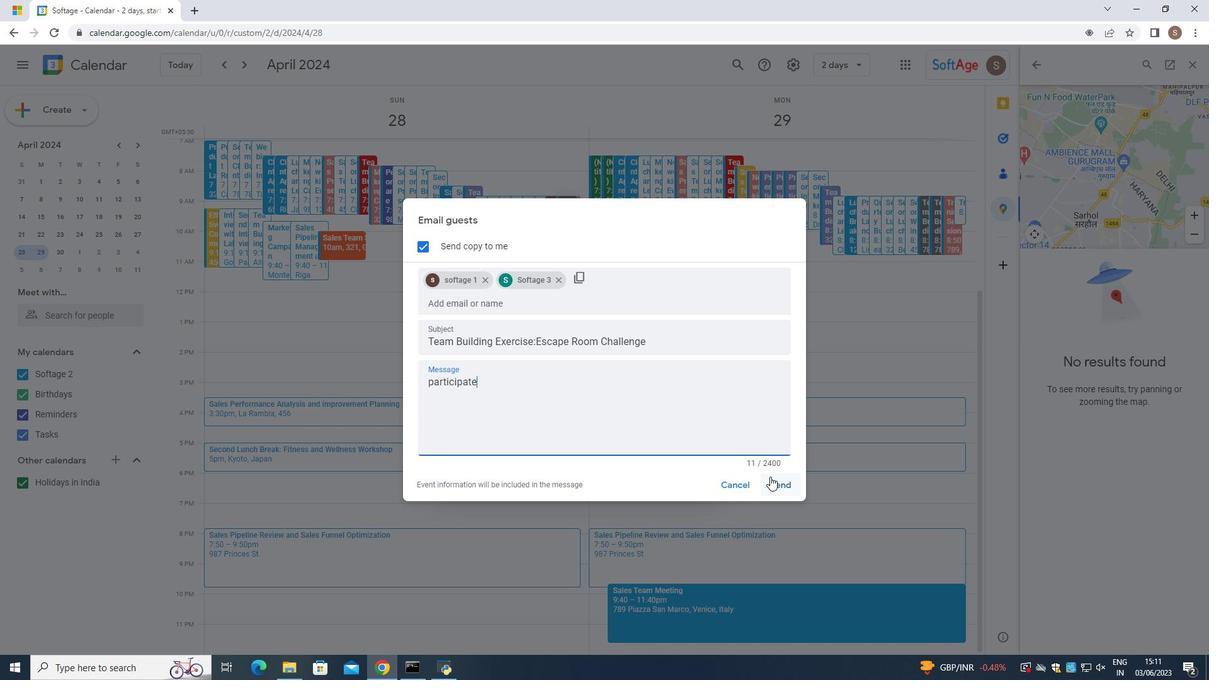 
Action: Mouse moved to (362, 493)
Screenshot: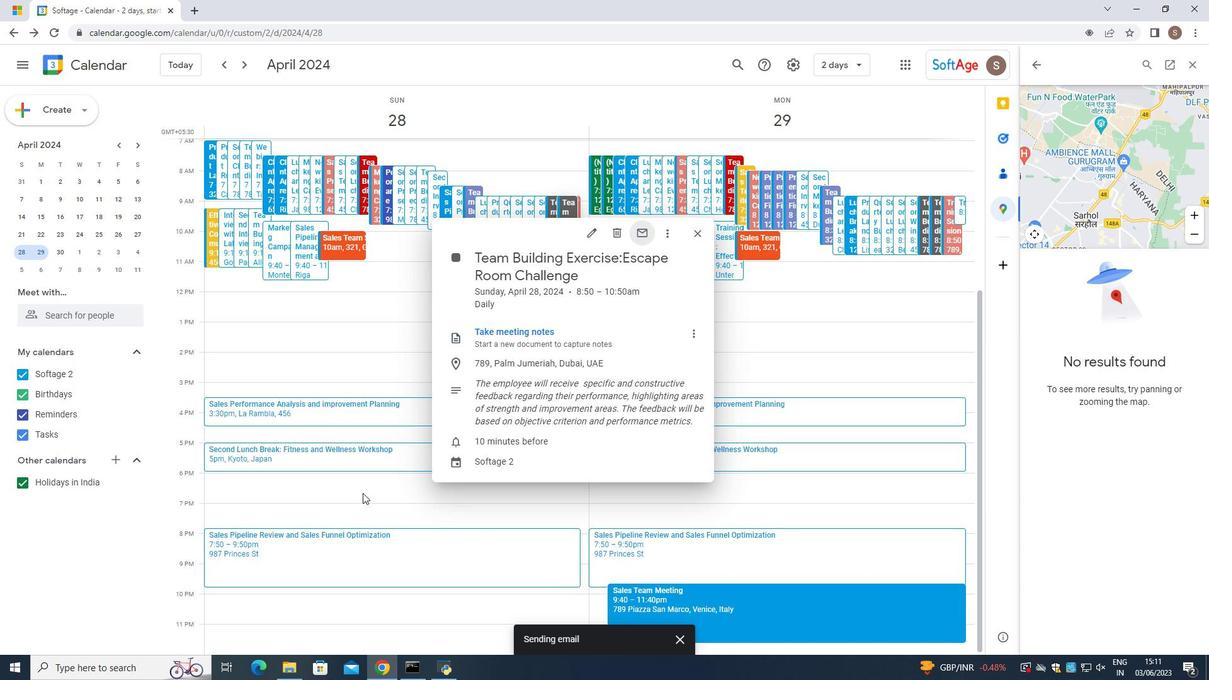 
